 Task: Slide 4 - My Friends.
Action: Mouse moved to (46, 114)
Screenshot: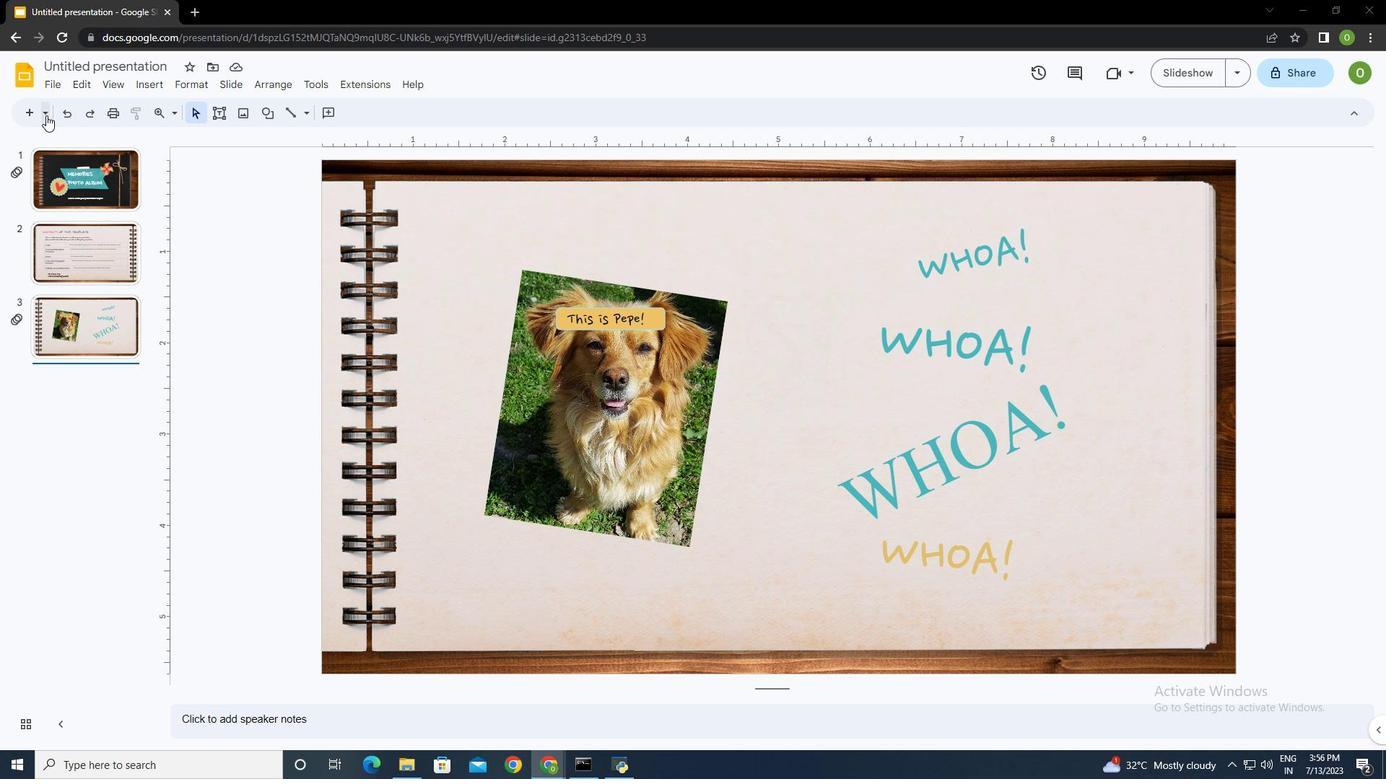 
Action: Mouse pressed left at (46, 114)
Screenshot: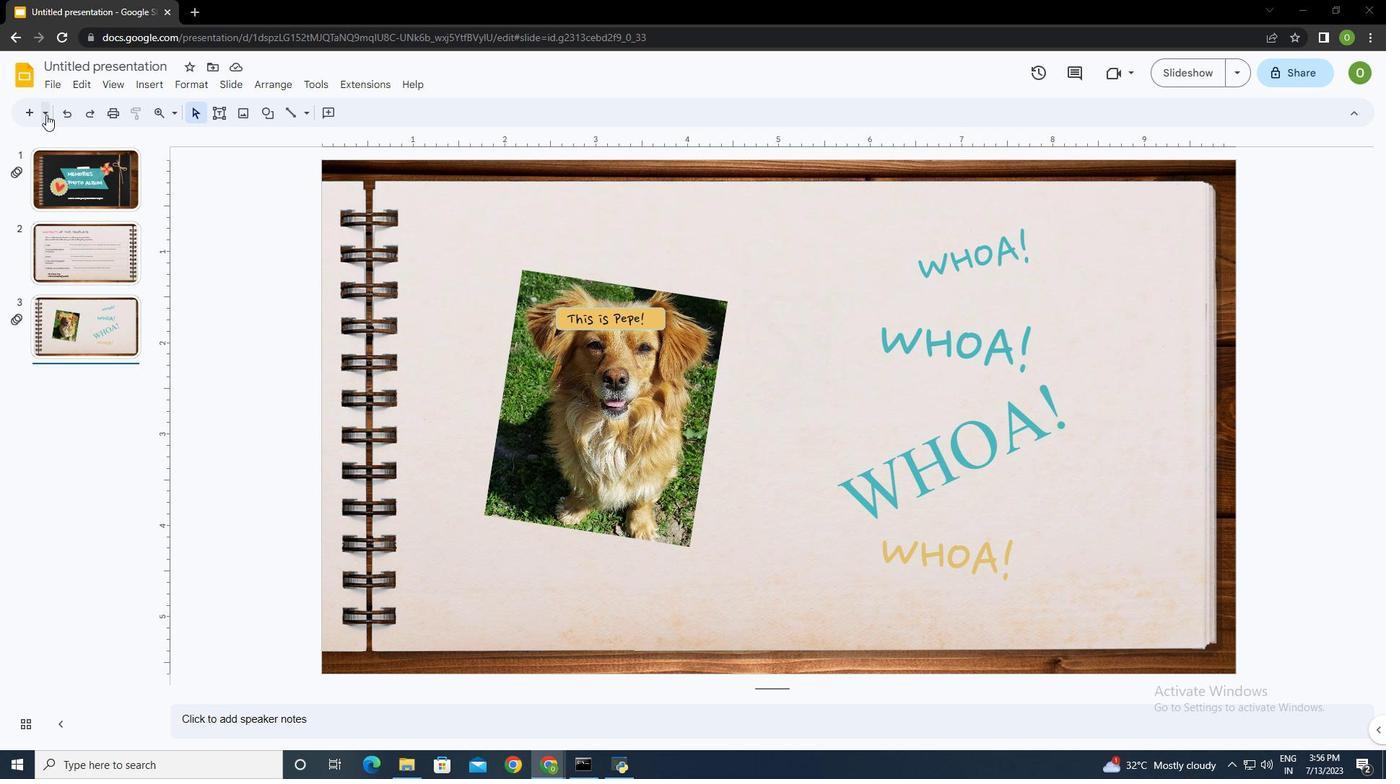 
Action: Mouse moved to (106, 262)
Screenshot: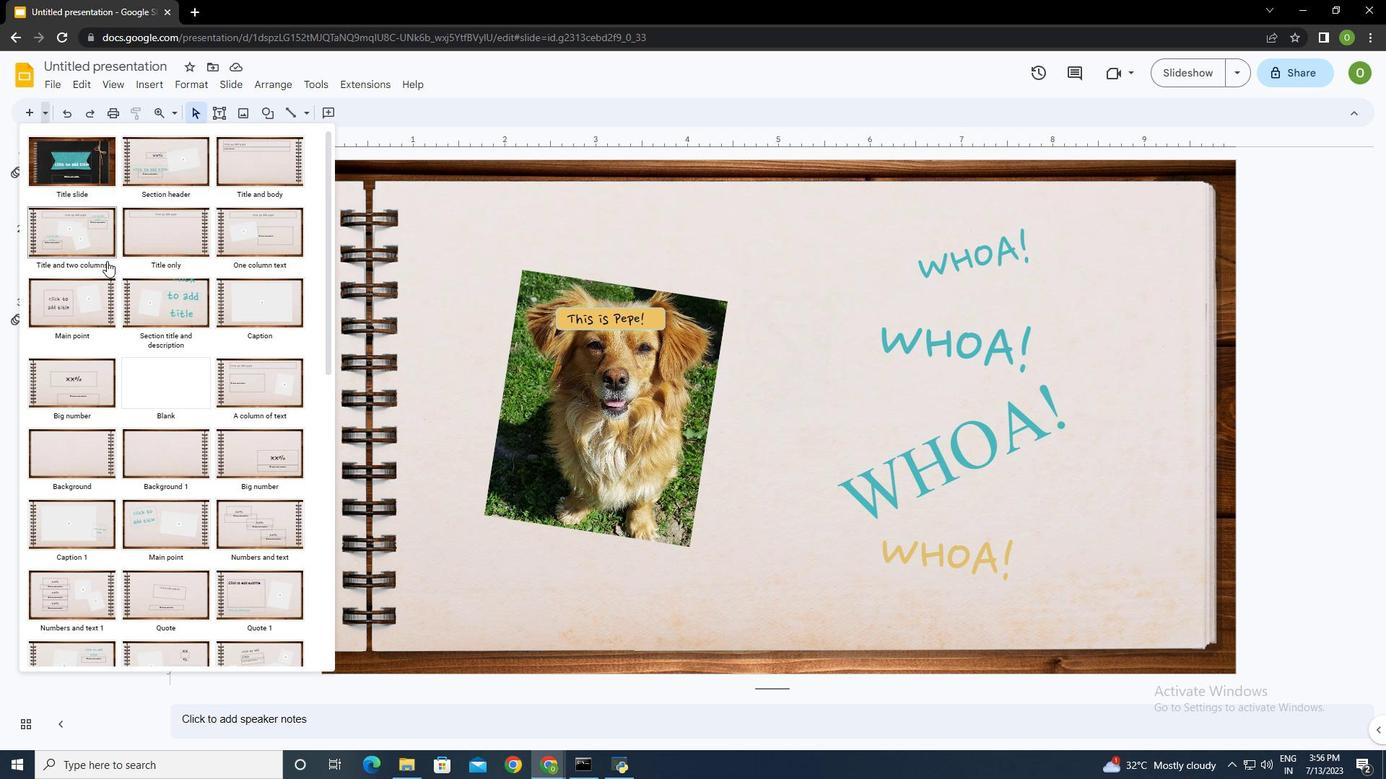 
Action: Mouse scrolled (106, 261) with delta (0, 0)
Screenshot: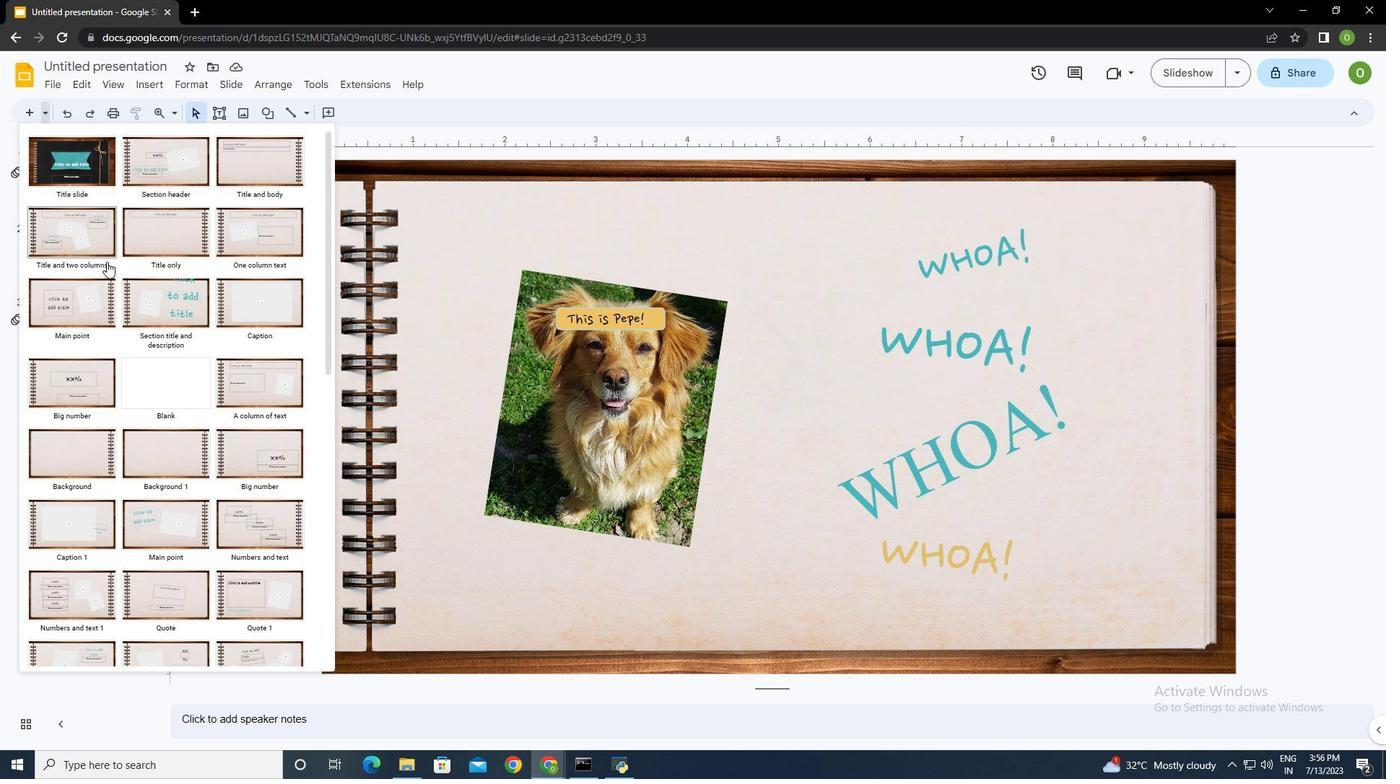 
Action: Mouse scrolled (106, 261) with delta (0, 0)
Screenshot: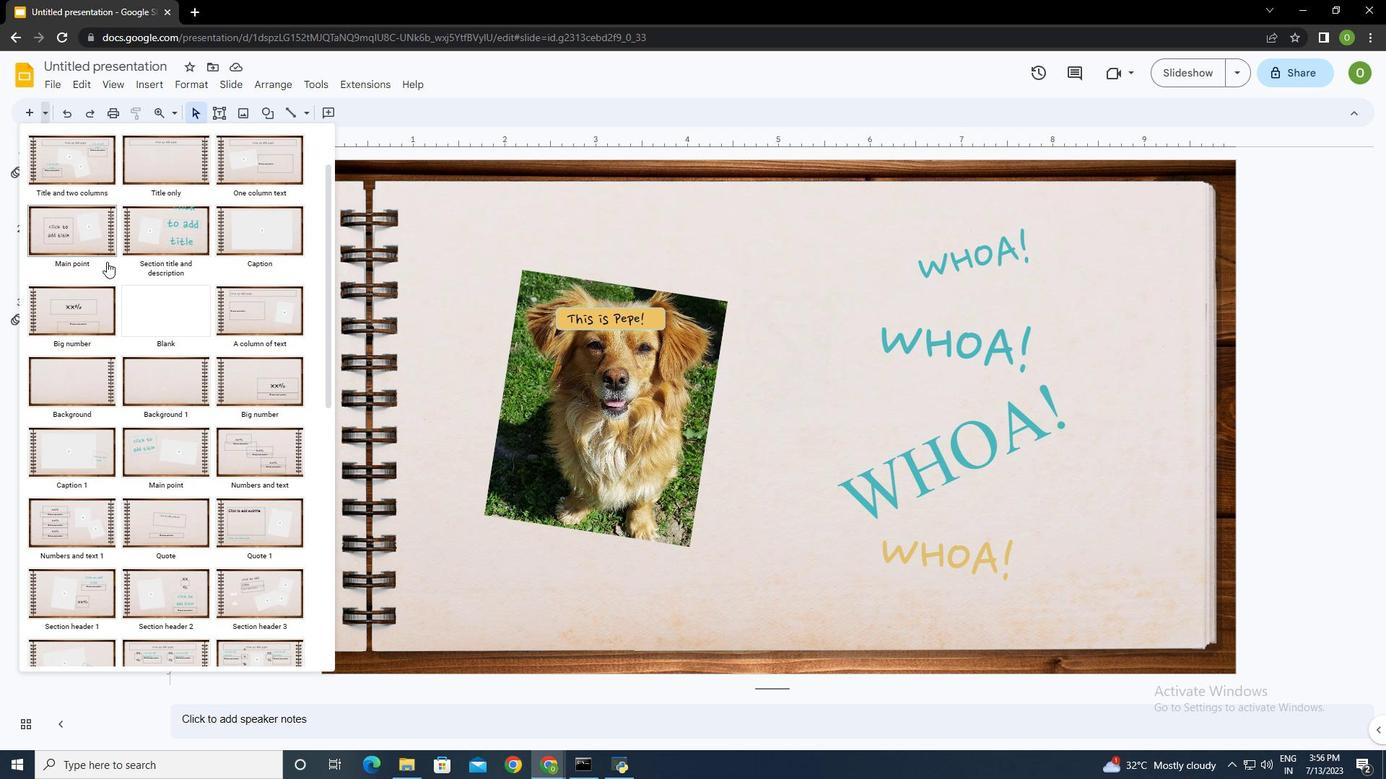 
Action: Mouse scrolled (106, 261) with delta (0, 0)
Screenshot: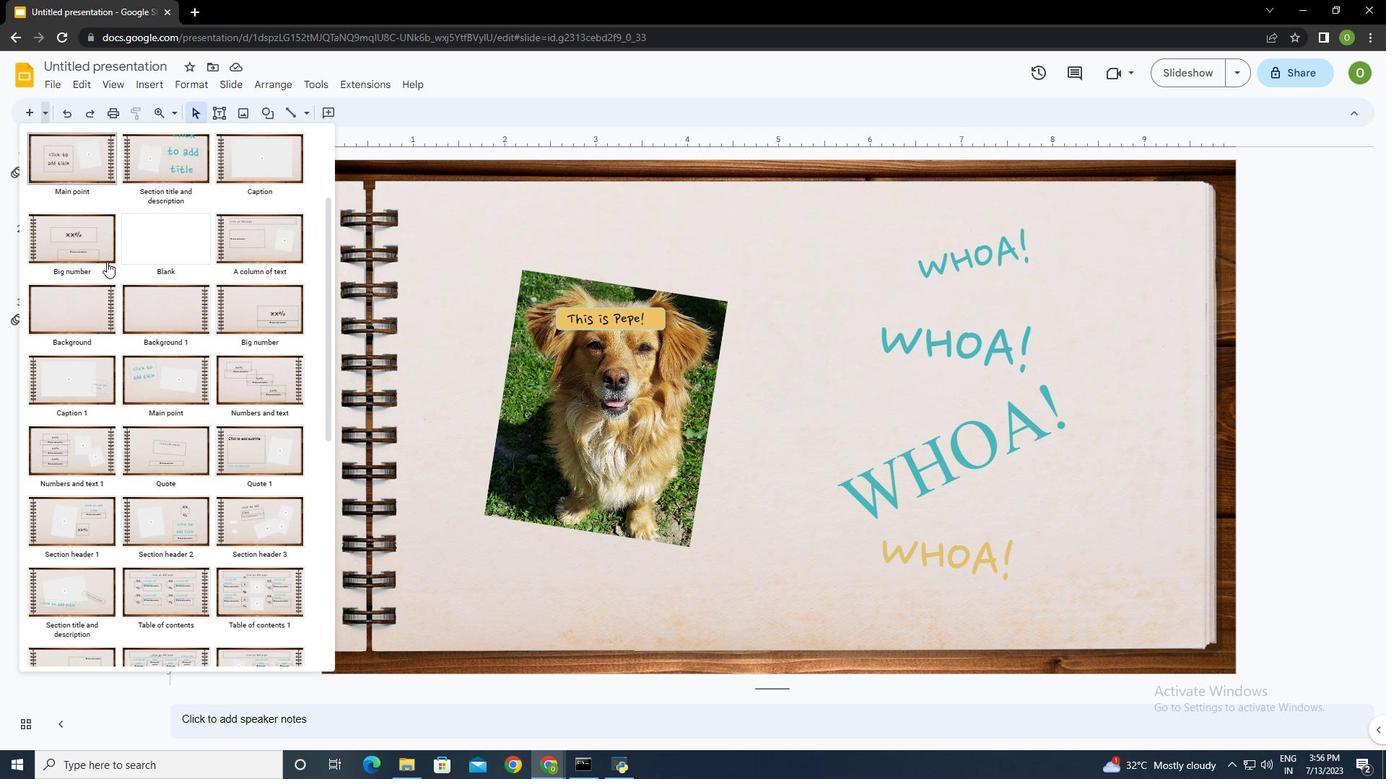 
Action: Mouse scrolled (106, 261) with delta (0, 0)
Screenshot: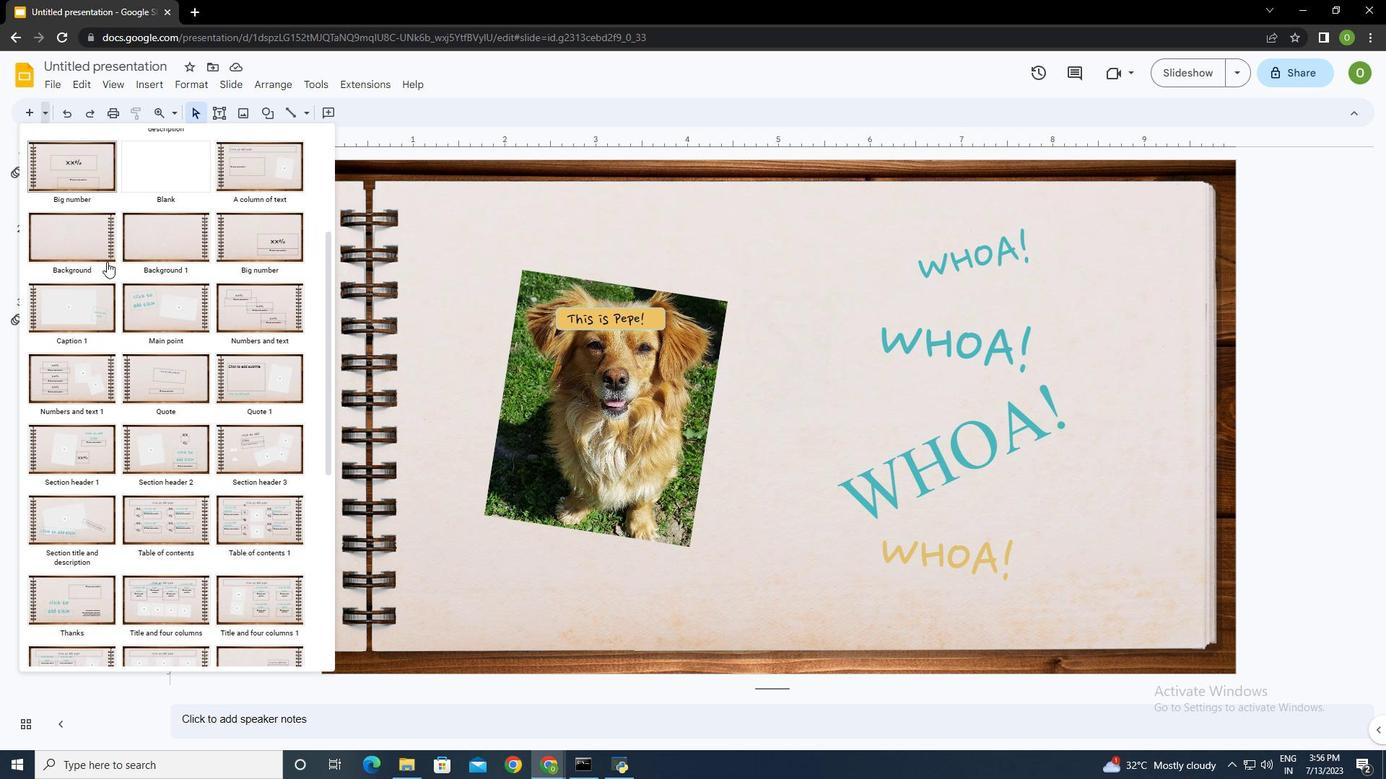 
Action: Mouse scrolled (106, 261) with delta (0, 0)
Screenshot: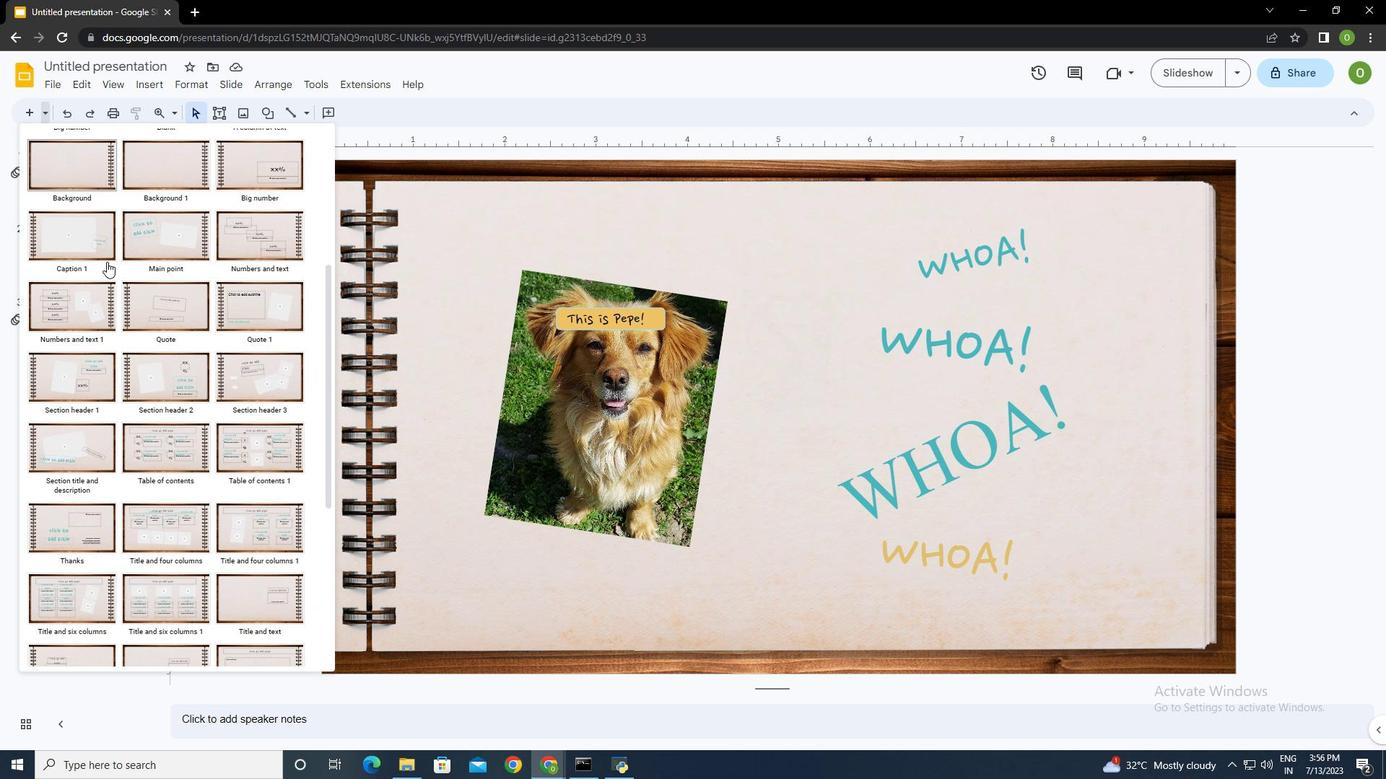 
Action: Mouse moved to (51, 303)
Screenshot: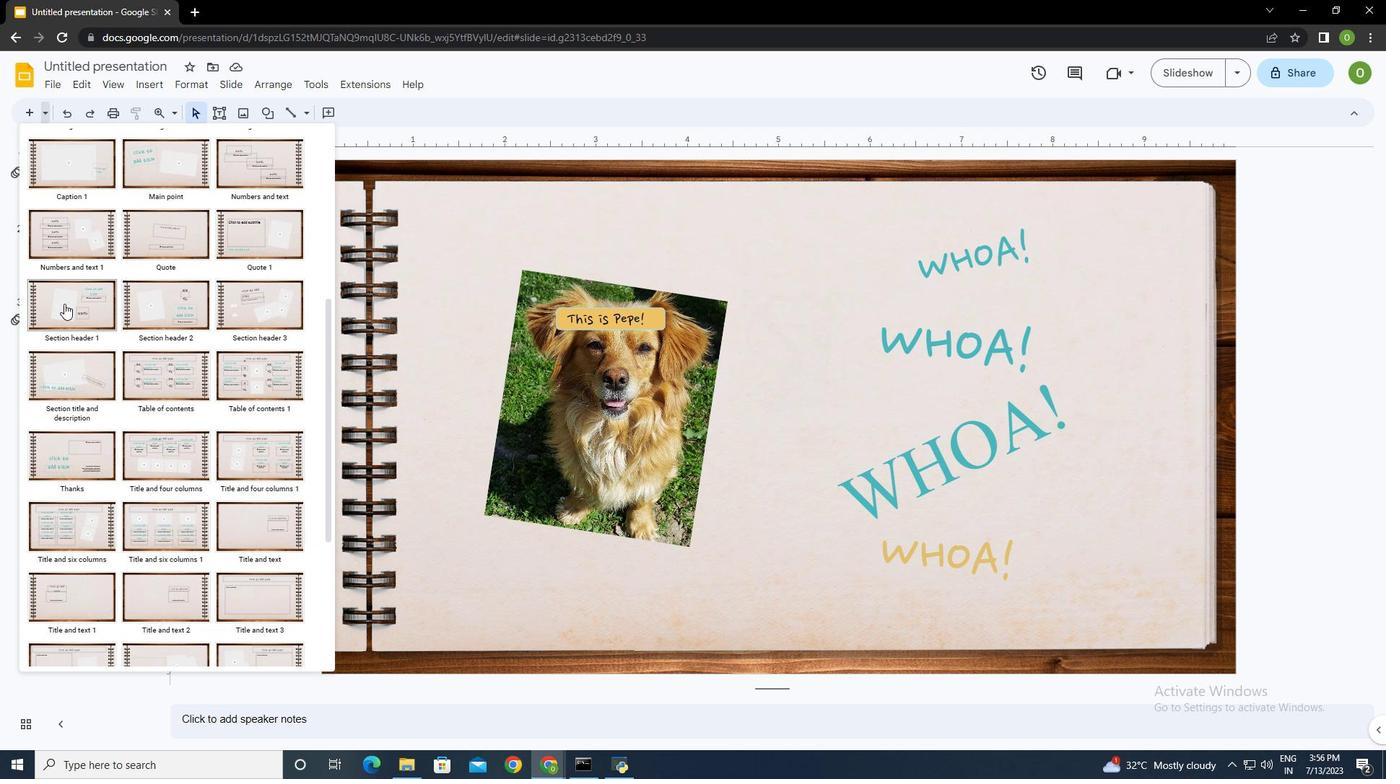 
Action: Mouse pressed left at (51, 303)
Screenshot: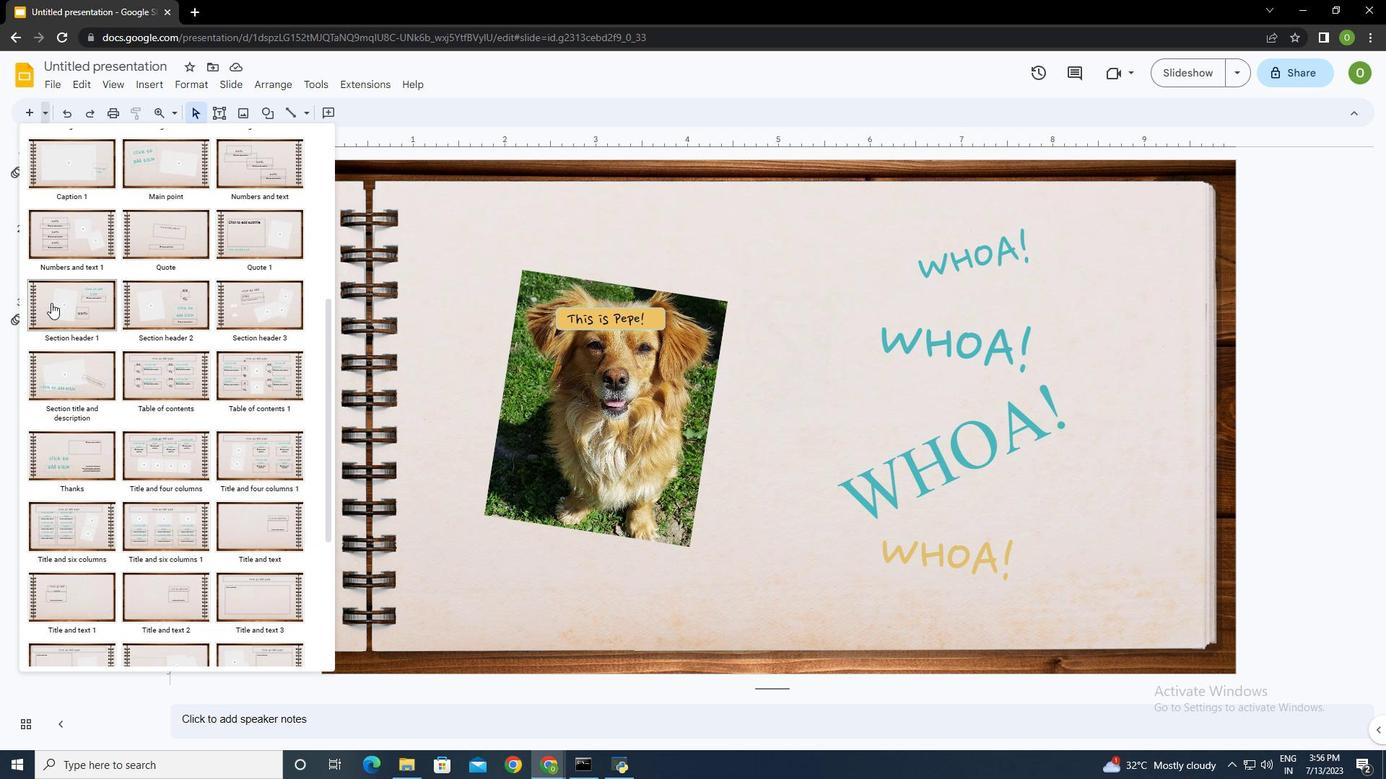 
Action: Mouse moved to (913, 532)
Screenshot: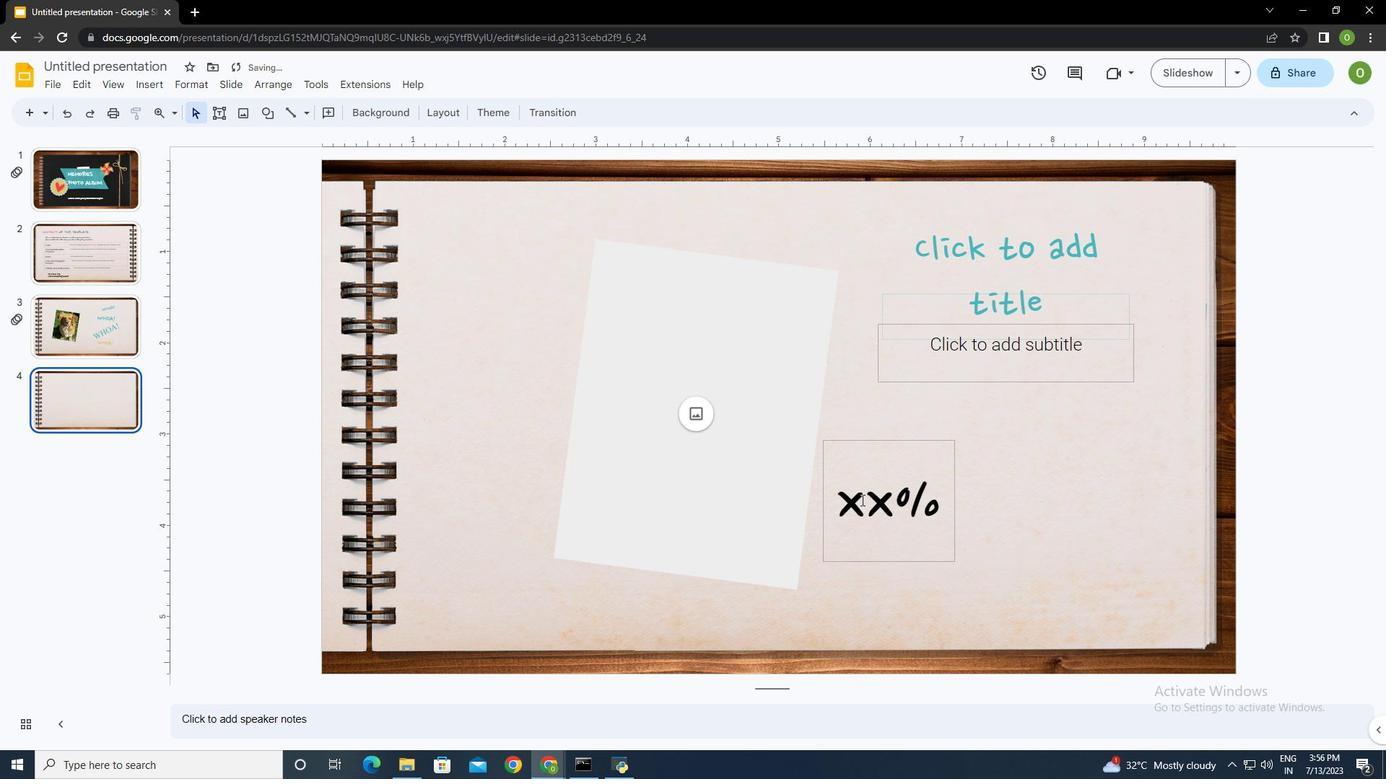 
Action: Mouse pressed left at (913, 532)
Screenshot: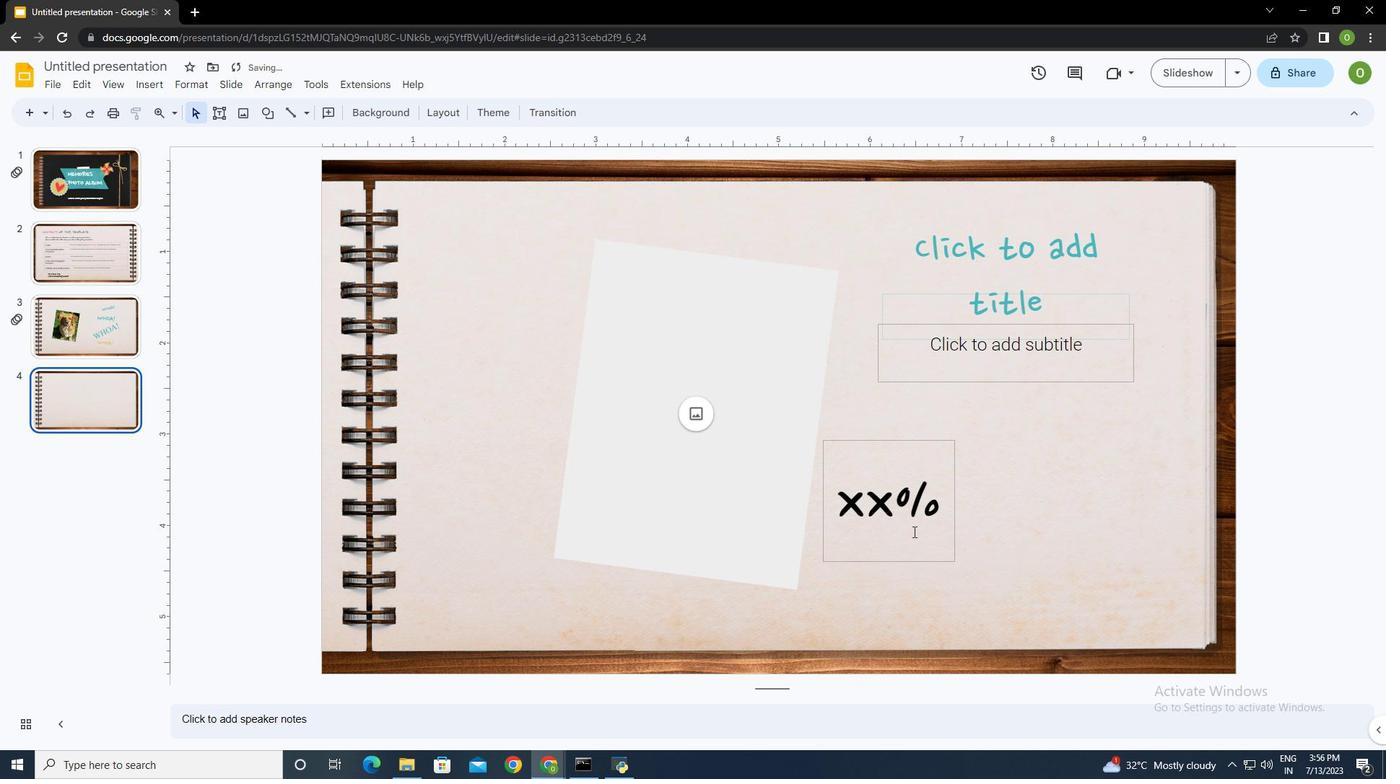 
Action: Mouse moved to (944, 436)
Screenshot: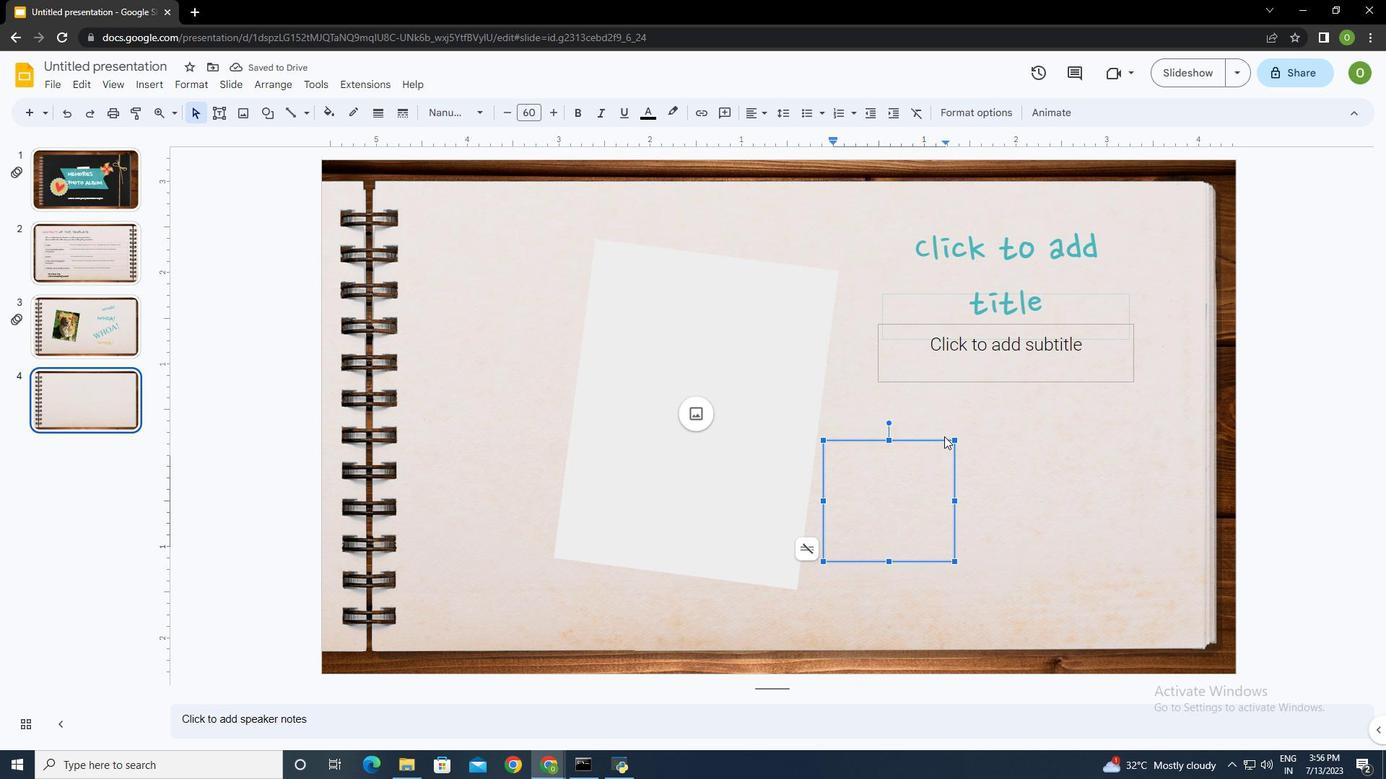 
Action: Key pressed <Key.delete>
Screenshot: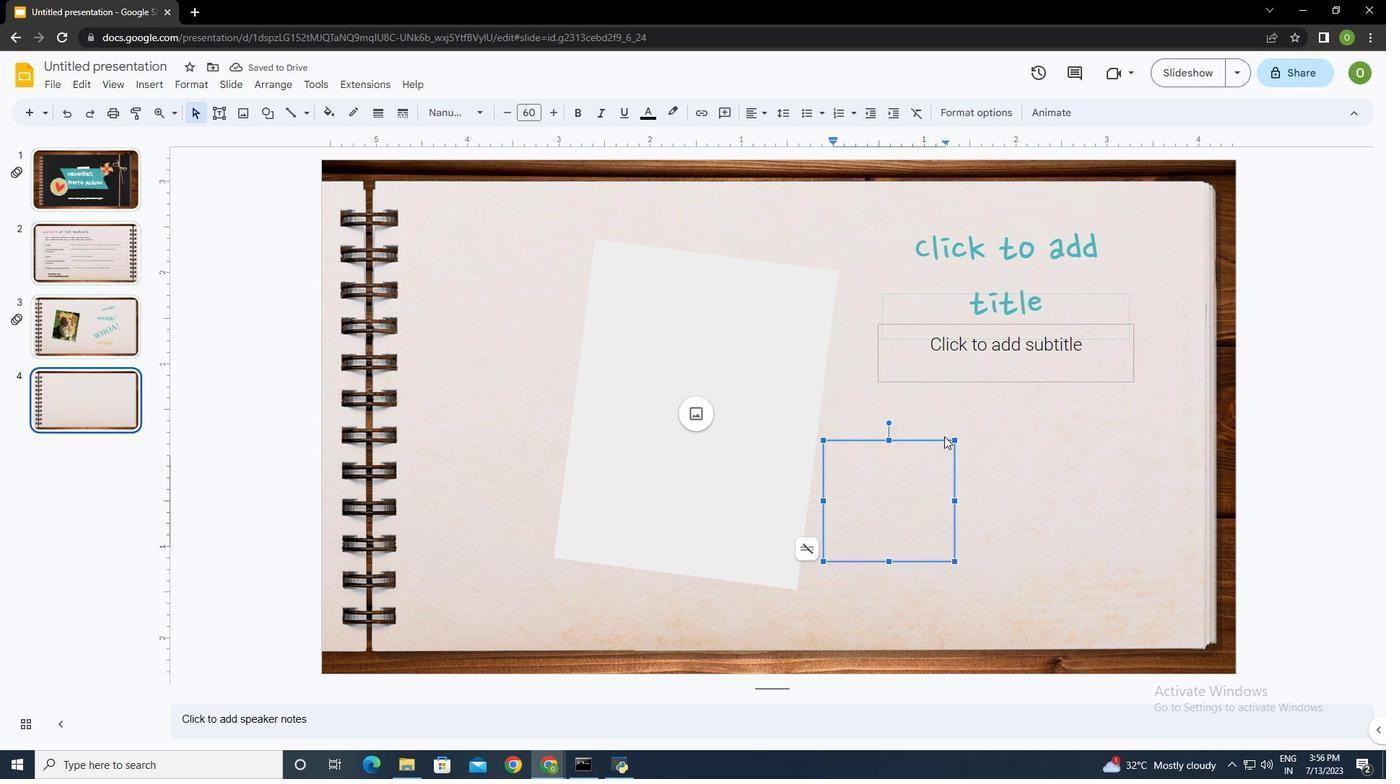 
Action: Mouse moved to (951, 441)
Screenshot: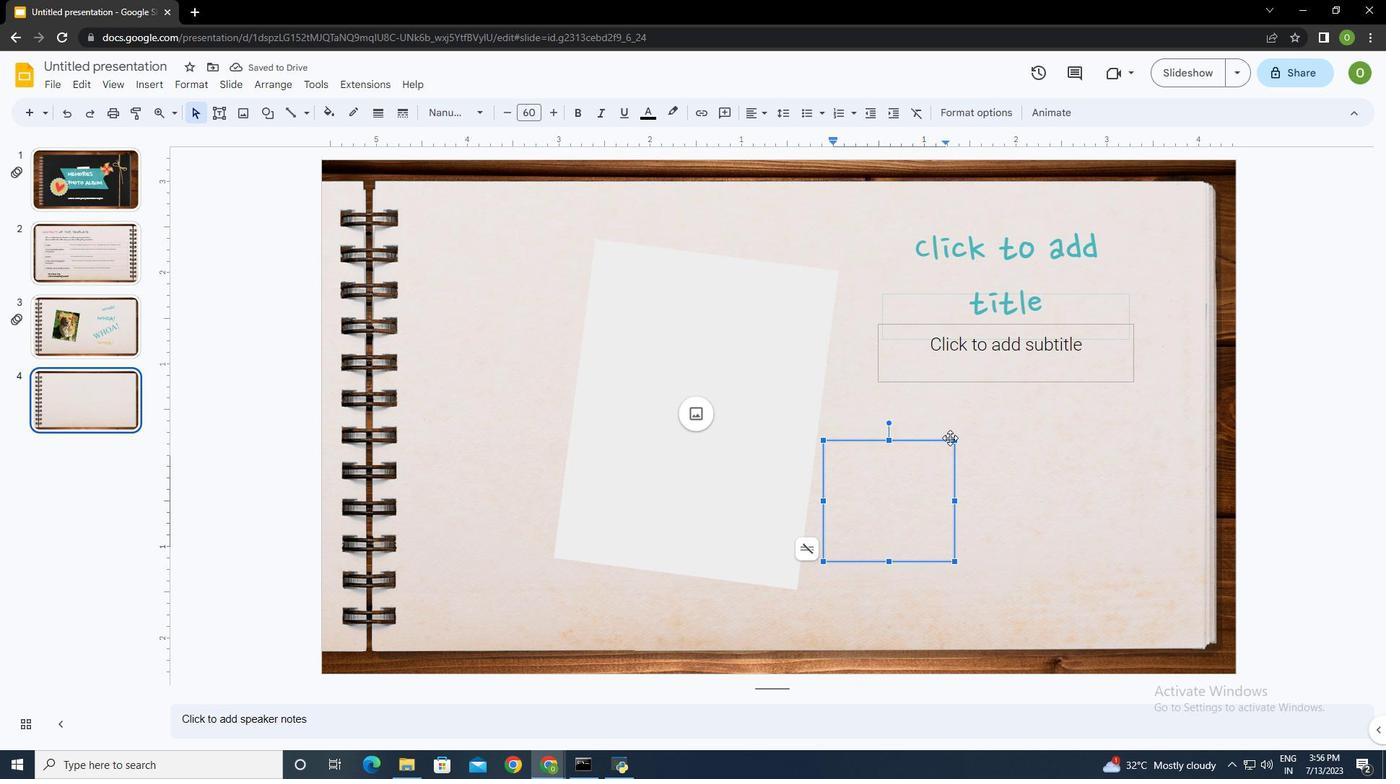 
Action: Mouse pressed left at (951, 441)
Screenshot: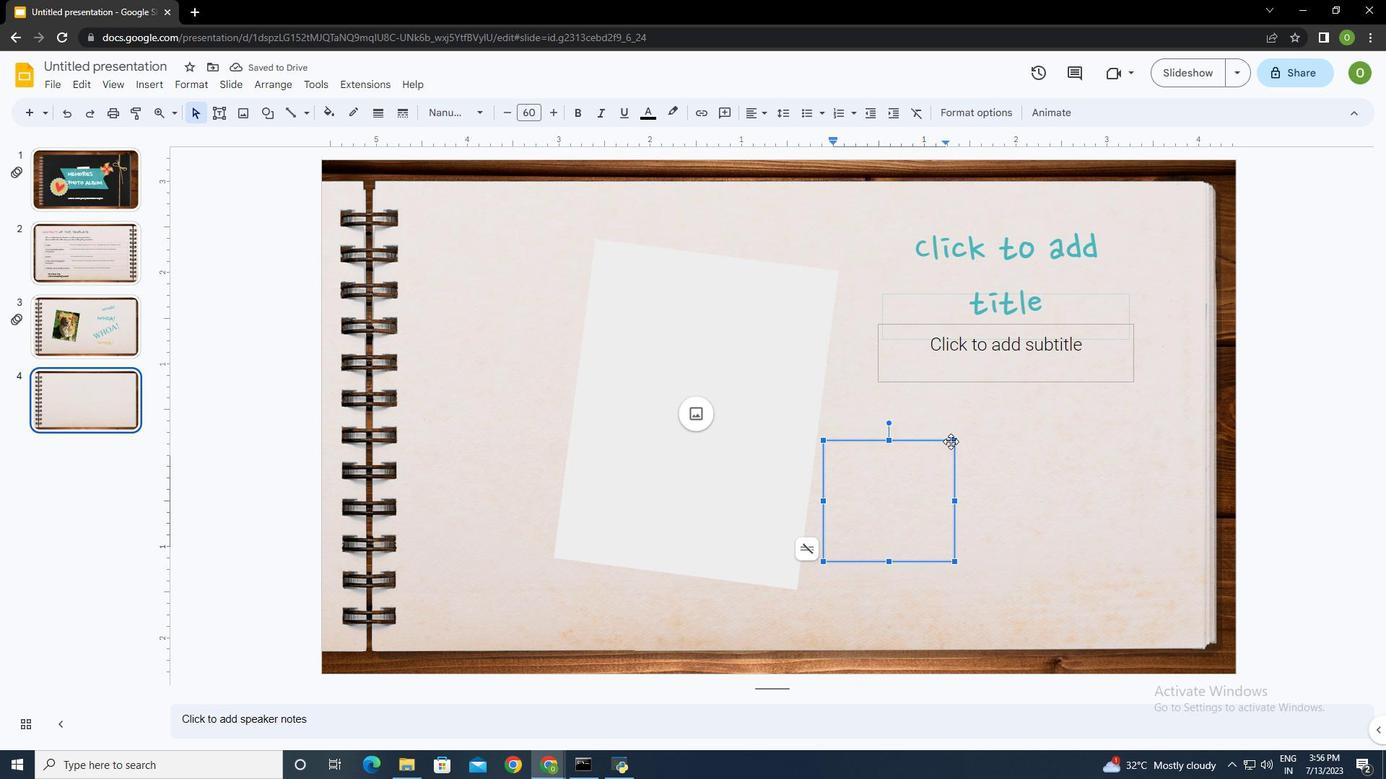 
Action: Key pressed <Key.delete>
Screenshot: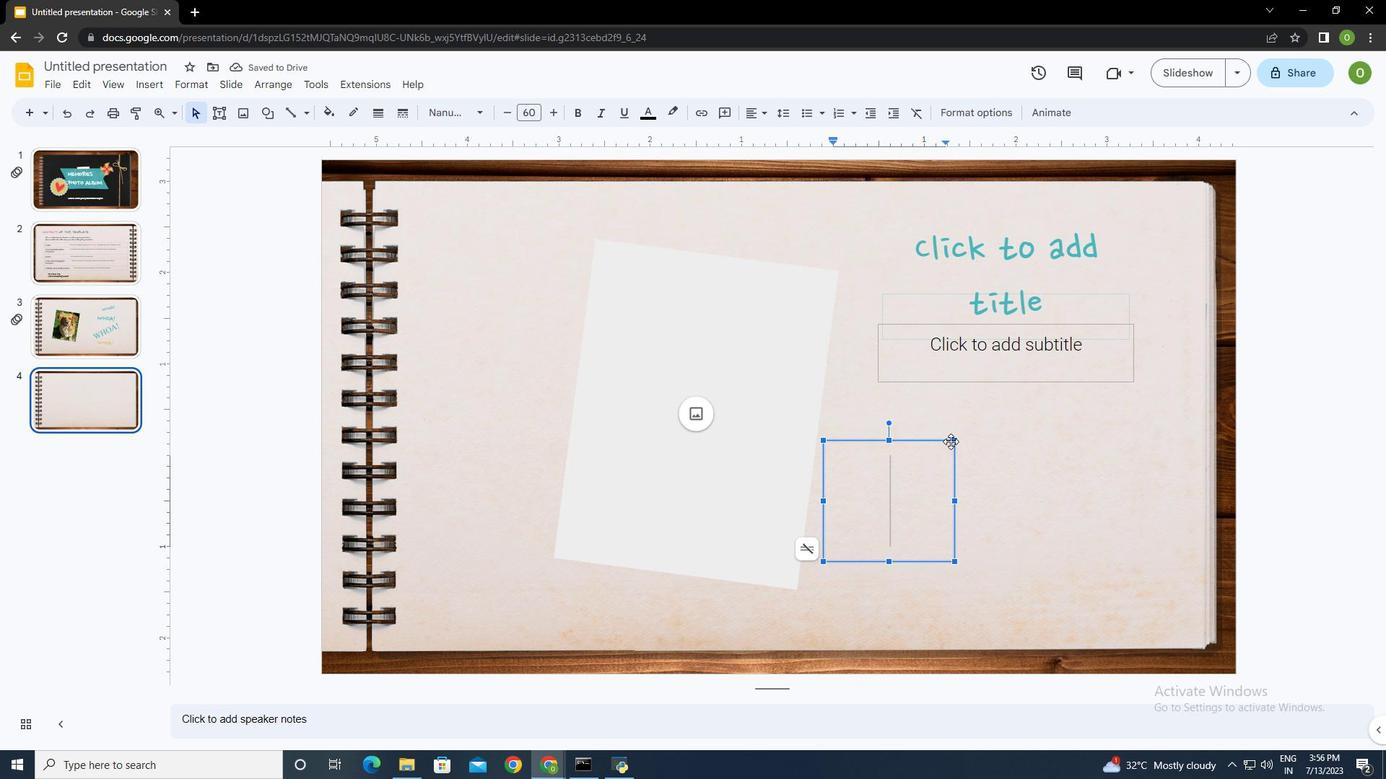 
Action: Mouse moved to (972, 348)
Screenshot: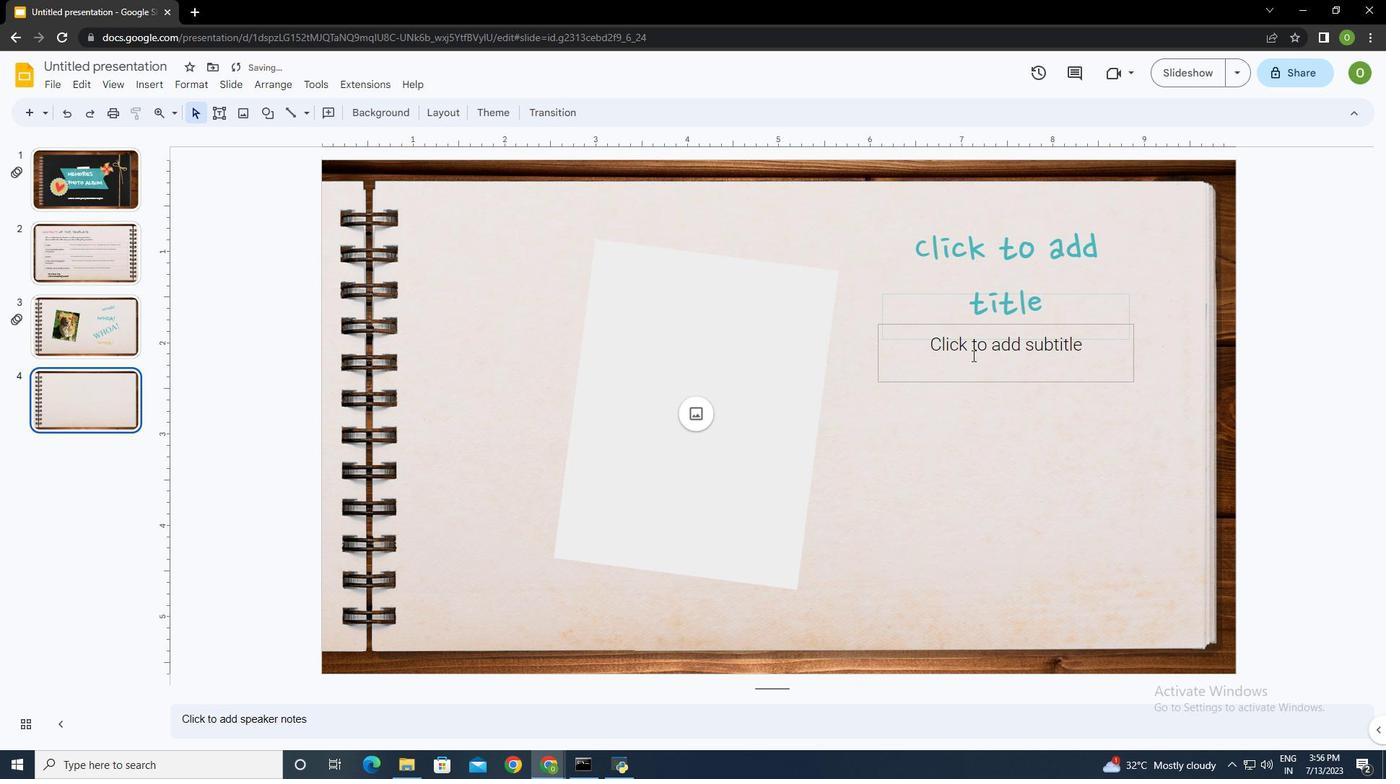 
Action: Mouse pressed left at (972, 348)
Screenshot: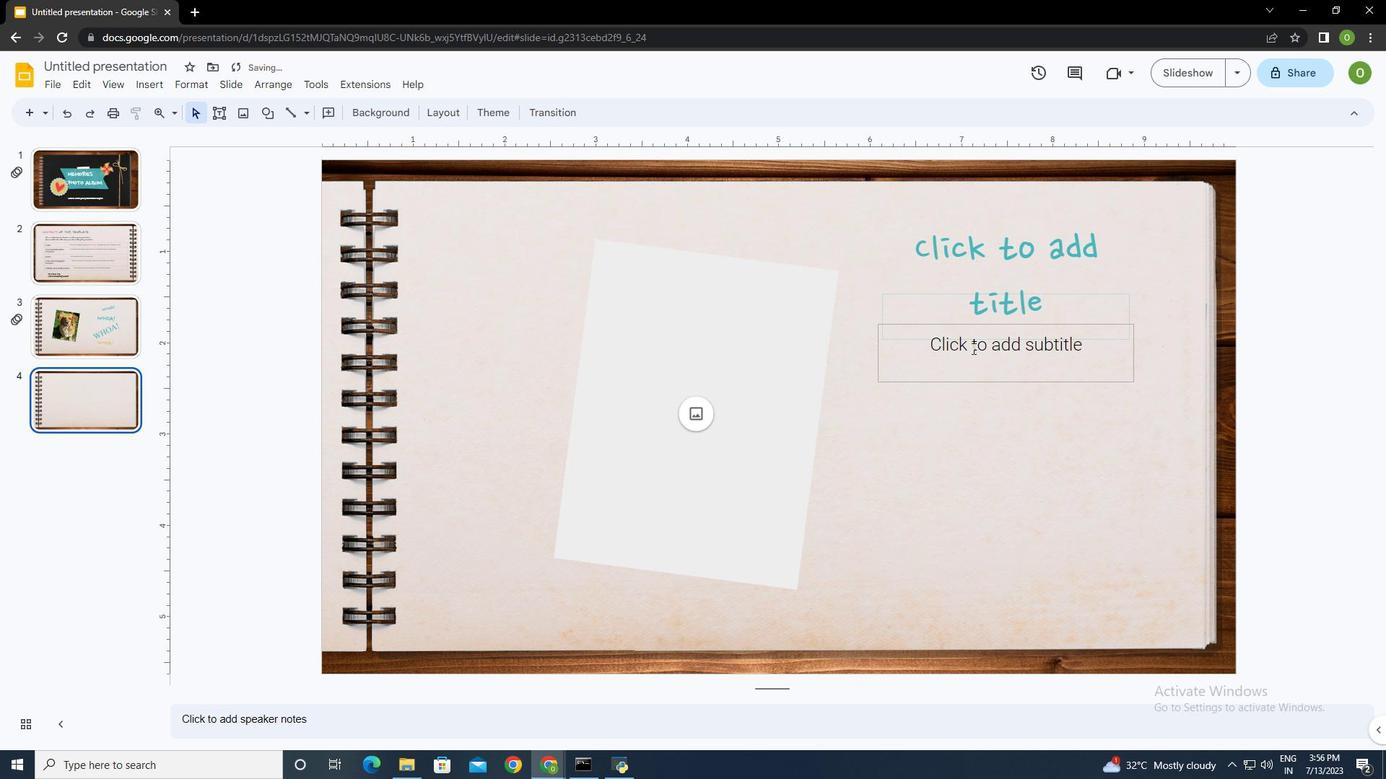 
Action: Mouse moved to (971, 326)
Screenshot: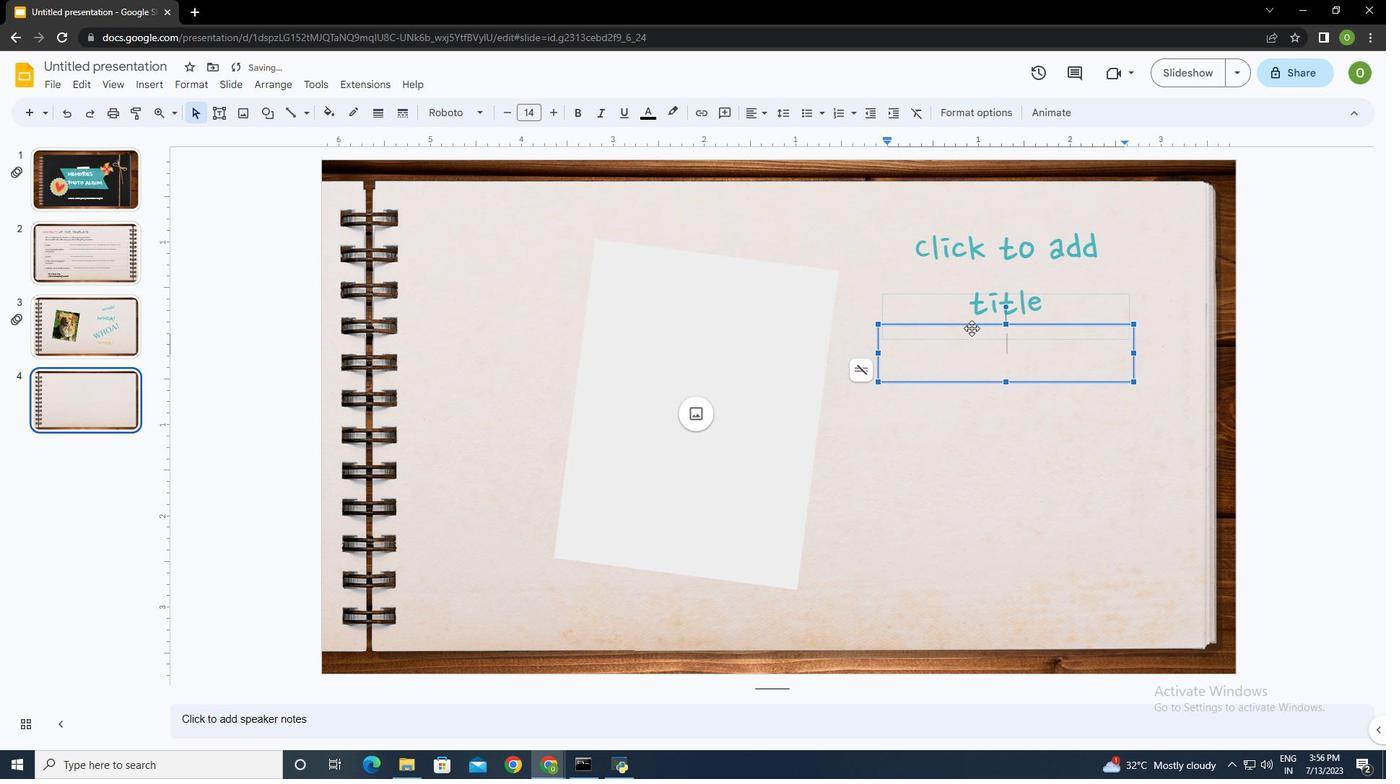 
Action: Mouse pressed left at (971, 326)
Screenshot: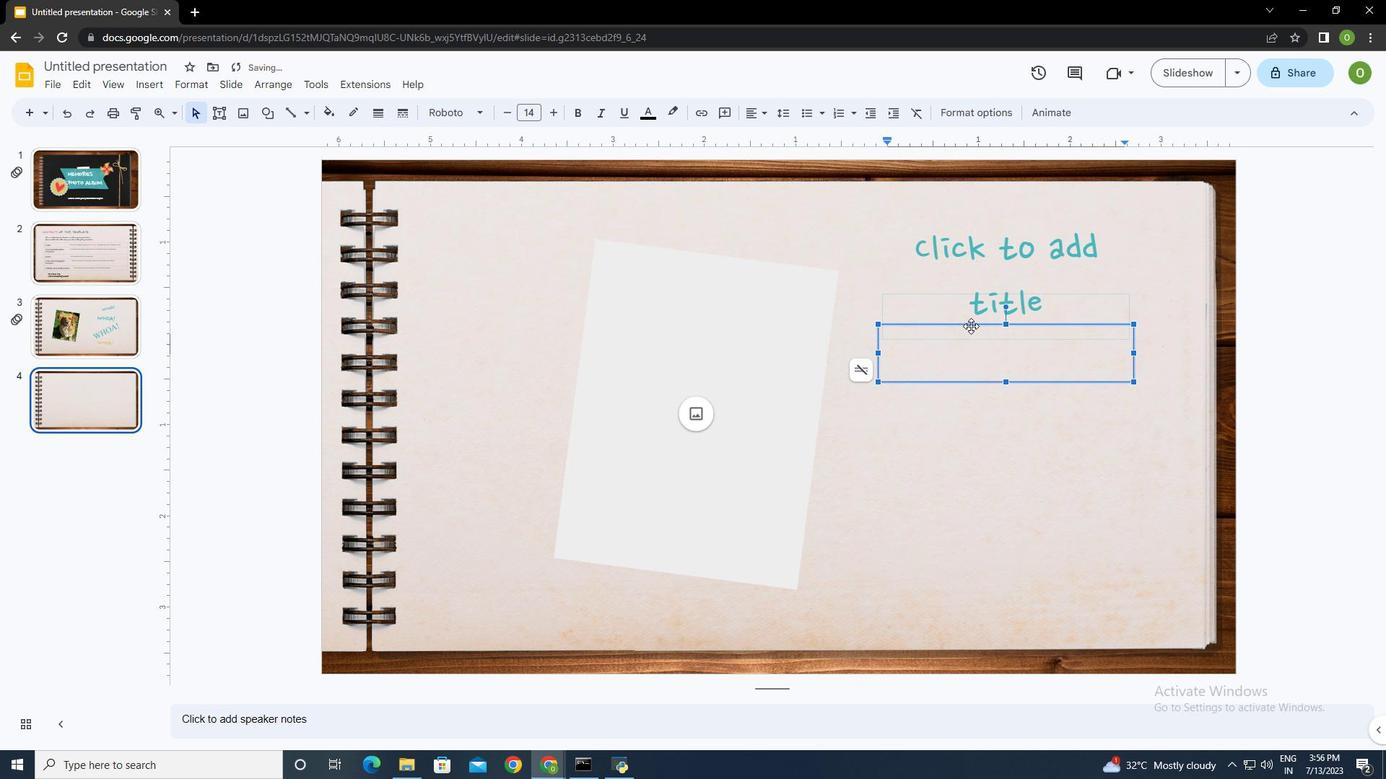 
Action: Key pressed <Key.delete>
Screenshot: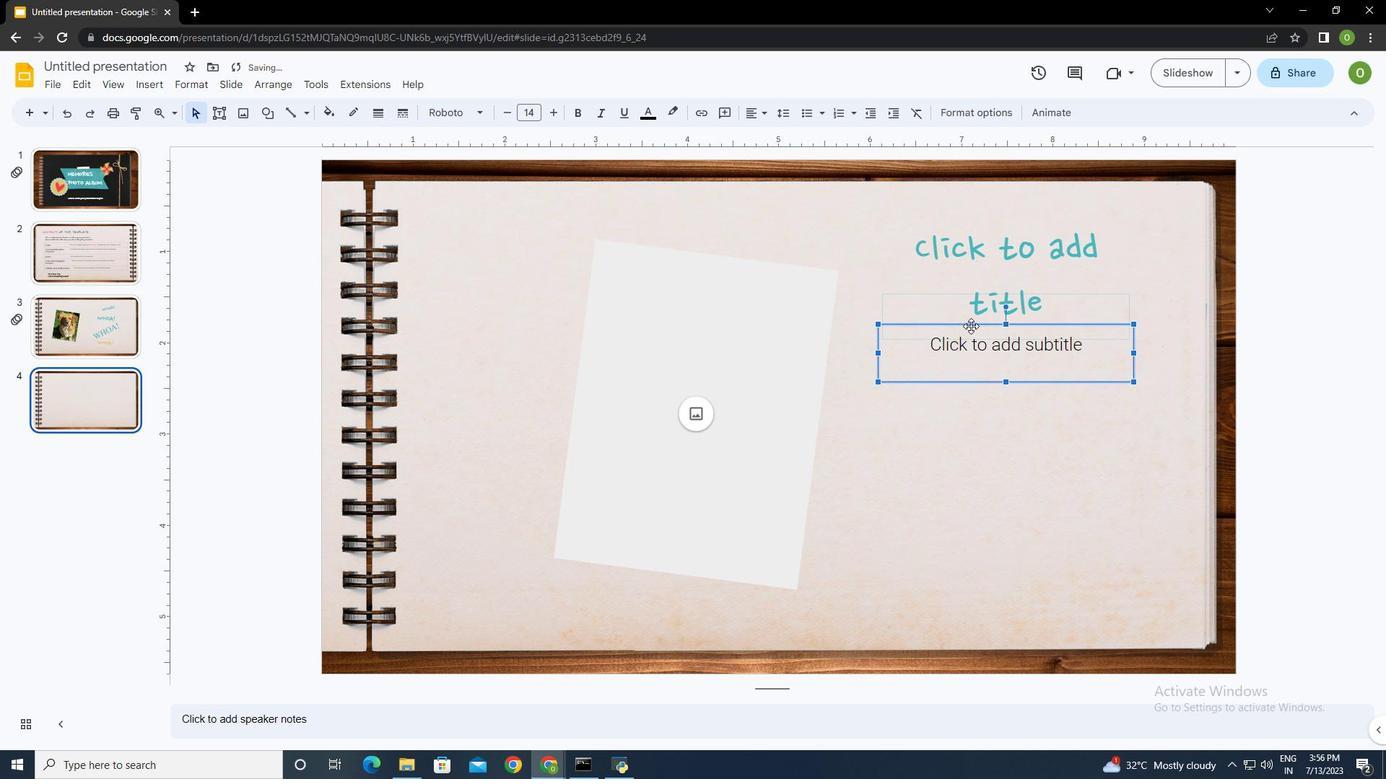 
Action: Mouse moved to (972, 311)
Screenshot: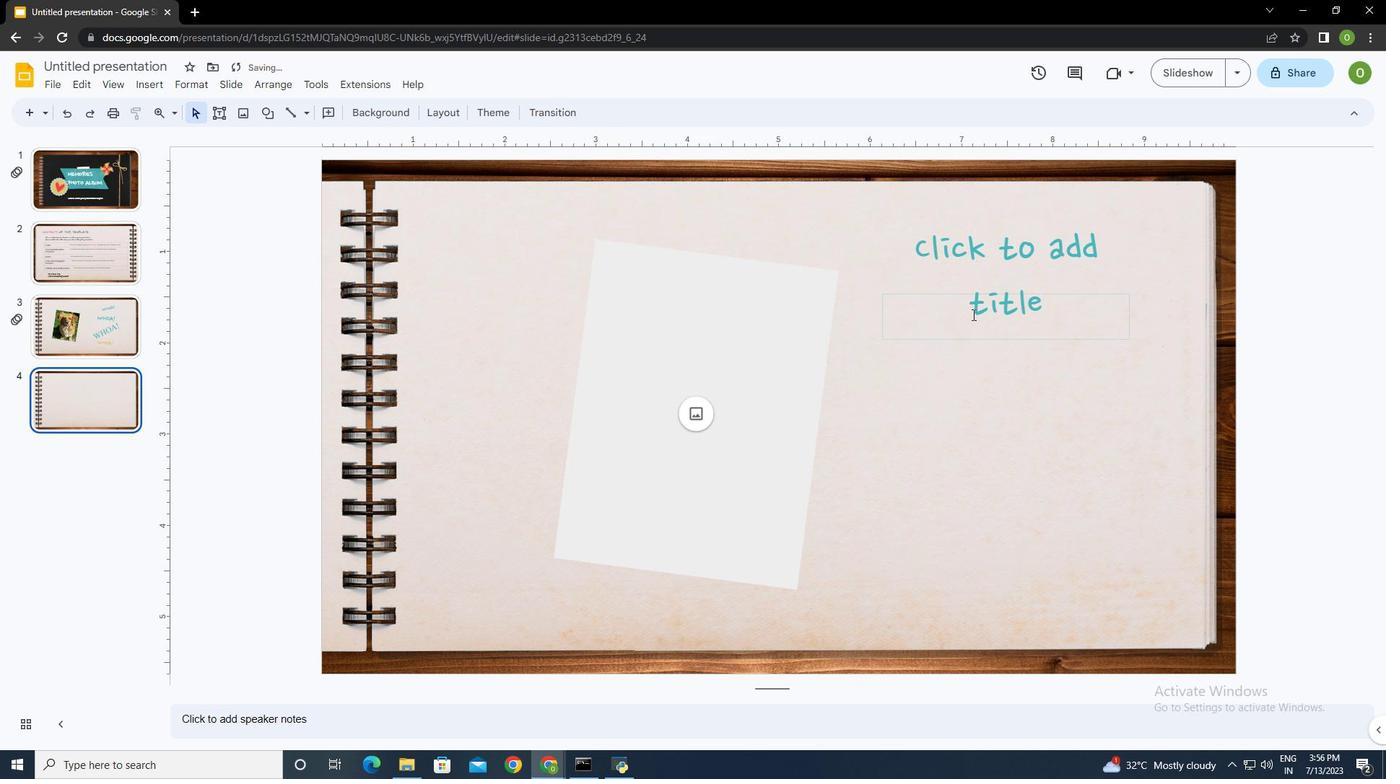 
Action: Mouse pressed left at (972, 311)
Screenshot: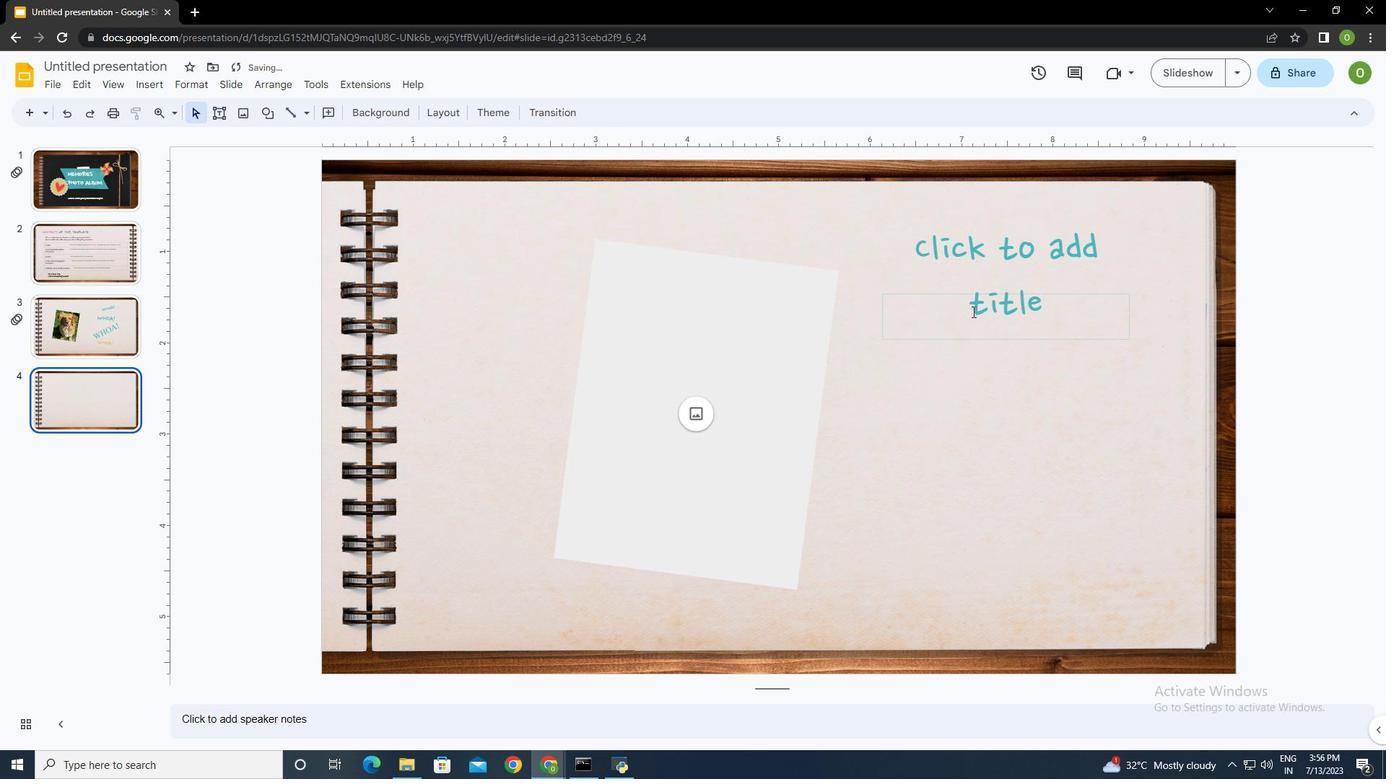 
Action: Mouse moved to (692, 400)
Screenshot: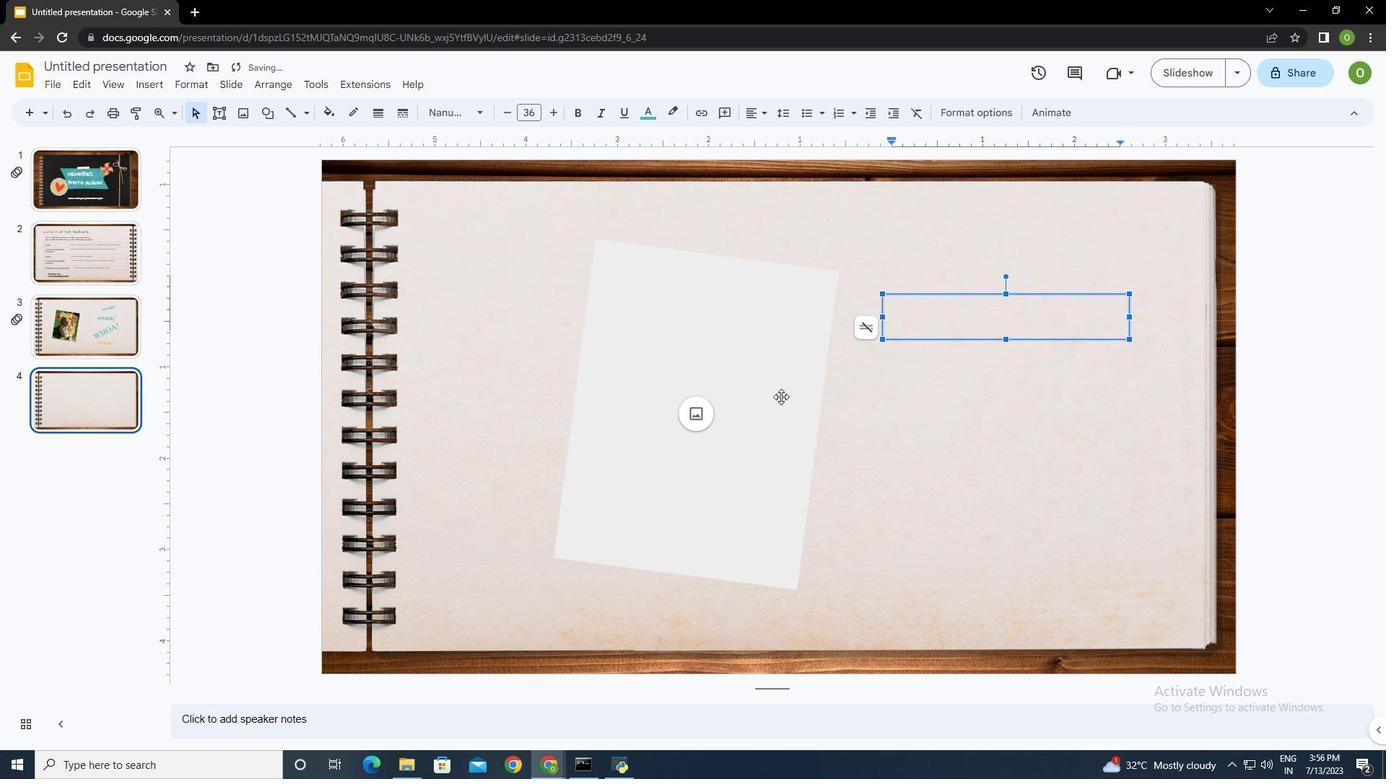 
Action: Mouse pressed left at (692, 400)
Screenshot: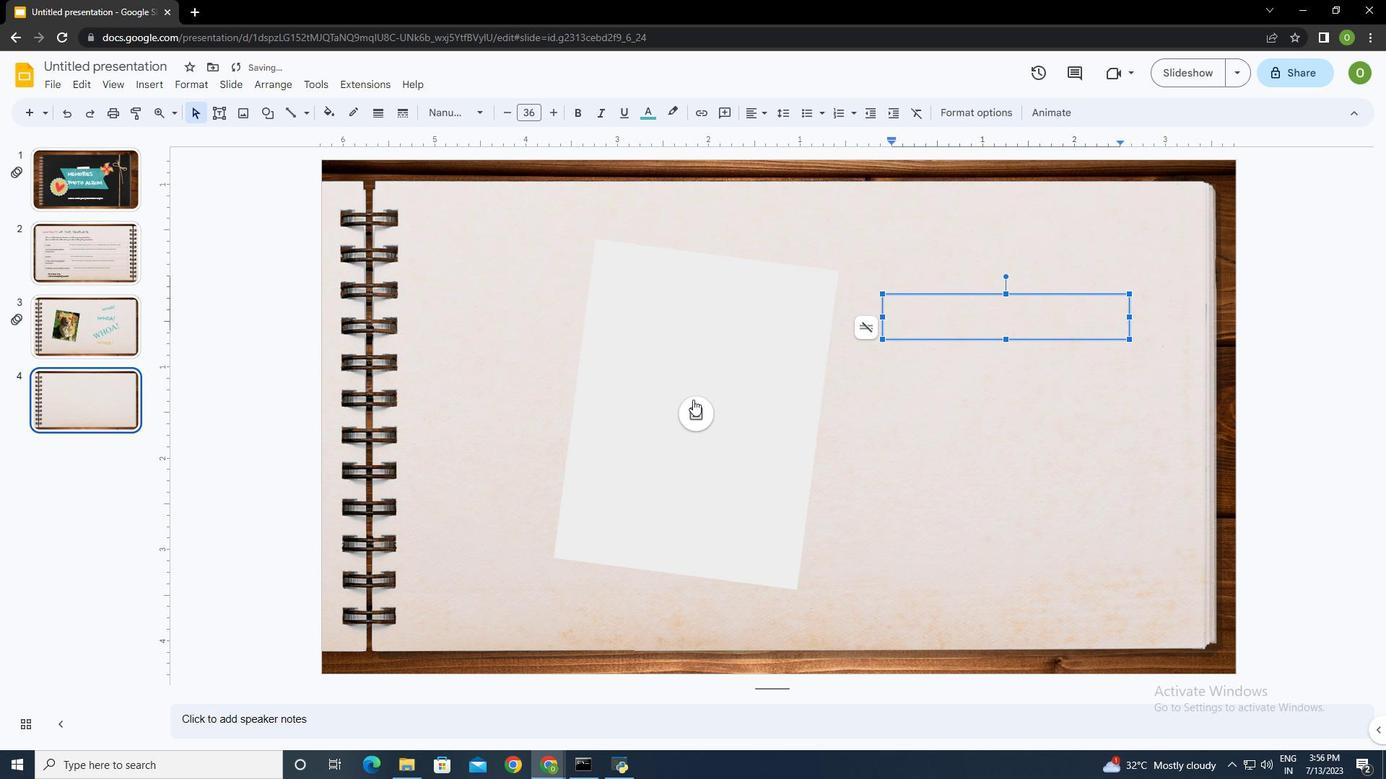 
Action: Mouse moved to (739, 438)
Screenshot: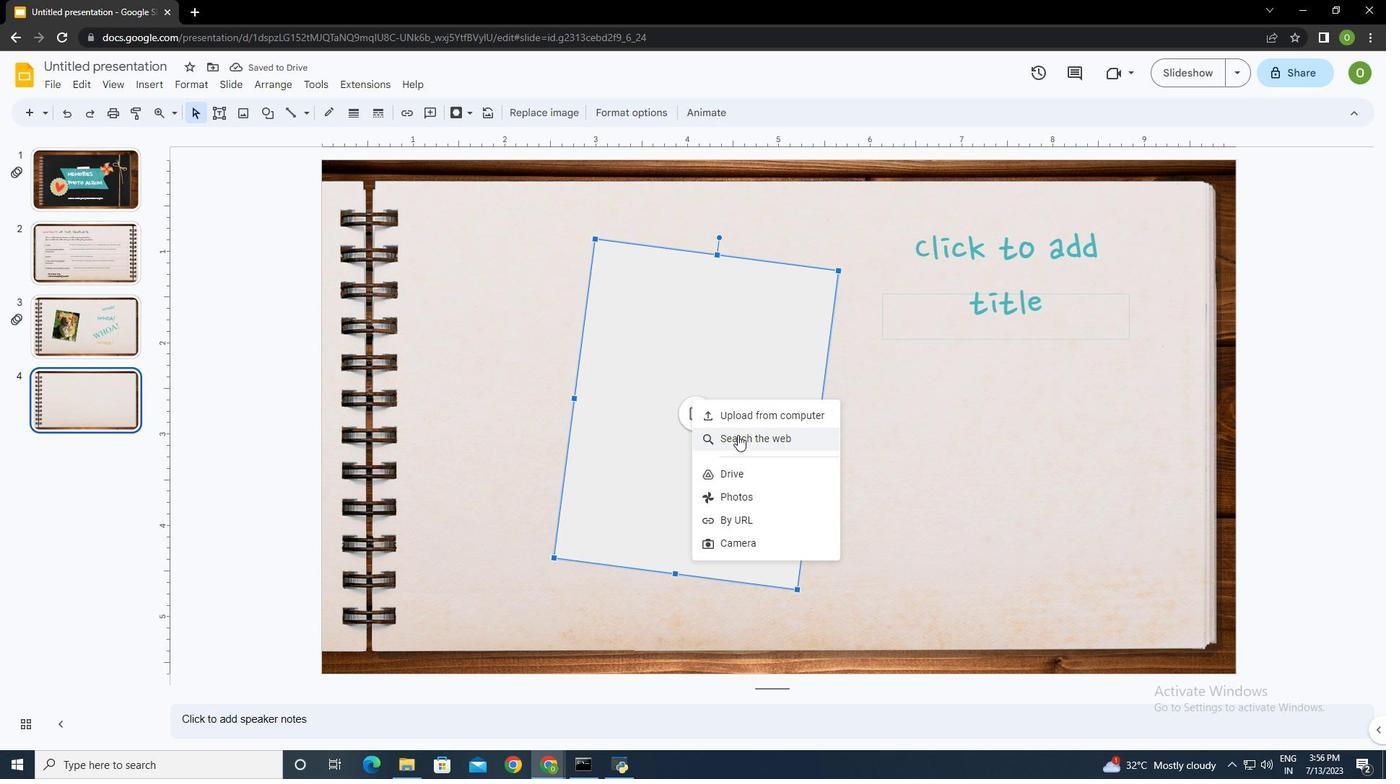 
Action: Mouse pressed left at (739, 438)
Screenshot: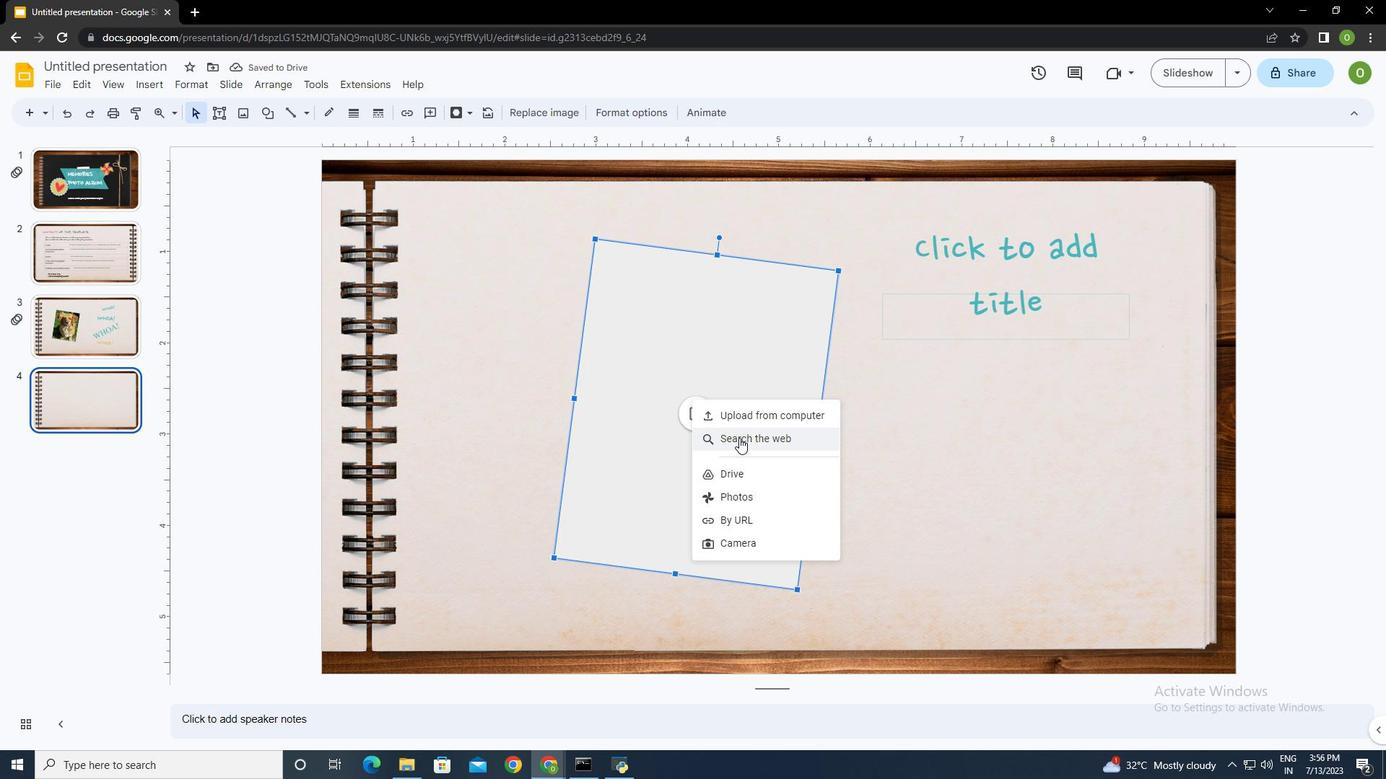 
Action: Mouse moved to (1349, 122)
Screenshot: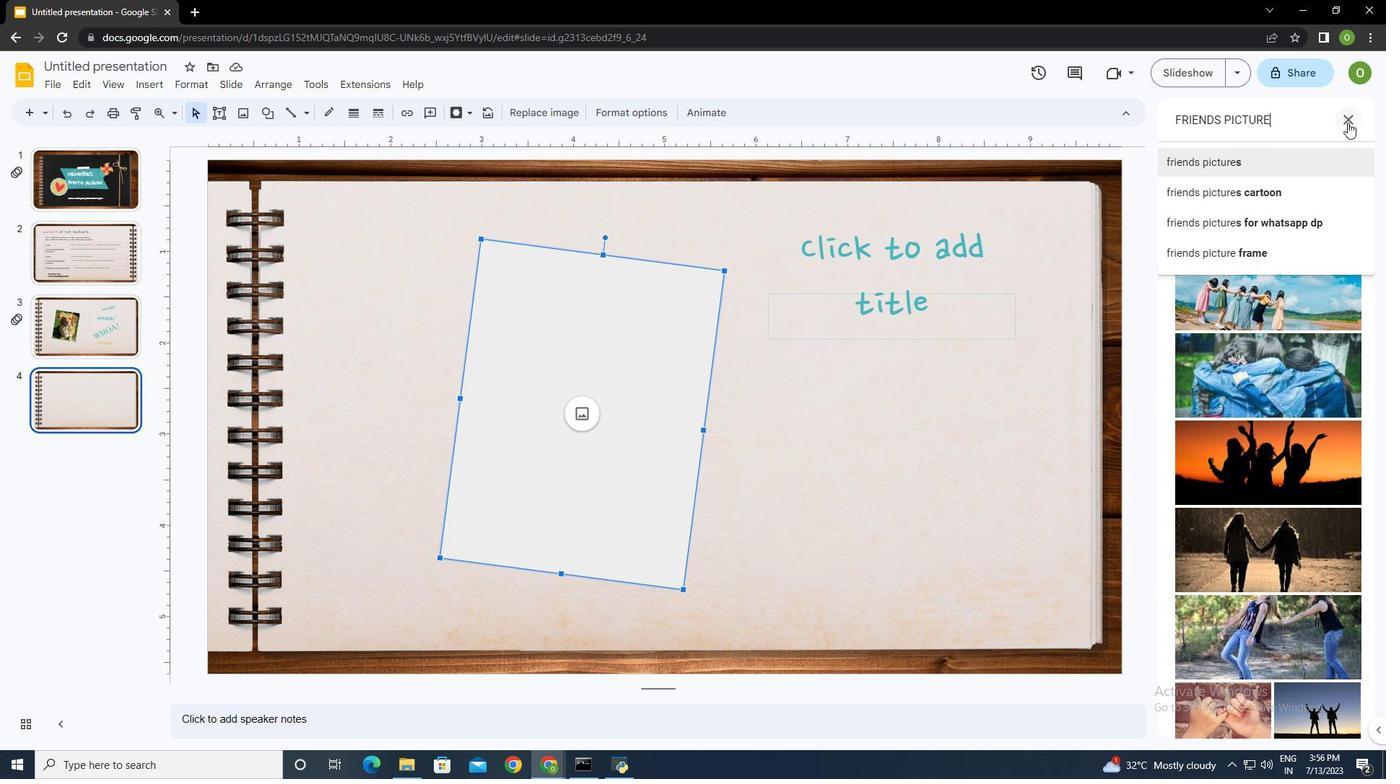 
Action: Mouse pressed left at (1349, 122)
Screenshot: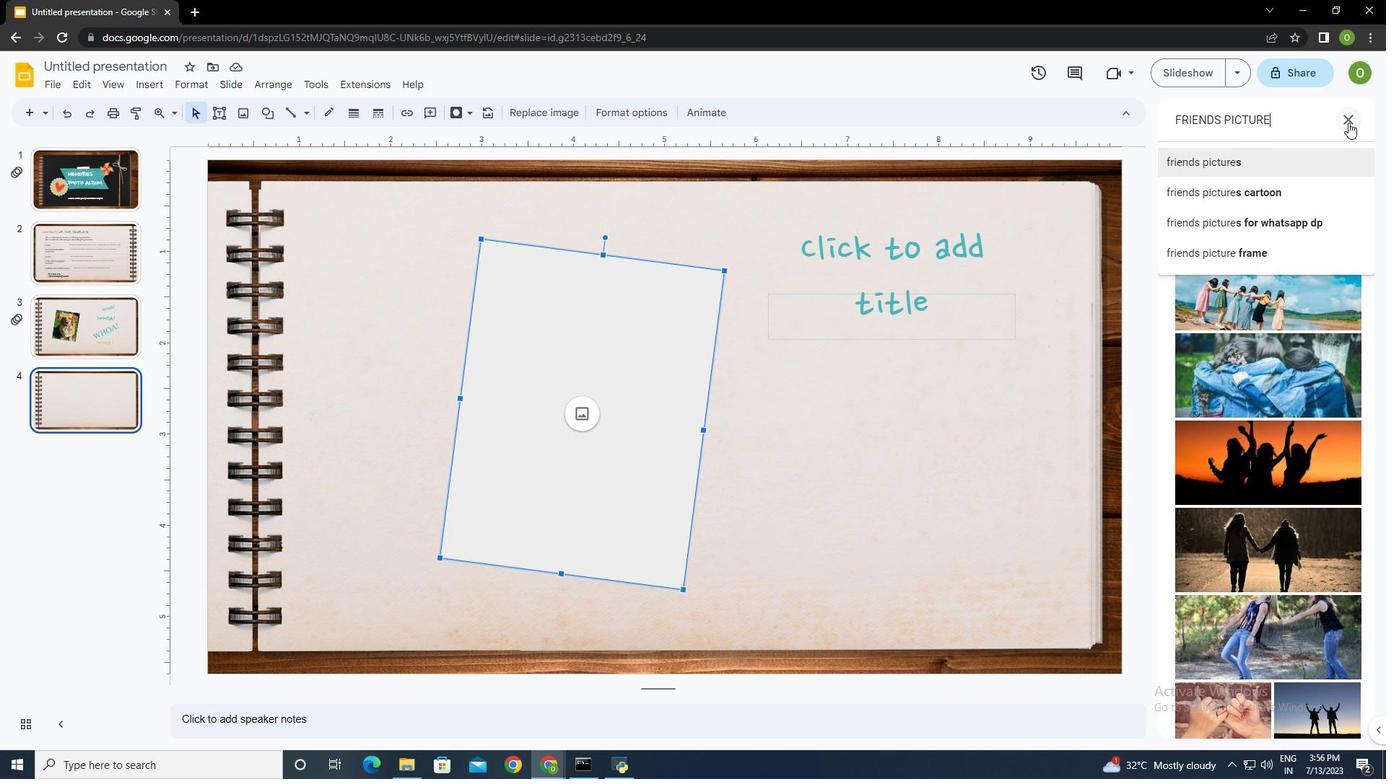 
Action: Mouse moved to (691, 419)
Screenshot: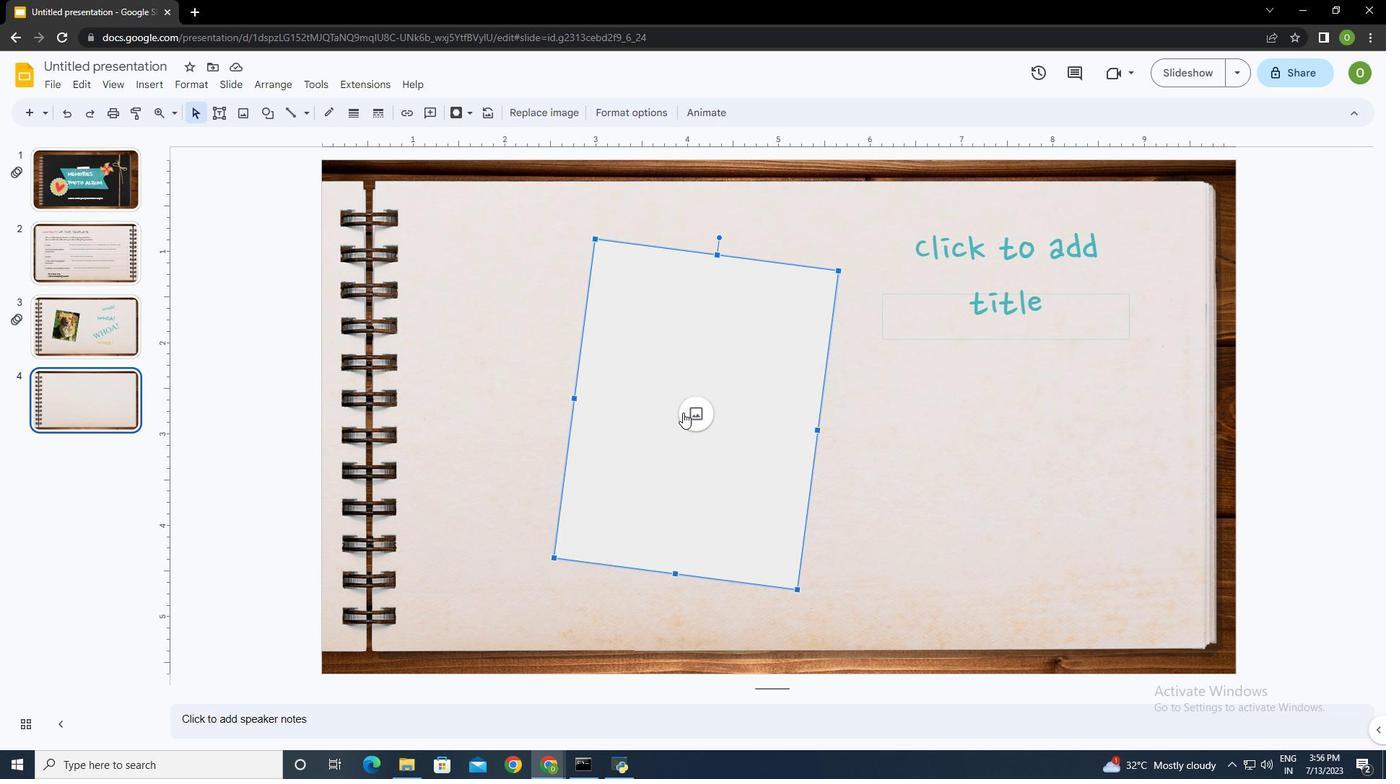 
Action: Mouse pressed left at (691, 419)
Screenshot: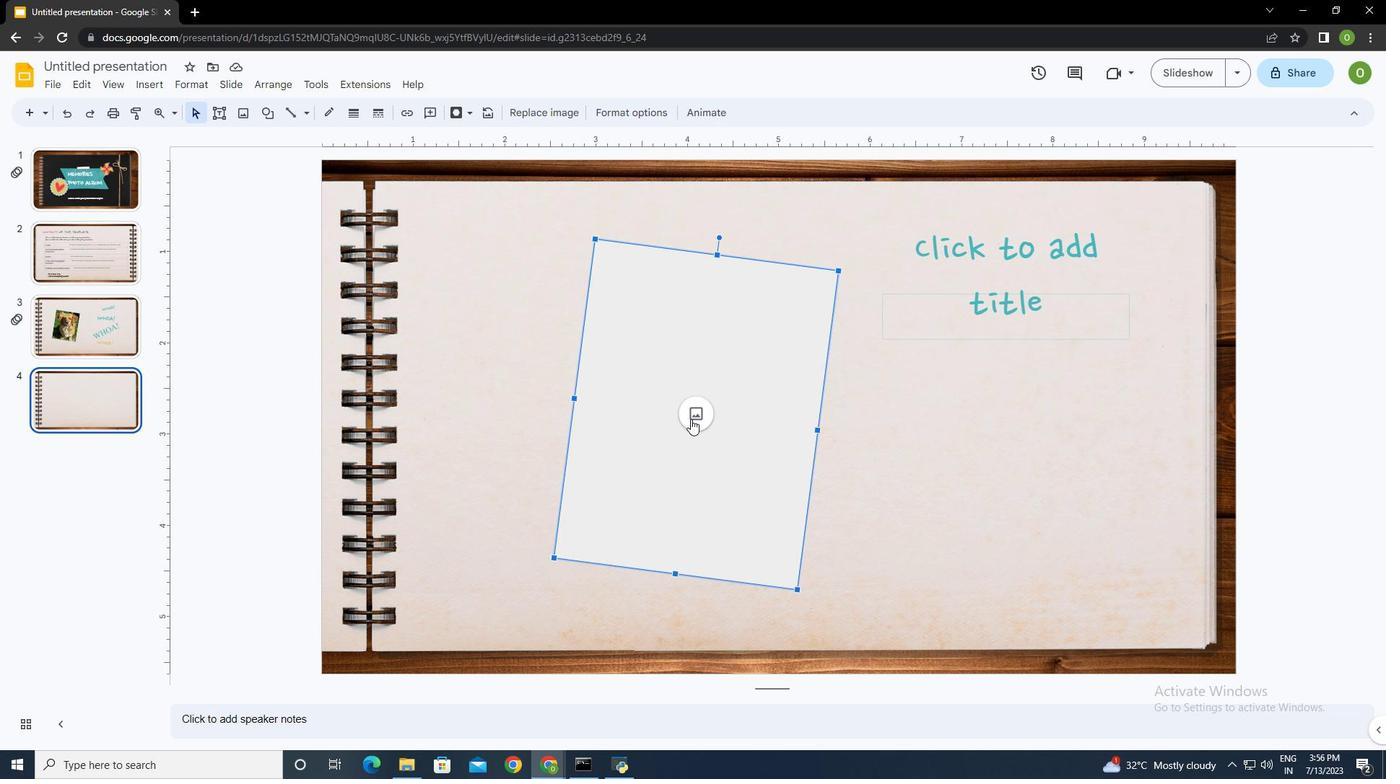 
Action: Mouse moved to (762, 459)
Screenshot: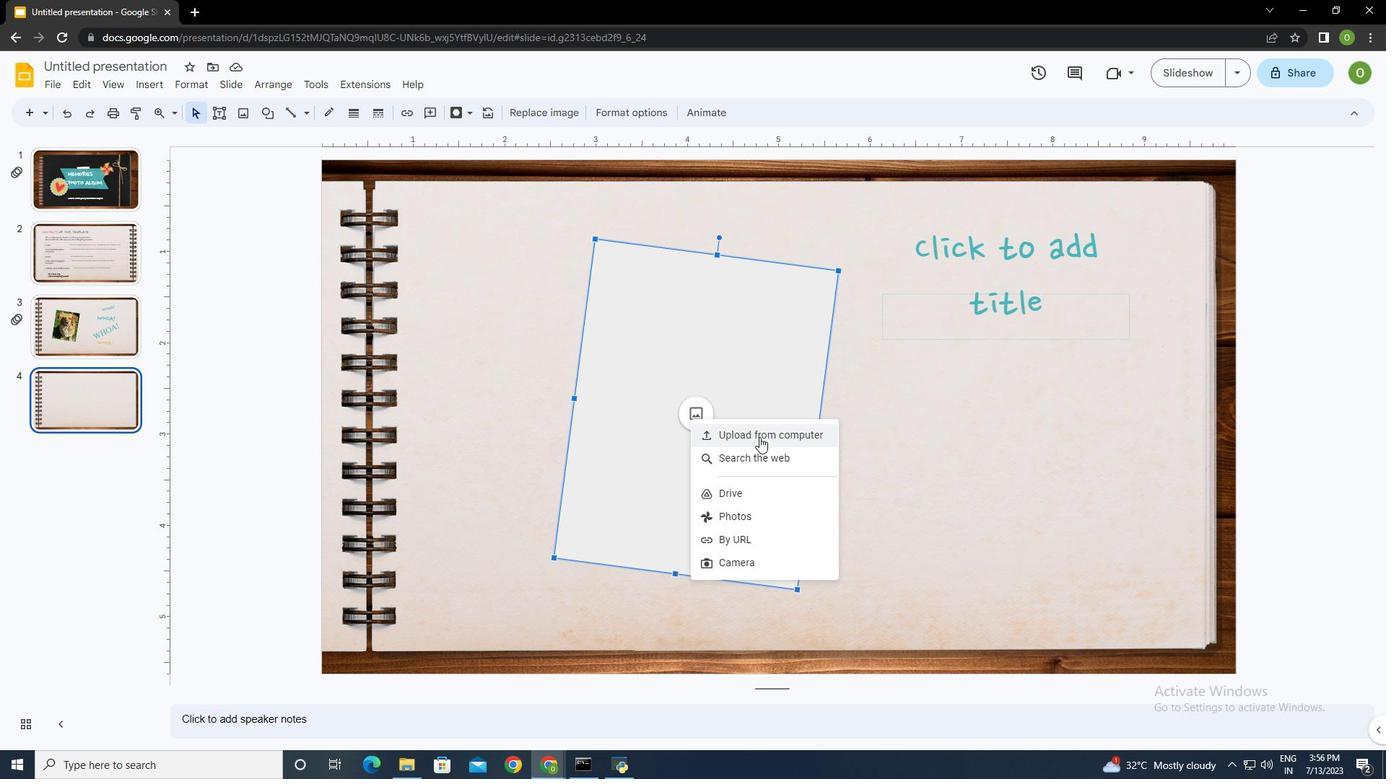 
Action: Mouse pressed left at (762, 459)
Screenshot: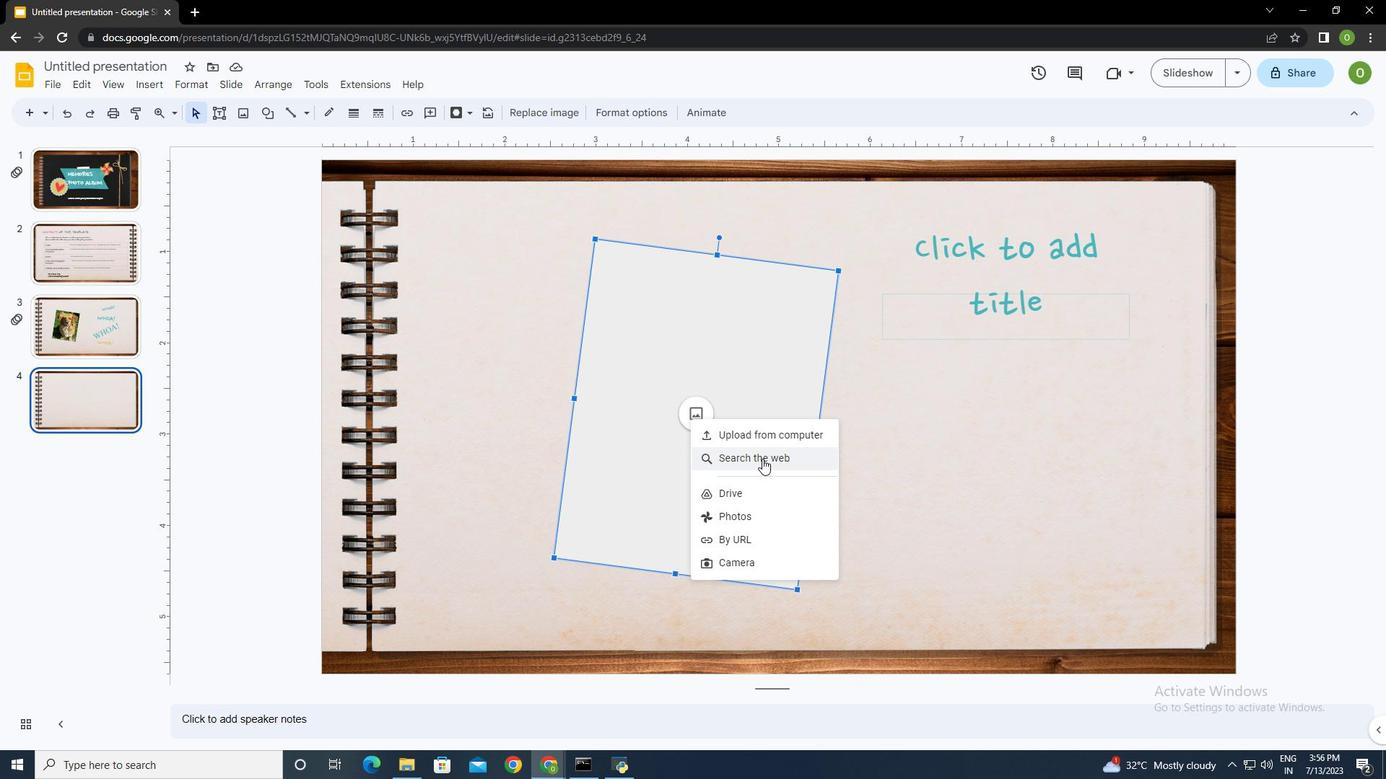 
Action: Mouse moved to (1271, 114)
Screenshot: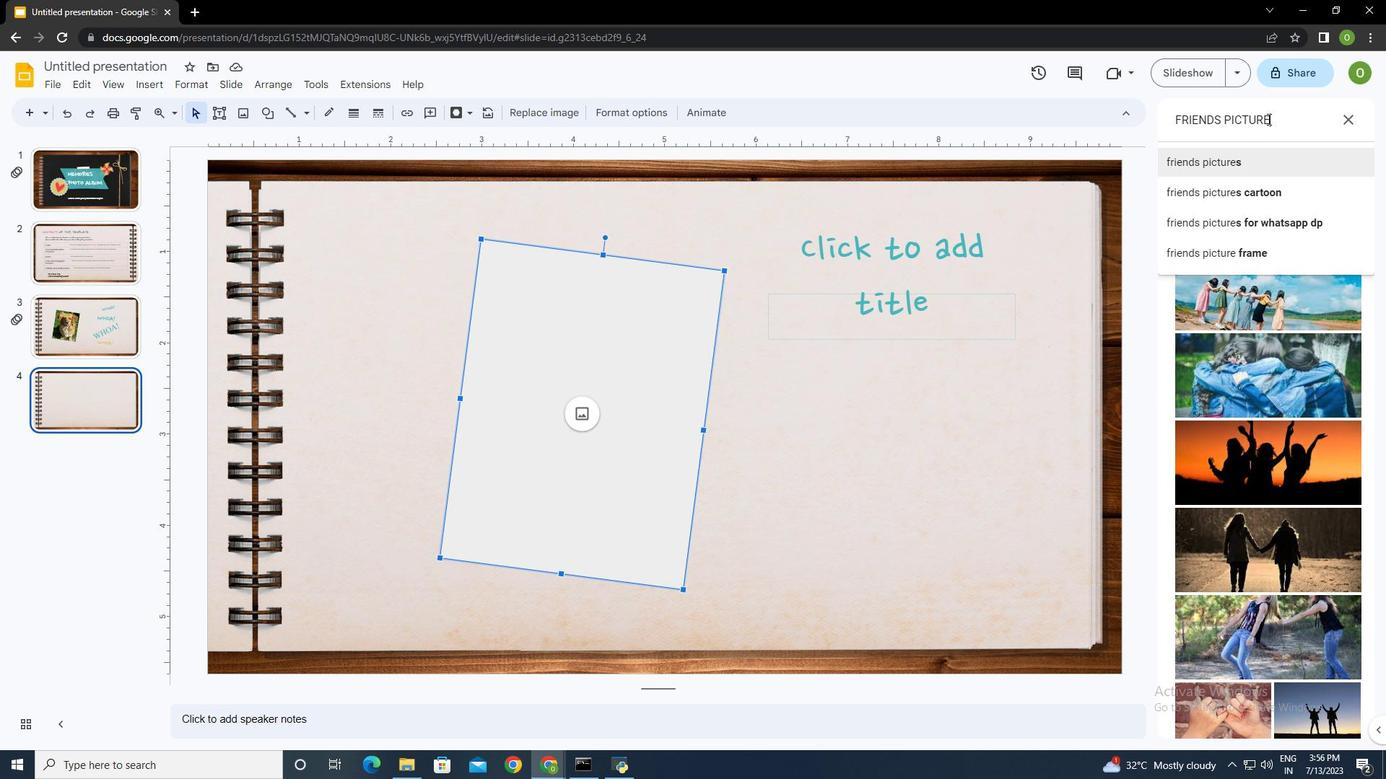 
Action: Mouse pressed left at (1271, 114)
Screenshot: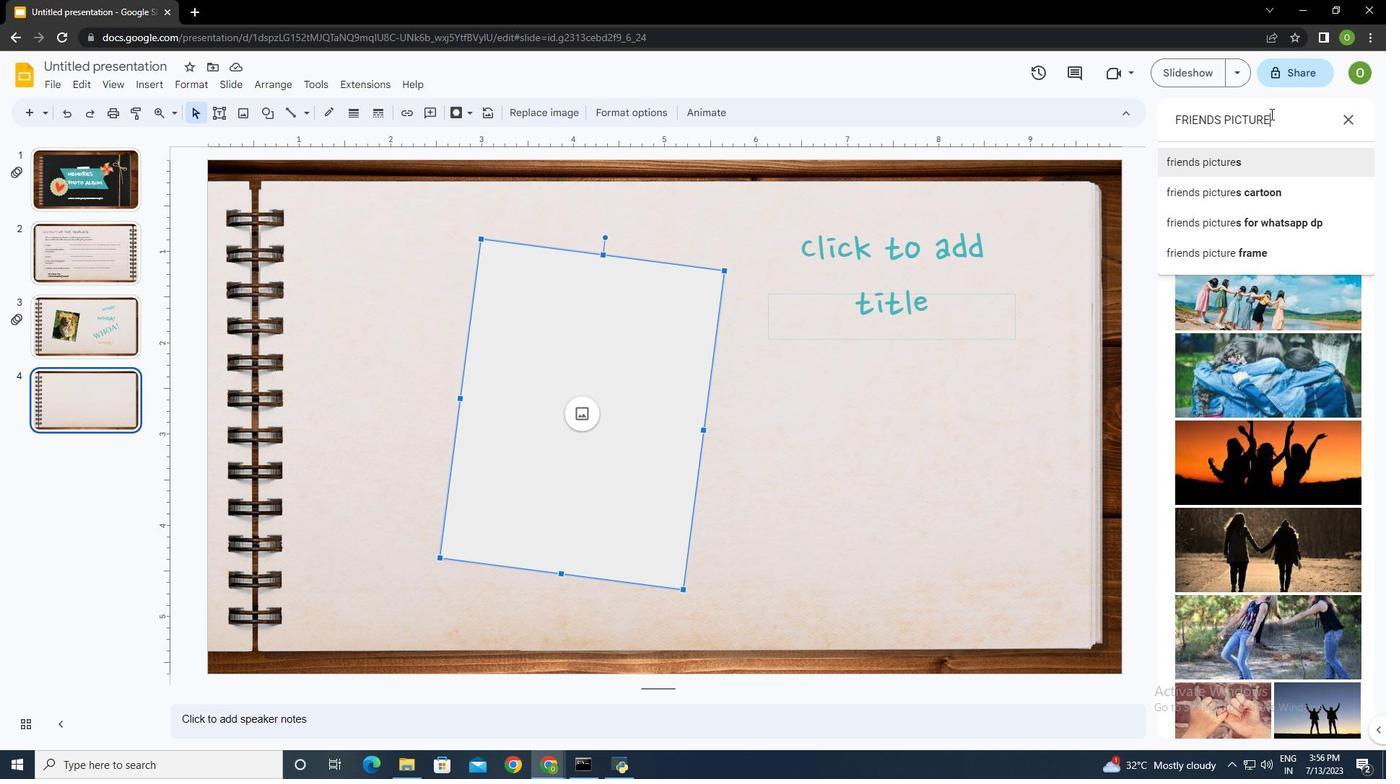 
Action: Mouse moved to (1278, 120)
Screenshot: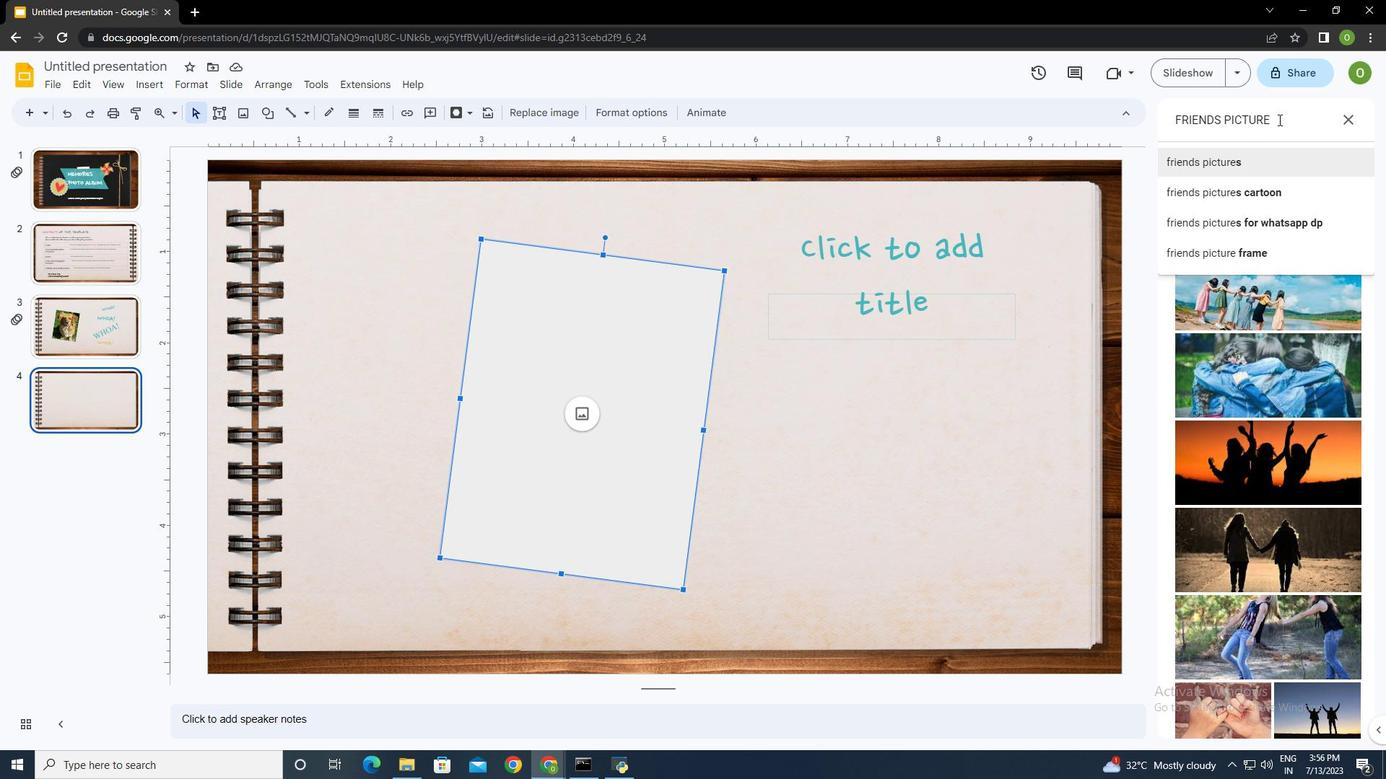 
Action: Key pressed <Key.backspace><Key.backspace><Key.backspace><Key.backspace><Key.backspace><Key.backspace><Key.backspace><Key.backspace><Key.backspace><Key.backspace><Key.backspace><Key.backspace><Key.backspace><Key.backspace><Key.backspace><Key.backspace><Key.backspace><Key.backspace><Key.backspace><Key.backspace><Key.backspace><Key.backspace><Key.backspace><Key.backspace><Key.backspace><Key.backspace>friends<Key.space>picture<Key.enter>
Screenshot: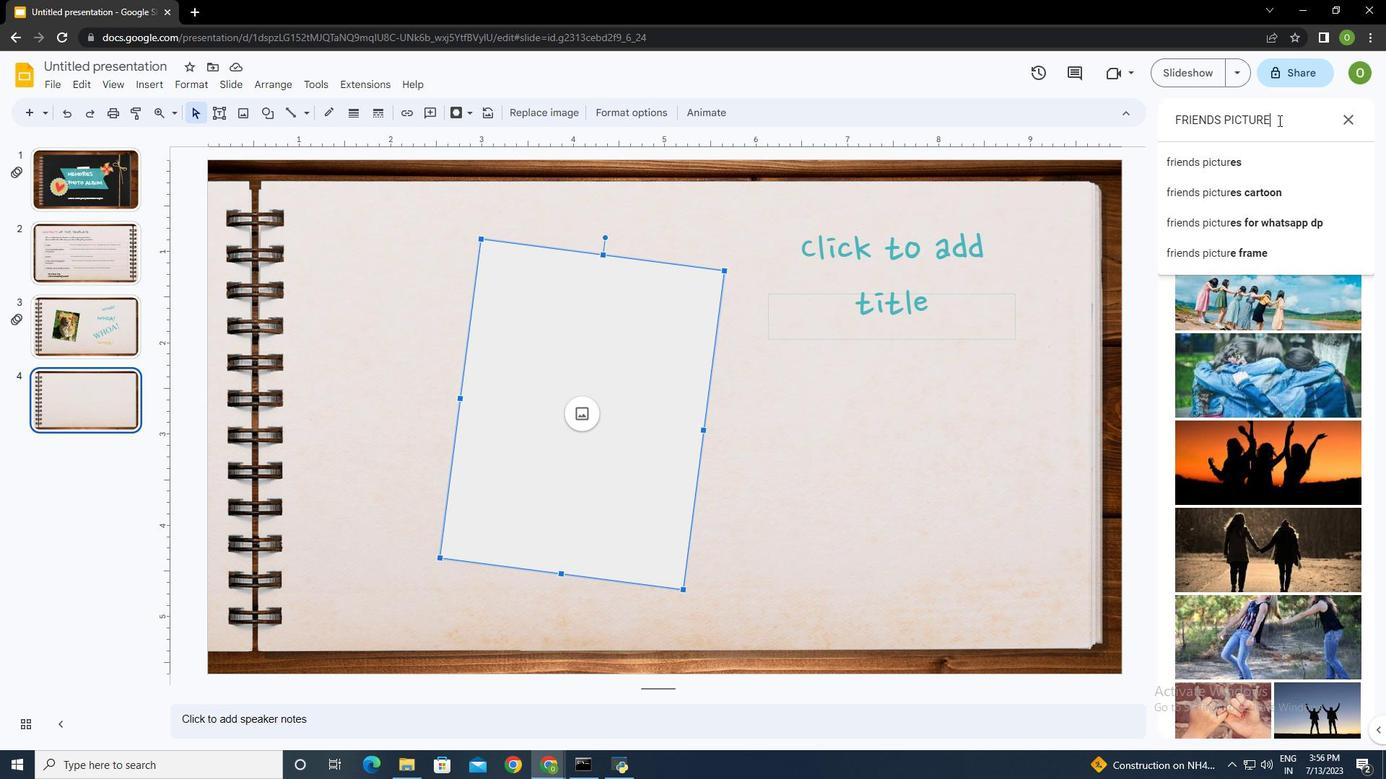 
Action: Mouse moved to (1227, 166)
Screenshot: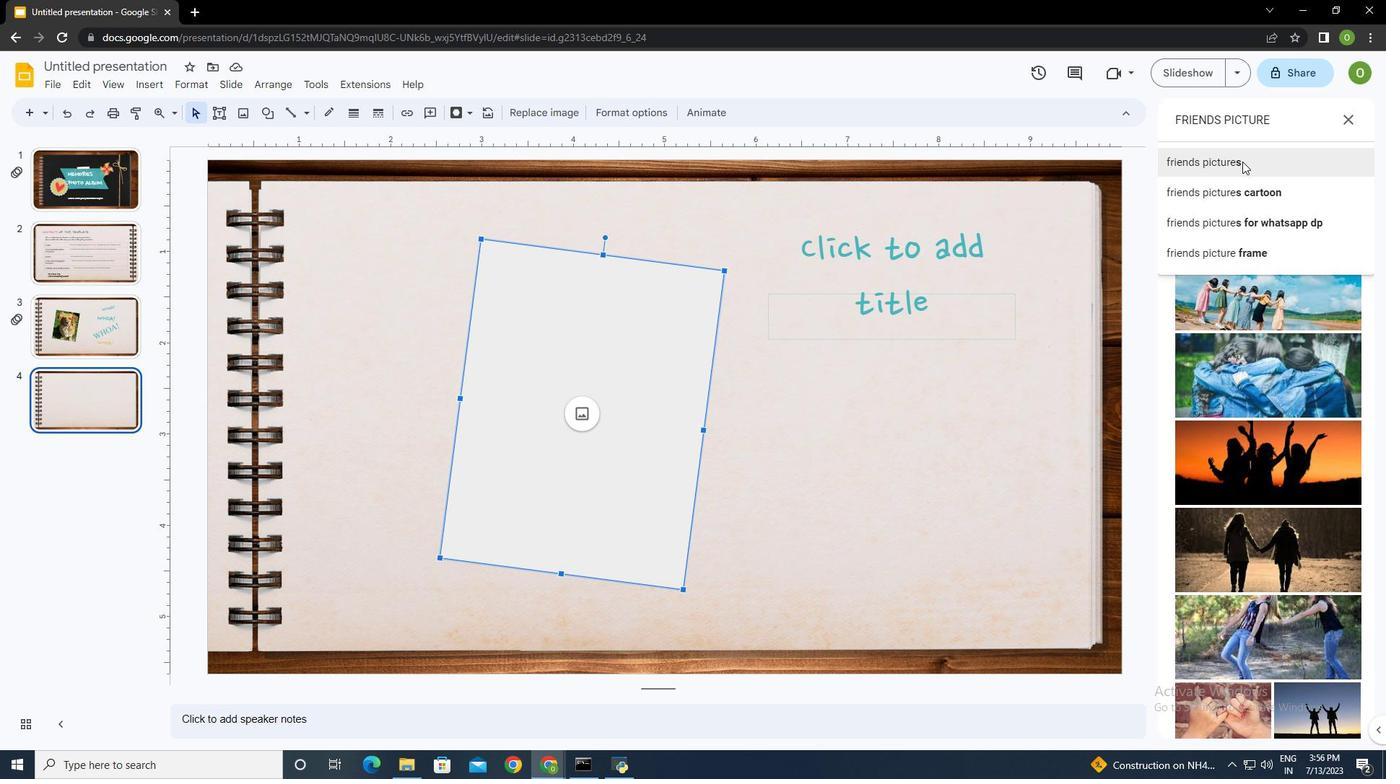 
Action: Mouse pressed left at (1227, 166)
Screenshot: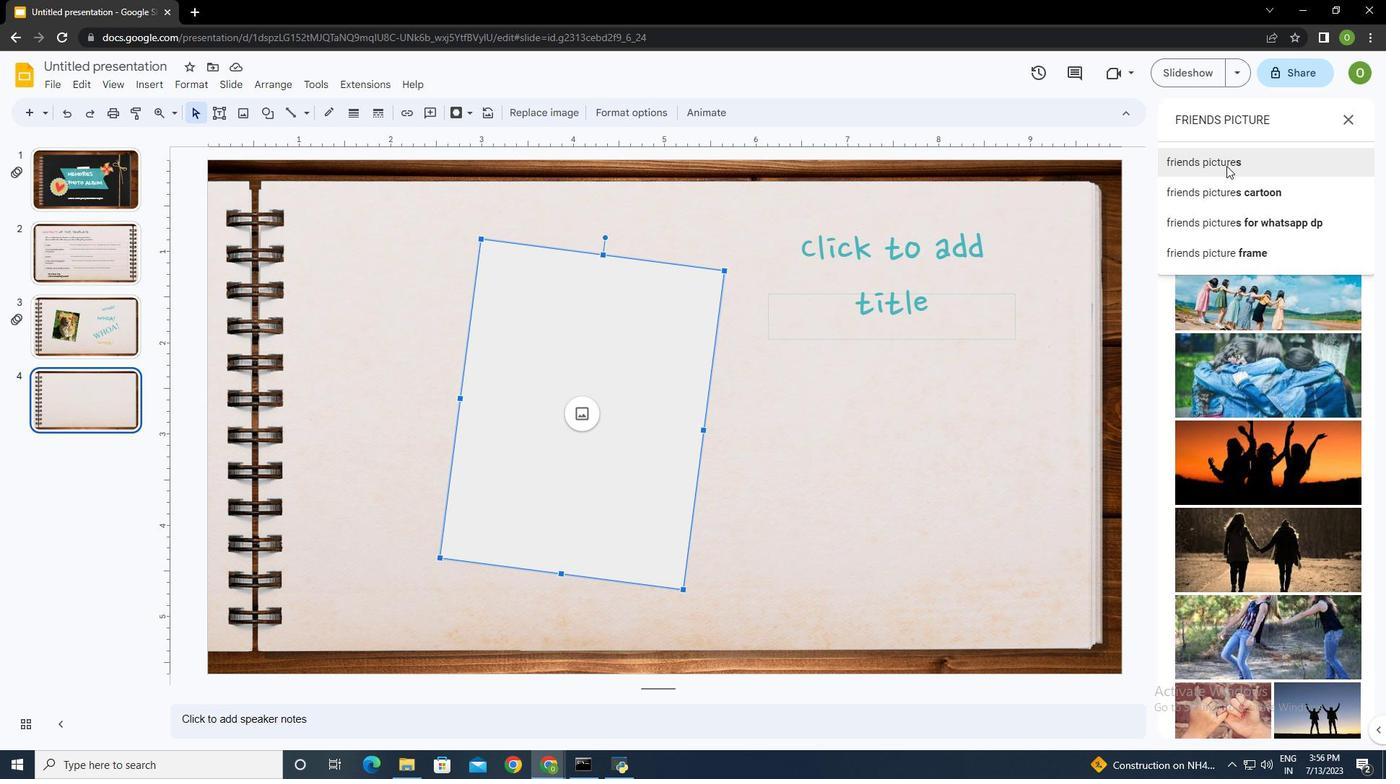 
Action: Mouse moved to (1257, 299)
Screenshot: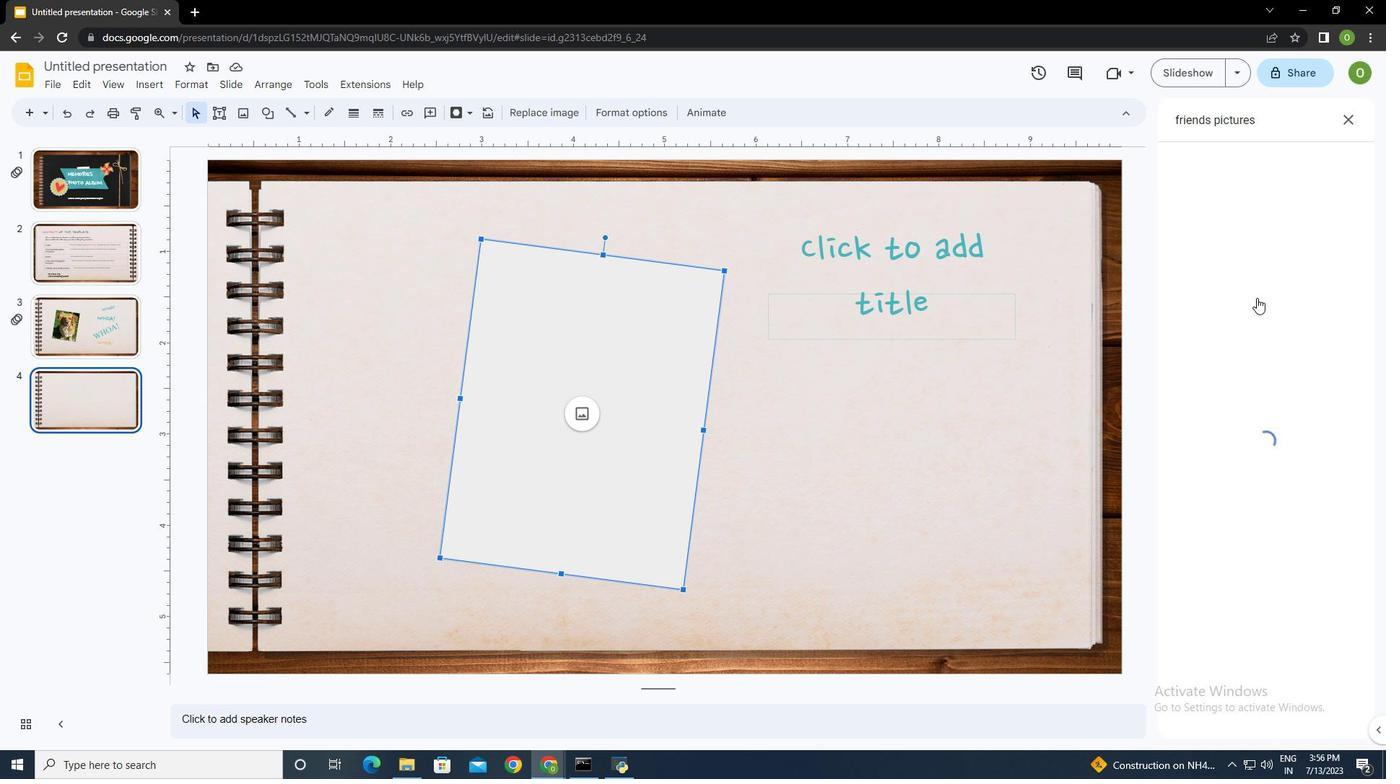 
Action: Mouse scrolled (1257, 298) with delta (0, 0)
Screenshot: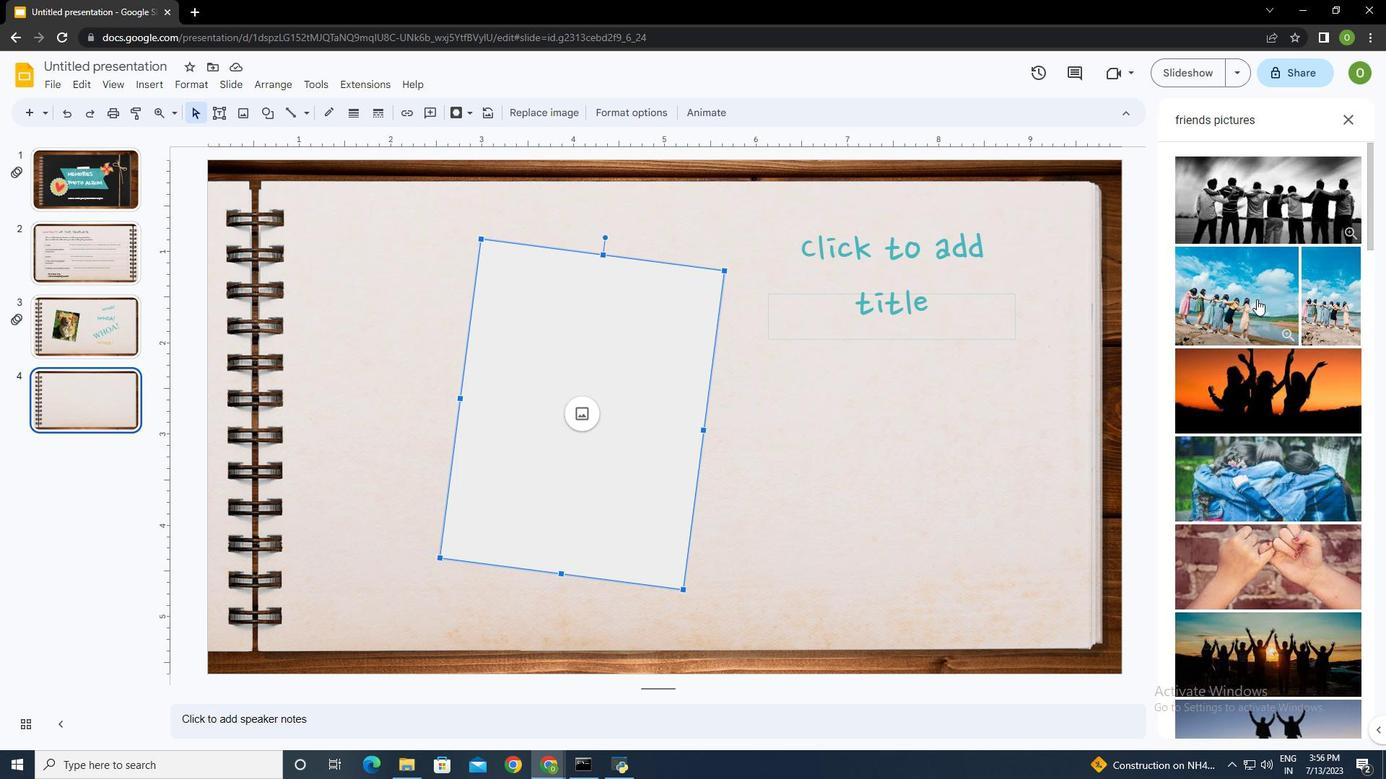 
Action: Mouse moved to (1314, 229)
Screenshot: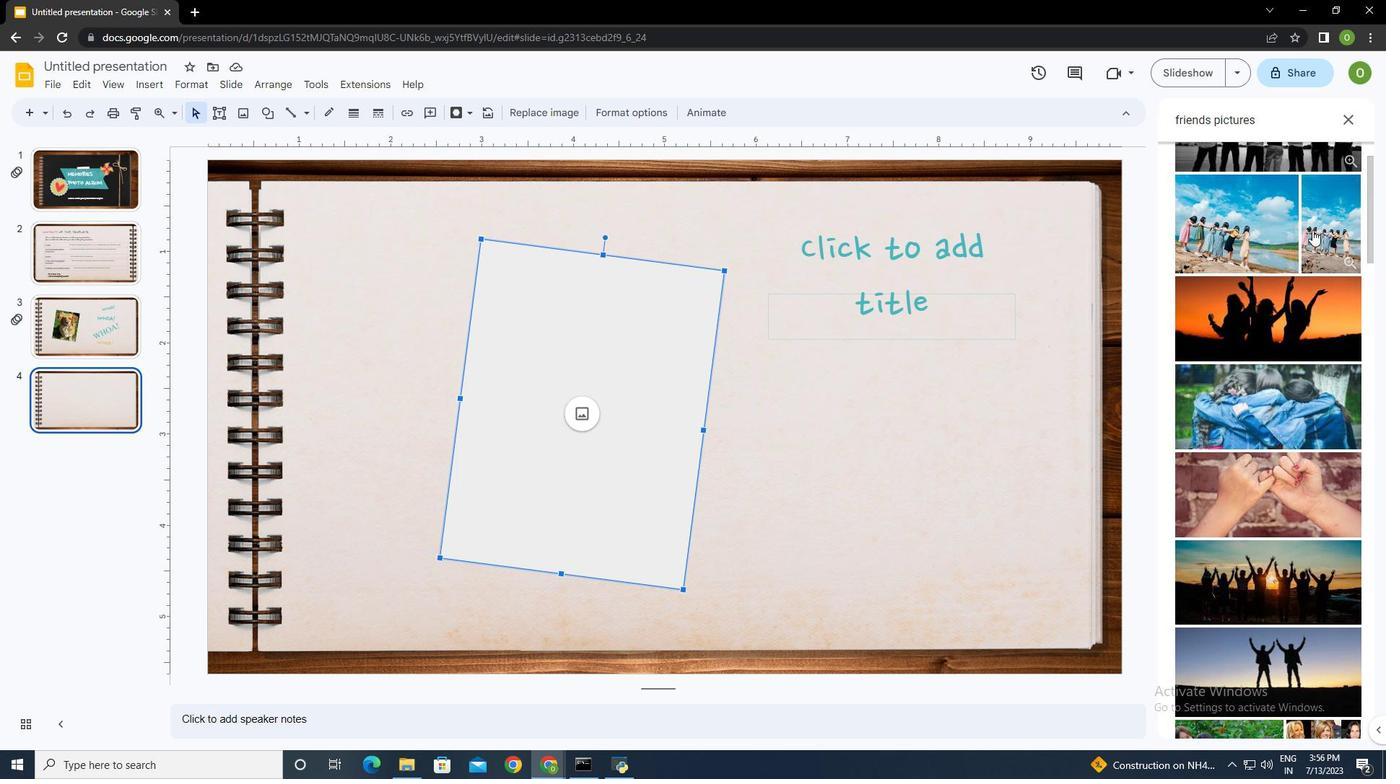 
Action: Mouse pressed left at (1314, 229)
Screenshot: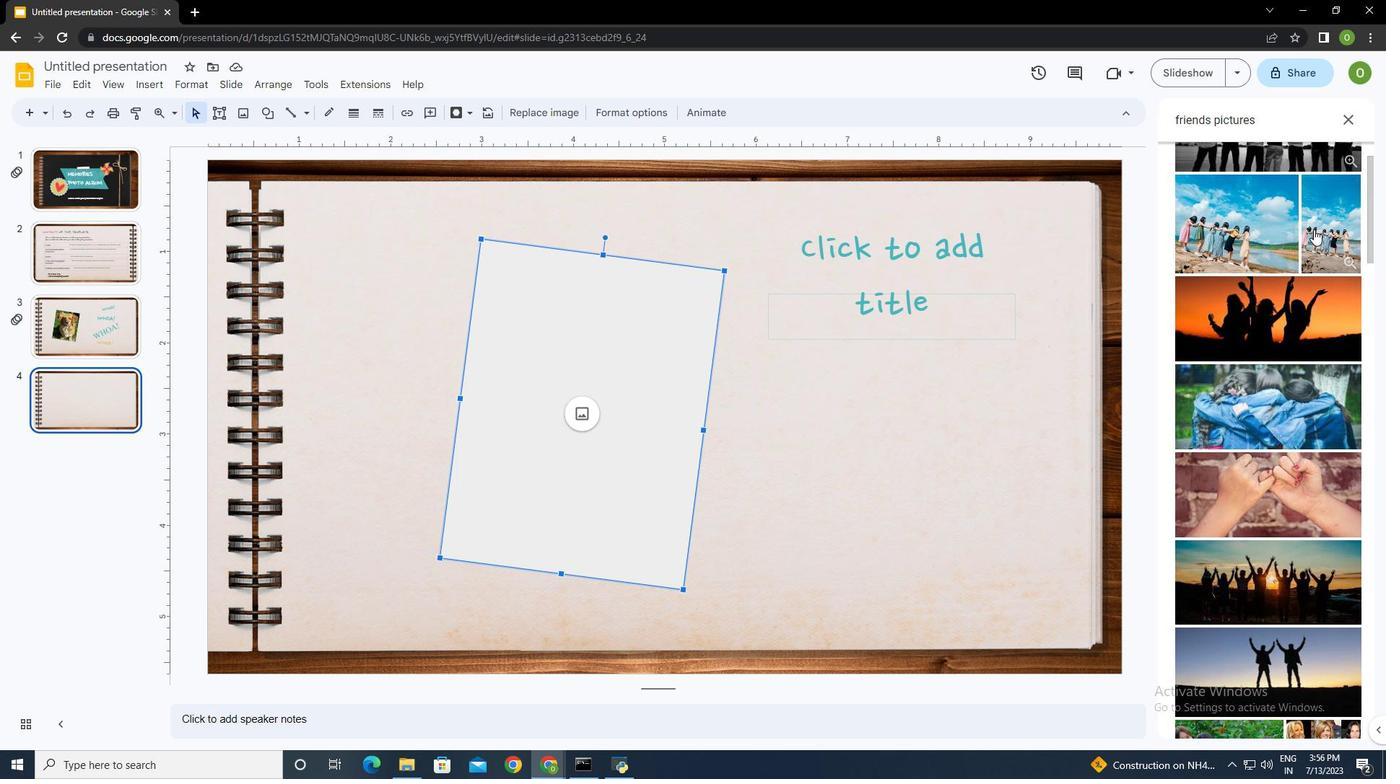 
Action: Mouse moved to (1328, 713)
Screenshot: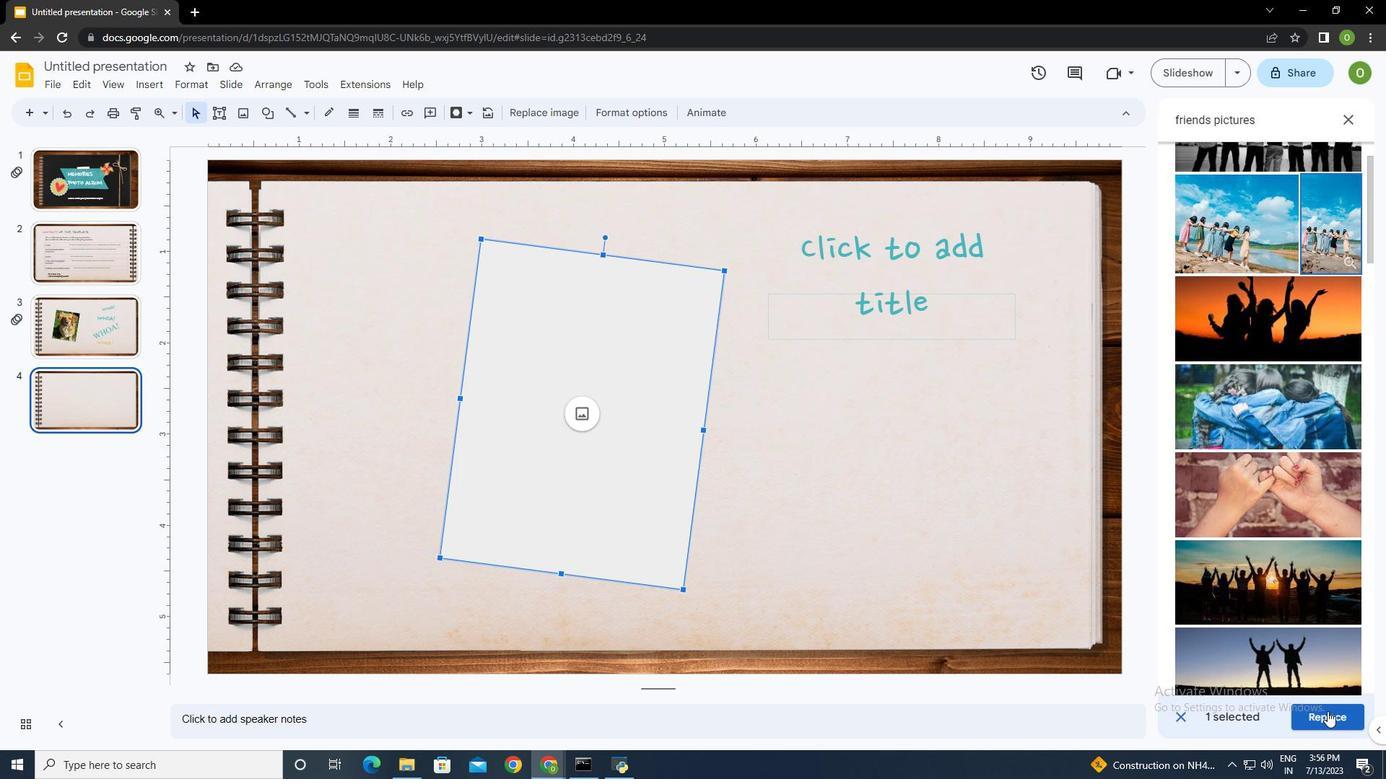 
Action: Mouse pressed left at (1328, 713)
Screenshot: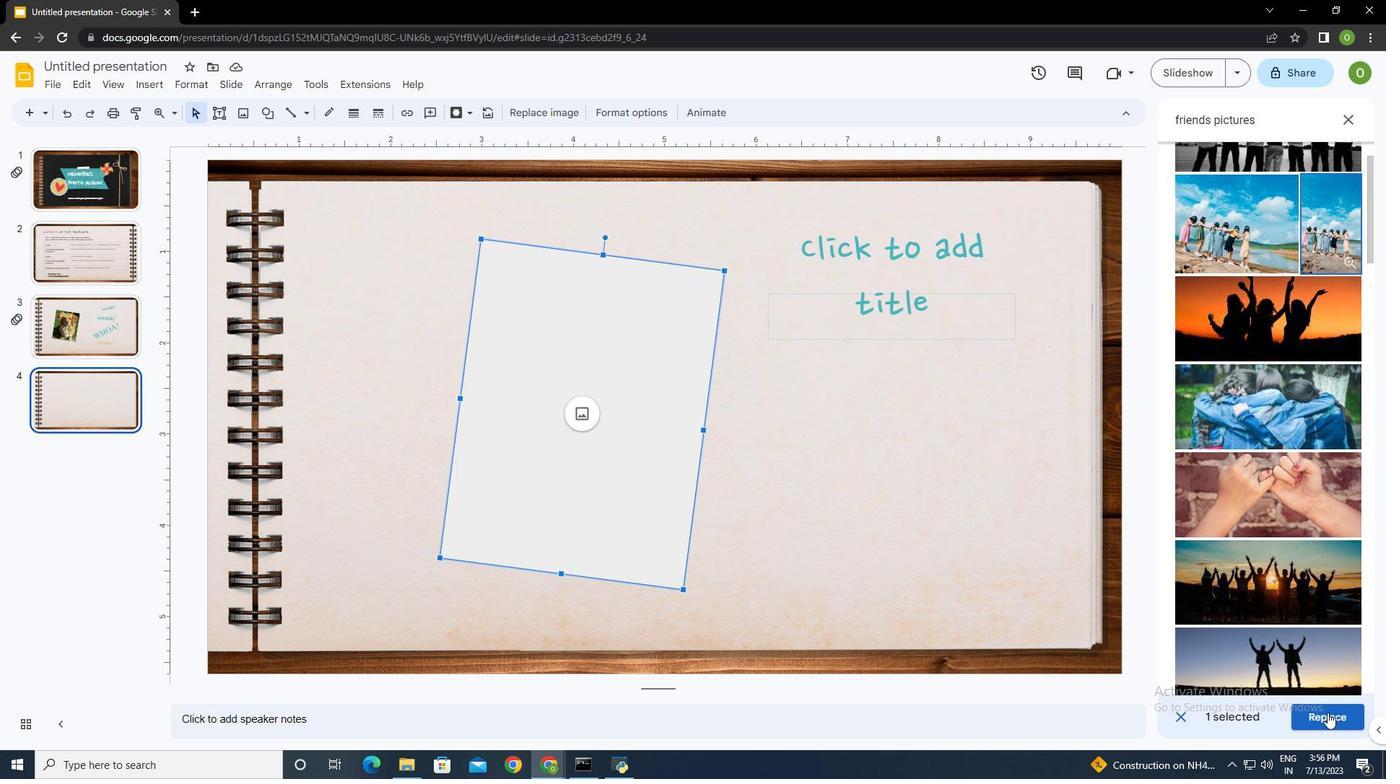 
Action: Mouse moved to (815, 431)
Screenshot: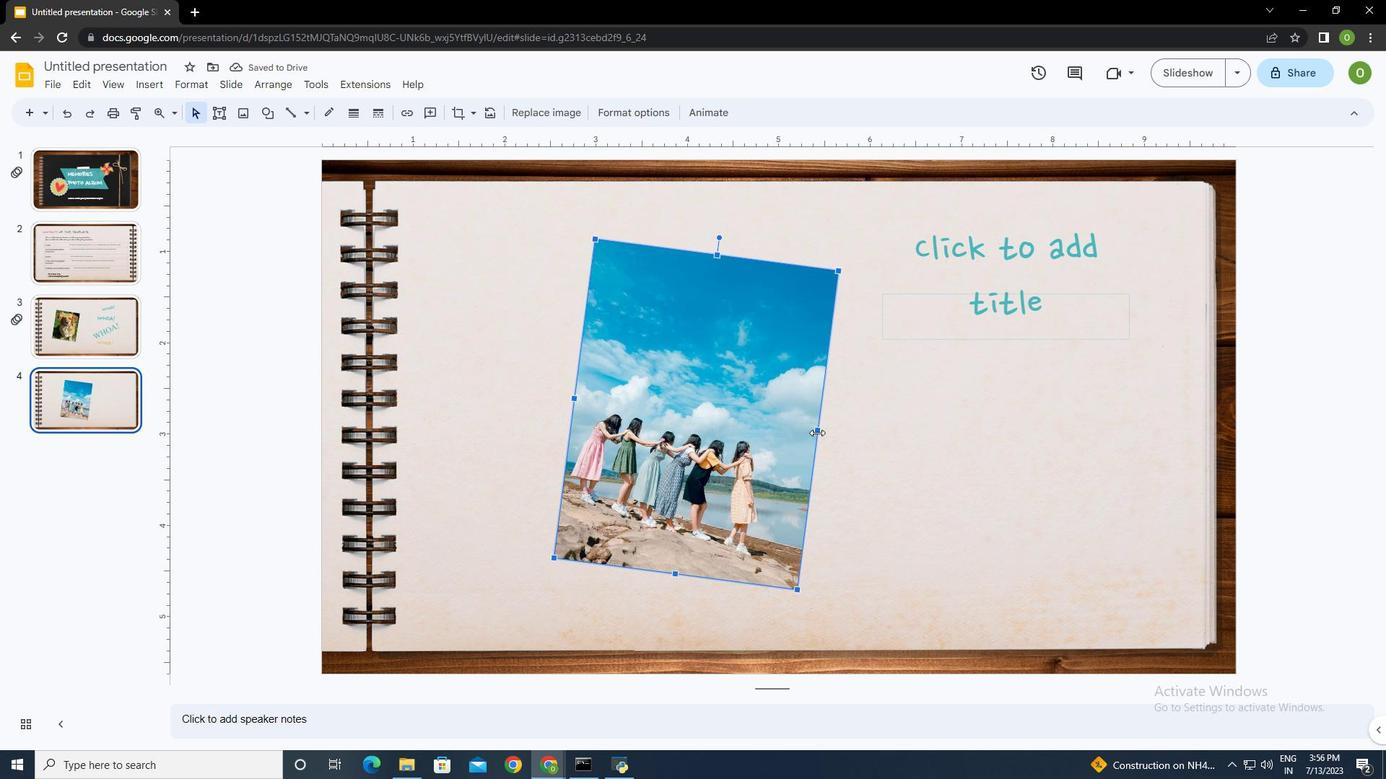 
Action: Mouse pressed left at (815, 431)
Screenshot: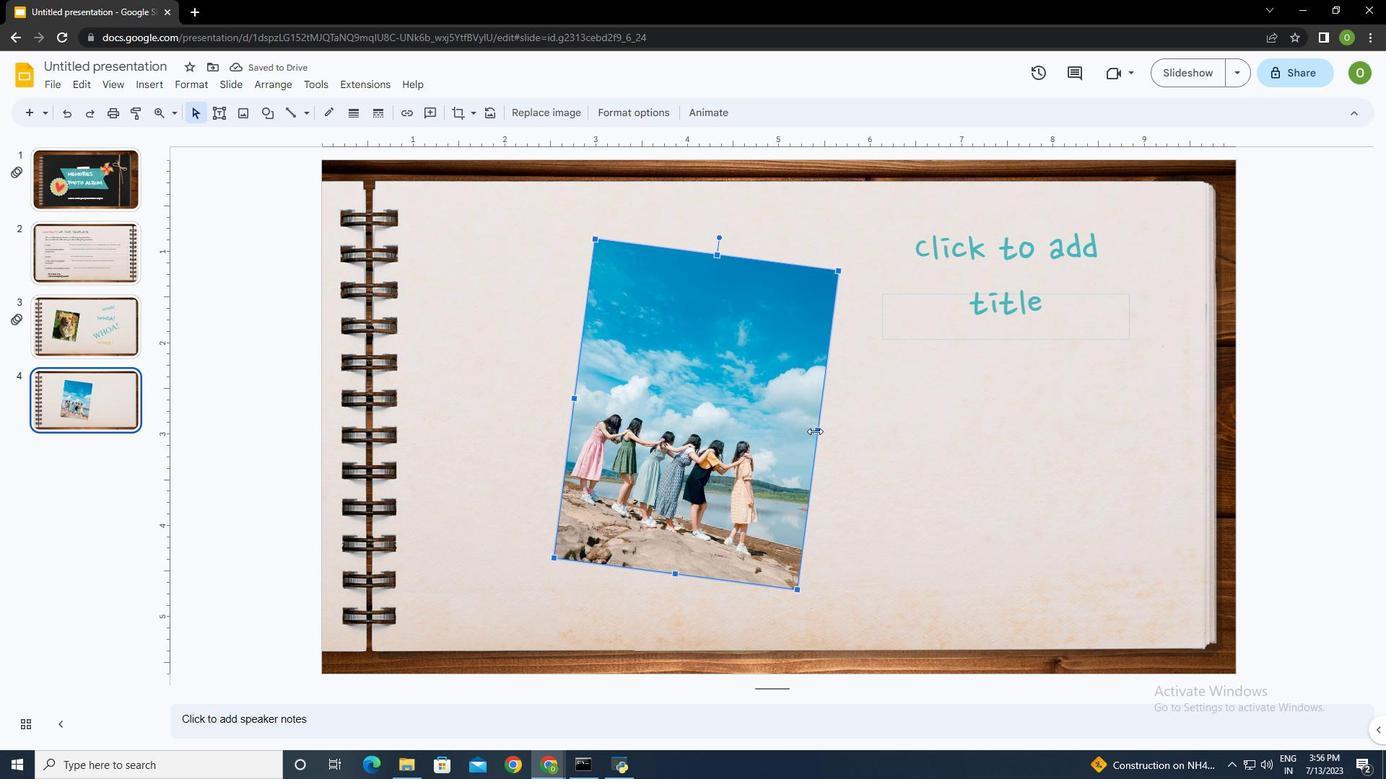 
Action: Mouse moved to (669, 572)
Screenshot: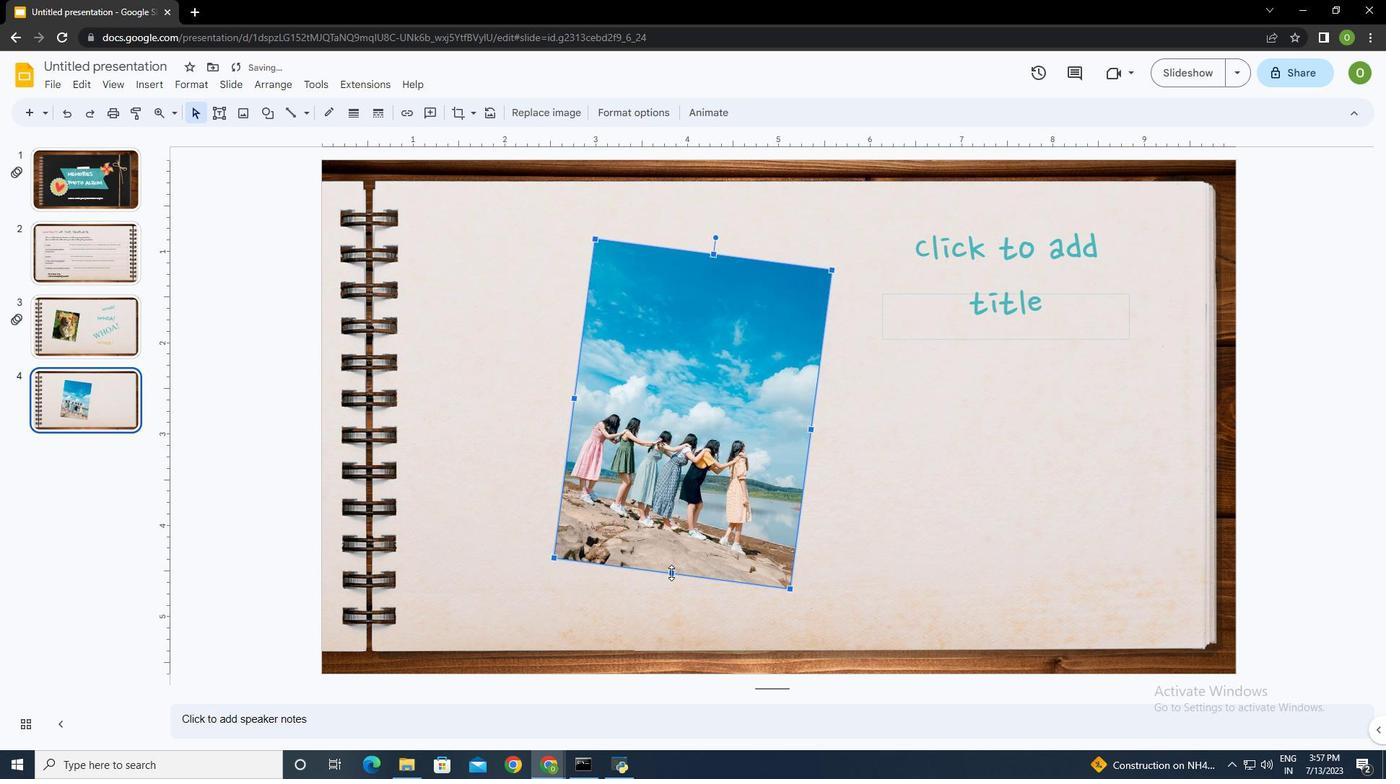 
Action: Mouse pressed left at (669, 572)
Screenshot: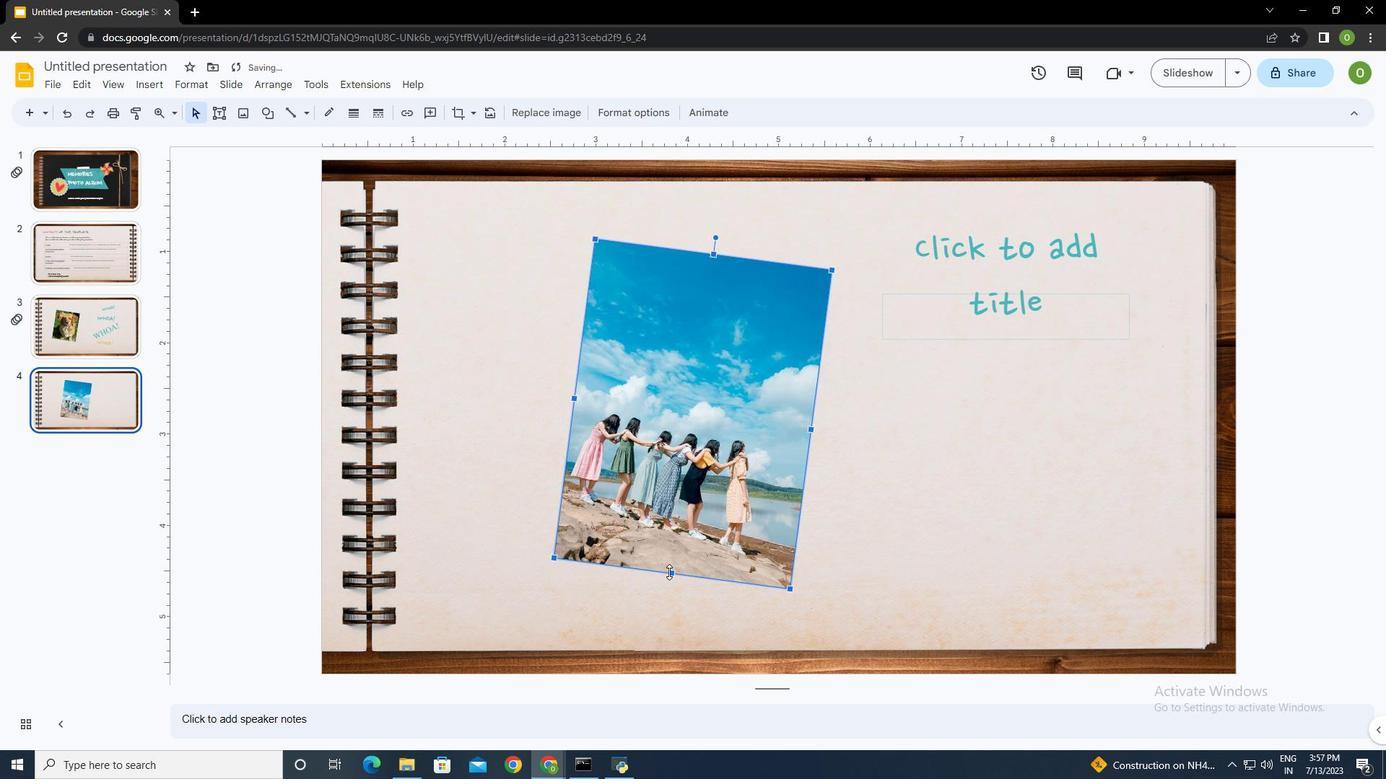 
Action: Mouse moved to (625, 564)
Screenshot: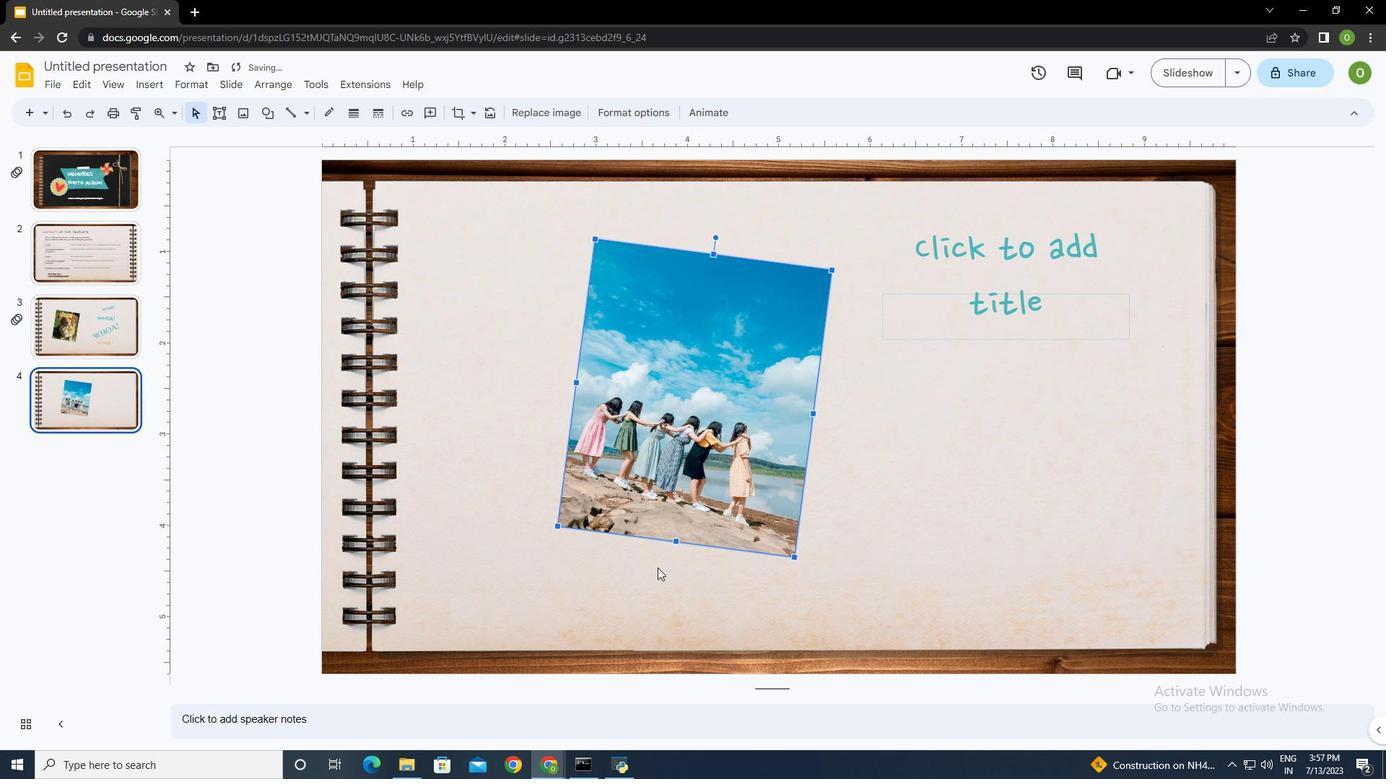 
Action: Mouse pressed left at (625, 564)
Screenshot: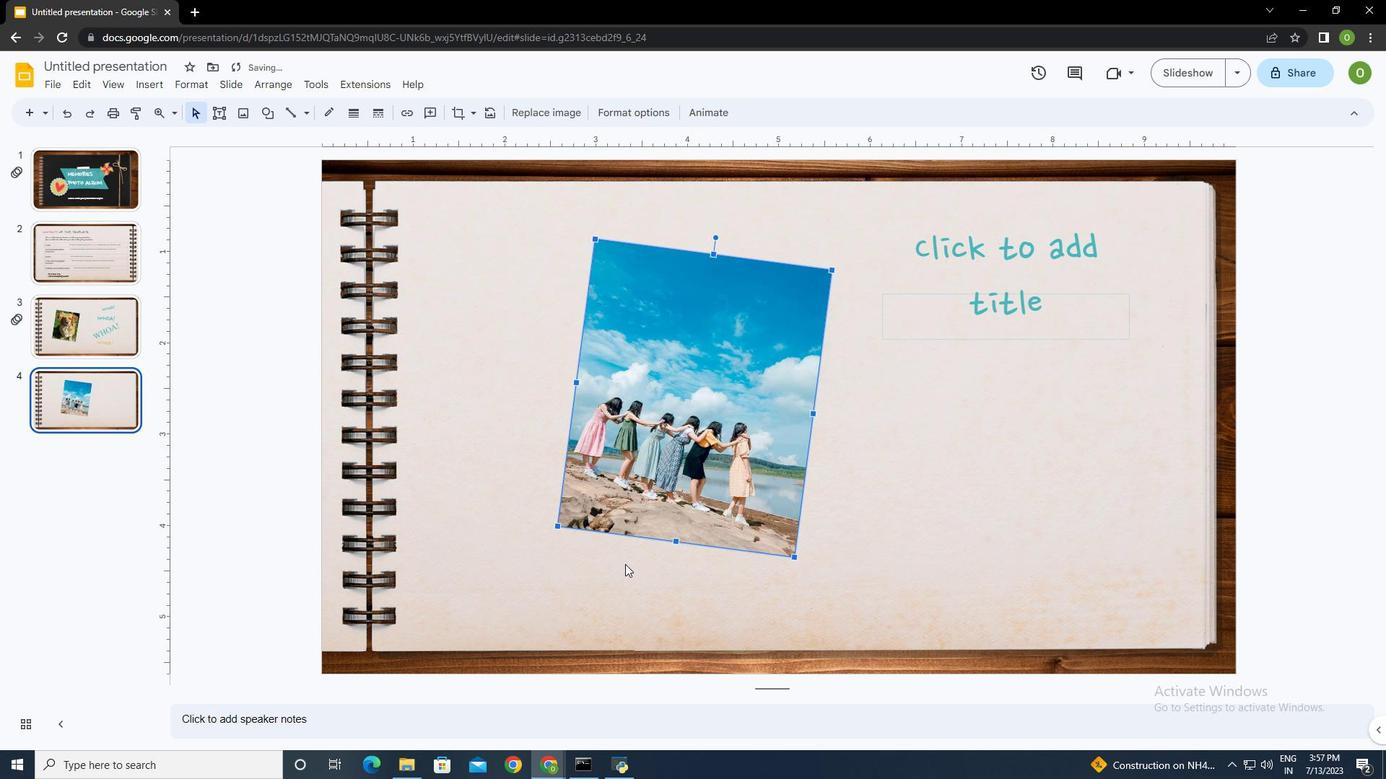 
Action: Mouse moved to (1018, 252)
Screenshot: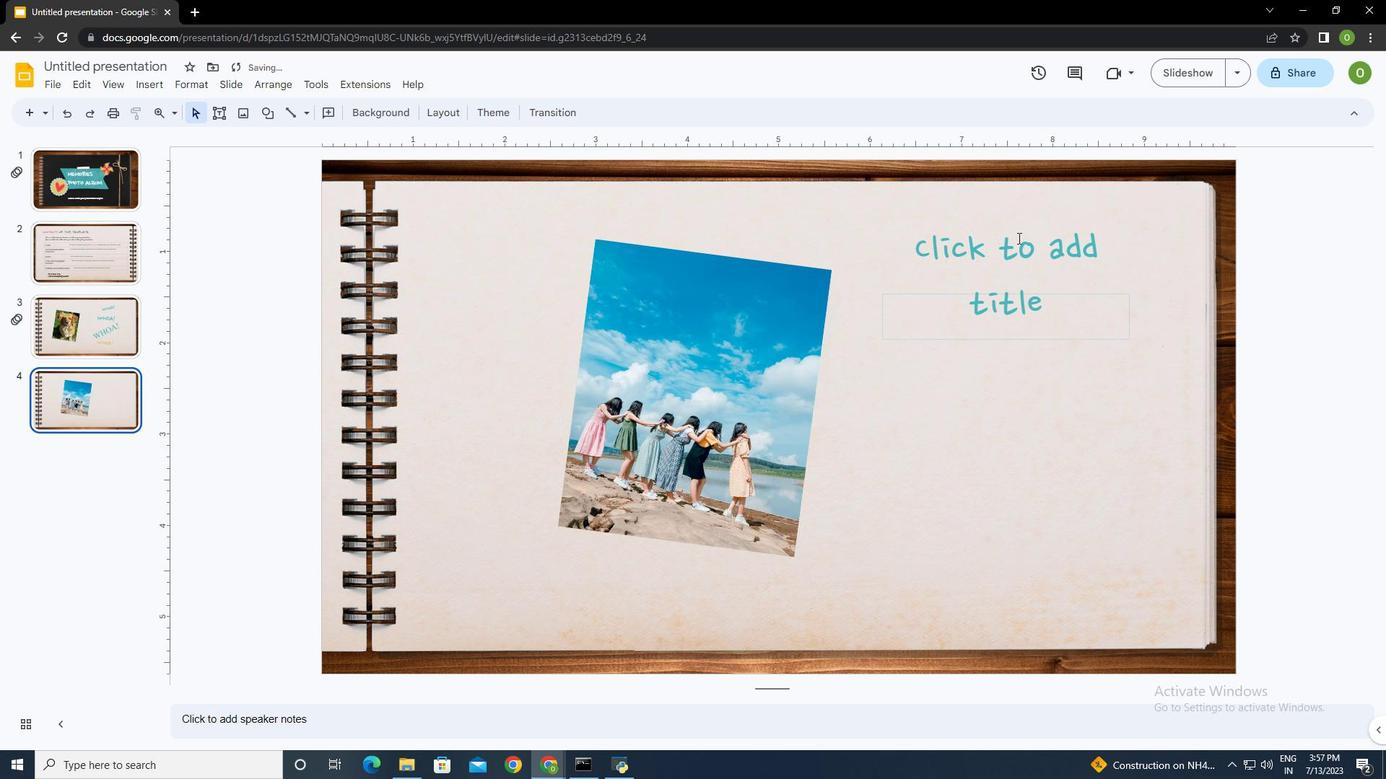 
Action: Mouse pressed left at (1018, 252)
Screenshot: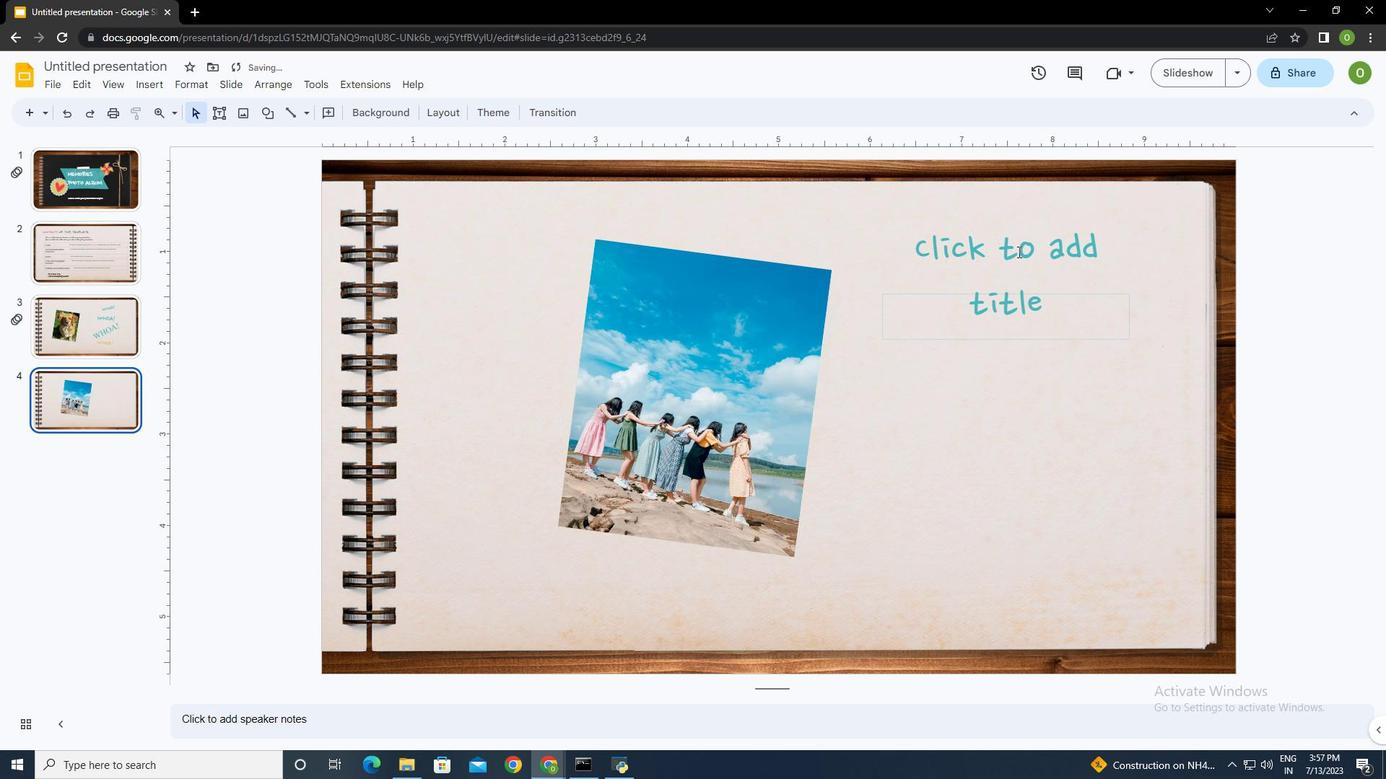
Action: Mouse moved to (1011, 295)
Screenshot: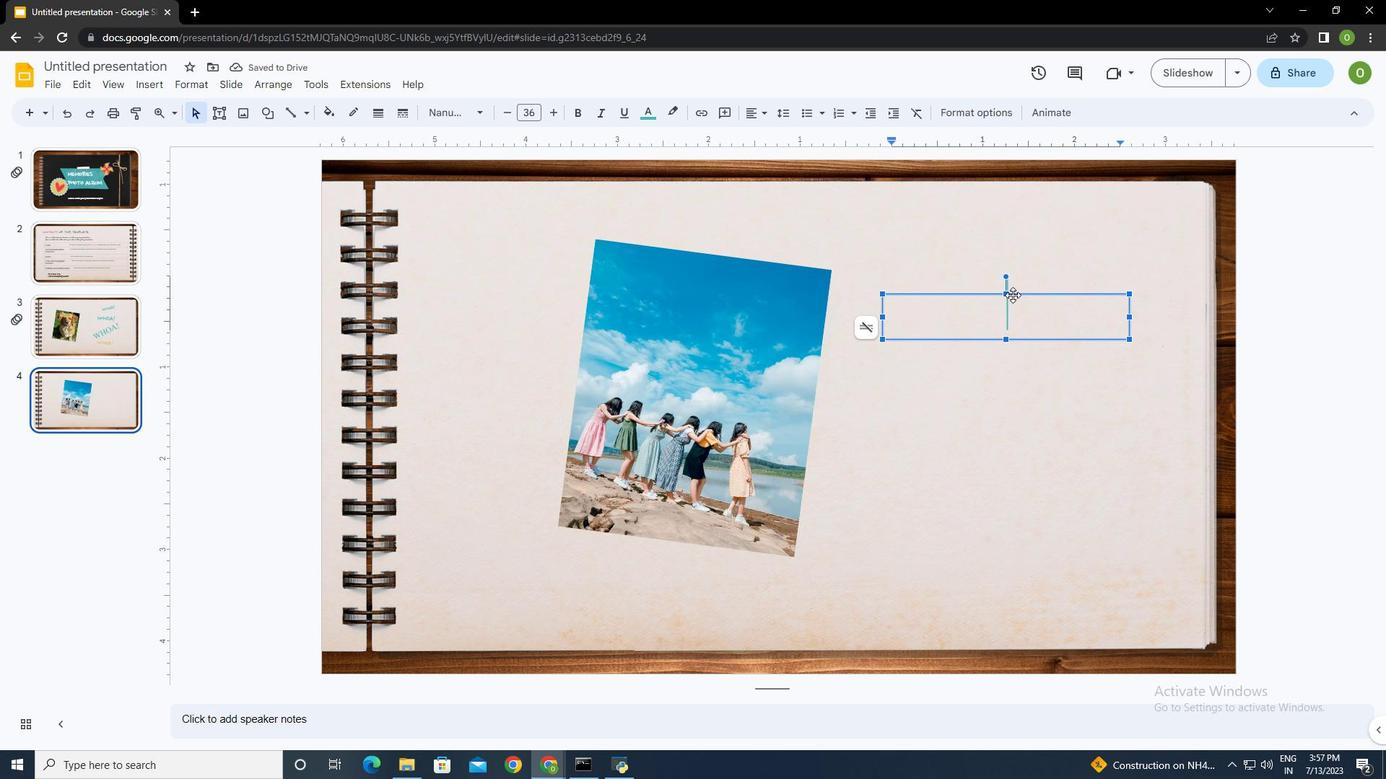
Action: Mouse pressed left at (1011, 295)
Screenshot: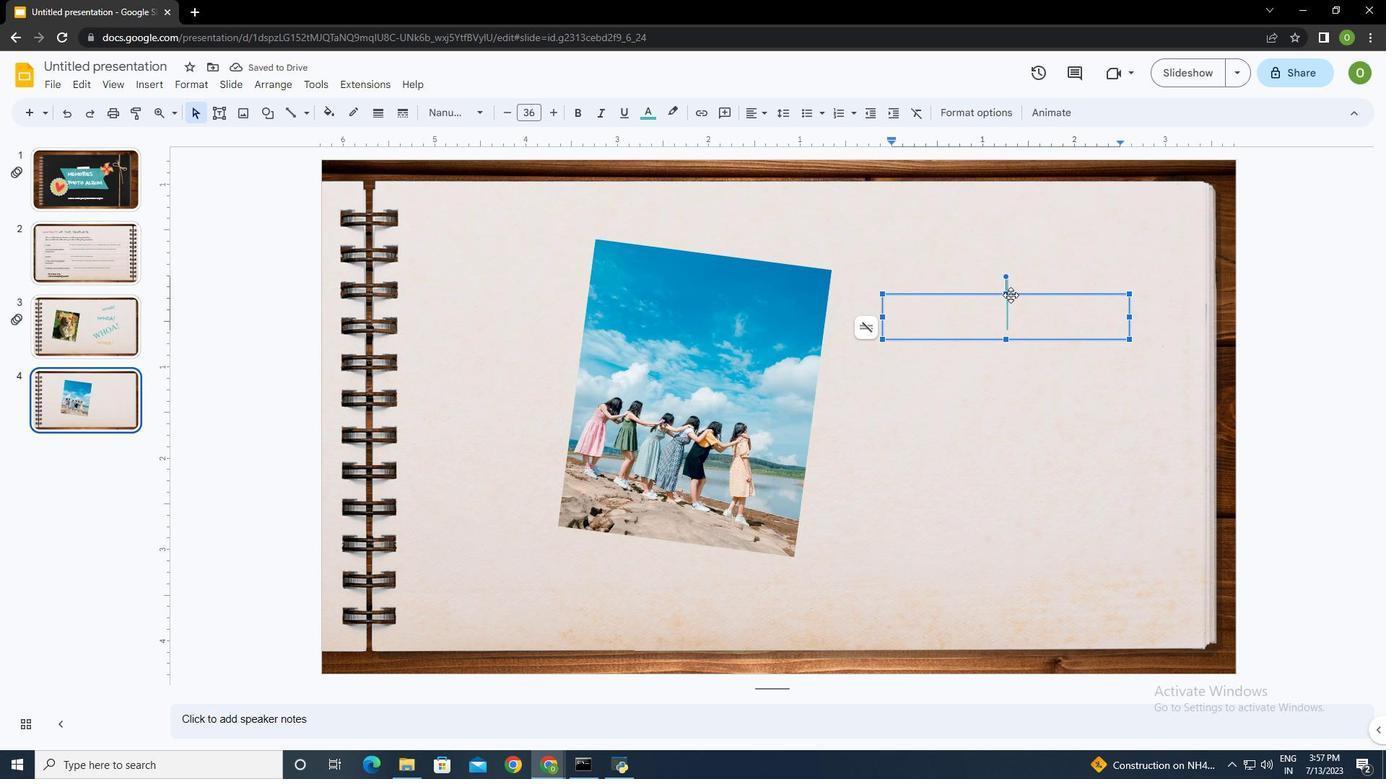 
Action: Mouse moved to (672, 566)
Screenshot: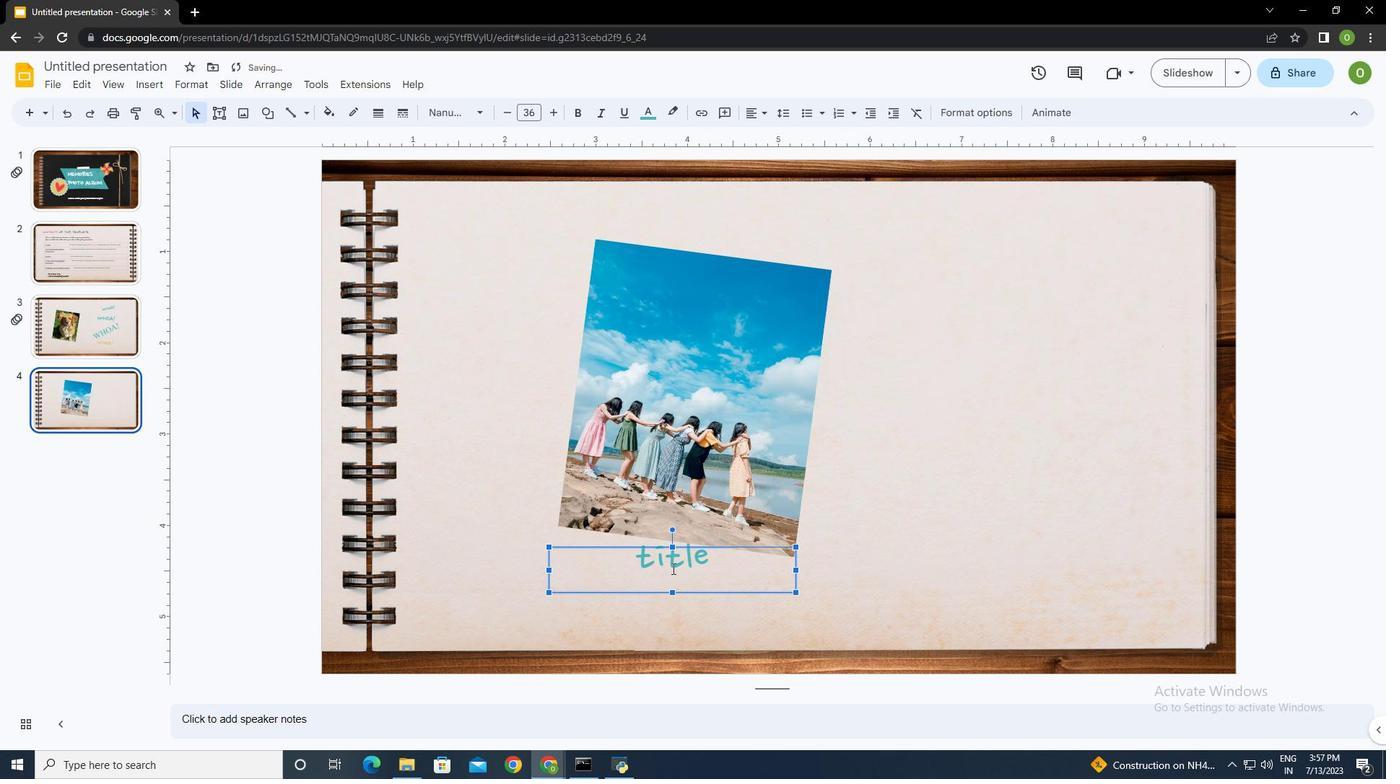 
Action: Mouse pressed left at (672, 566)
Screenshot: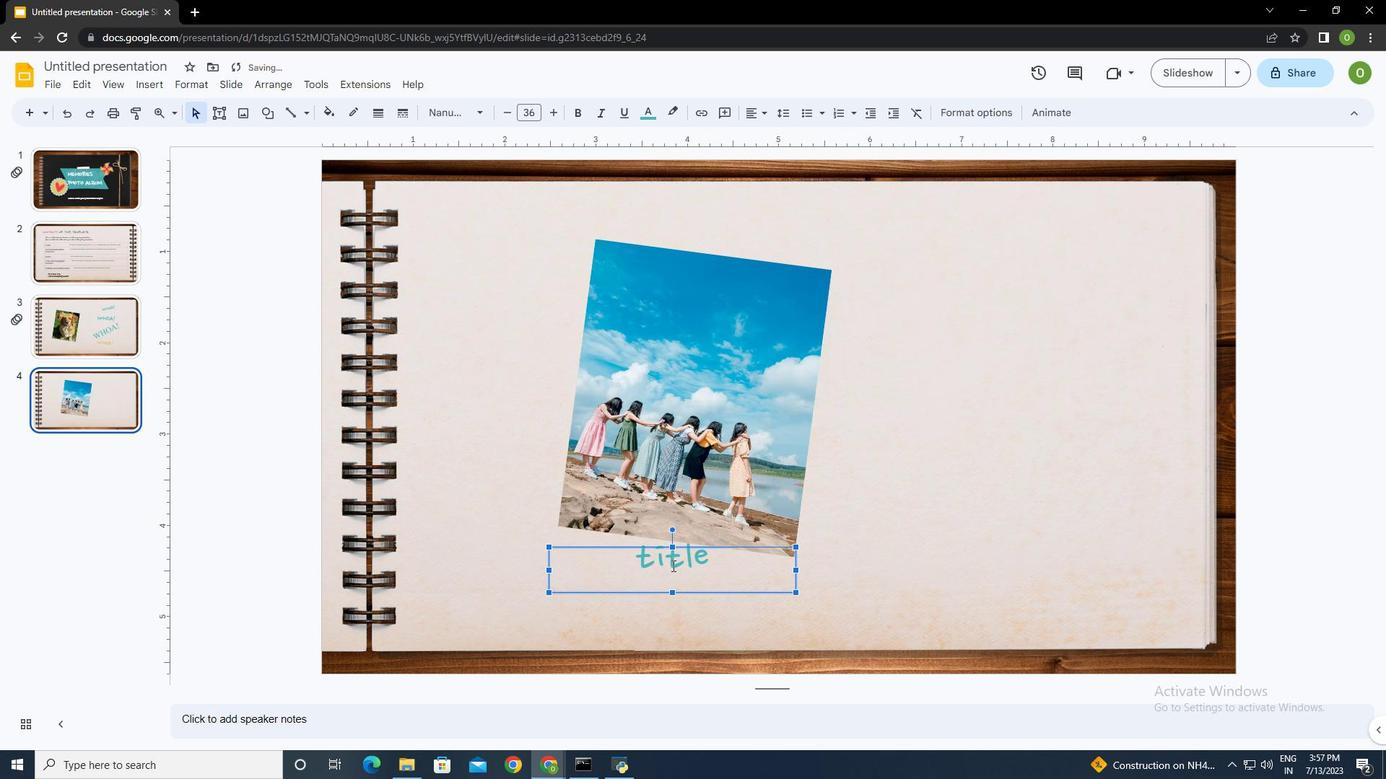 
Action: Key pressed wo<Key.backspace>hoa<Key.shift>!
Screenshot: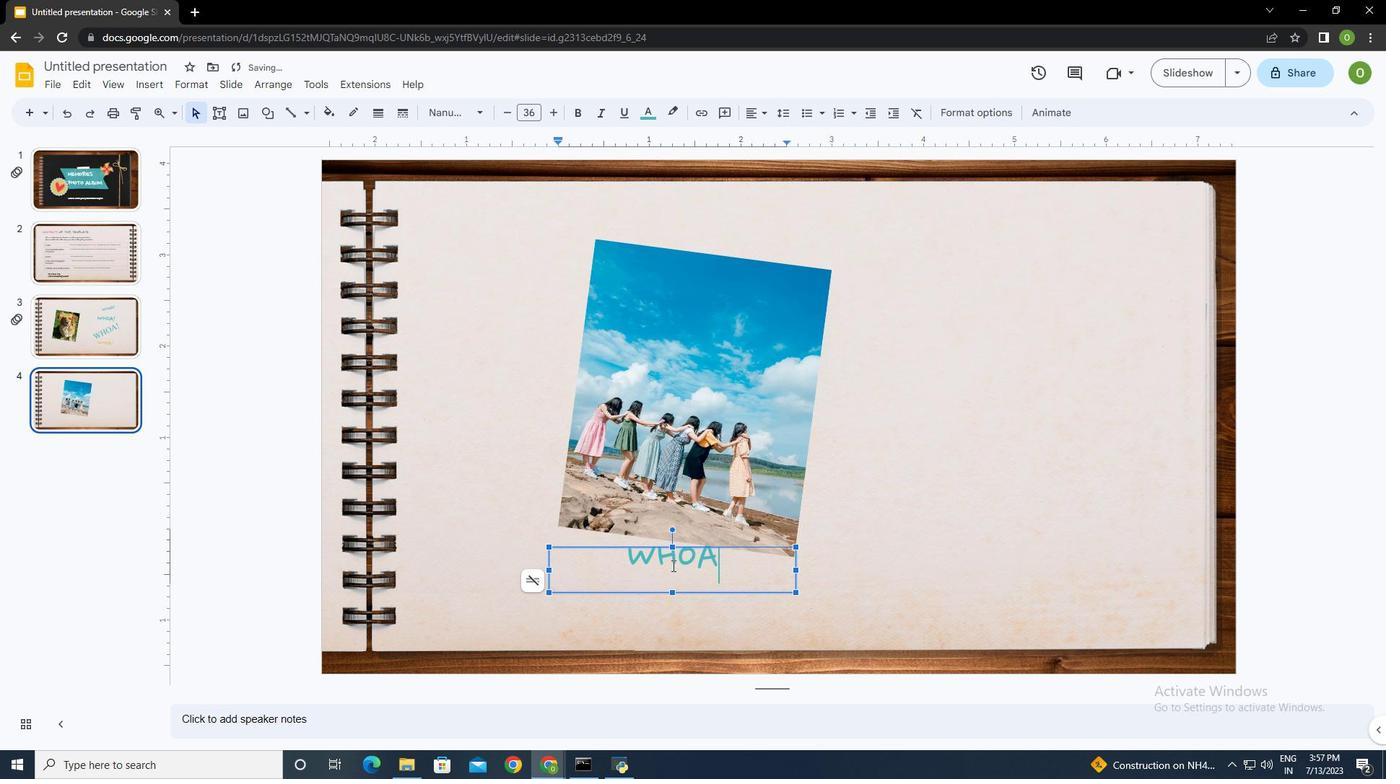 
Action: Mouse moved to (853, 536)
Screenshot: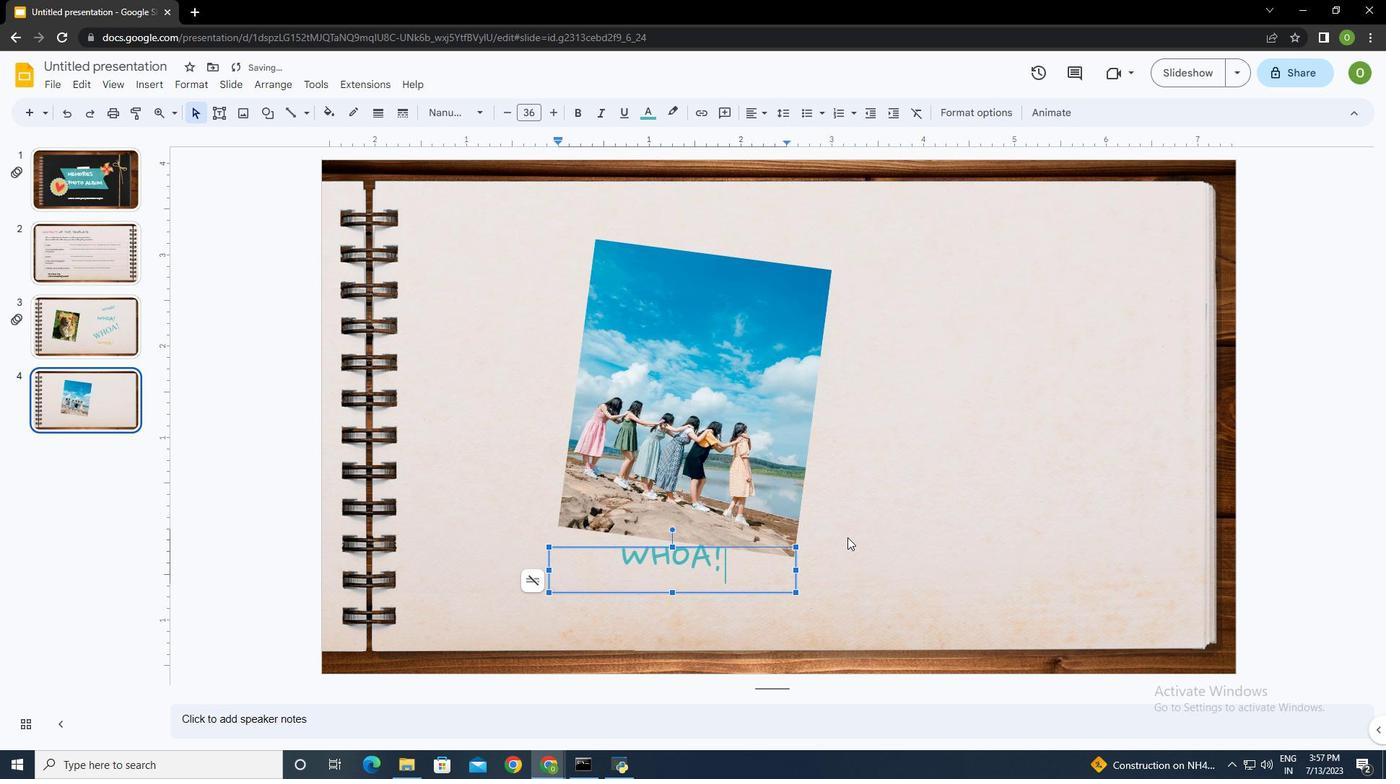 
Action: Mouse pressed left at (853, 536)
Screenshot: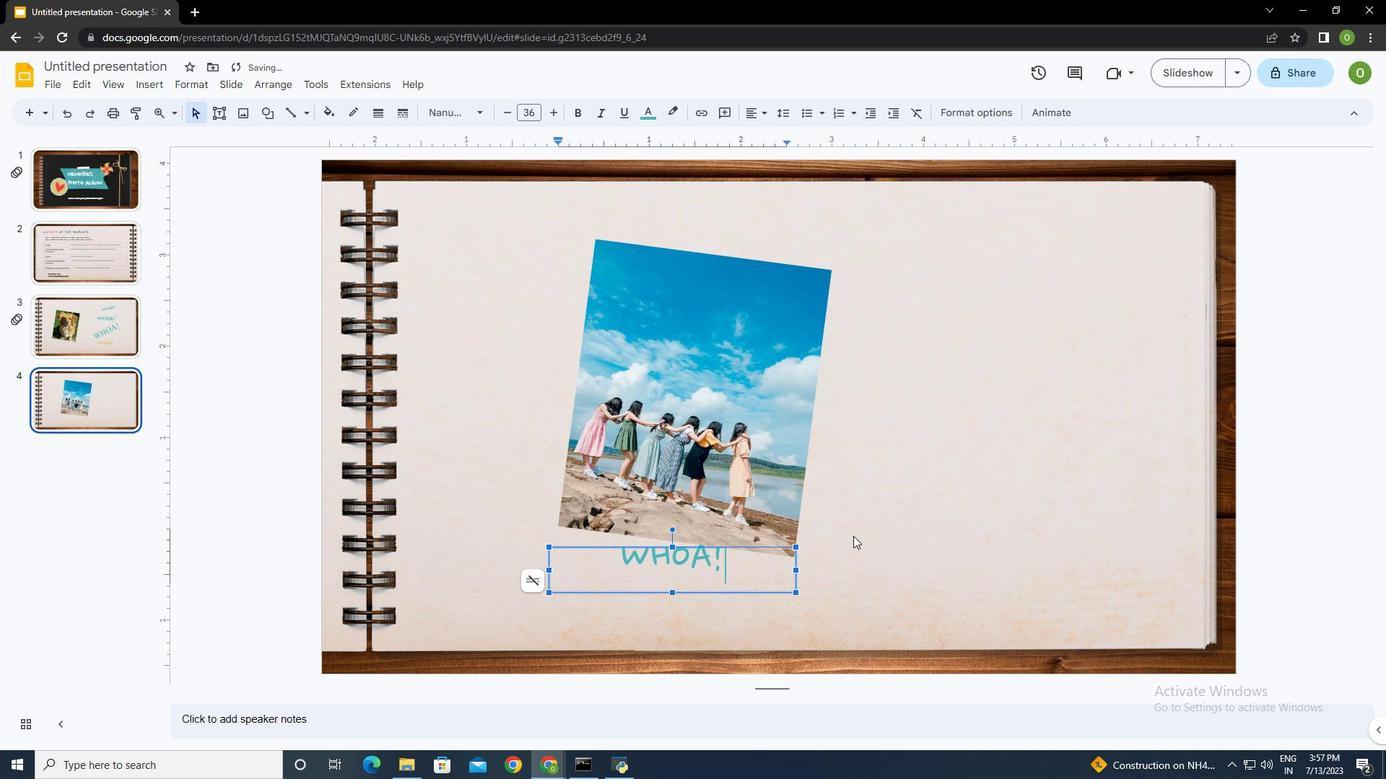 
Action: Mouse moved to (142, 83)
Screenshot: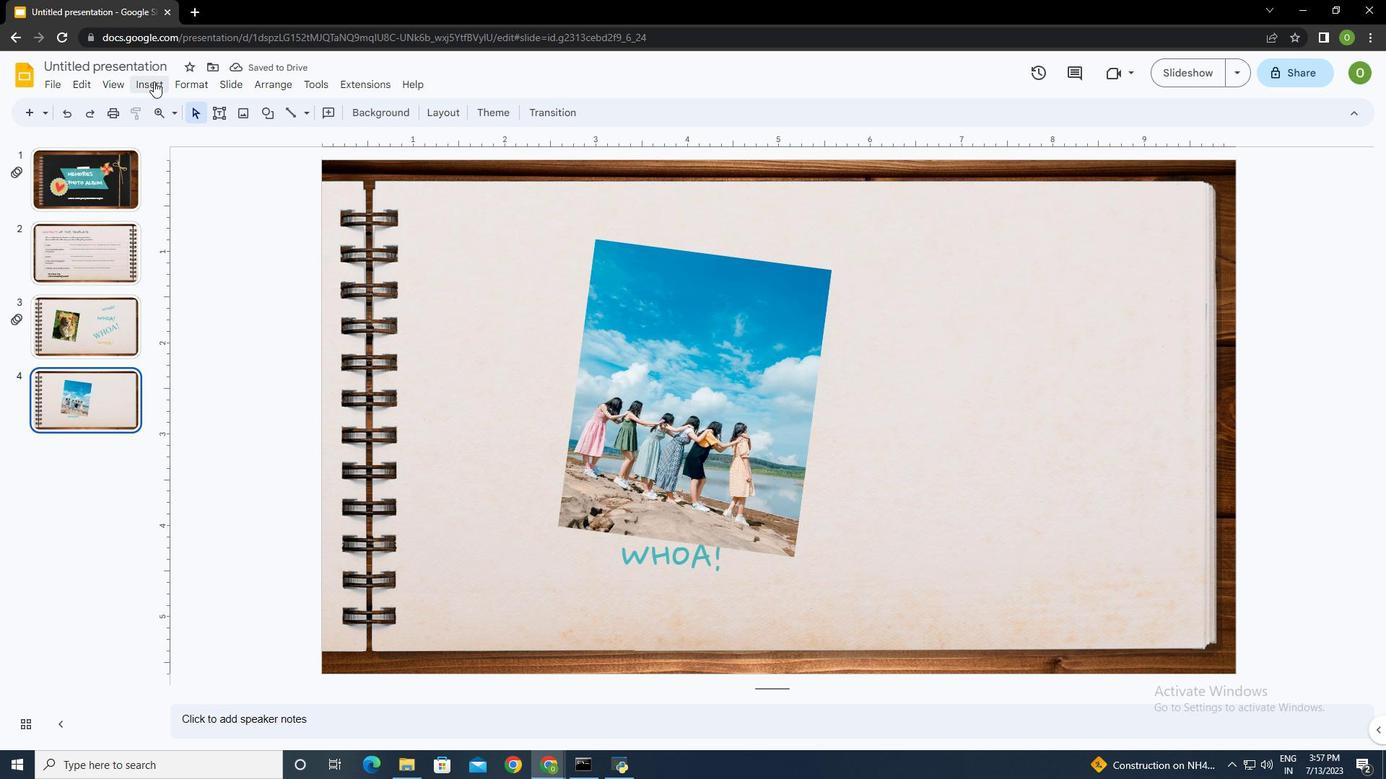 
Action: Mouse pressed left at (142, 83)
Screenshot: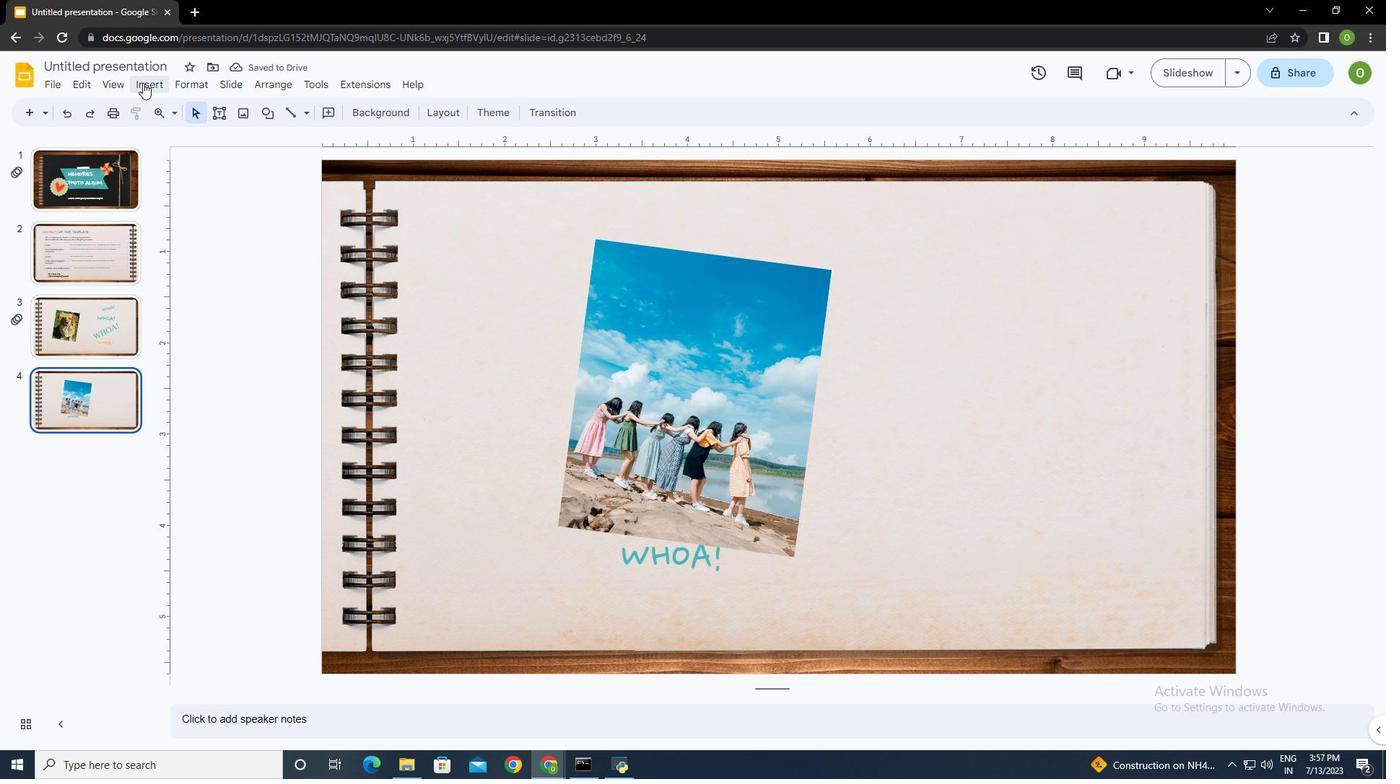 
Action: Mouse moved to (430, 131)
Screenshot: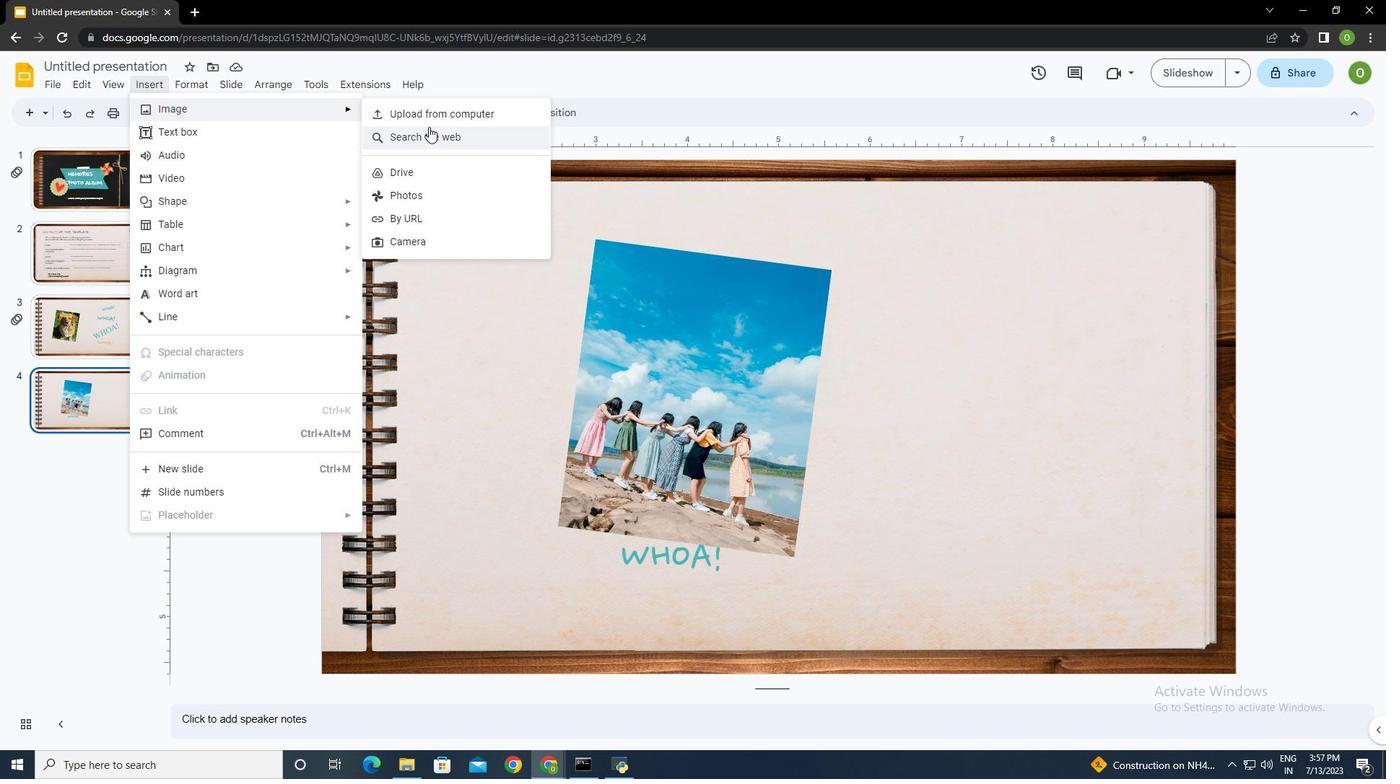 
Action: Mouse pressed left at (430, 131)
Screenshot: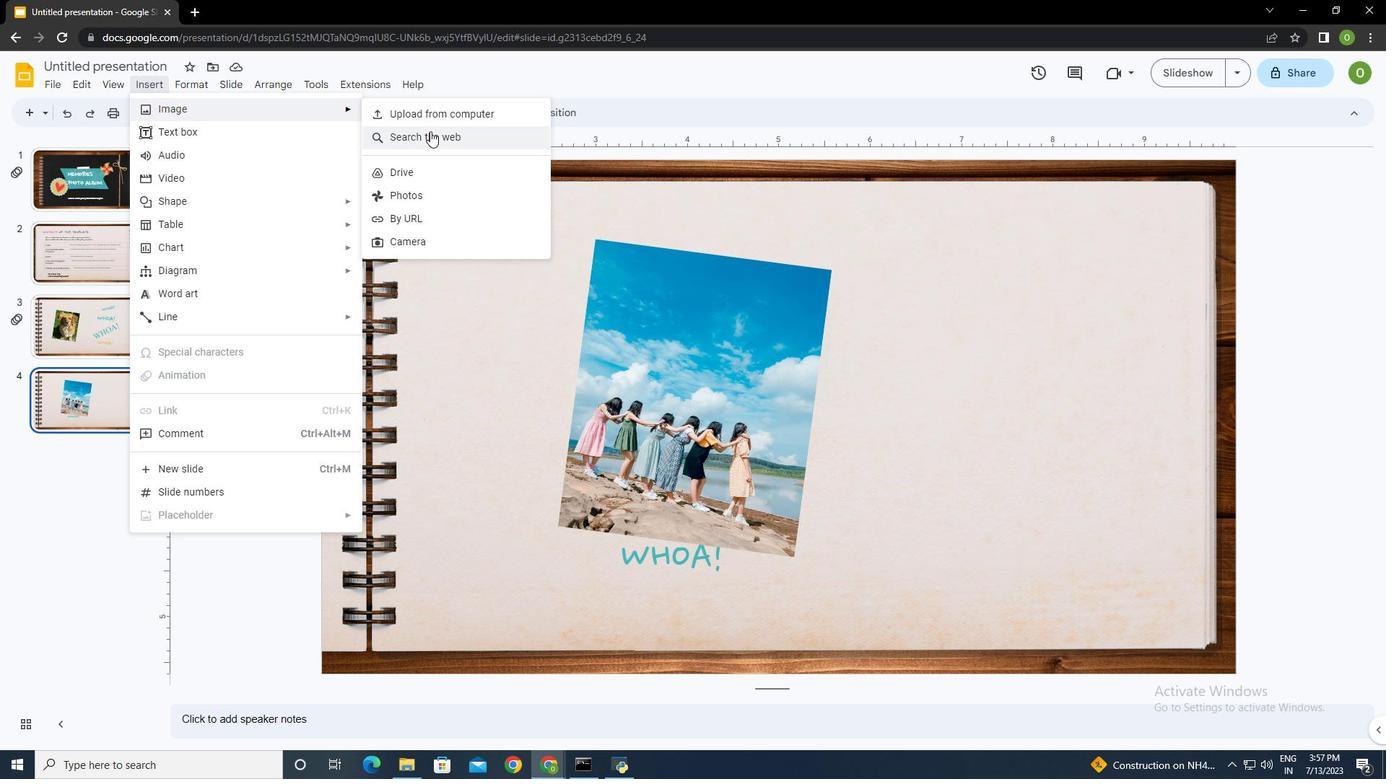 
Action: Mouse moved to (1250, 124)
Screenshot: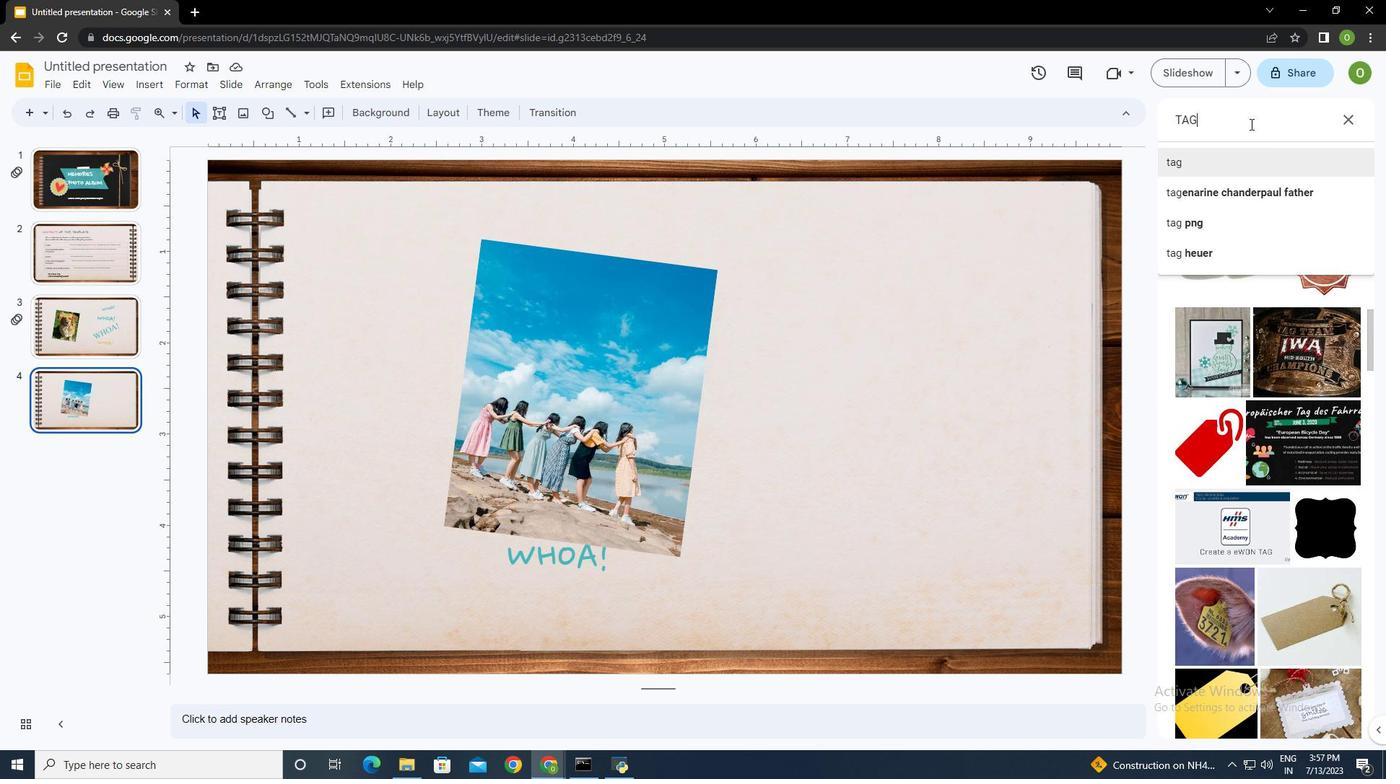 
Action: Mouse pressed left at (1250, 124)
Screenshot: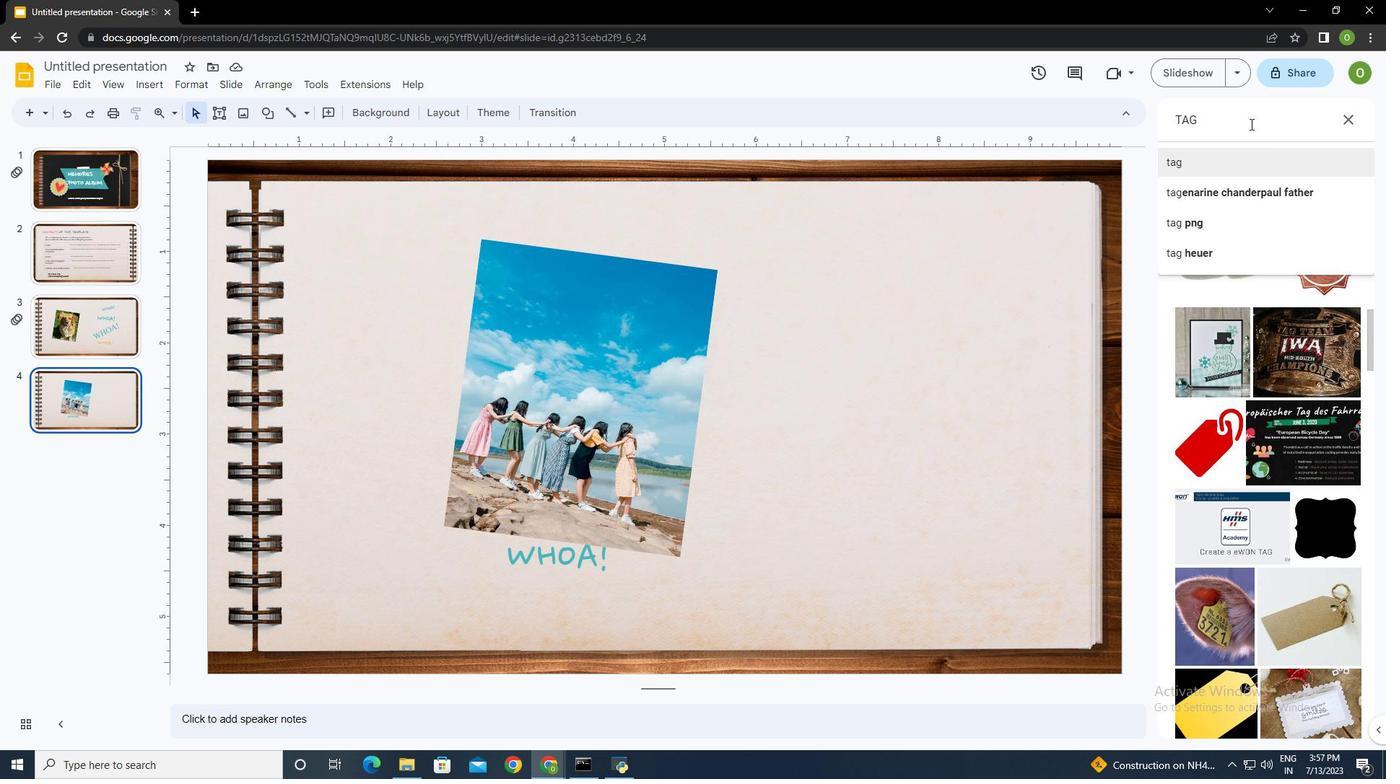 
Action: Key pressed <Key.backspace><Key.backspace><Key.backspace><Key.backspace><Key.backspace><Key.backspace><Key.backspace><Key.backspace><Key.backspace><Key.backspace><Key.backspace><Key.backspace>picture<Key.space>tag<Key.enter>
Screenshot: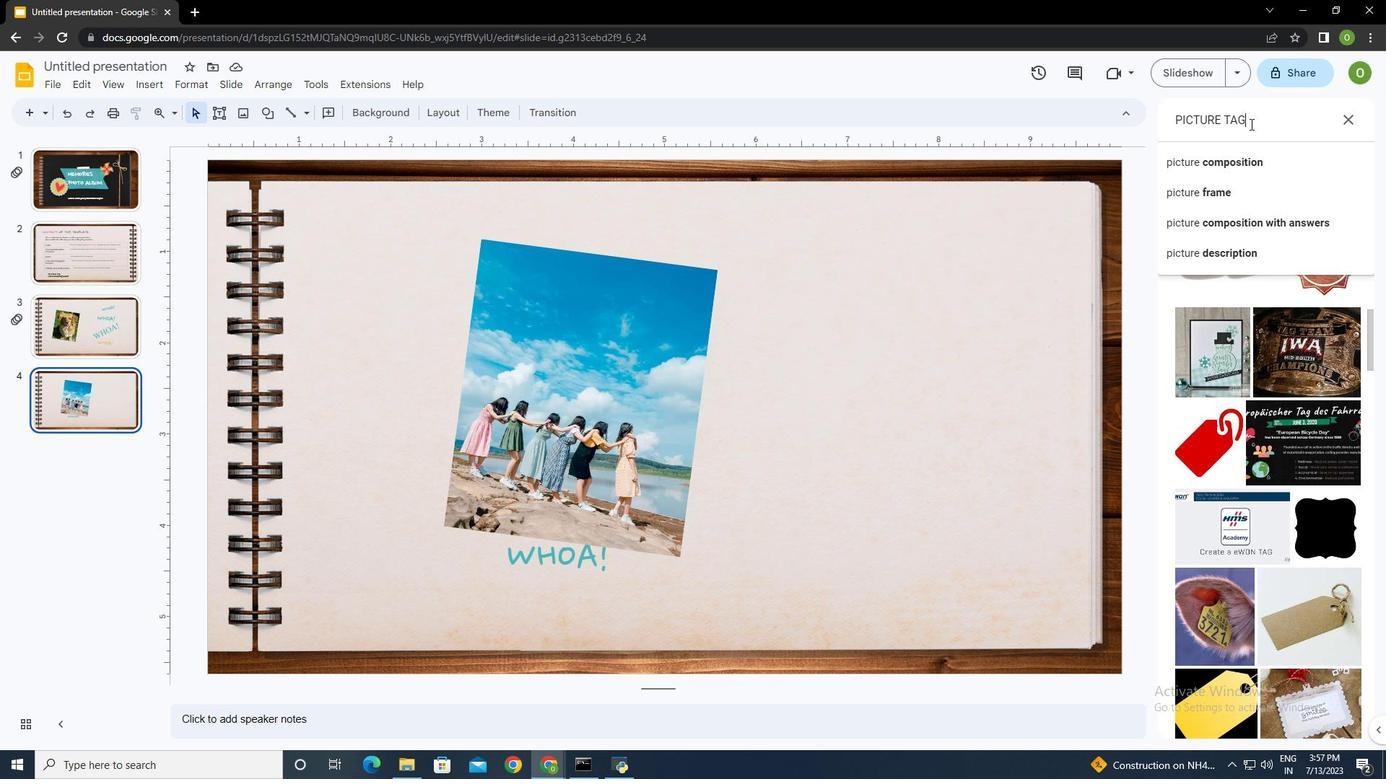 
Action: Mouse moved to (1283, 278)
Screenshot: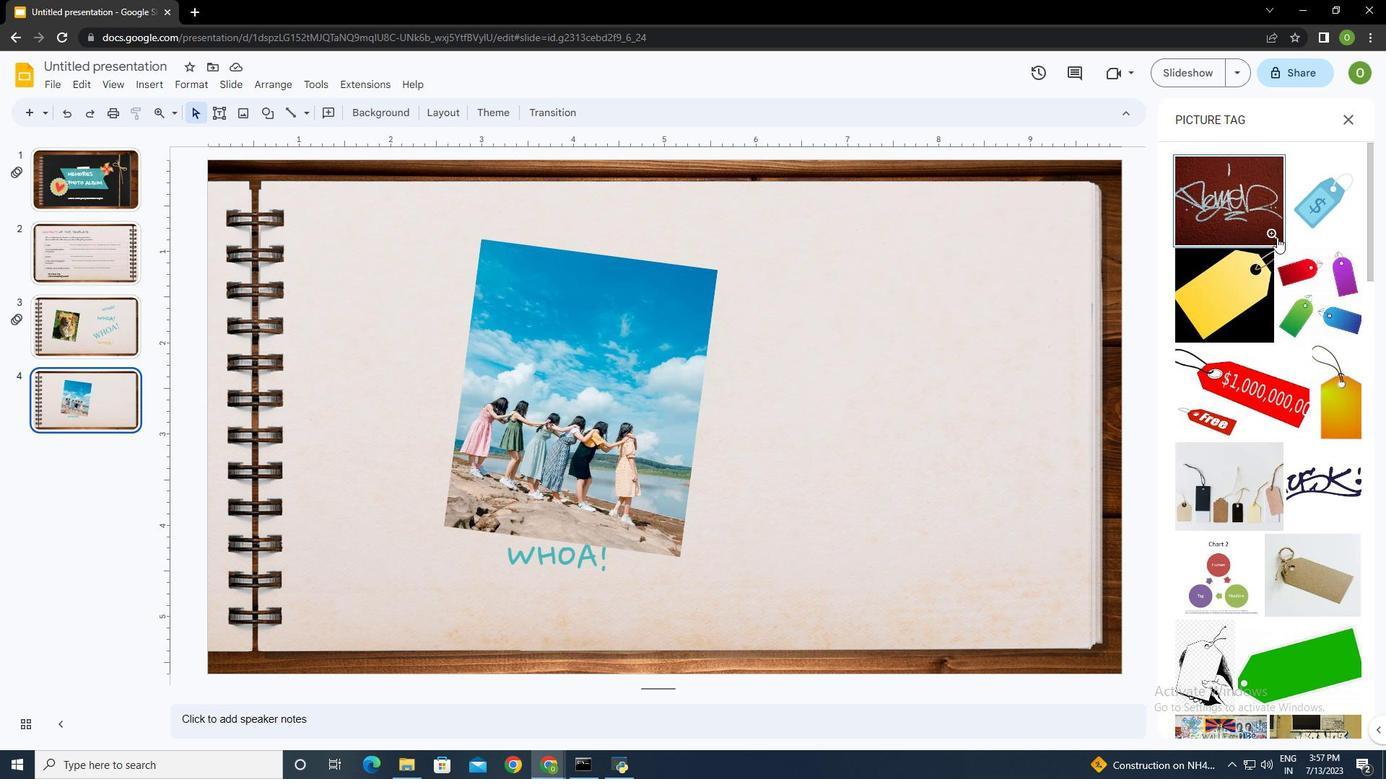 
Action: Mouse scrolled (1283, 277) with delta (0, 0)
Screenshot: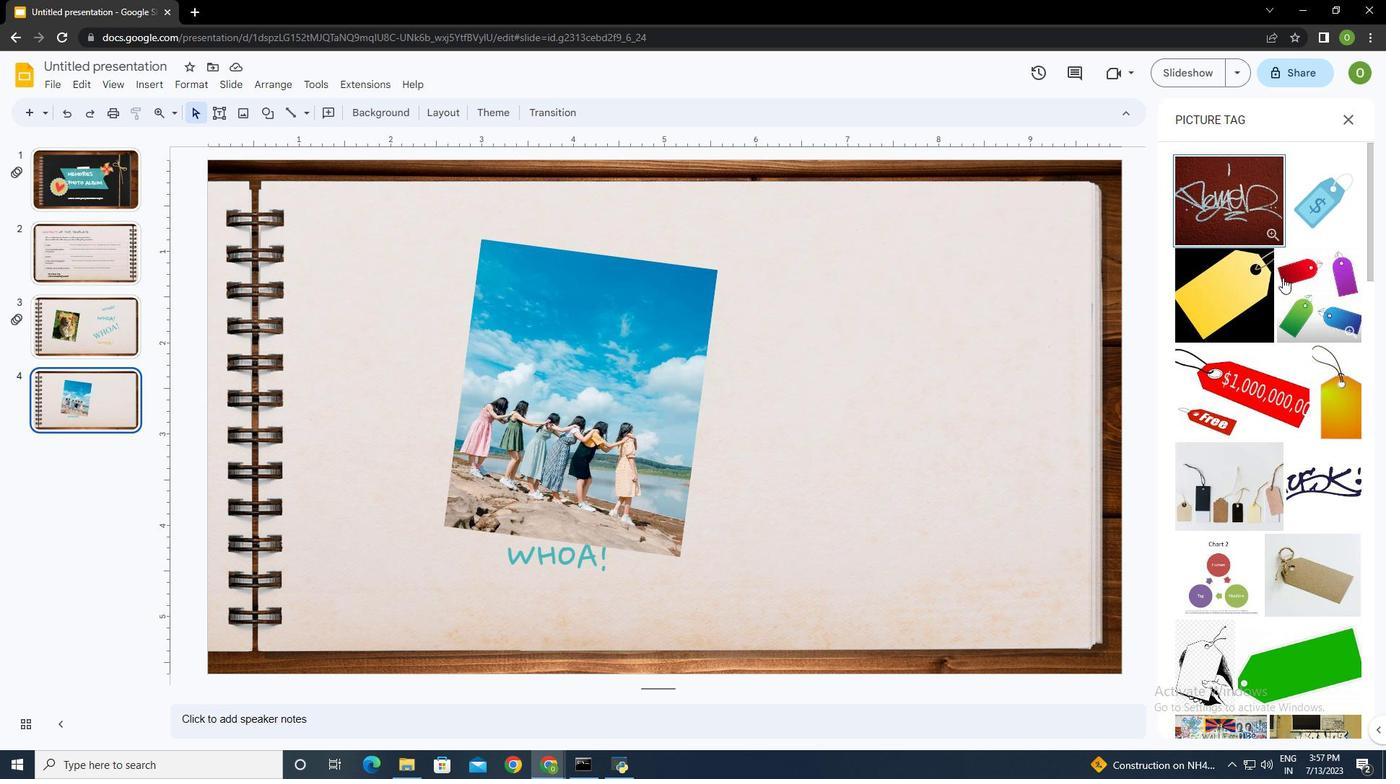 
Action: Mouse scrolled (1283, 277) with delta (0, 0)
Screenshot: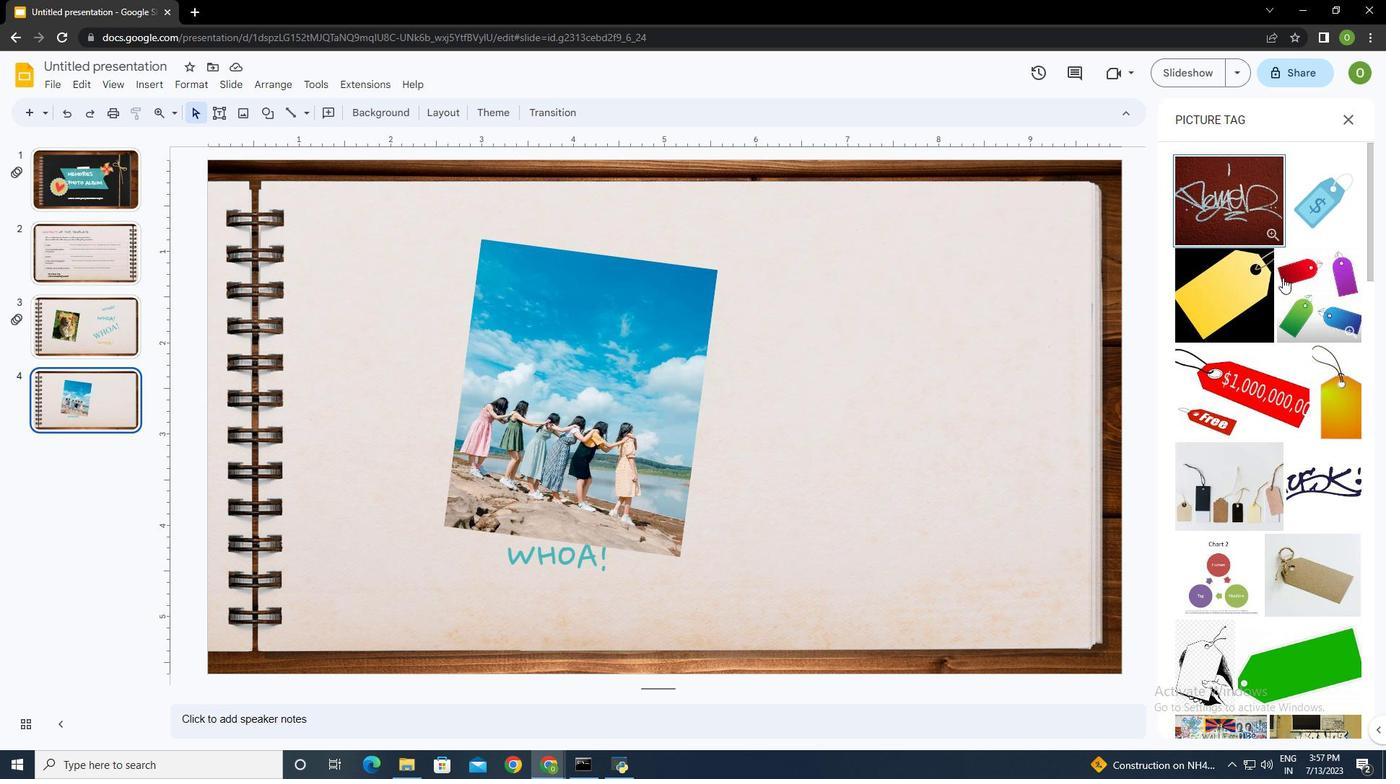 
Action: Mouse moved to (1283, 278)
Screenshot: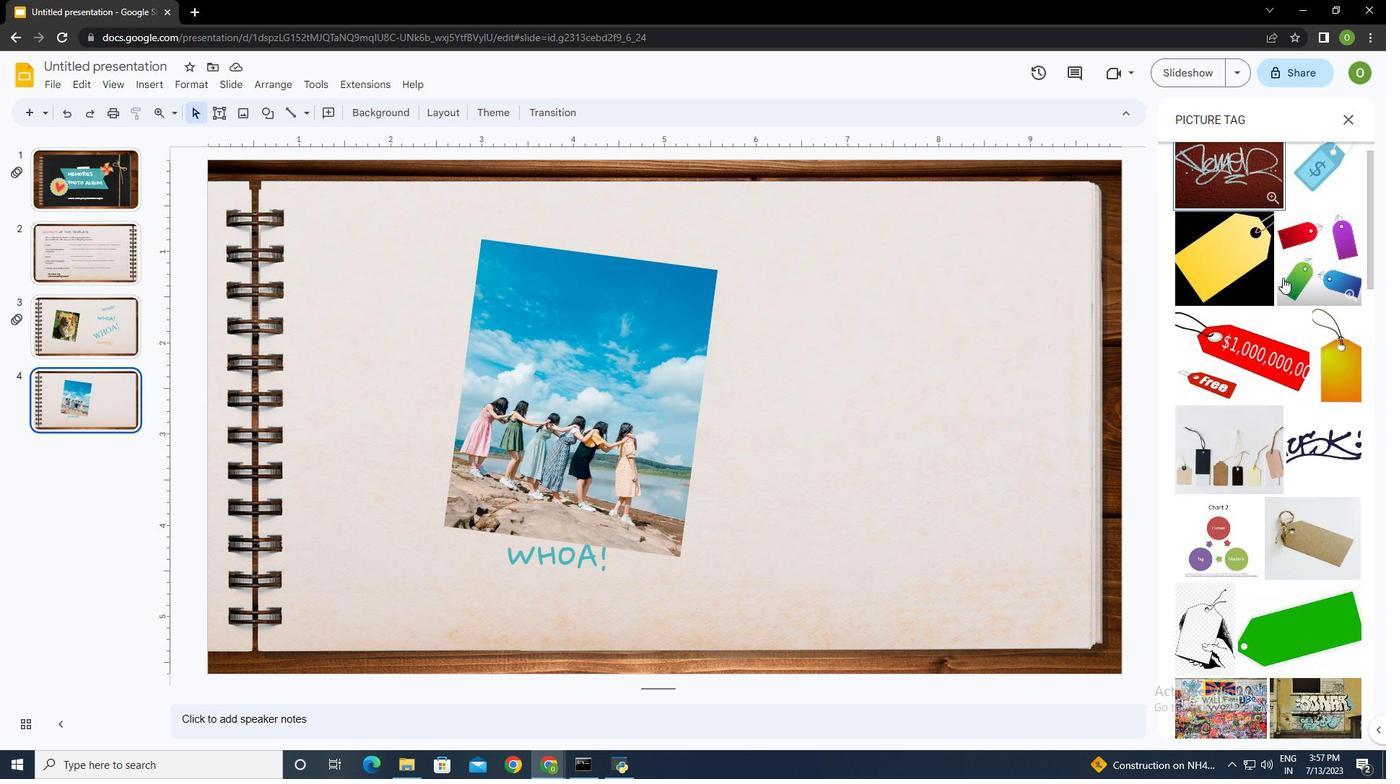 
Action: Mouse scrolled (1283, 277) with delta (0, 0)
Screenshot: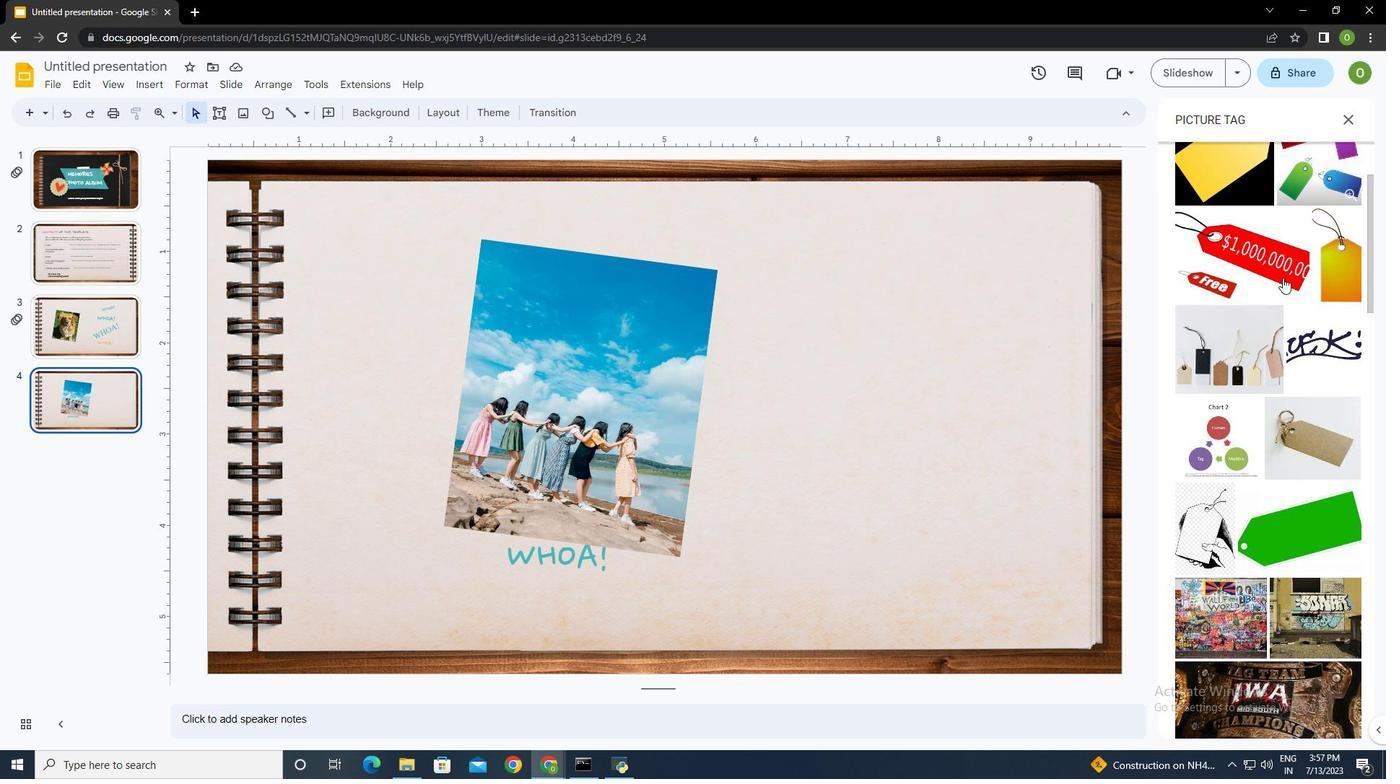 
Action: Mouse moved to (1283, 278)
Screenshot: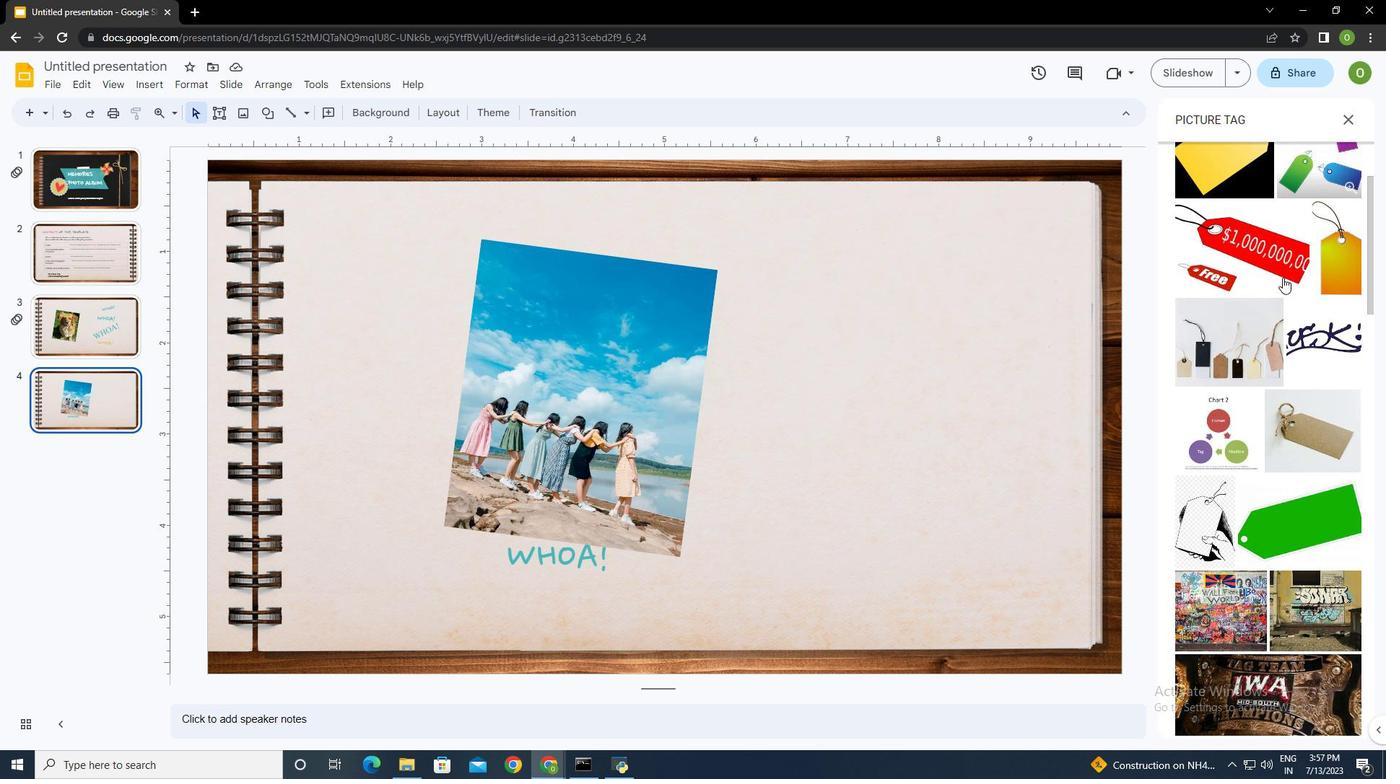 
Action: Mouse scrolled (1283, 277) with delta (0, 0)
Screenshot: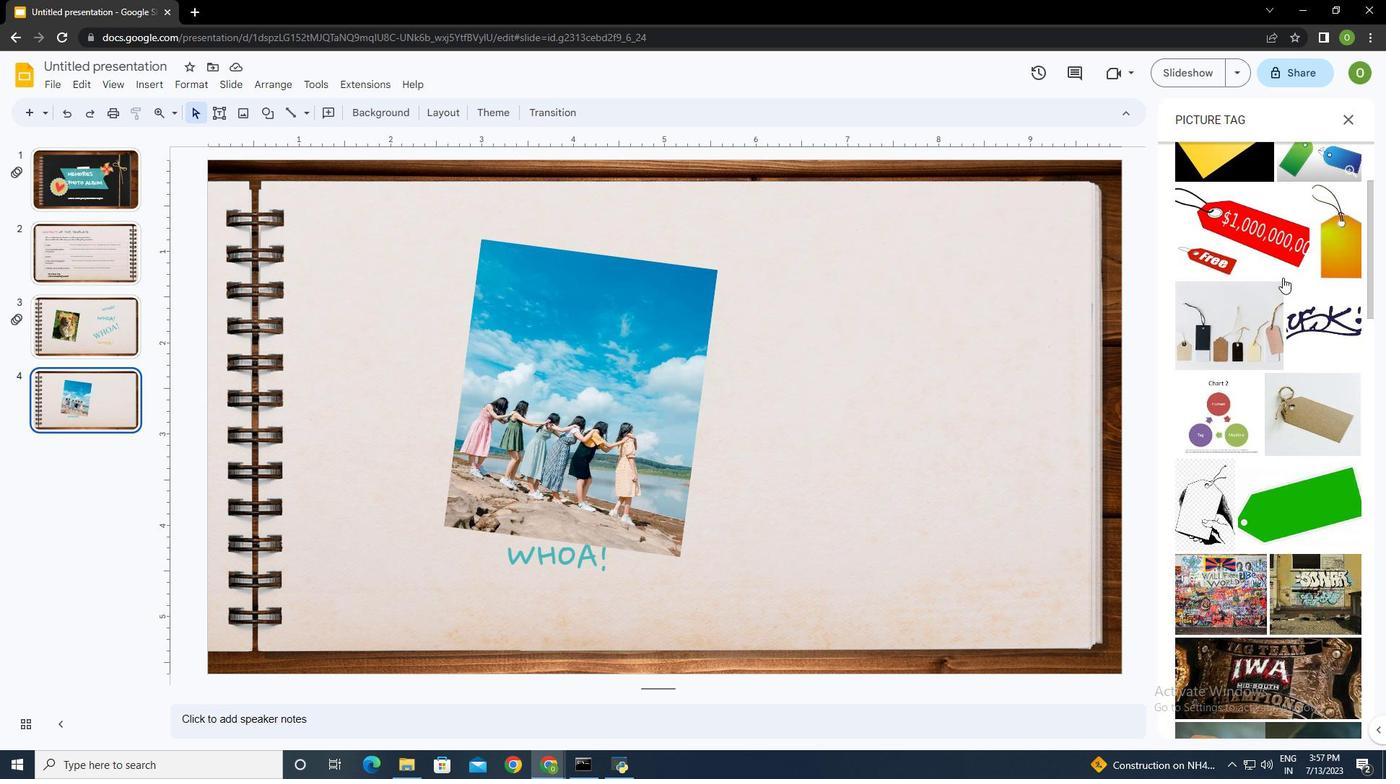 
Action: Mouse scrolled (1283, 277) with delta (0, 0)
Screenshot: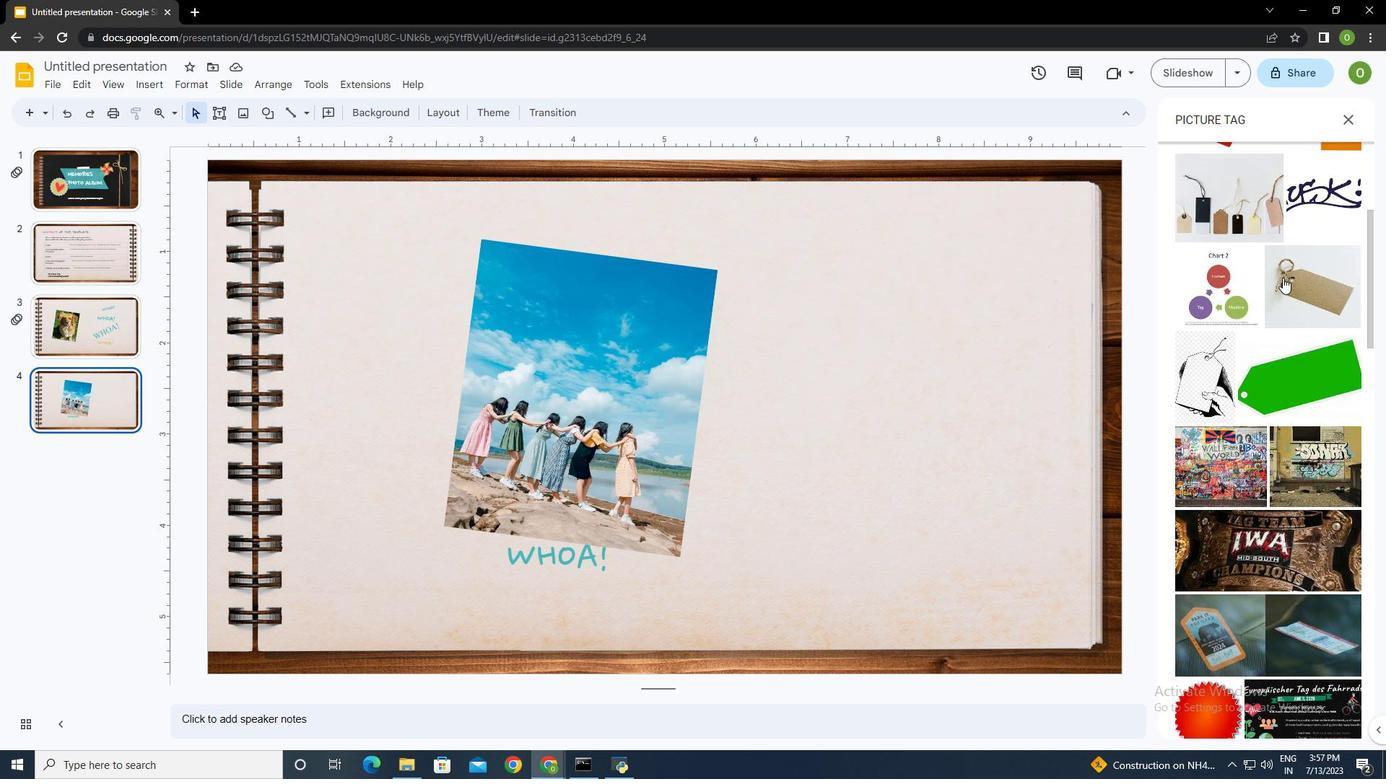 
Action: Mouse scrolled (1283, 277) with delta (0, 0)
Screenshot: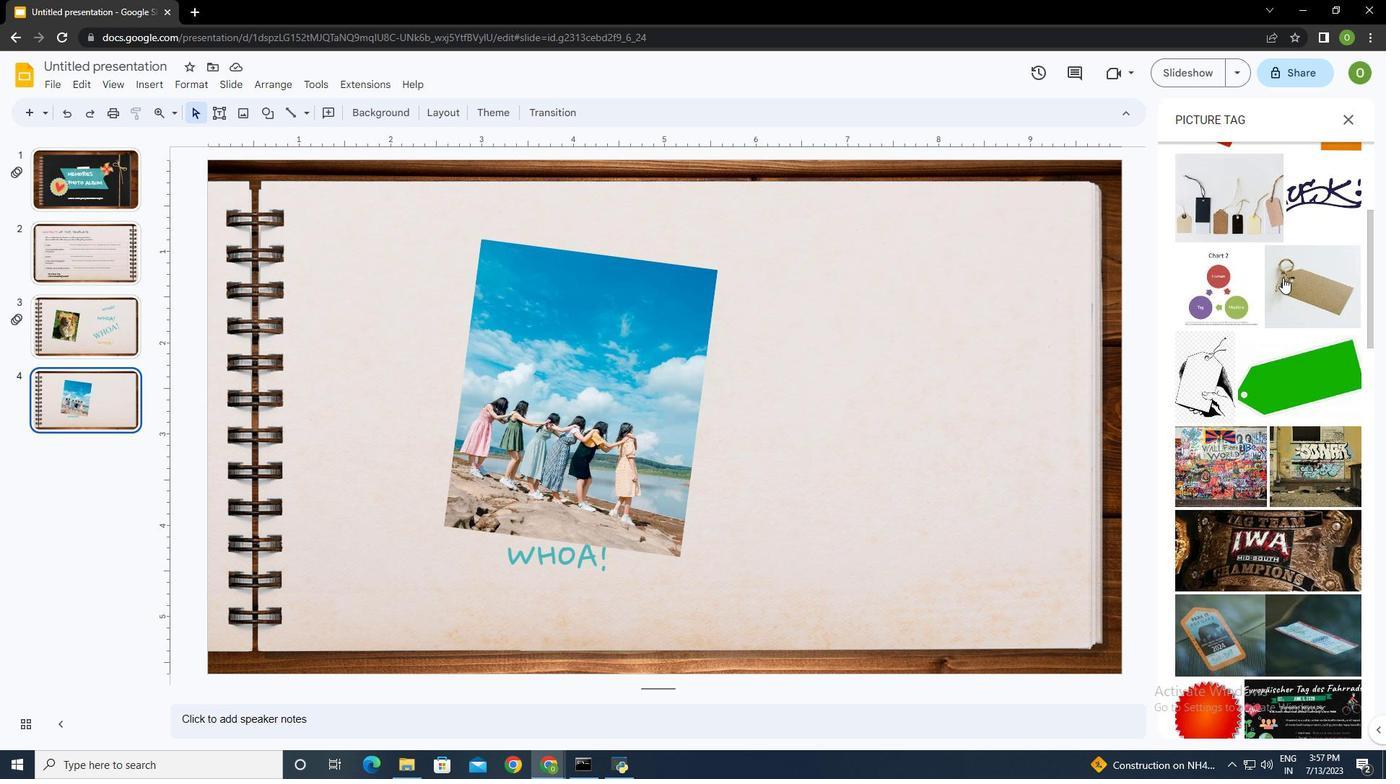 
Action: Mouse scrolled (1283, 277) with delta (0, 0)
Screenshot: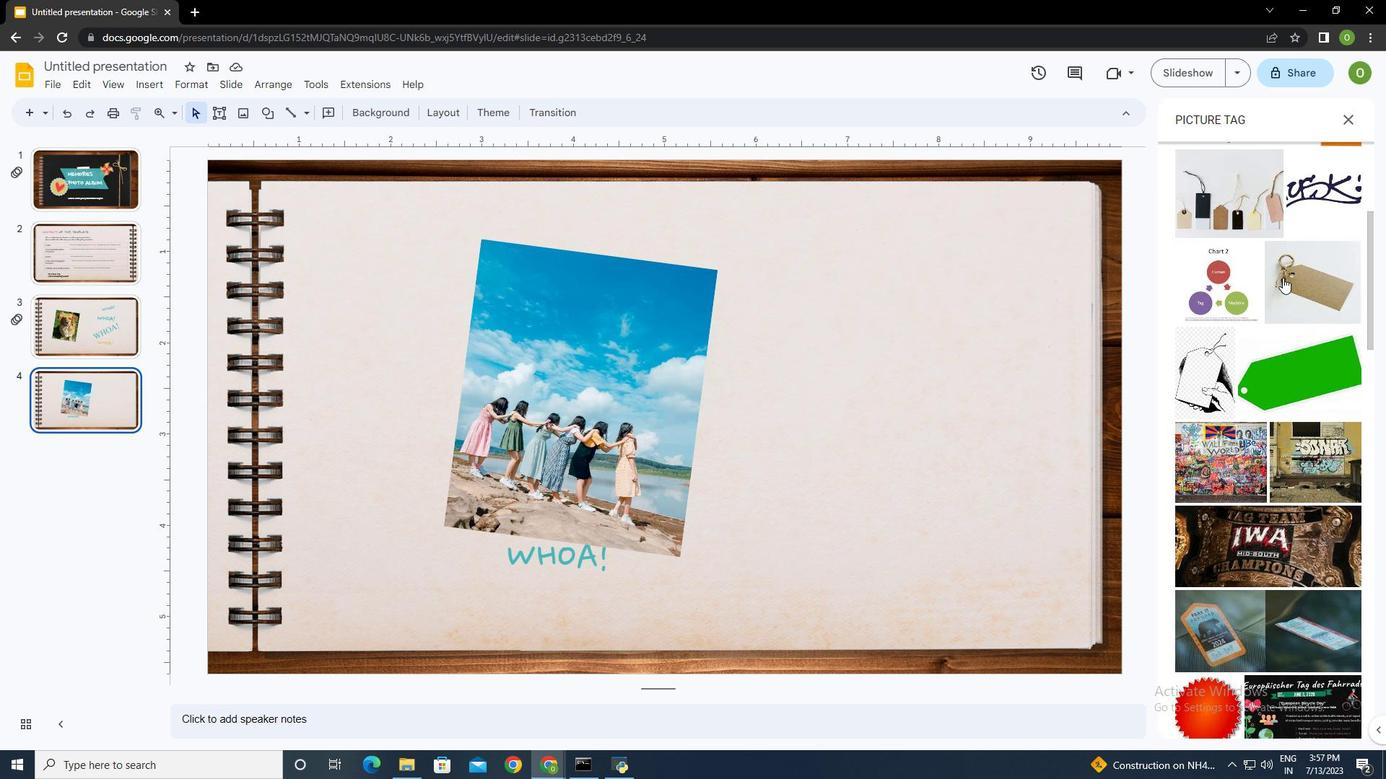 
Action: Mouse scrolled (1283, 277) with delta (0, 0)
Screenshot: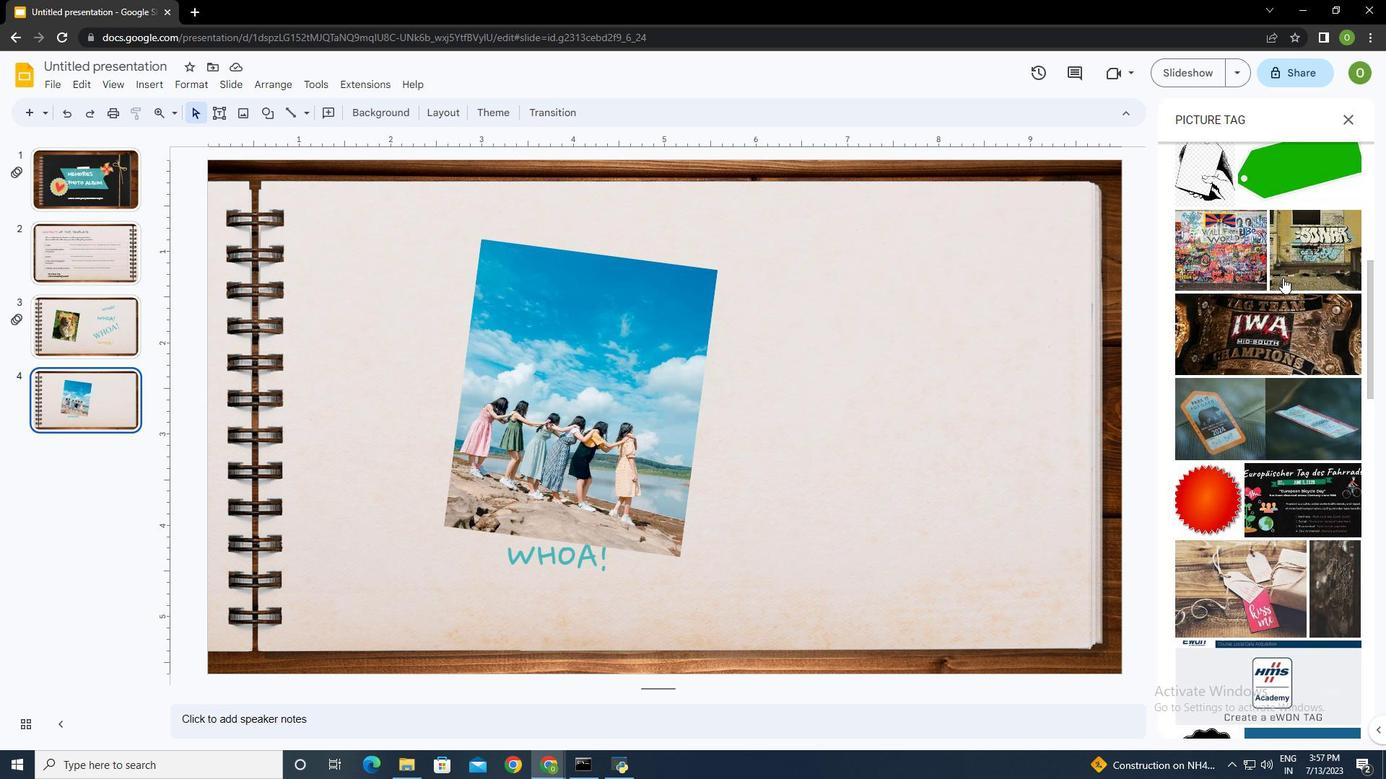 
Action: Mouse scrolled (1283, 277) with delta (0, 0)
Screenshot: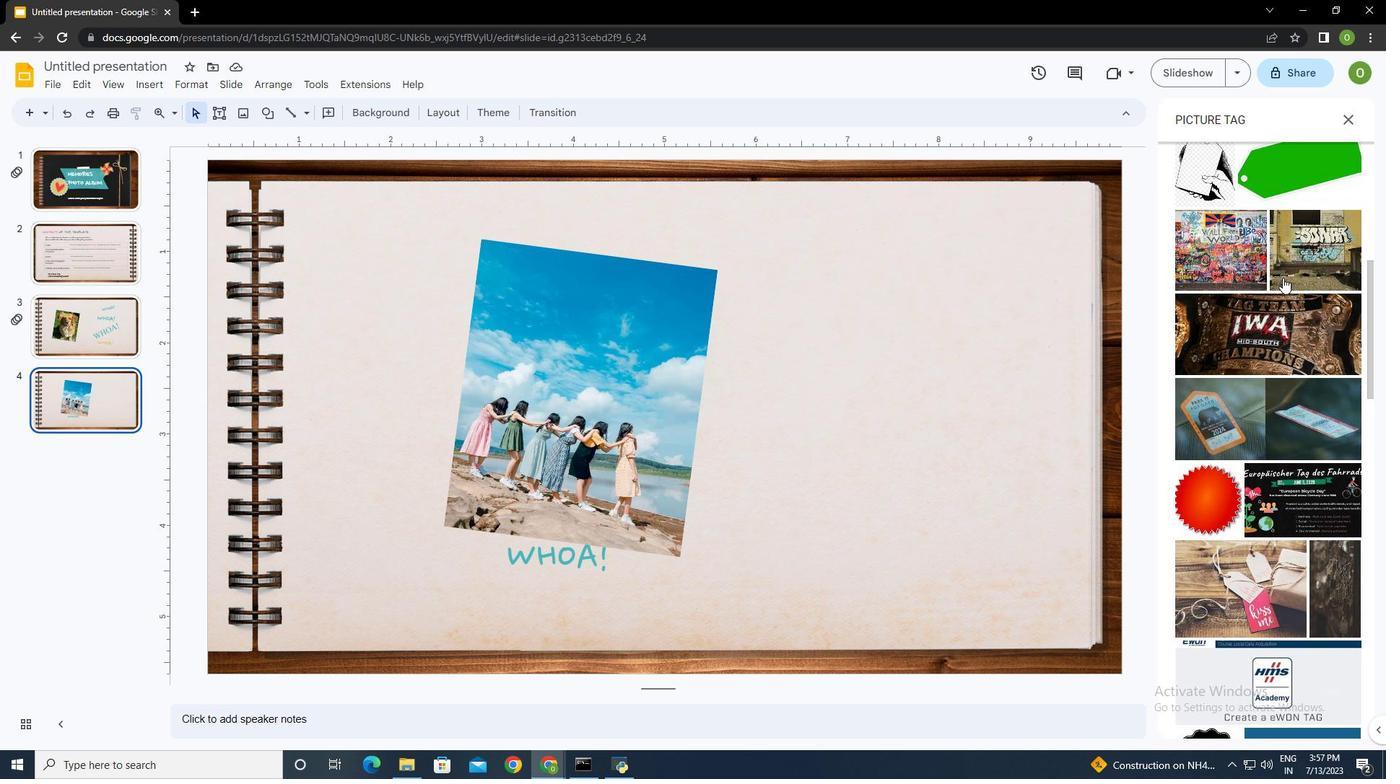 
Action: Mouse scrolled (1283, 277) with delta (0, 0)
Screenshot: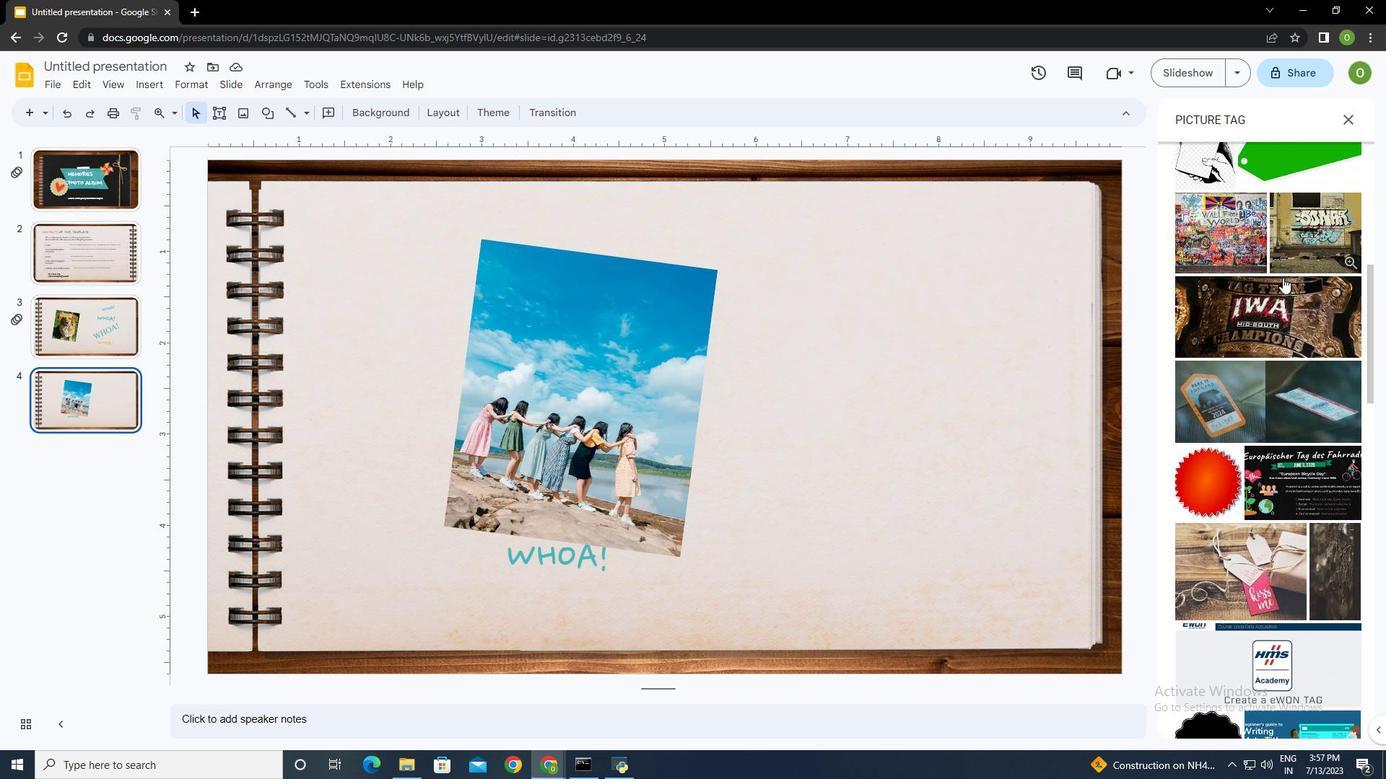 
Action: Mouse scrolled (1283, 277) with delta (0, 0)
Screenshot: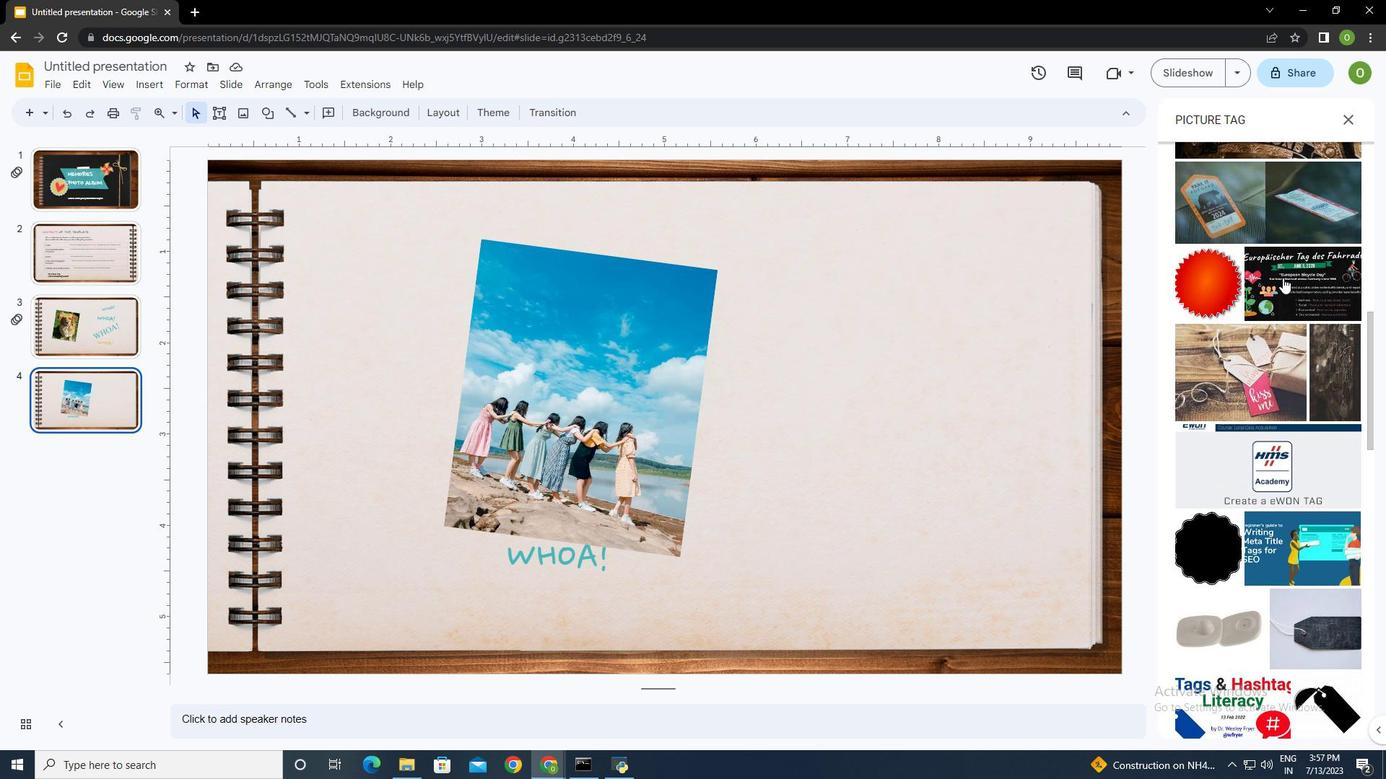 
Action: Mouse scrolled (1283, 277) with delta (0, 0)
Screenshot: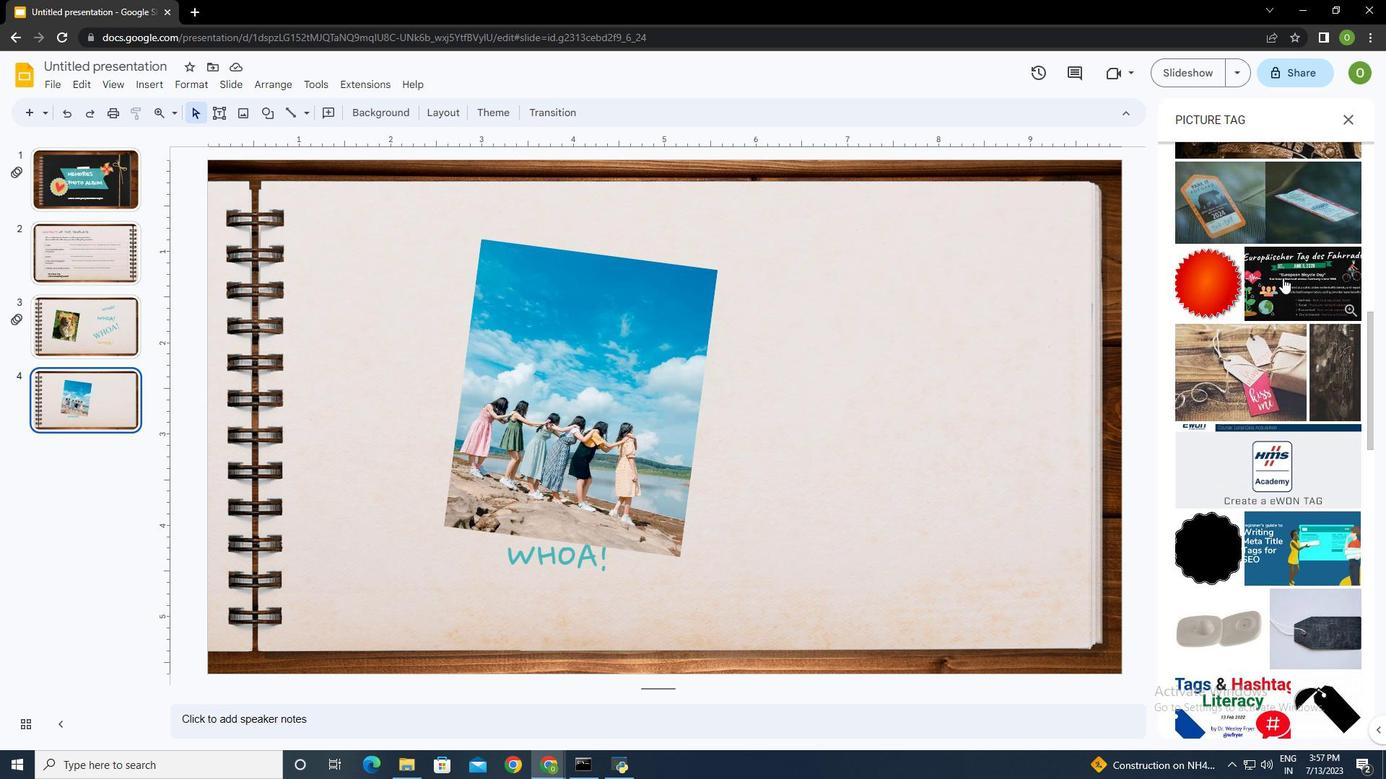 
Action: Mouse scrolled (1283, 277) with delta (0, 0)
Screenshot: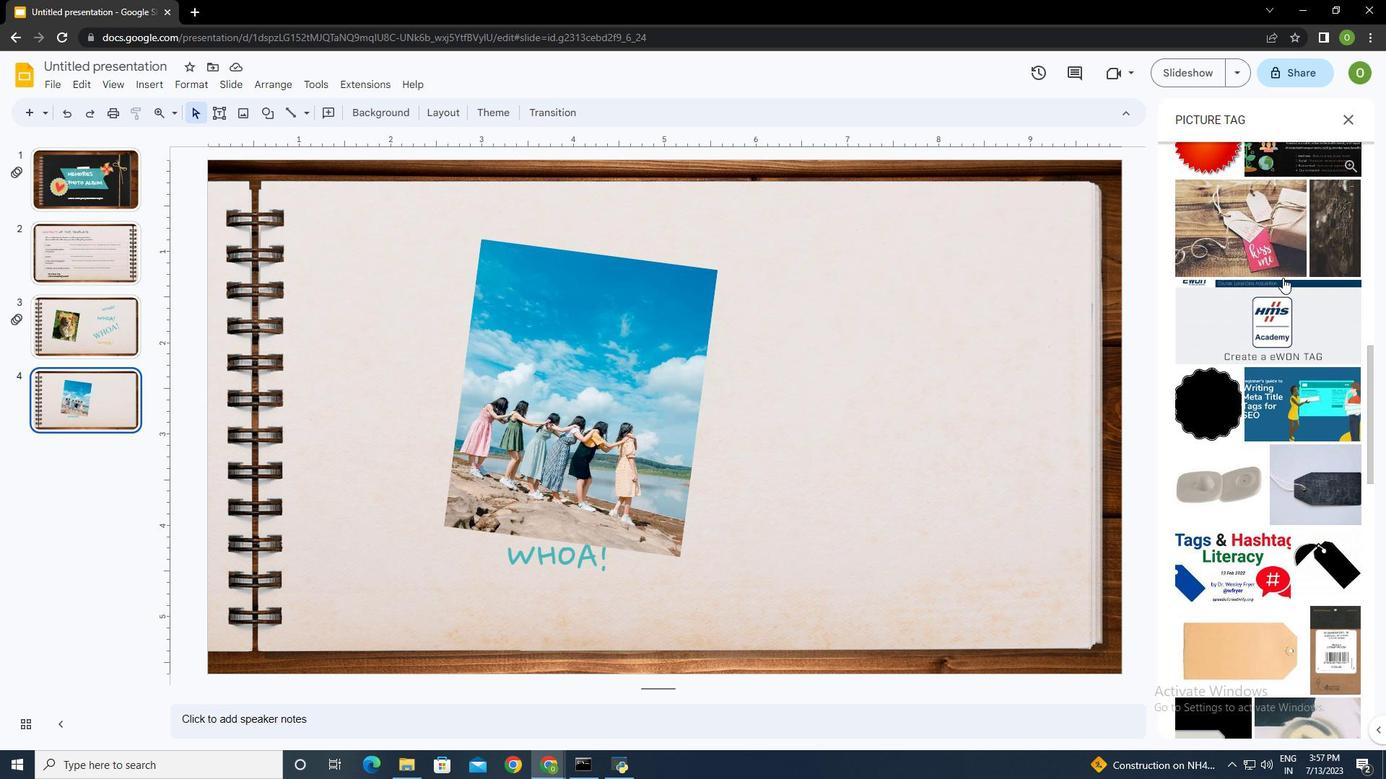 
Action: Mouse scrolled (1283, 277) with delta (0, 0)
Screenshot: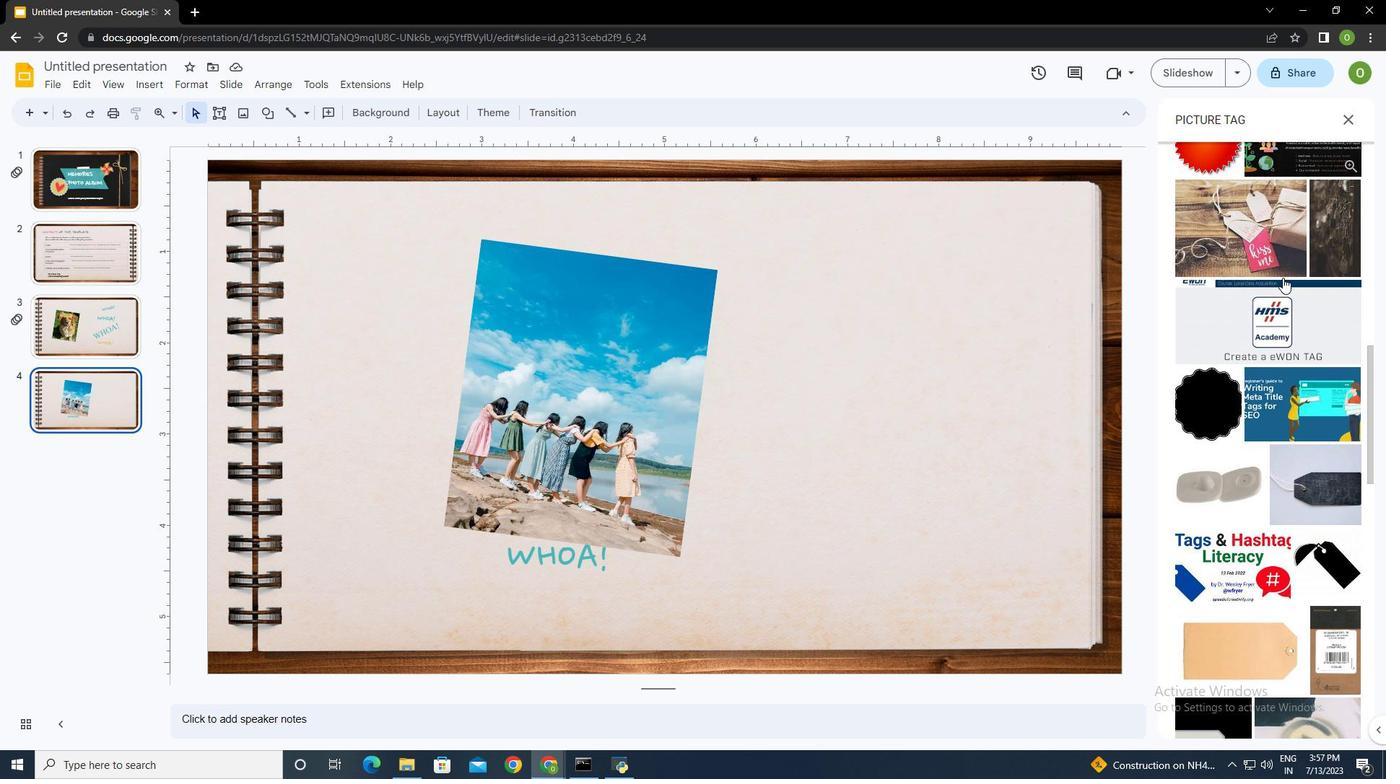 
Action: Mouse scrolled (1283, 277) with delta (0, 0)
Screenshot: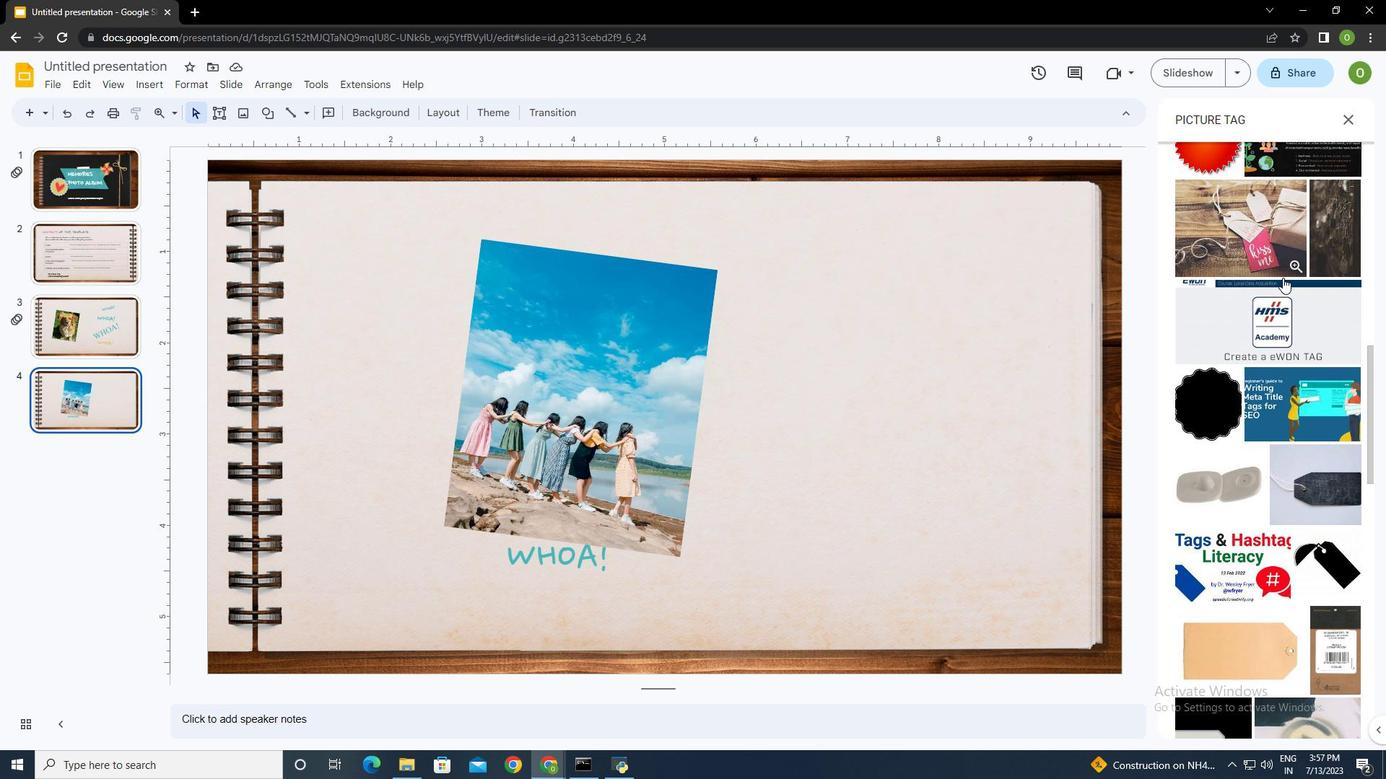 
Action: Mouse scrolled (1283, 277) with delta (0, 0)
Screenshot: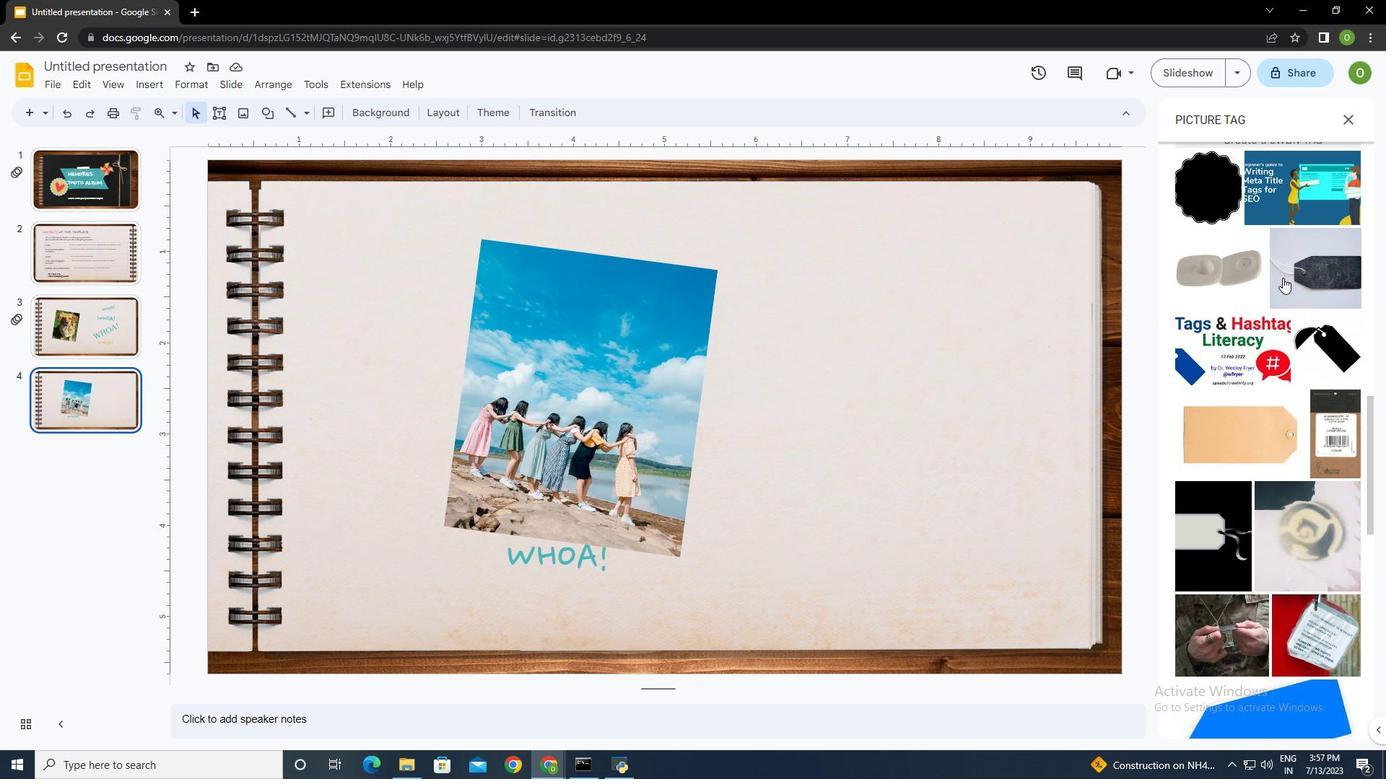 
Action: Mouse scrolled (1283, 277) with delta (0, 0)
Screenshot: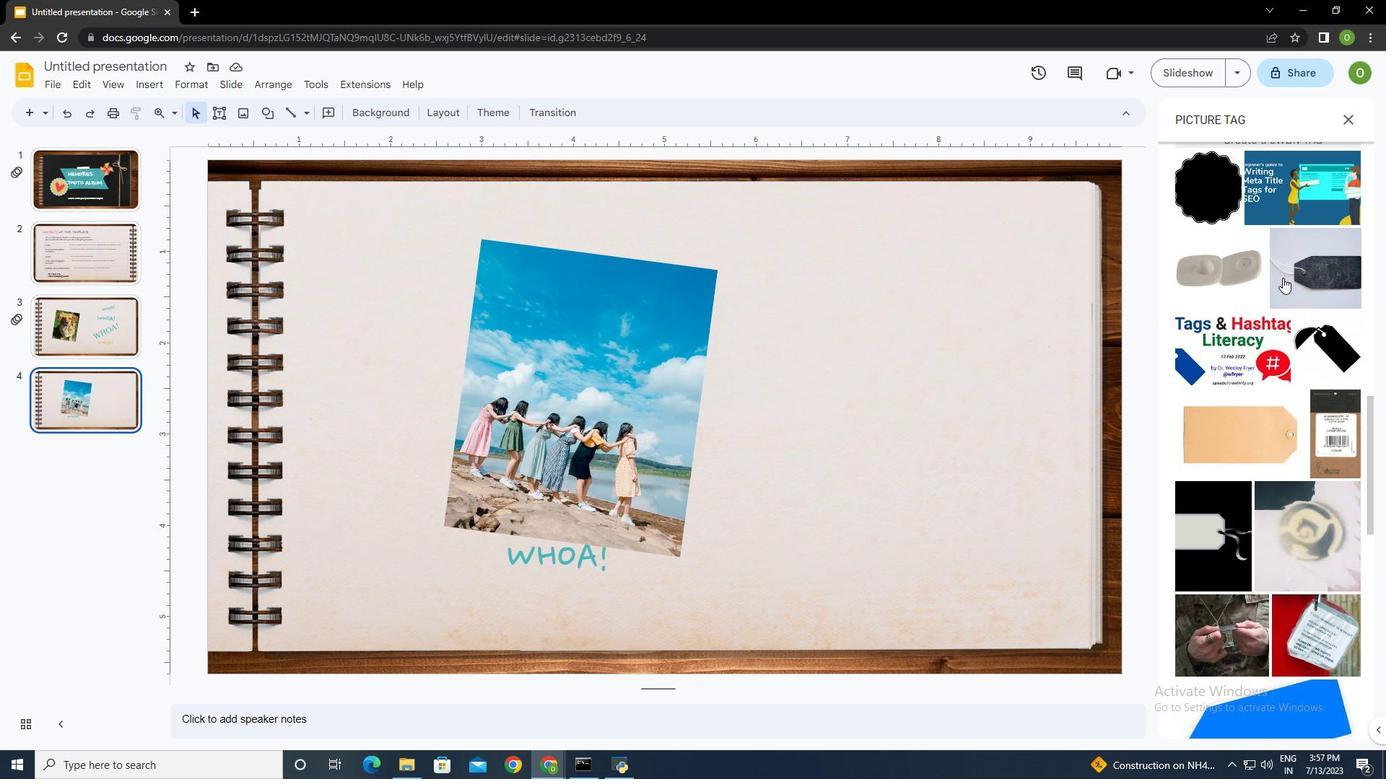 
Action: Mouse scrolled (1283, 277) with delta (0, 0)
Screenshot: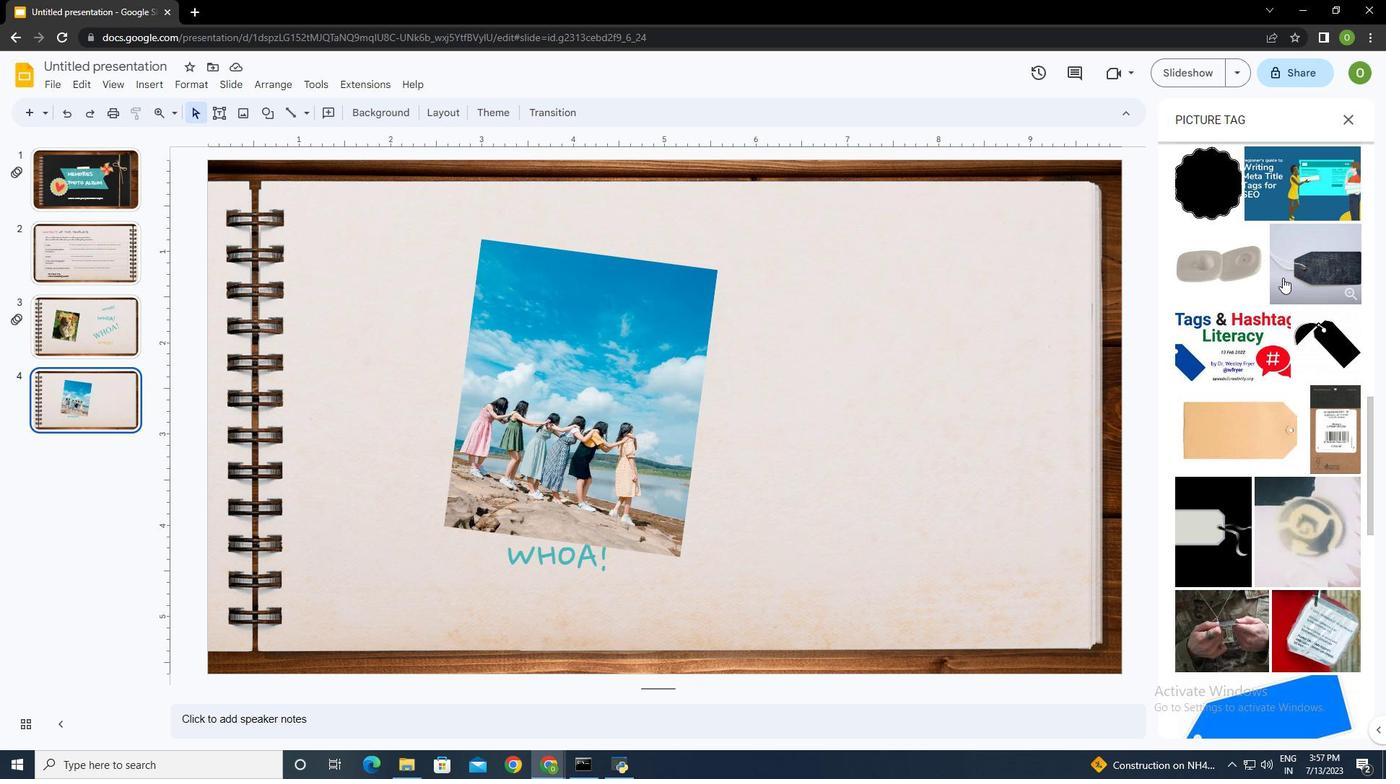 
Action: Mouse scrolled (1283, 277) with delta (0, 0)
Screenshot: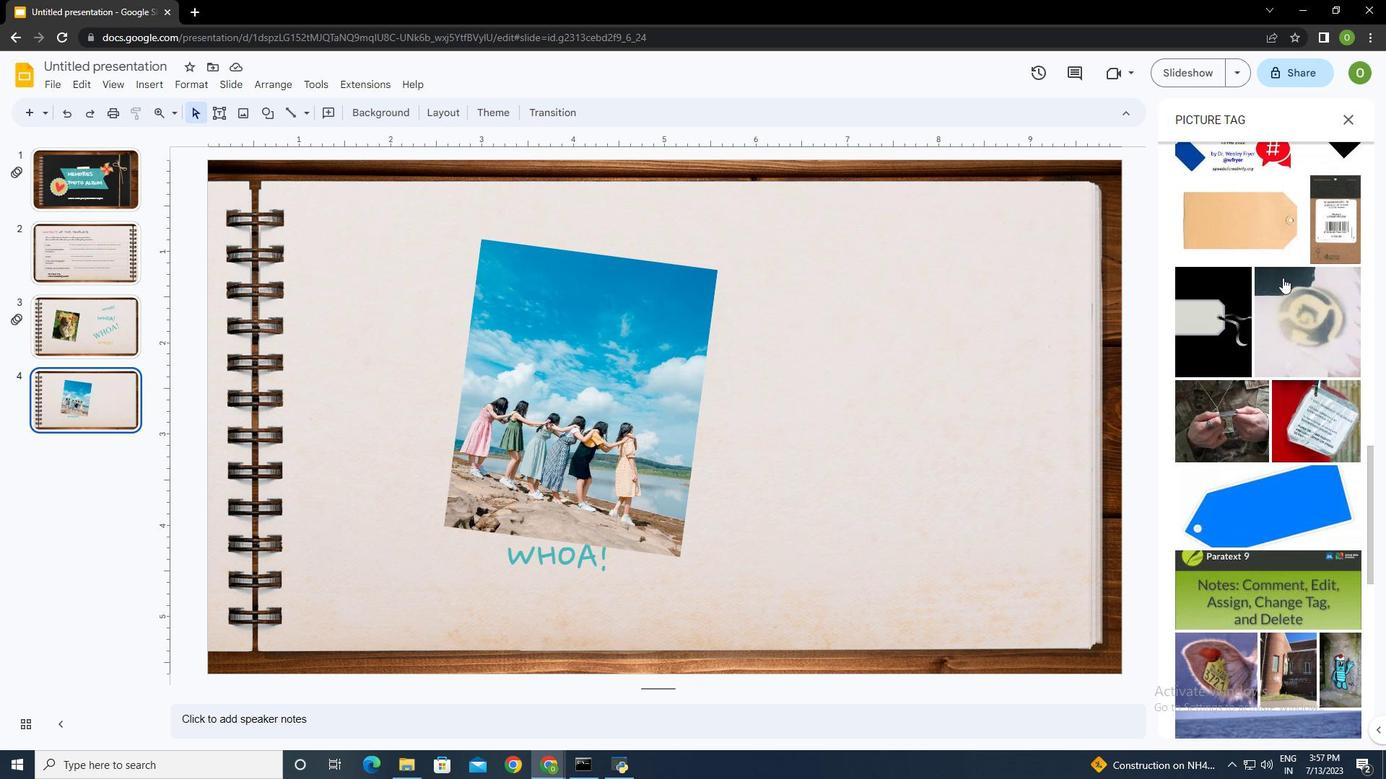 
Action: Mouse scrolled (1283, 277) with delta (0, 0)
Screenshot: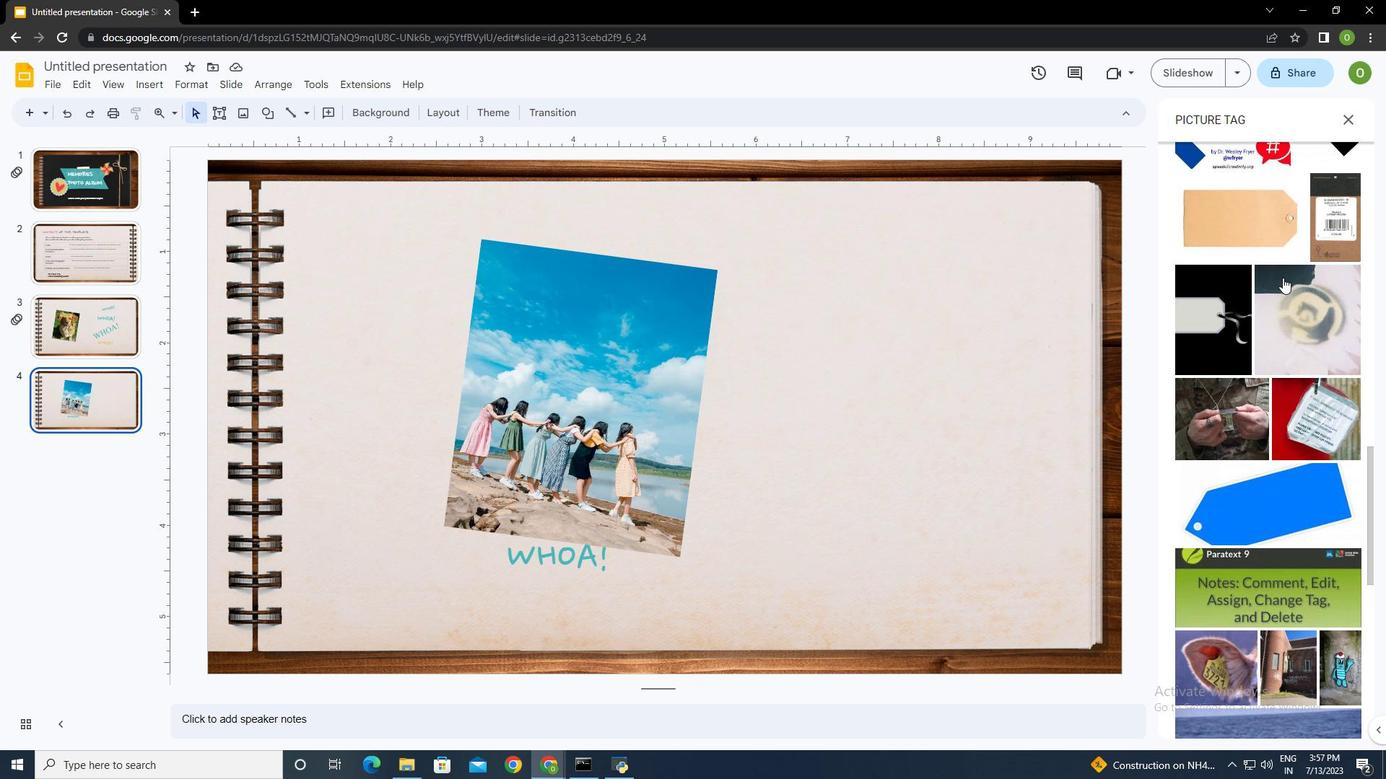 
Action: Mouse scrolled (1283, 277) with delta (0, 0)
Screenshot: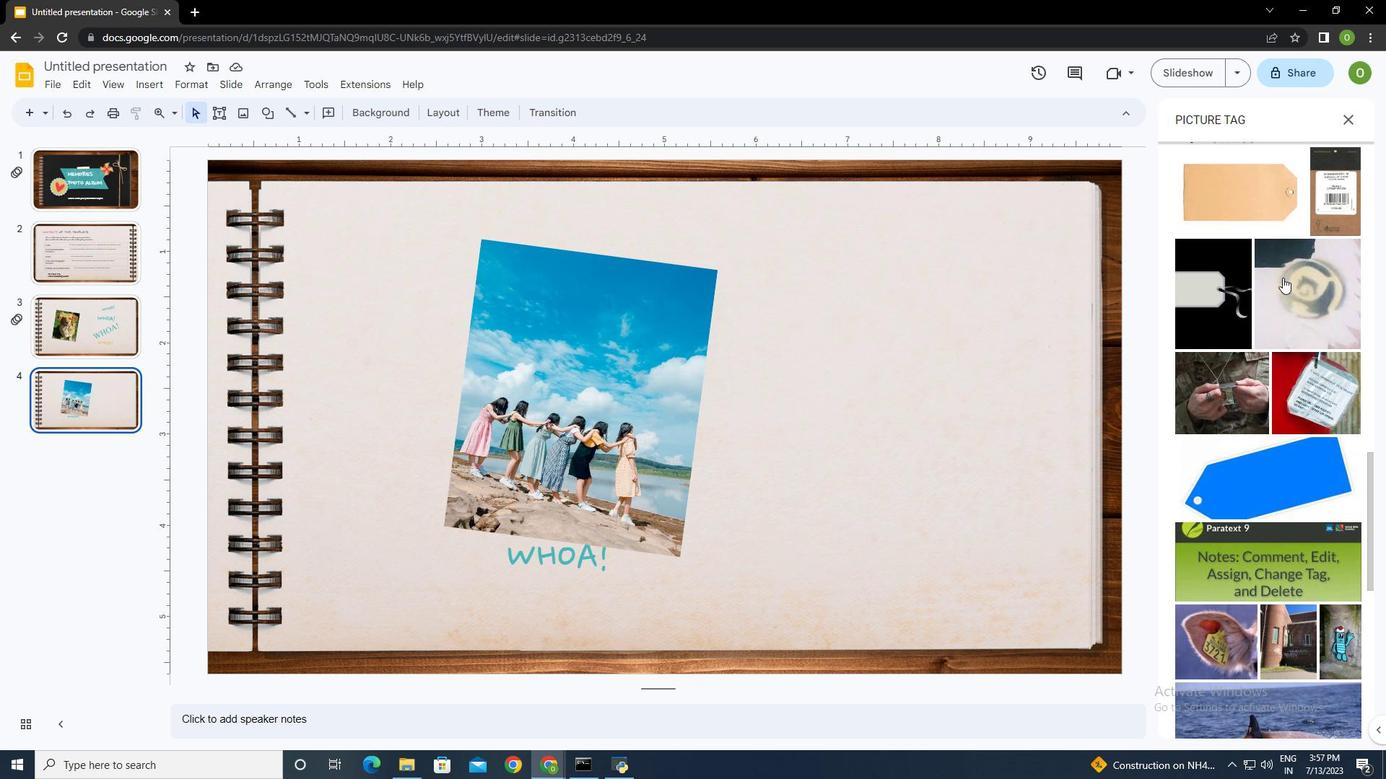 
Action: Mouse scrolled (1283, 277) with delta (0, 0)
Screenshot: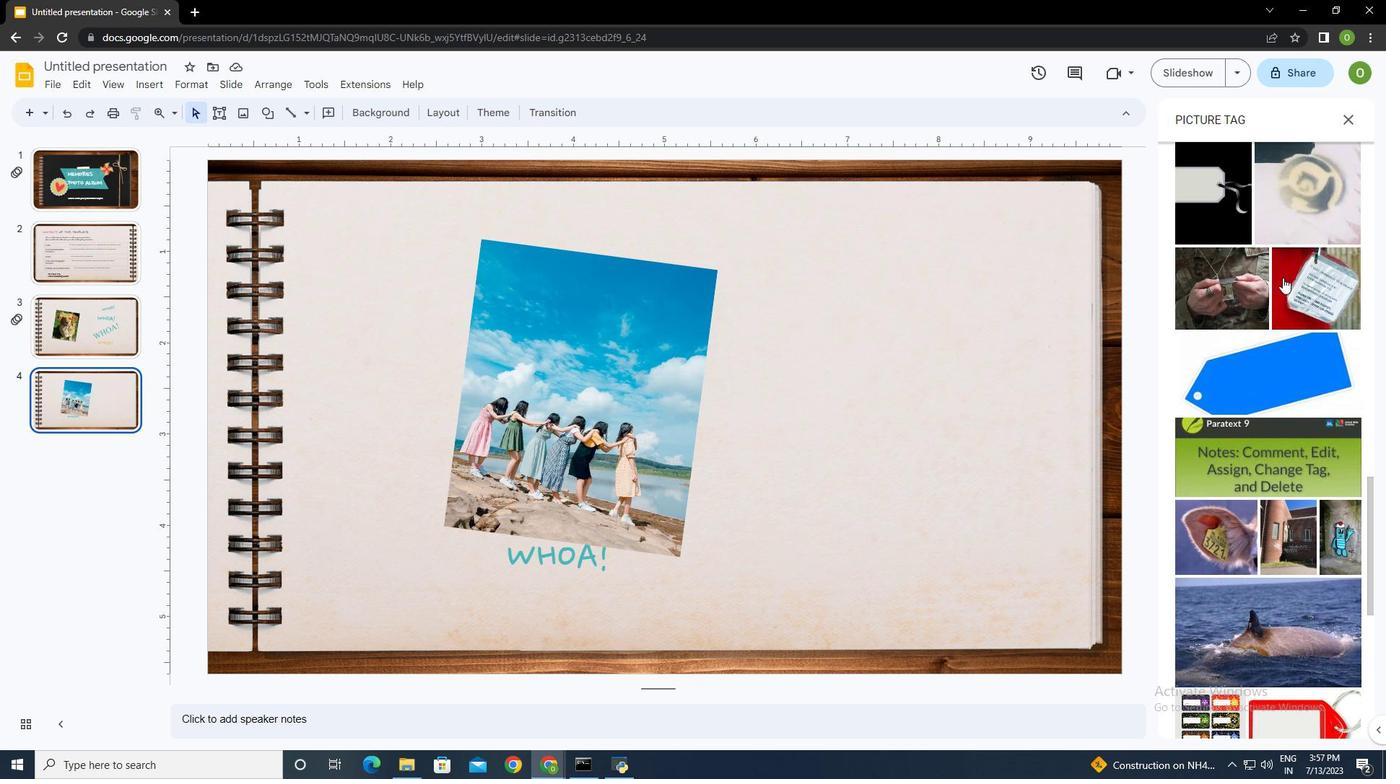 
Action: Mouse scrolled (1283, 277) with delta (0, 0)
Screenshot: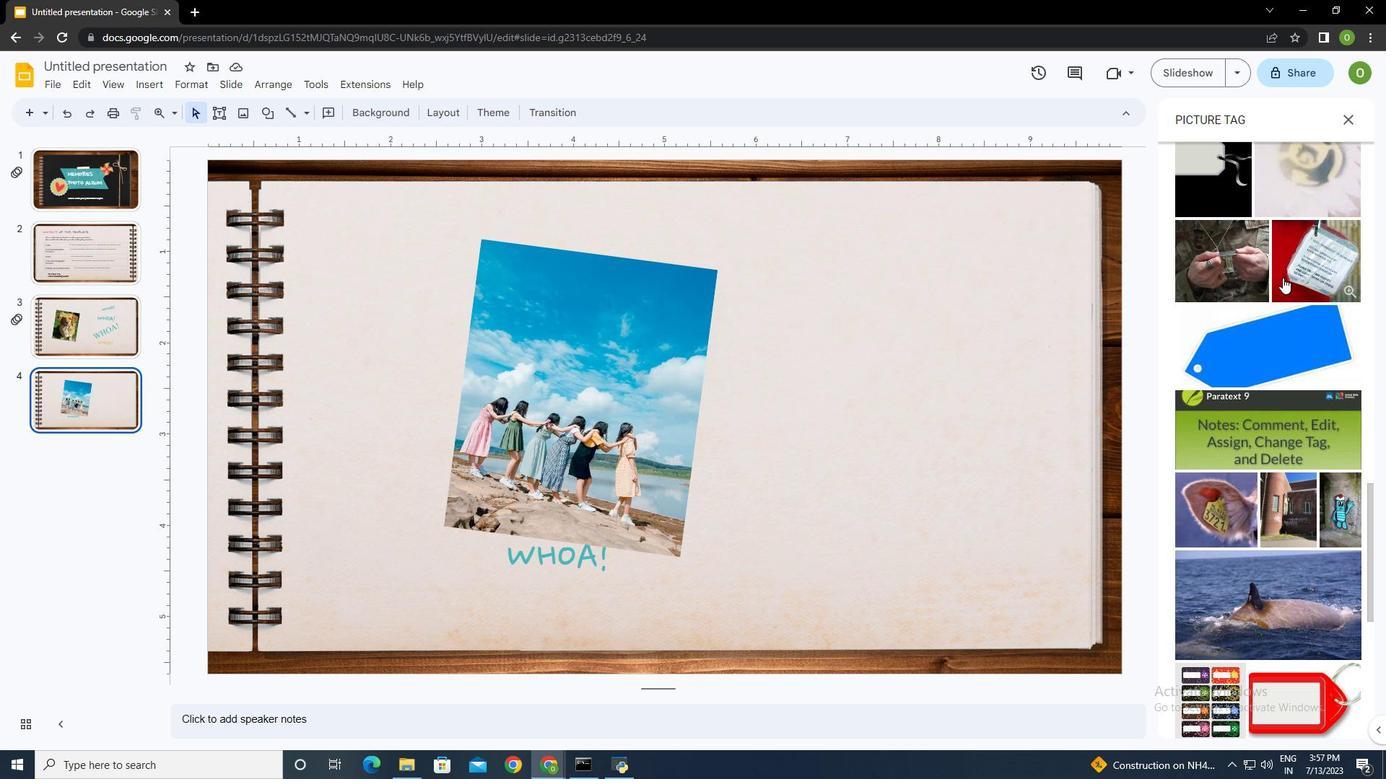 
Action: Mouse scrolled (1283, 277) with delta (0, 0)
Screenshot: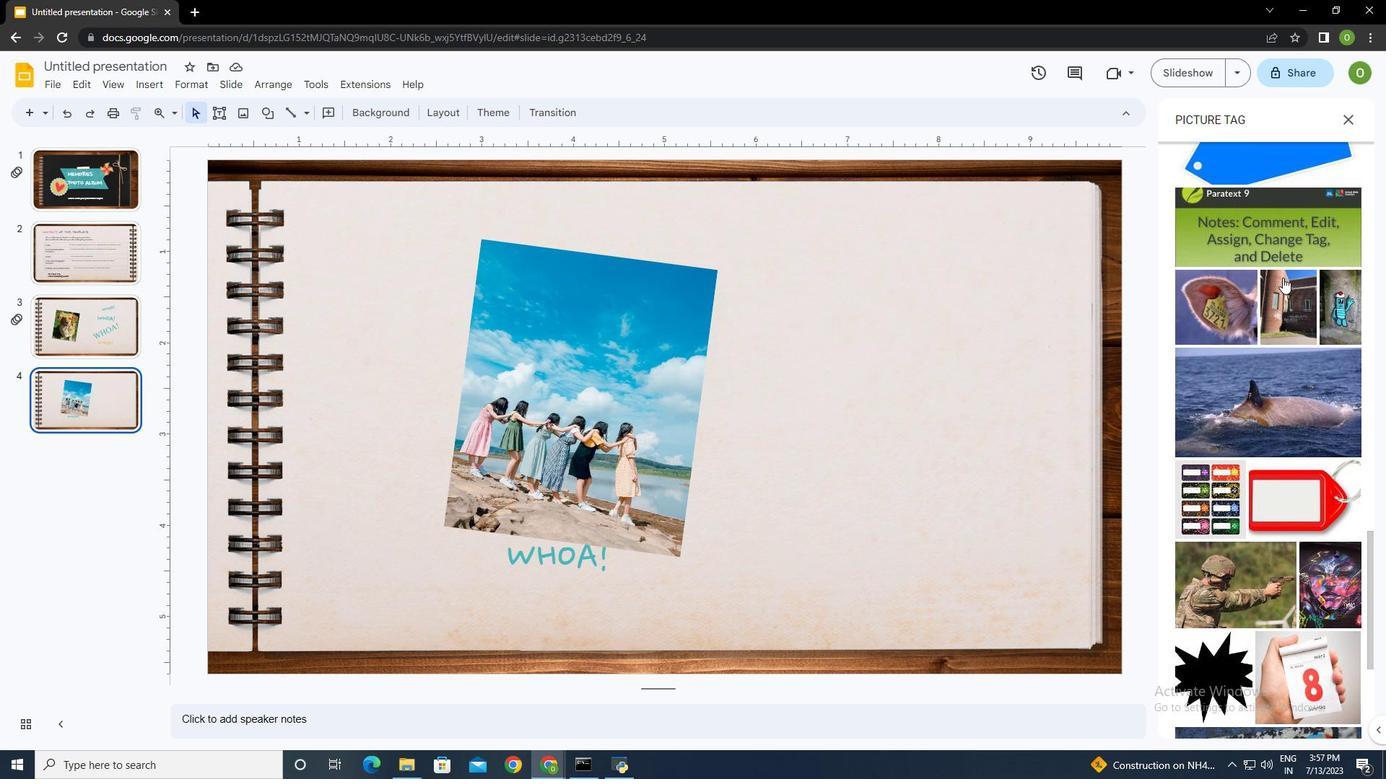 
Action: Mouse scrolled (1283, 277) with delta (0, 0)
Screenshot: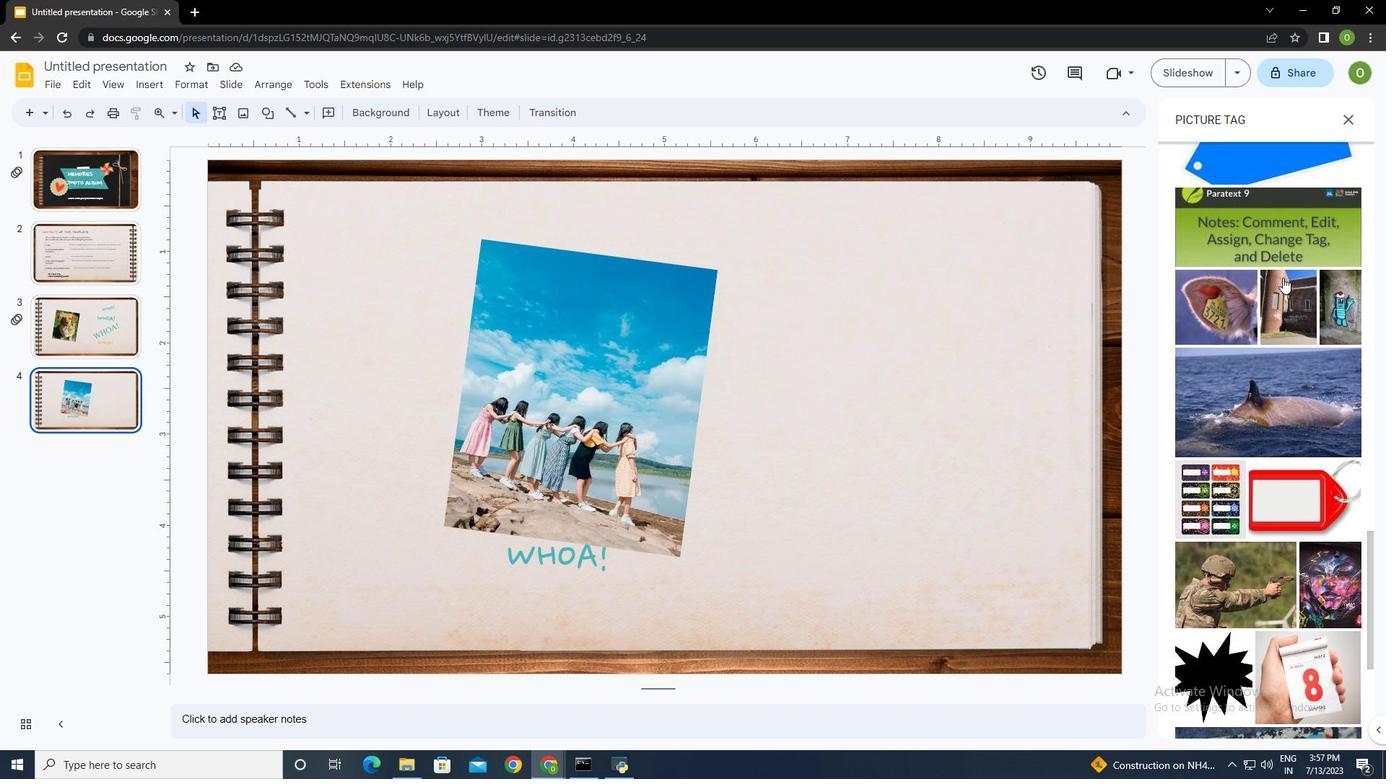 
Action: Mouse scrolled (1283, 277) with delta (0, 0)
Screenshot: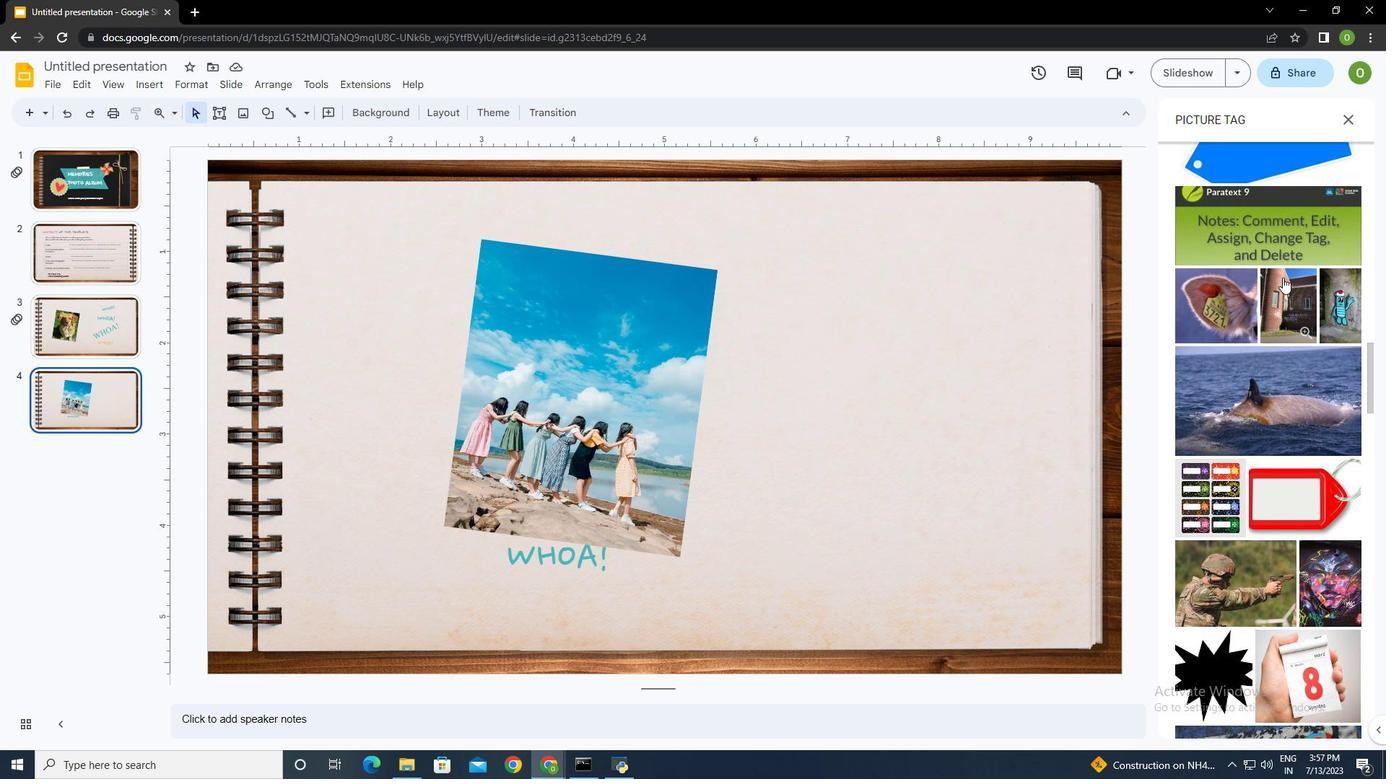 
Action: Mouse scrolled (1283, 277) with delta (0, 0)
Screenshot: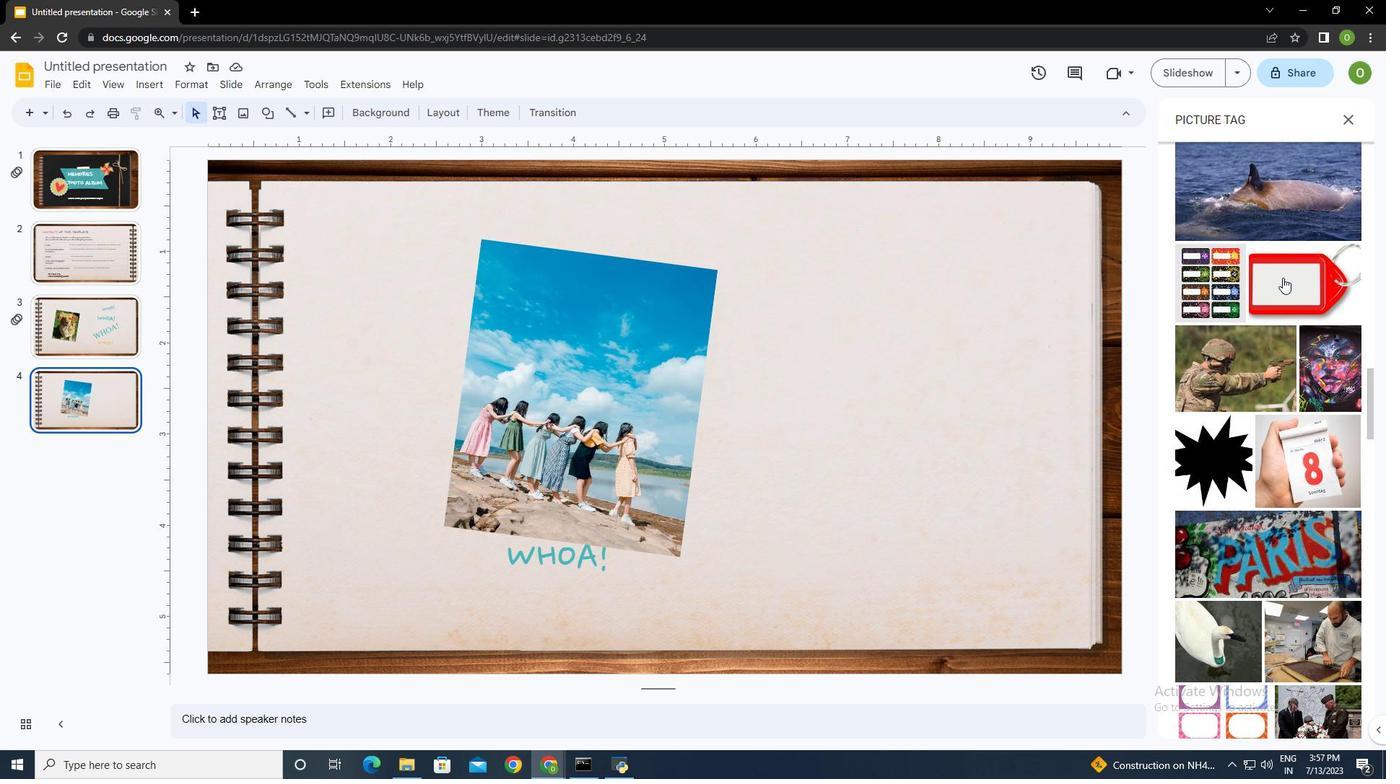 
Action: Mouse scrolled (1283, 277) with delta (0, 0)
Screenshot: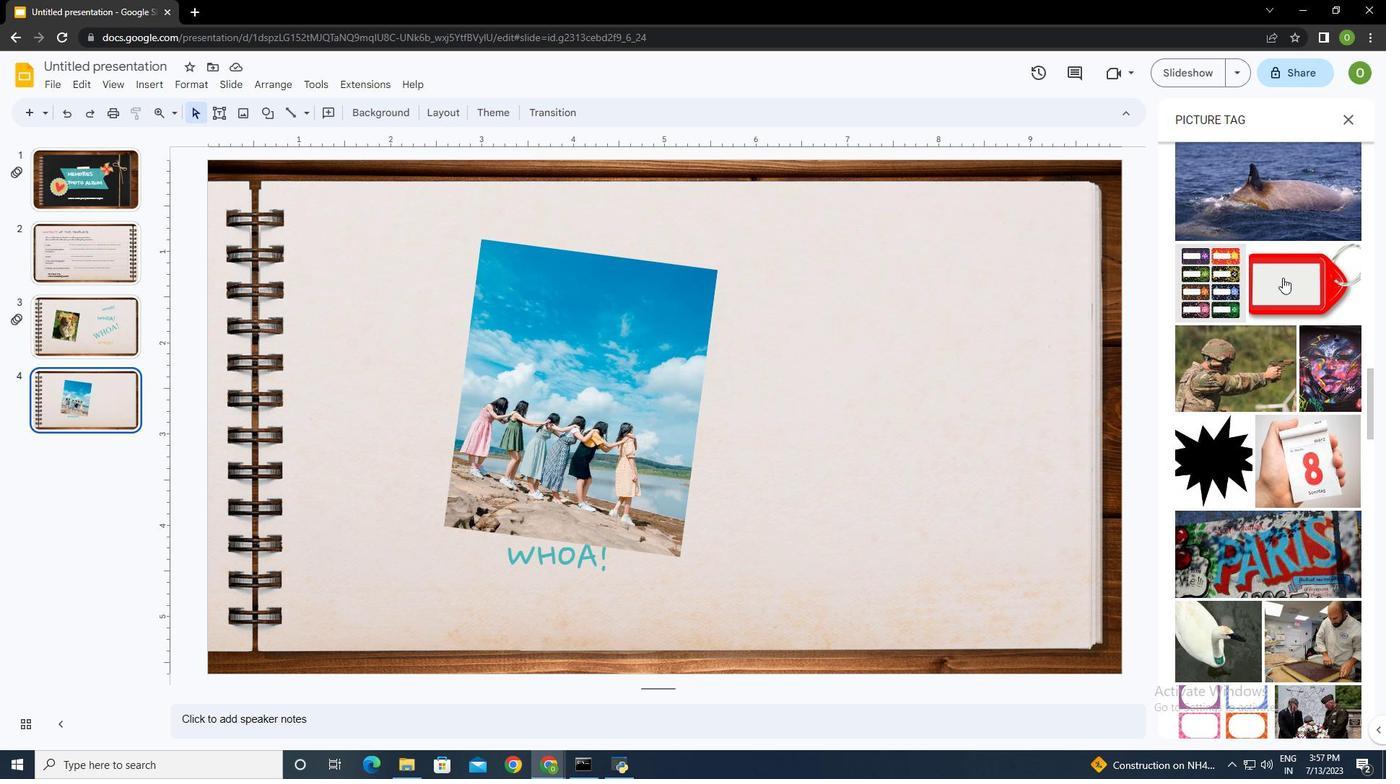 
Action: Mouse scrolled (1283, 277) with delta (0, 0)
Screenshot: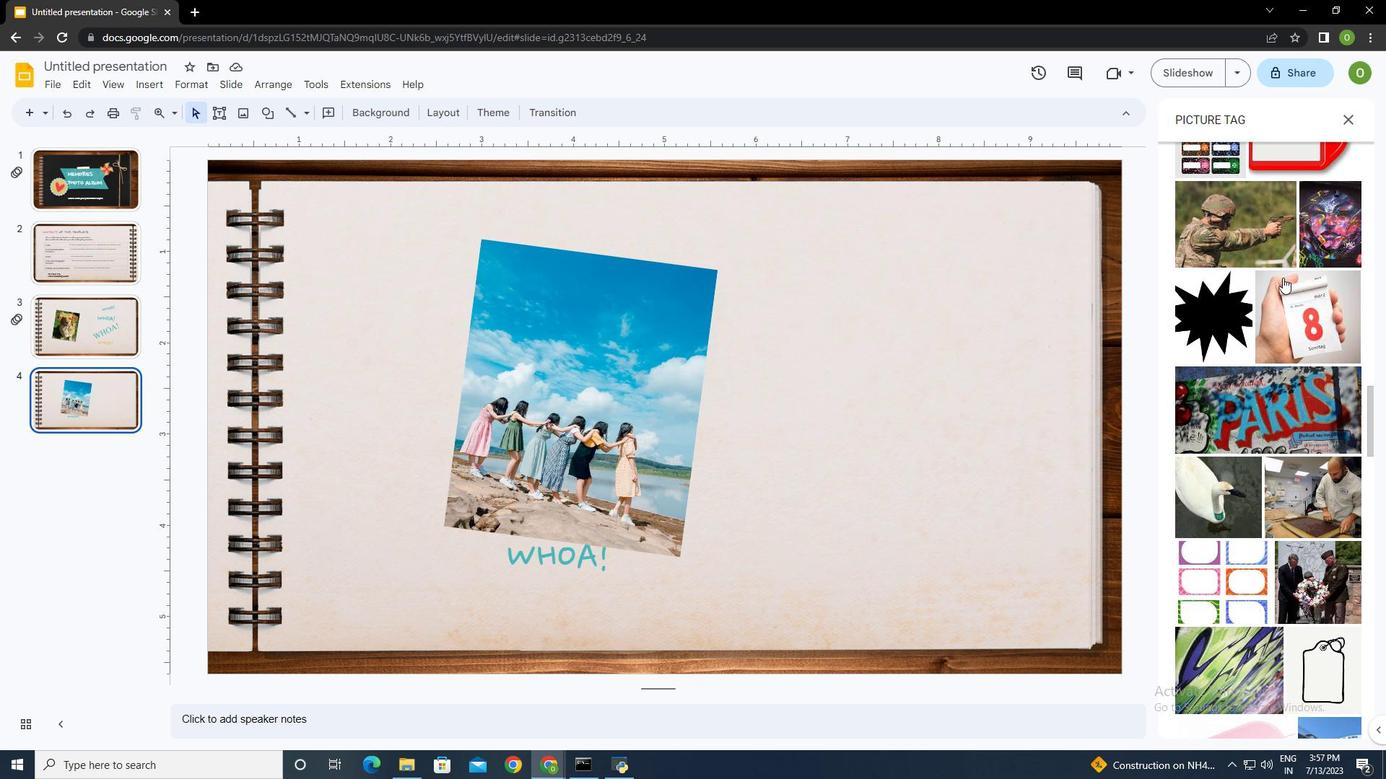 
Action: Mouse scrolled (1283, 277) with delta (0, 0)
Screenshot: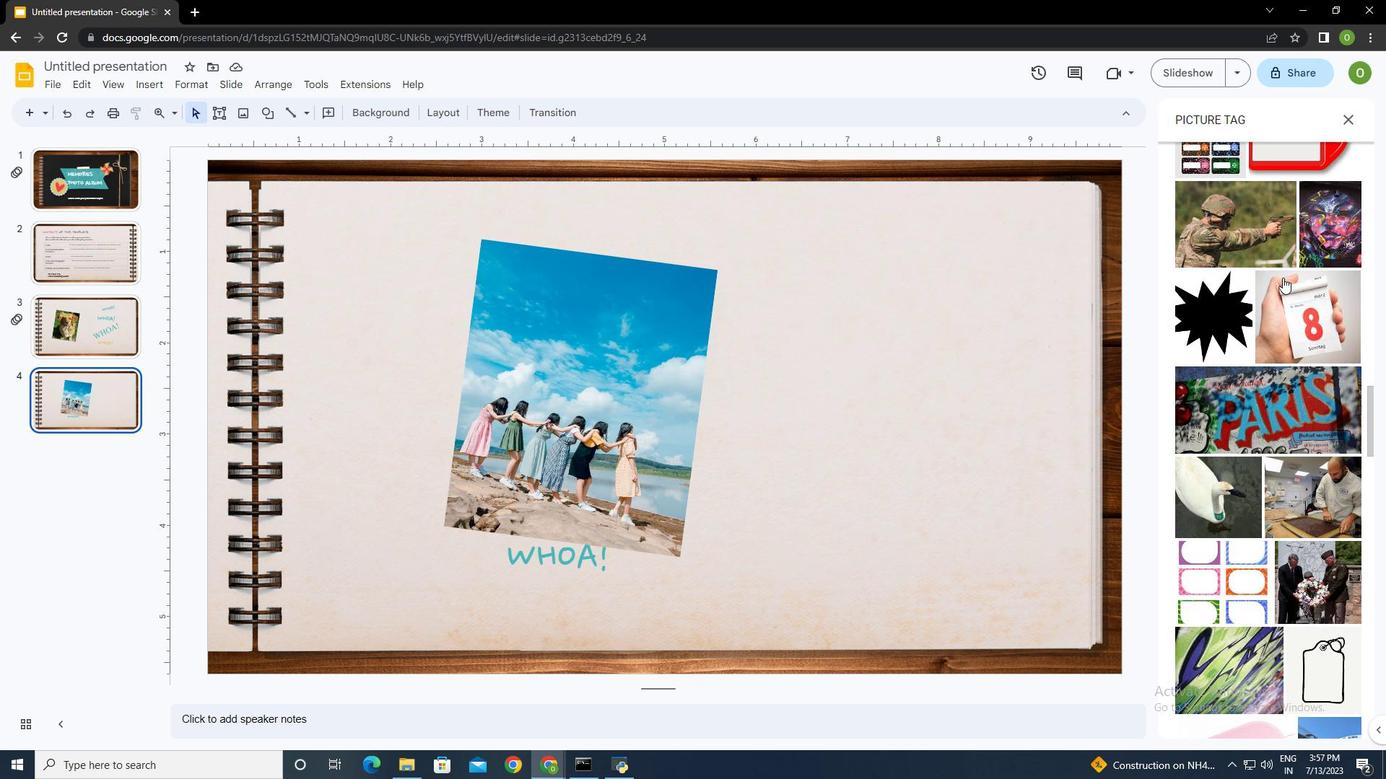 
Action: Mouse scrolled (1283, 277) with delta (0, 0)
Screenshot: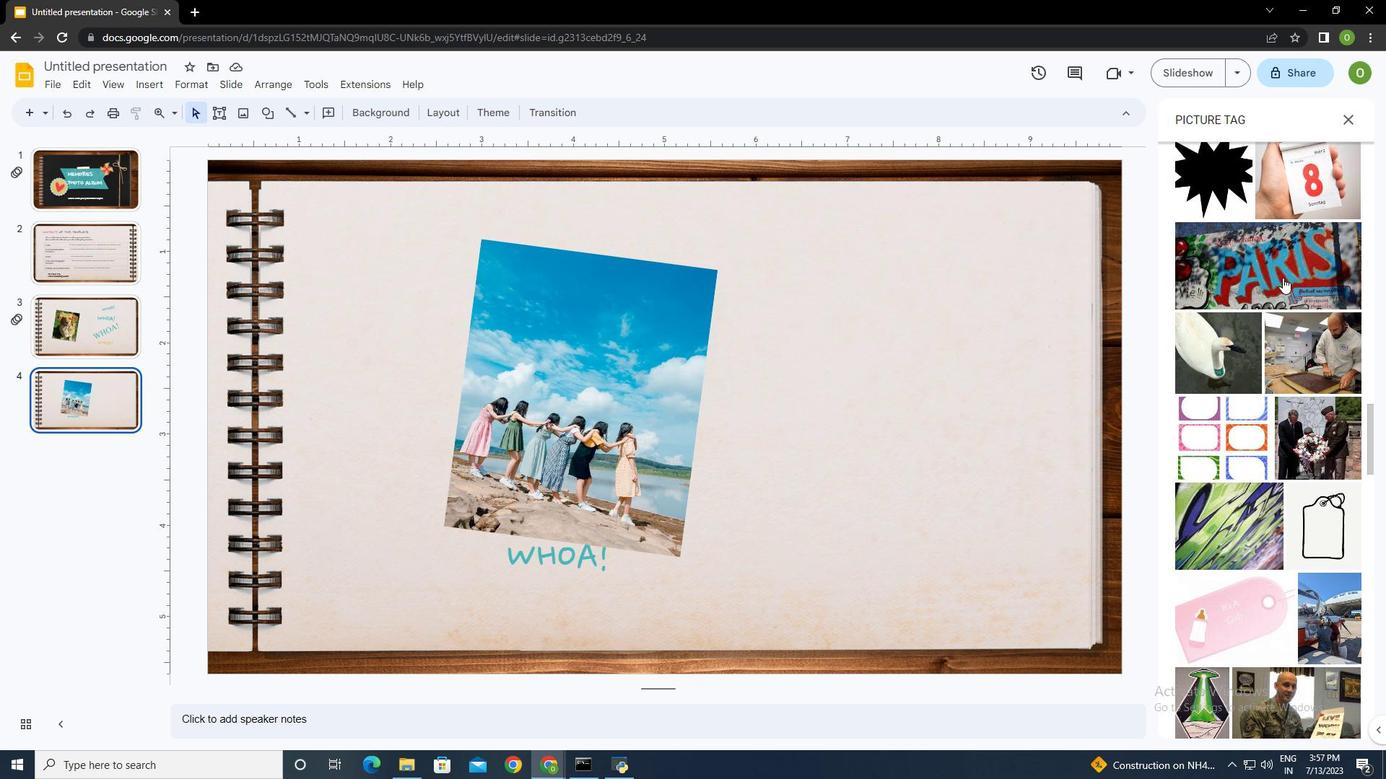 
Action: Mouse scrolled (1283, 277) with delta (0, 0)
Screenshot: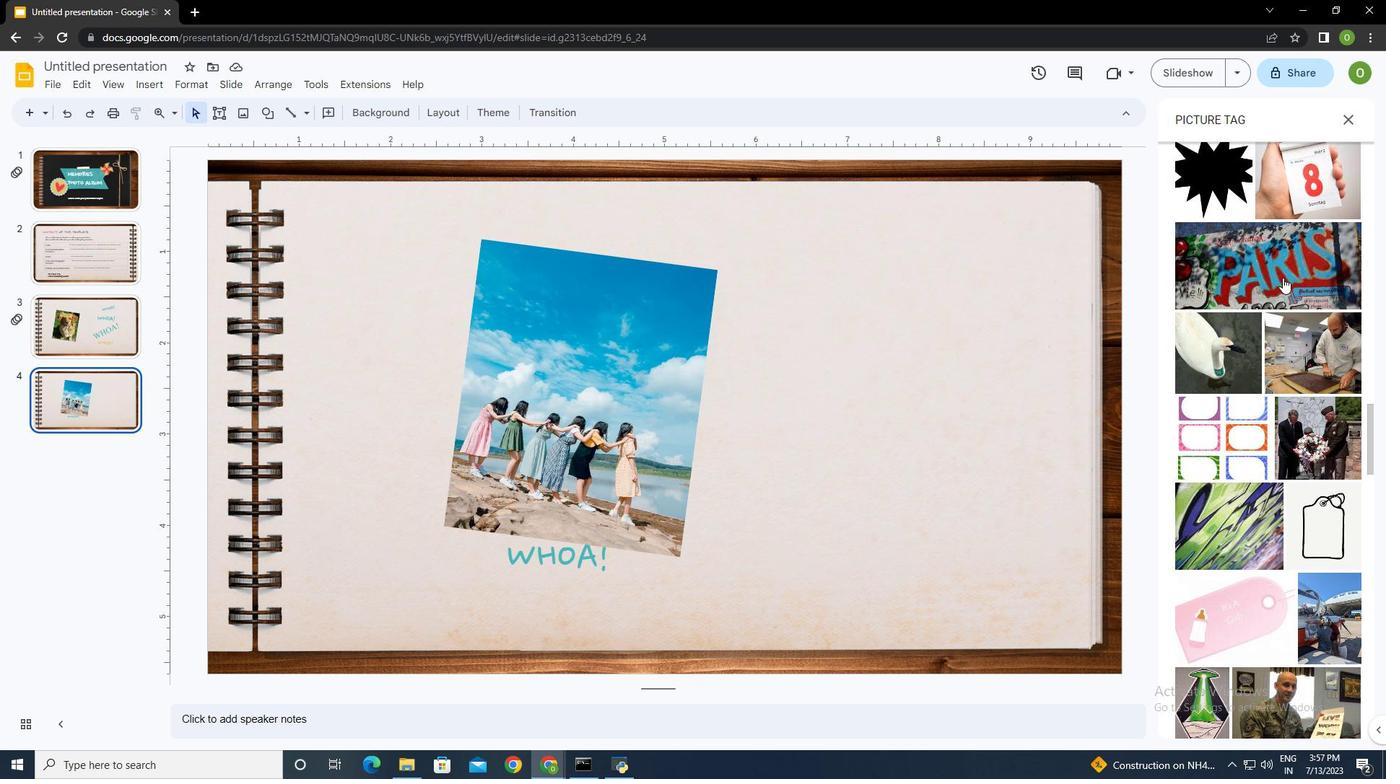 
Action: Mouse scrolled (1283, 277) with delta (0, 0)
Screenshot: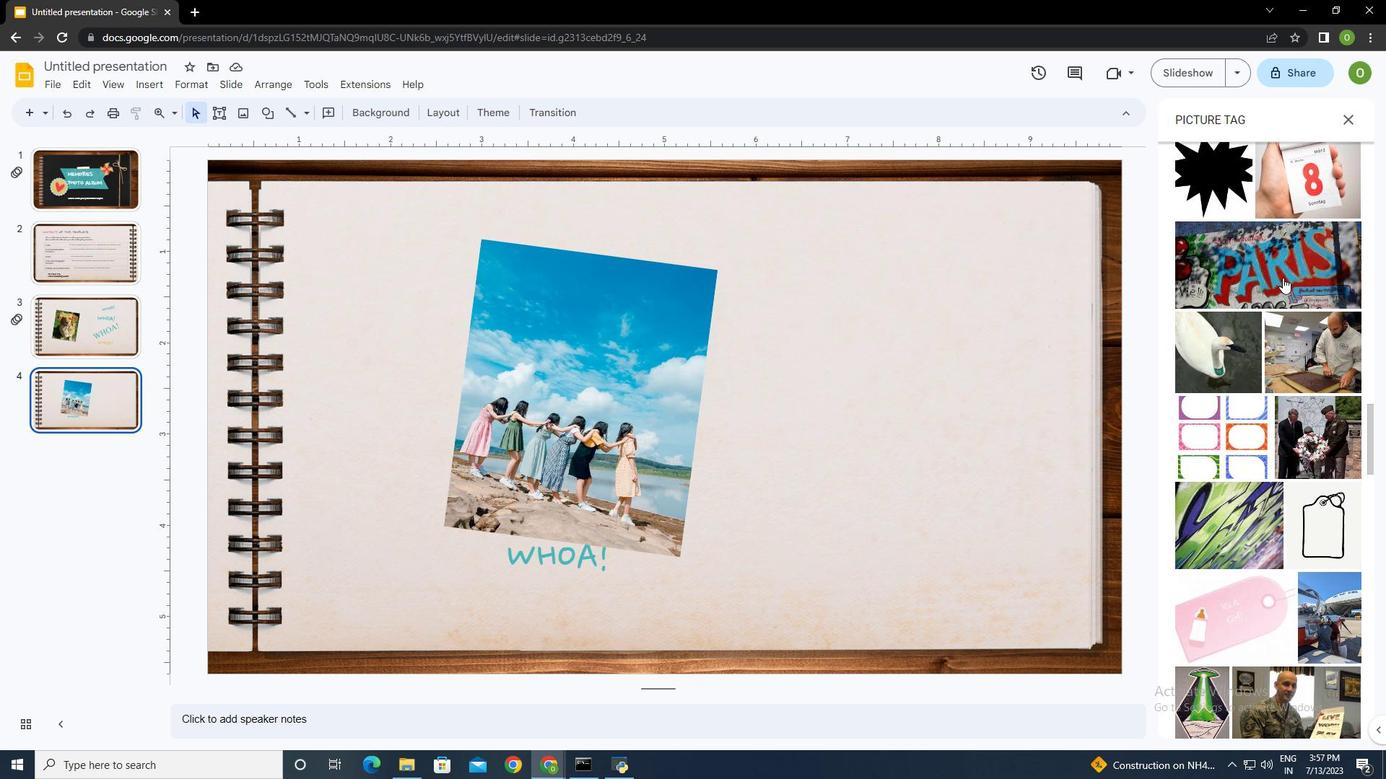 
Action: Mouse scrolled (1283, 277) with delta (0, 0)
Screenshot: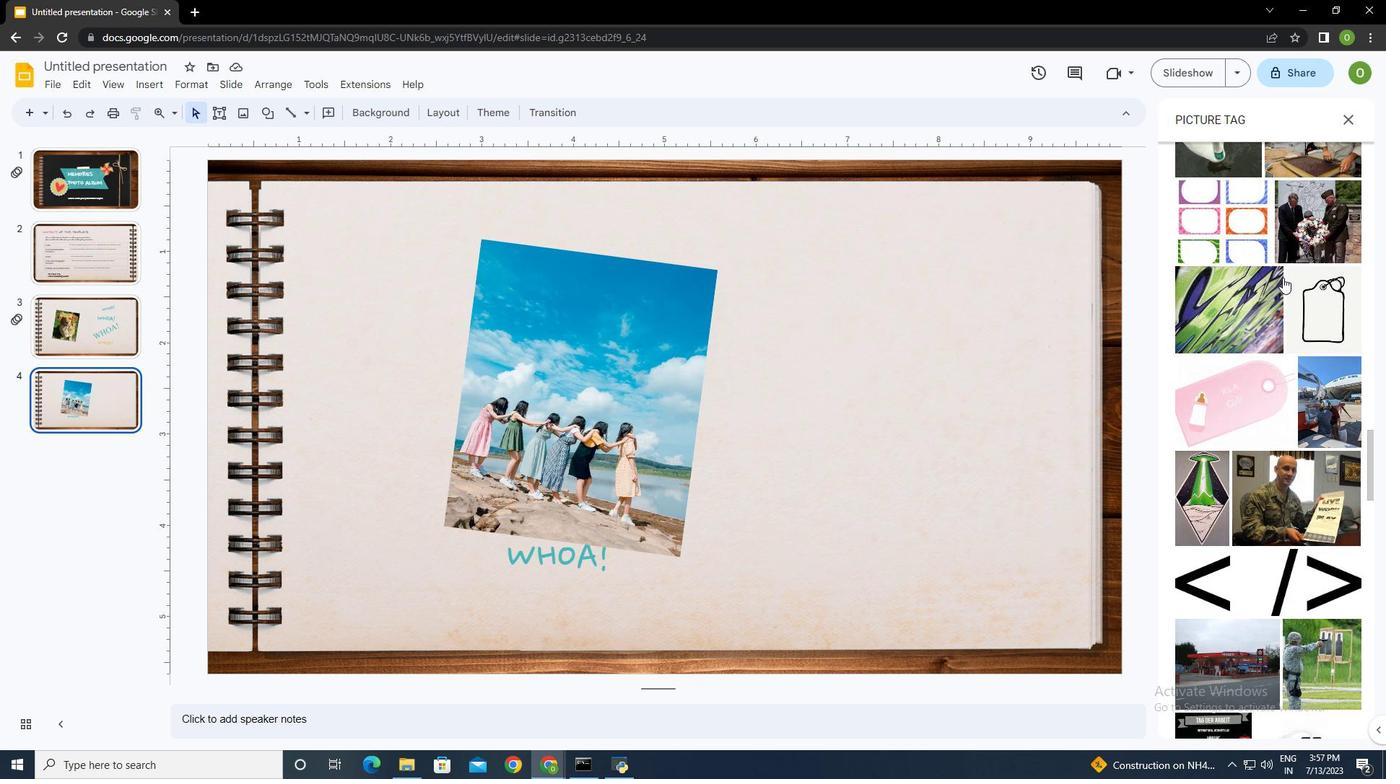 
Action: Mouse scrolled (1283, 277) with delta (0, 0)
Screenshot: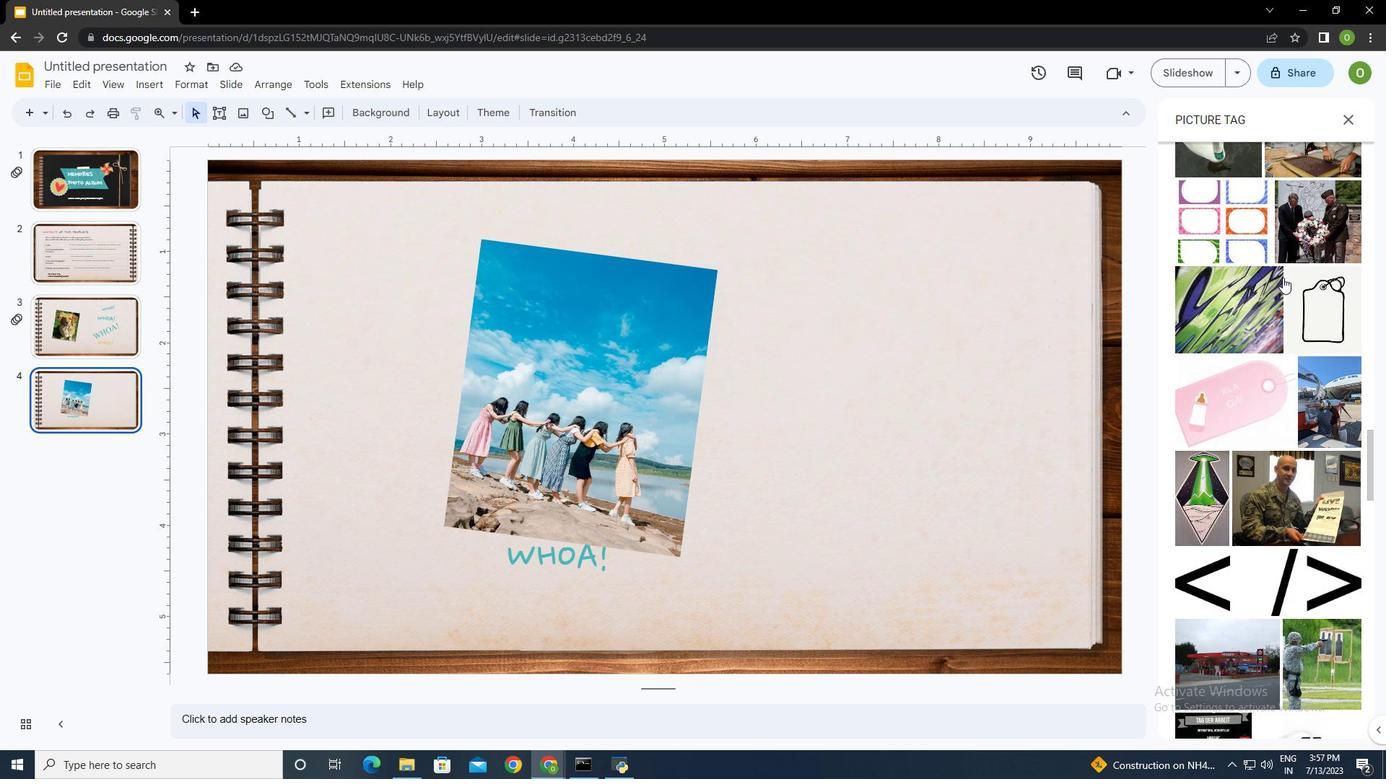 
Action: Mouse scrolled (1283, 277) with delta (0, 0)
Screenshot: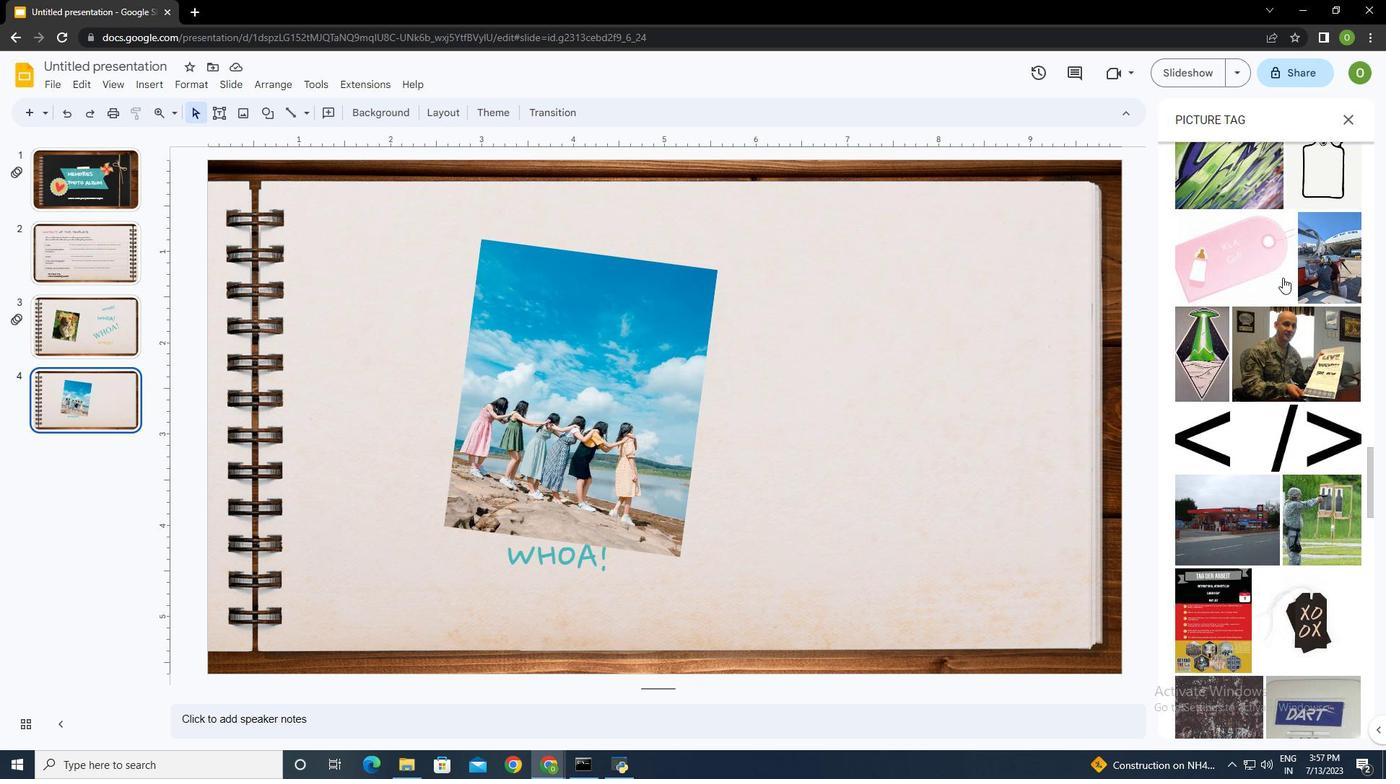 
Action: Mouse scrolled (1283, 277) with delta (0, 0)
Screenshot: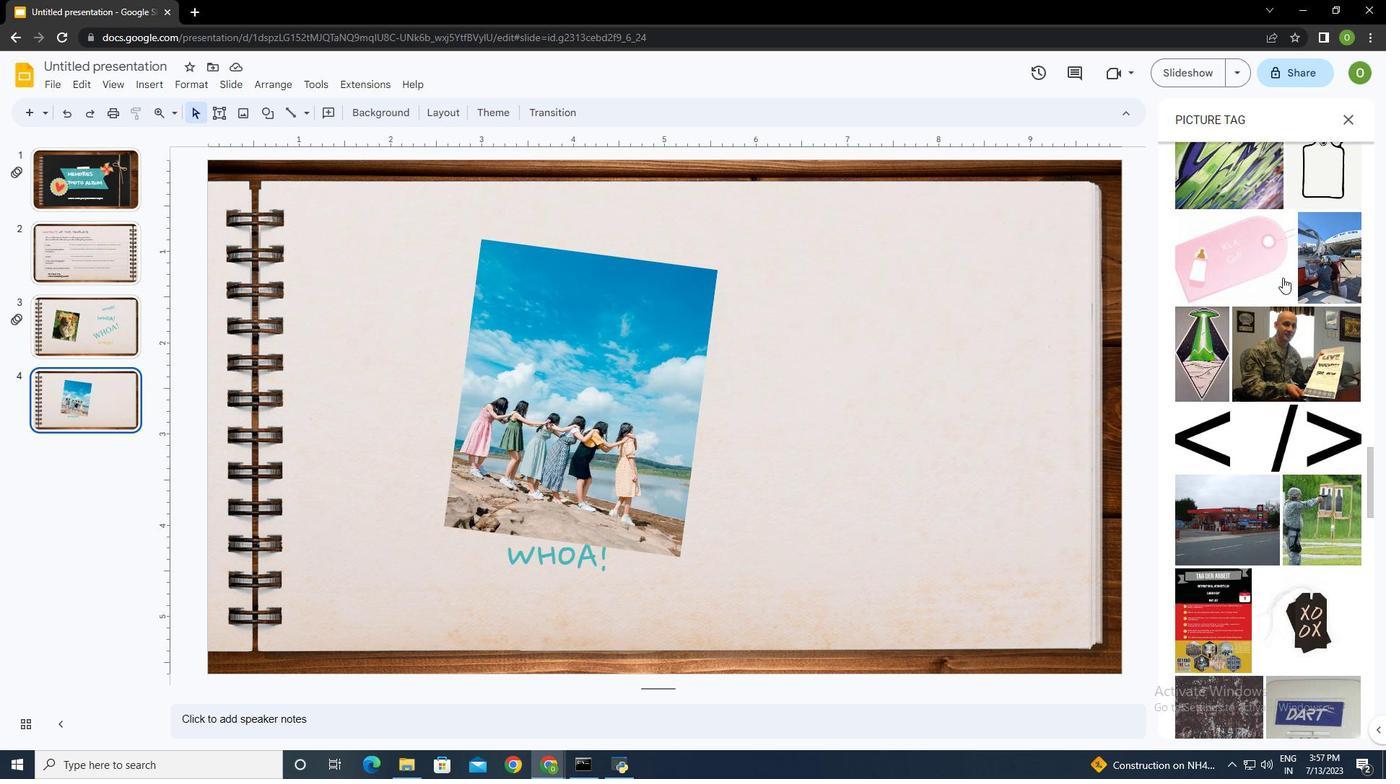
Action: Mouse scrolled (1283, 277) with delta (0, 0)
Screenshot: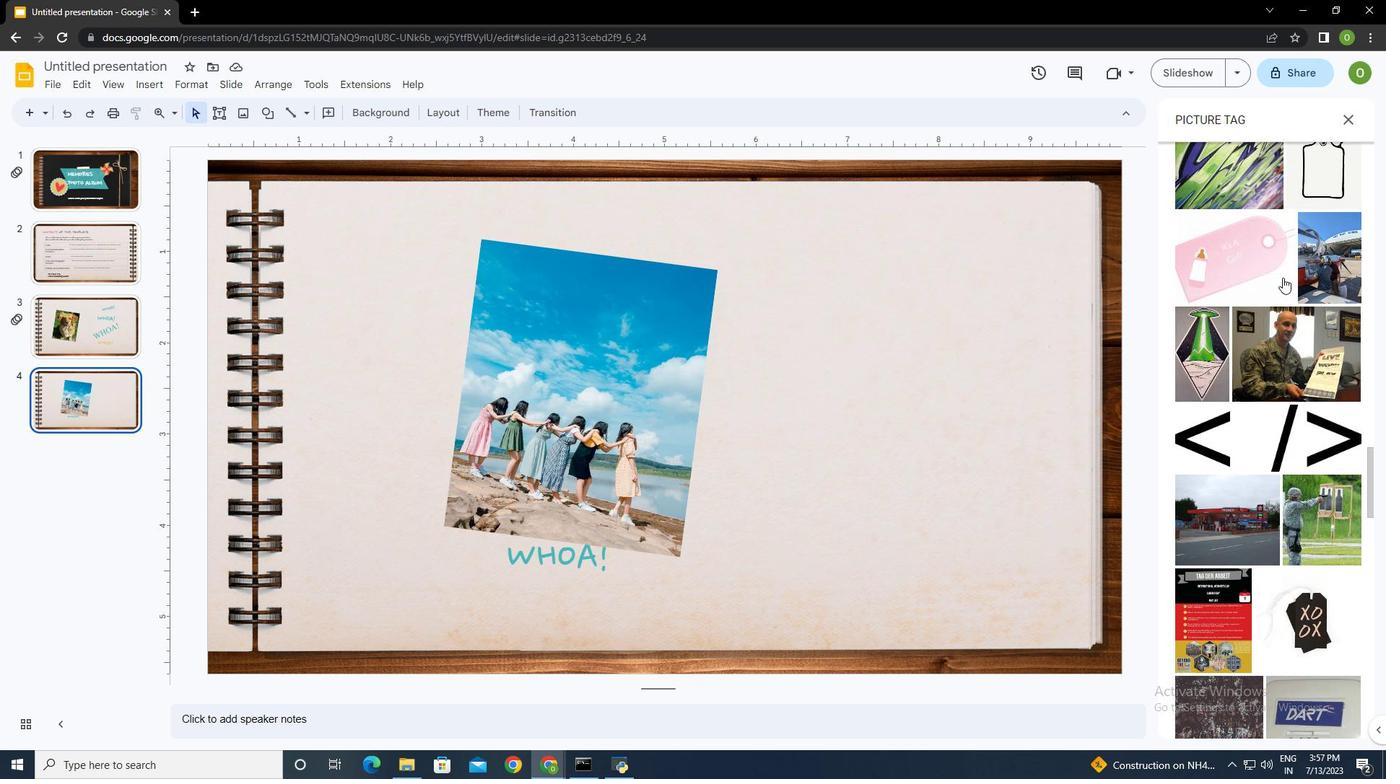 
Action: Mouse scrolled (1283, 277) with delta (0, 0)
Screenshot: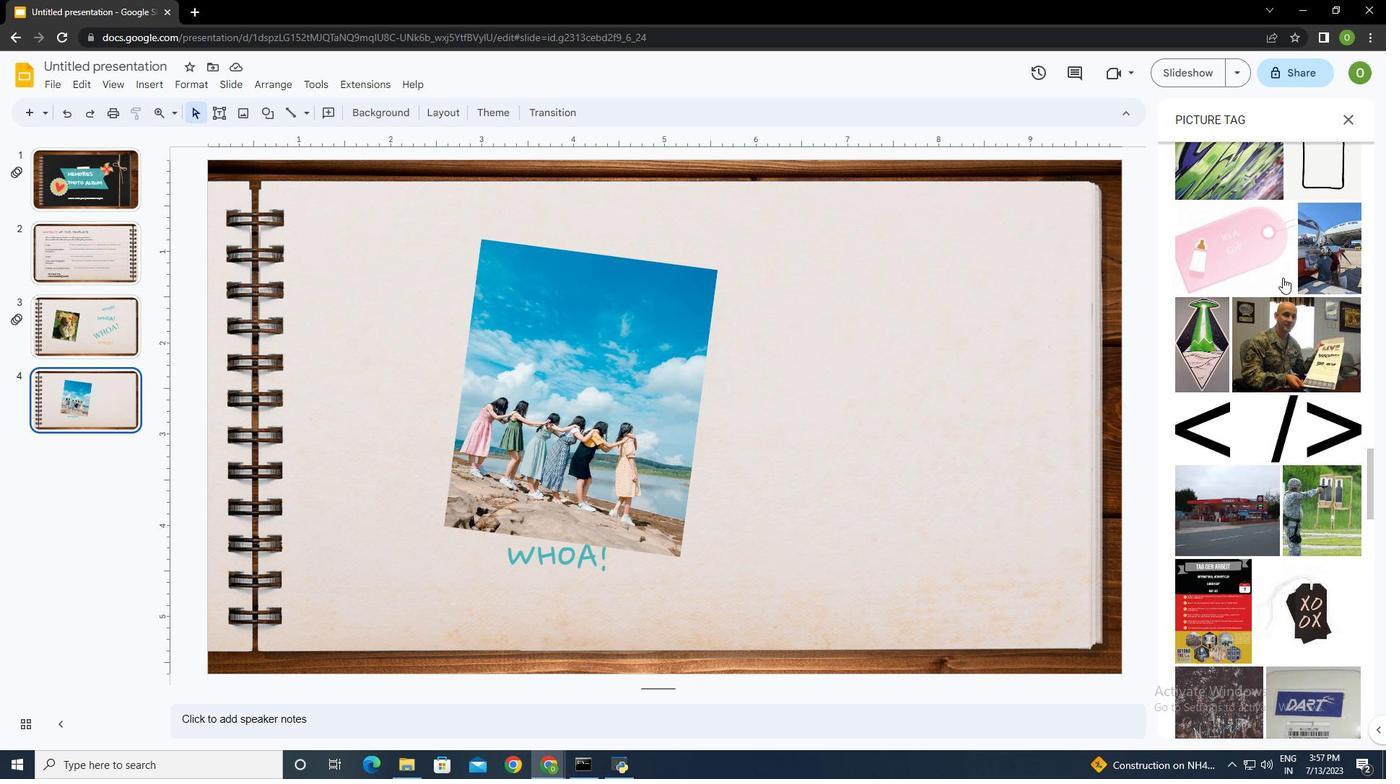 
Action: Mouse scrolled (1283, 277) with delta (0, 0)
Screenshot: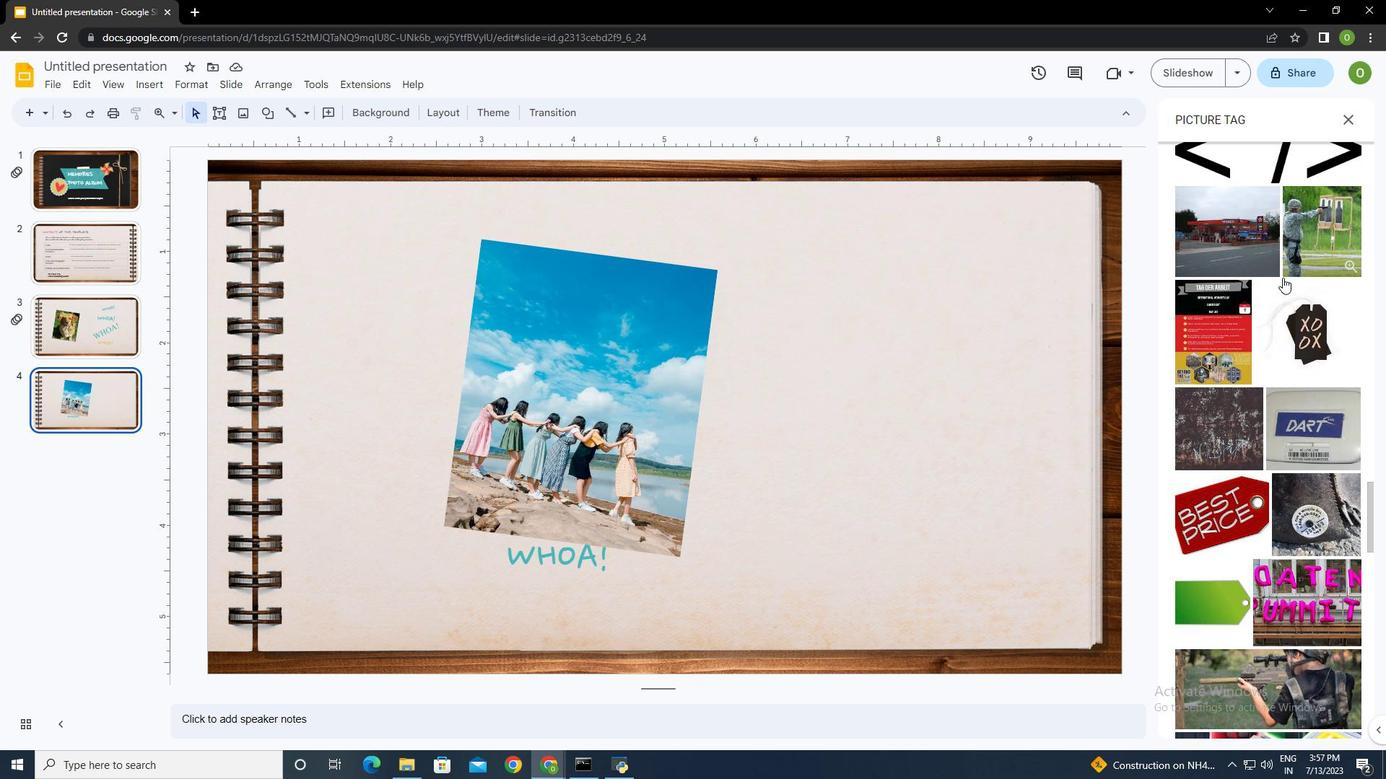 
Action: Mouse scrolled (1283, 277) with delta (0, 0)
Screenshot: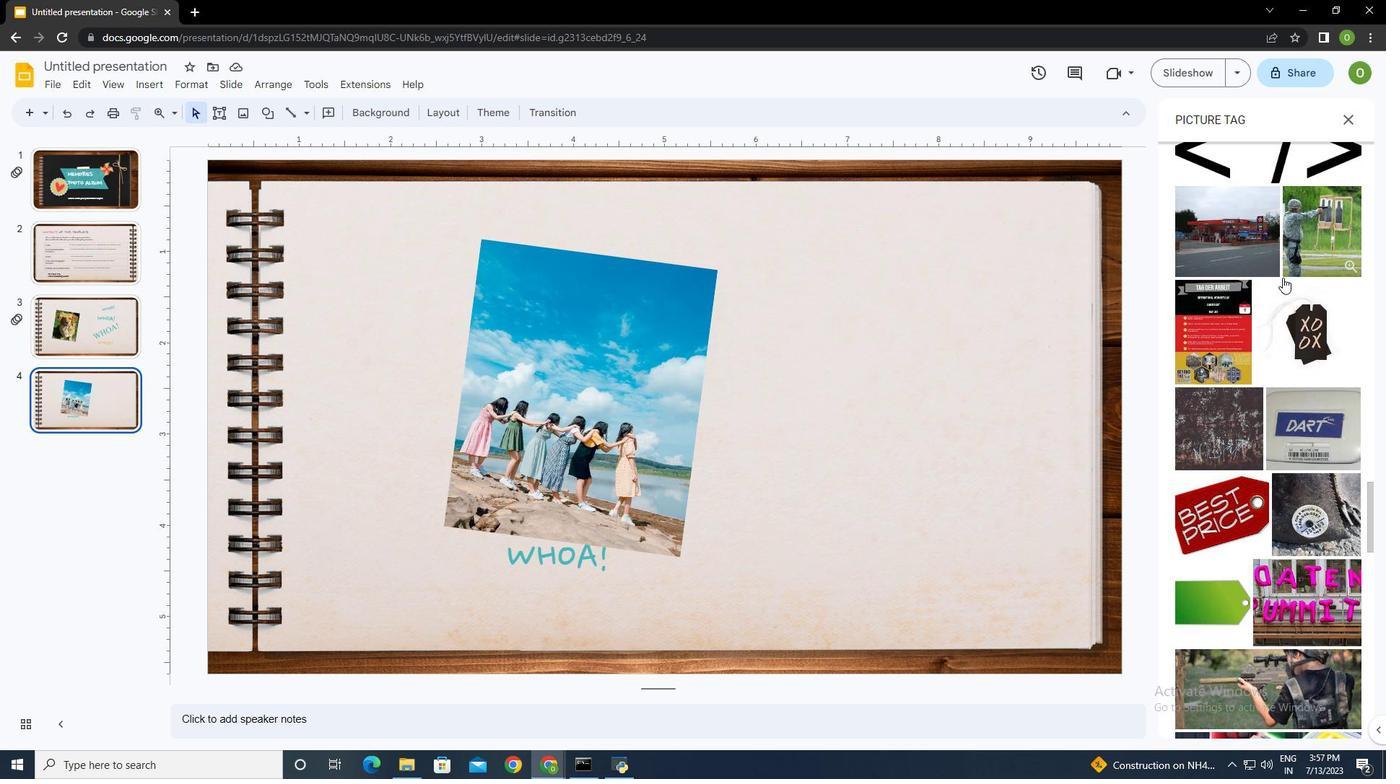
Action: Mouse scrolled (1283, 277) with delta (0, 0)
Screenshot: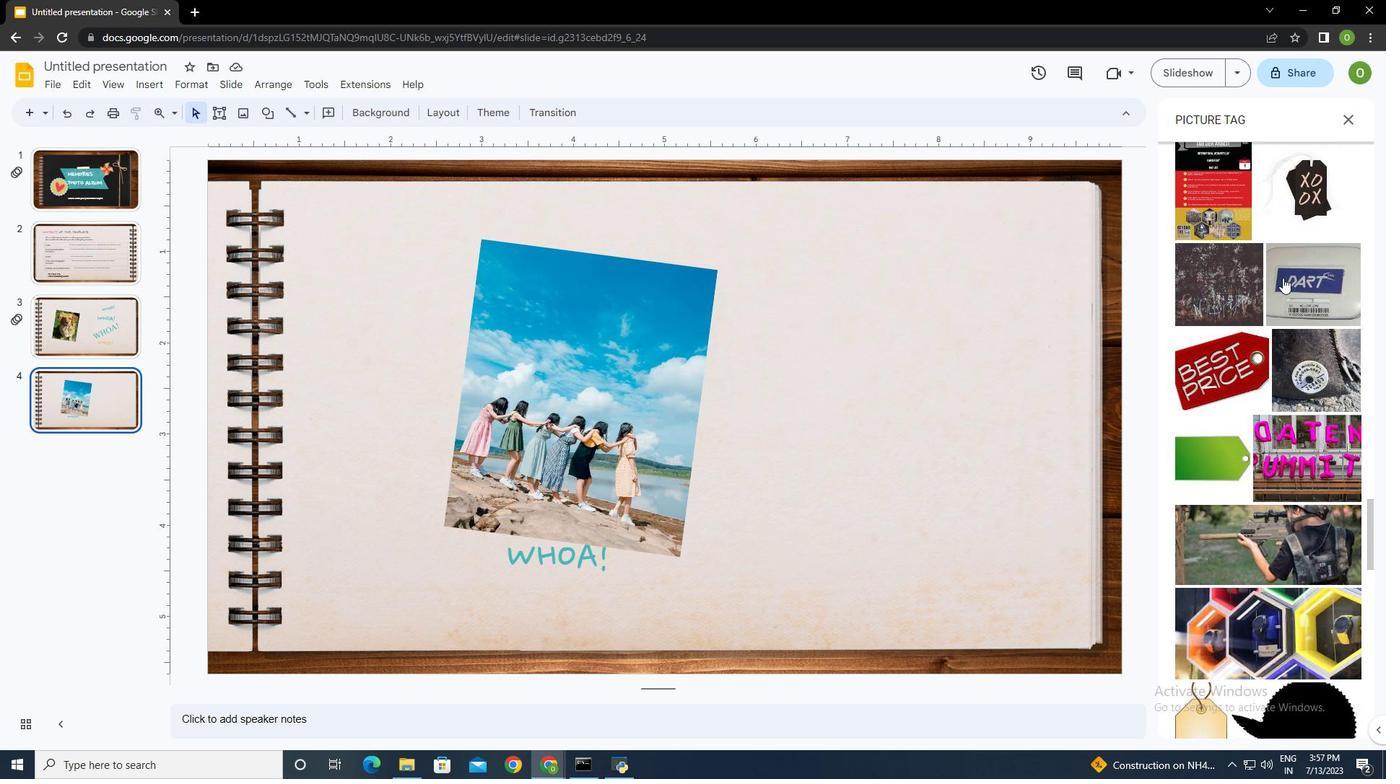 
Action: Mouse scrolled (1283, 277) with delta (0, 0)
Screenshot: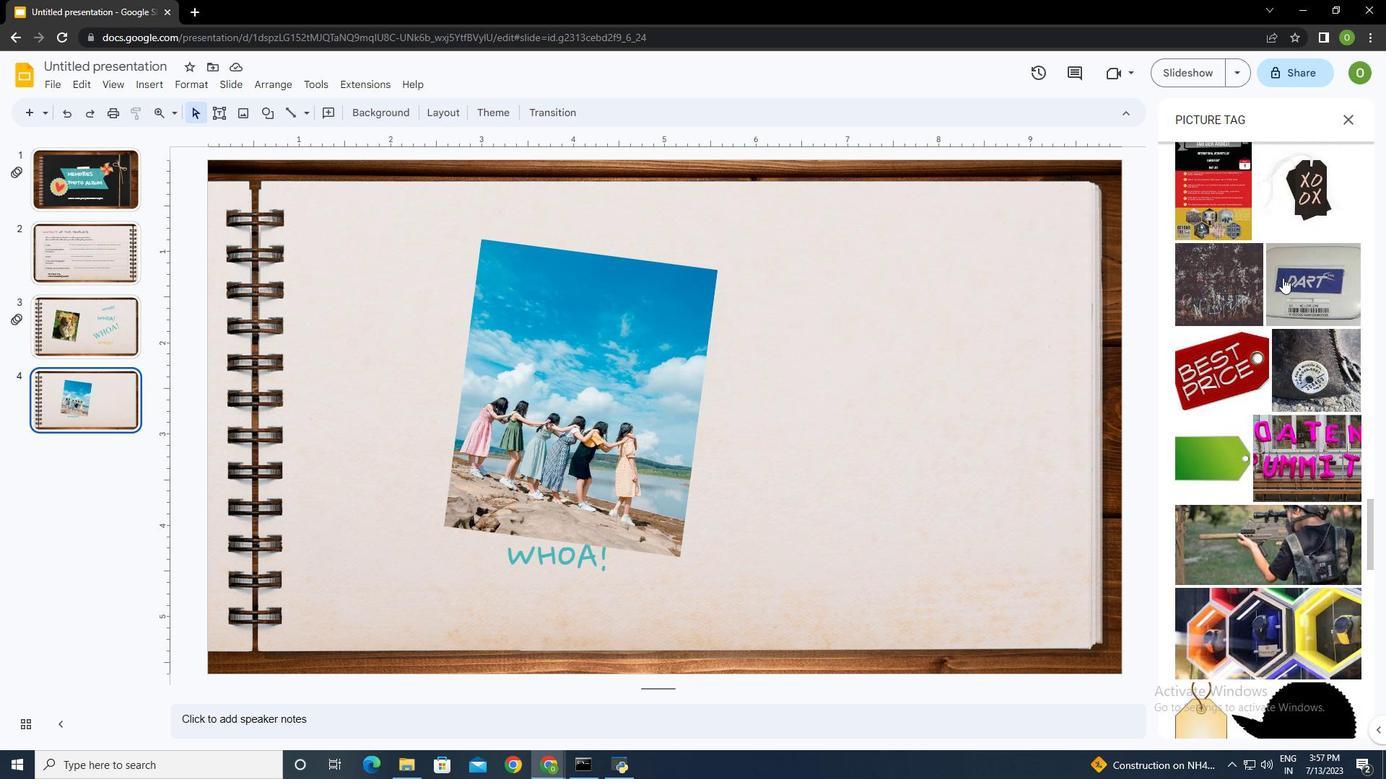 
Action: Mouse scrolled (1283, 277) with delta (0, 0)
Screenshot: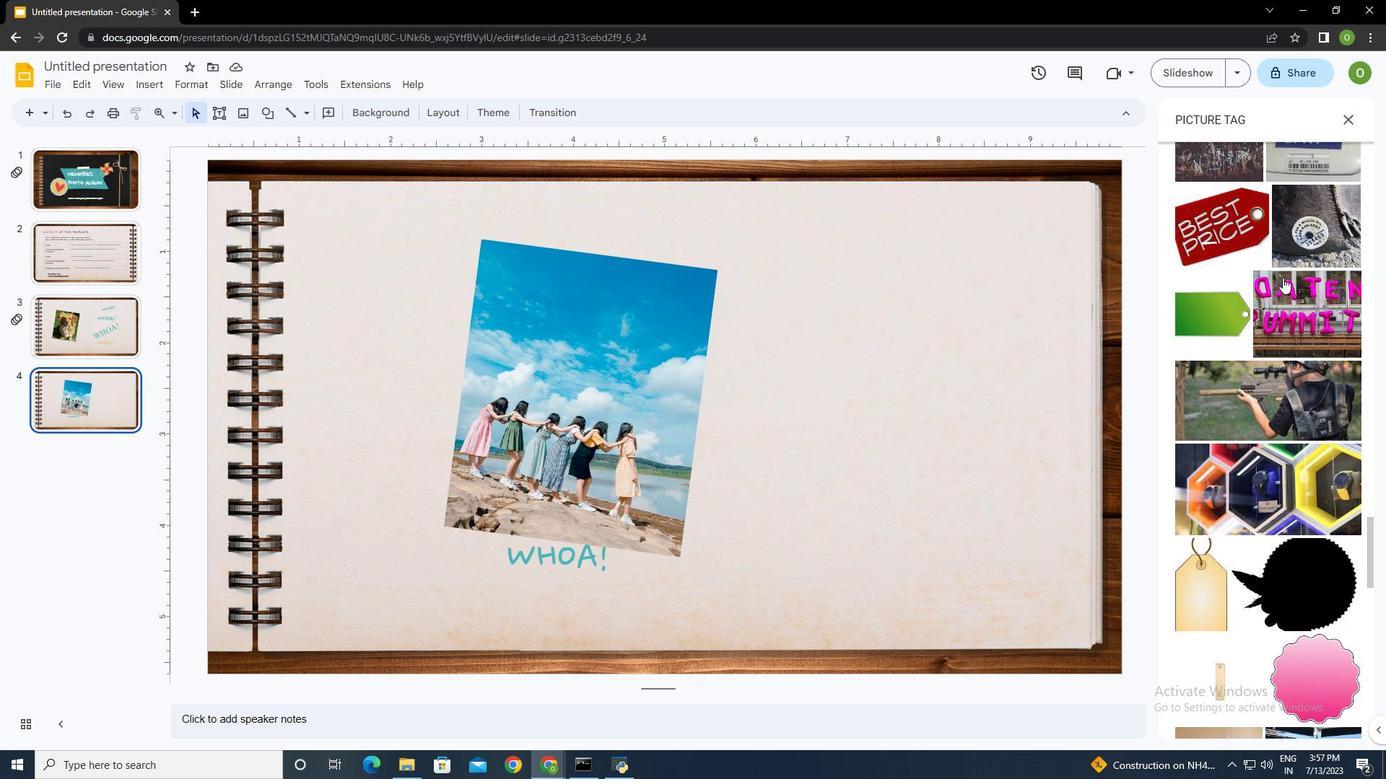 
Action: Mouse scrolled (1283, 277) with delta (0, 0)
Screenshot: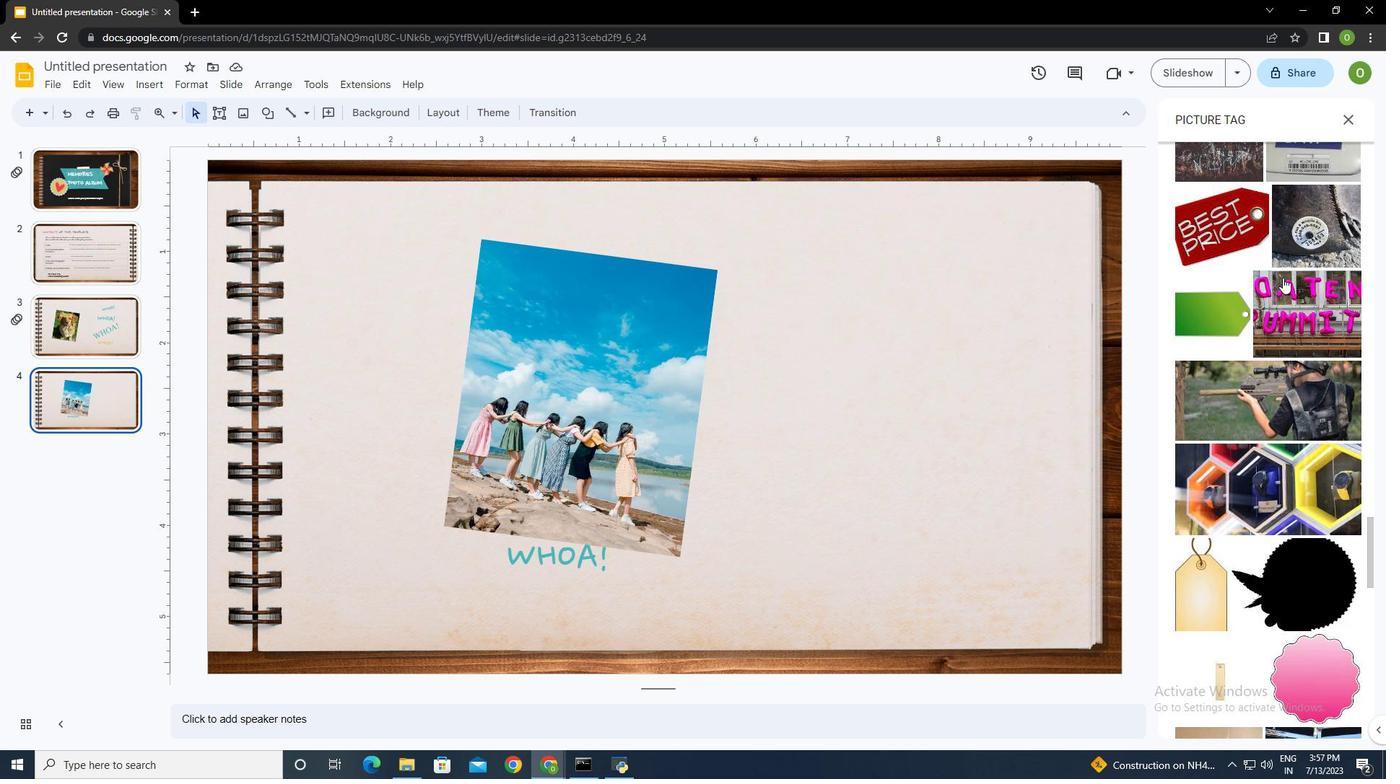 
Action: Mouse scrolled (1283, 277) with delta (0, 0)
Screenshot: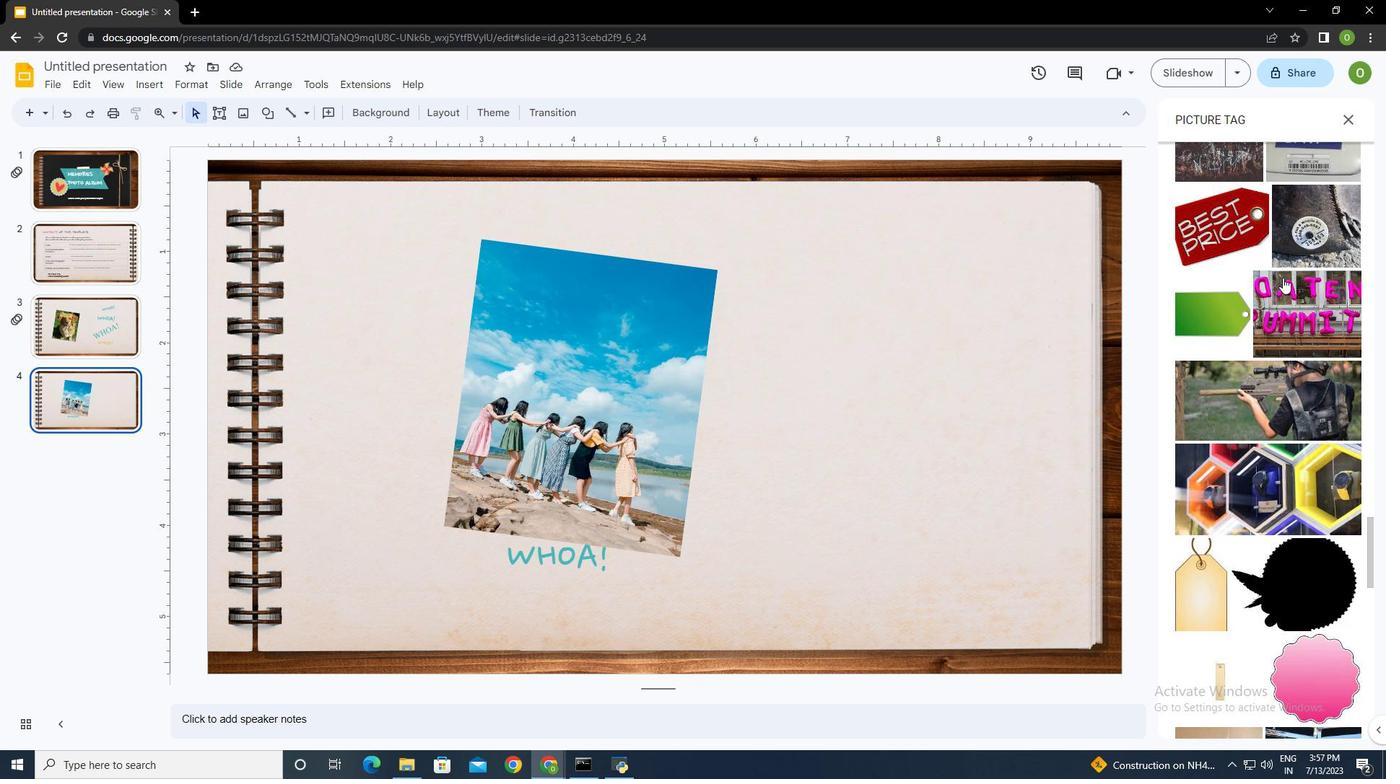 
Action: Mouse scrolled (1283, 277) with delta (0, 0)
Screenshot: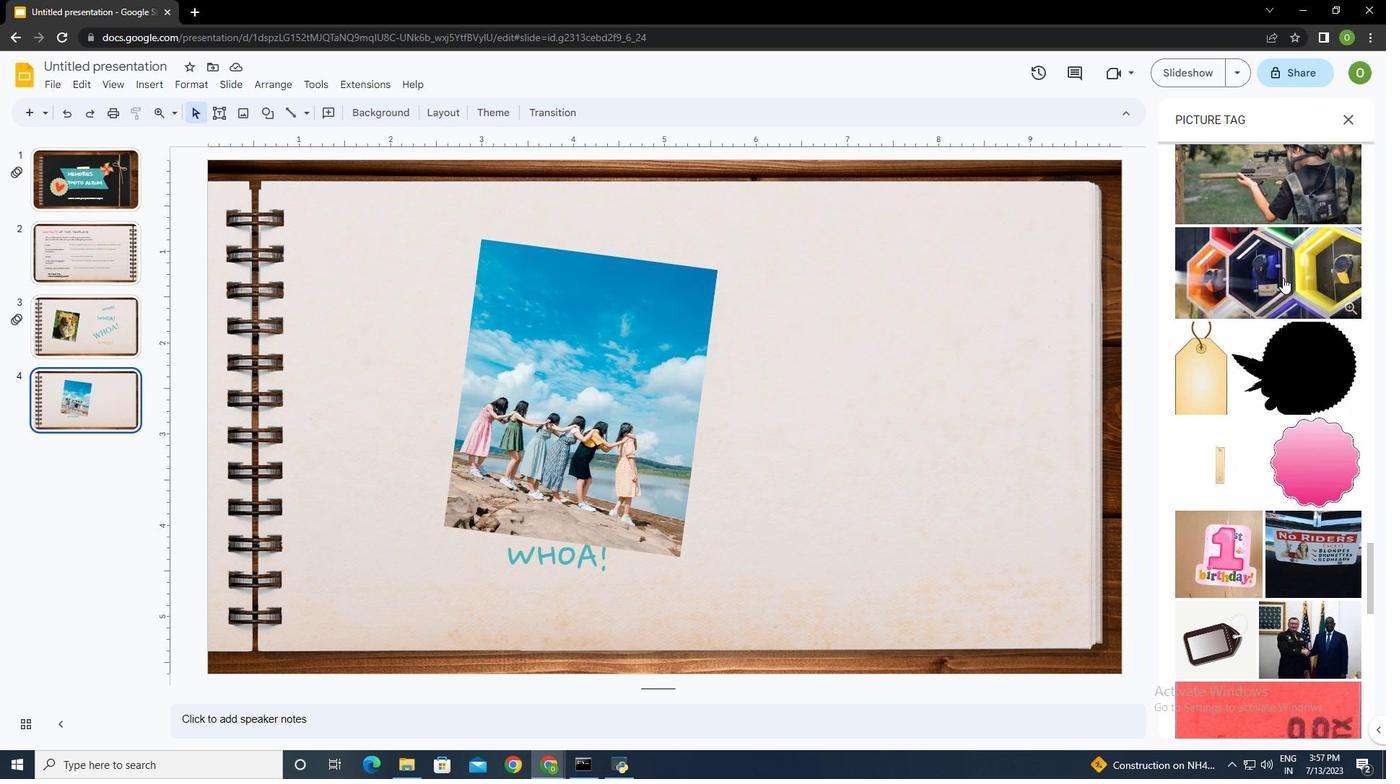 
Action: Mouse scrolled (1283, 277) with delta (0, 0)
Screenshot: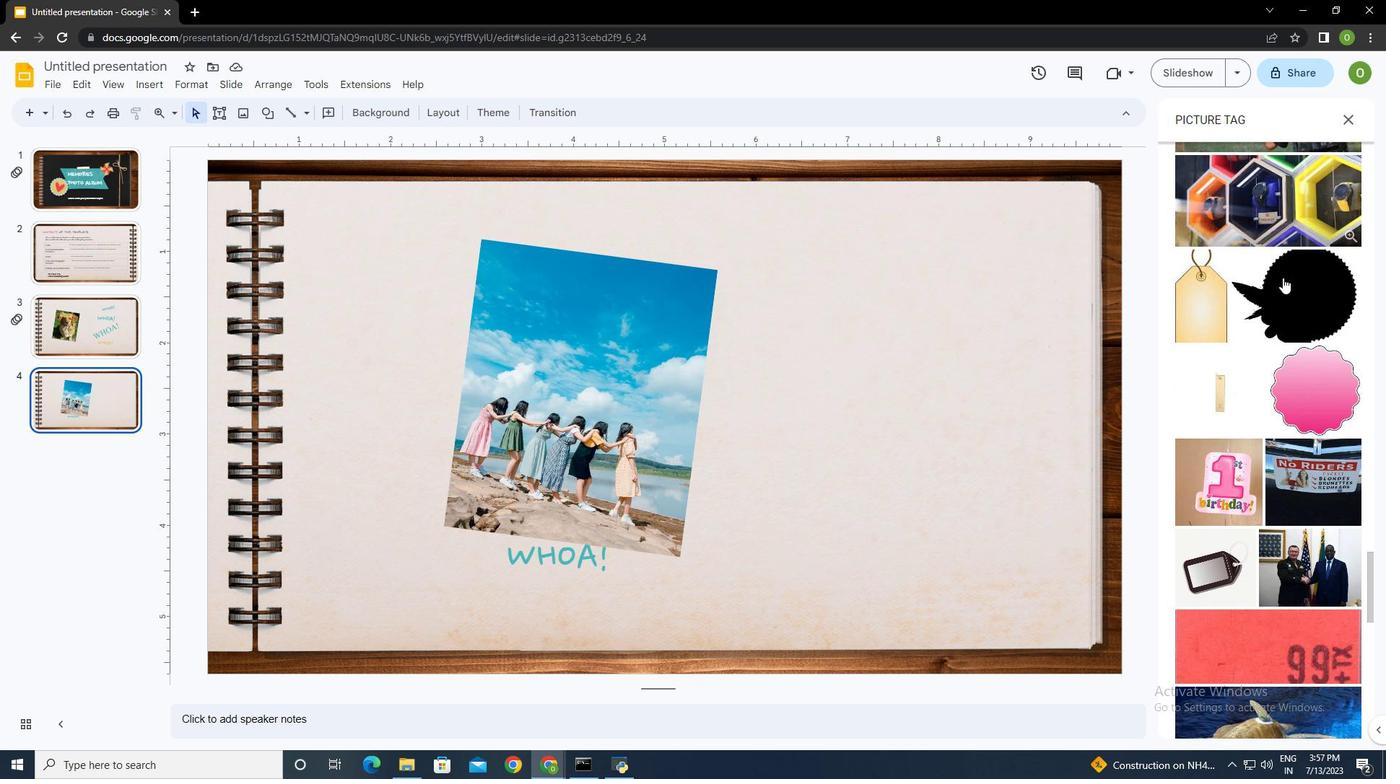 
Action: Mouse moved to (1323, 311)
Screenshot: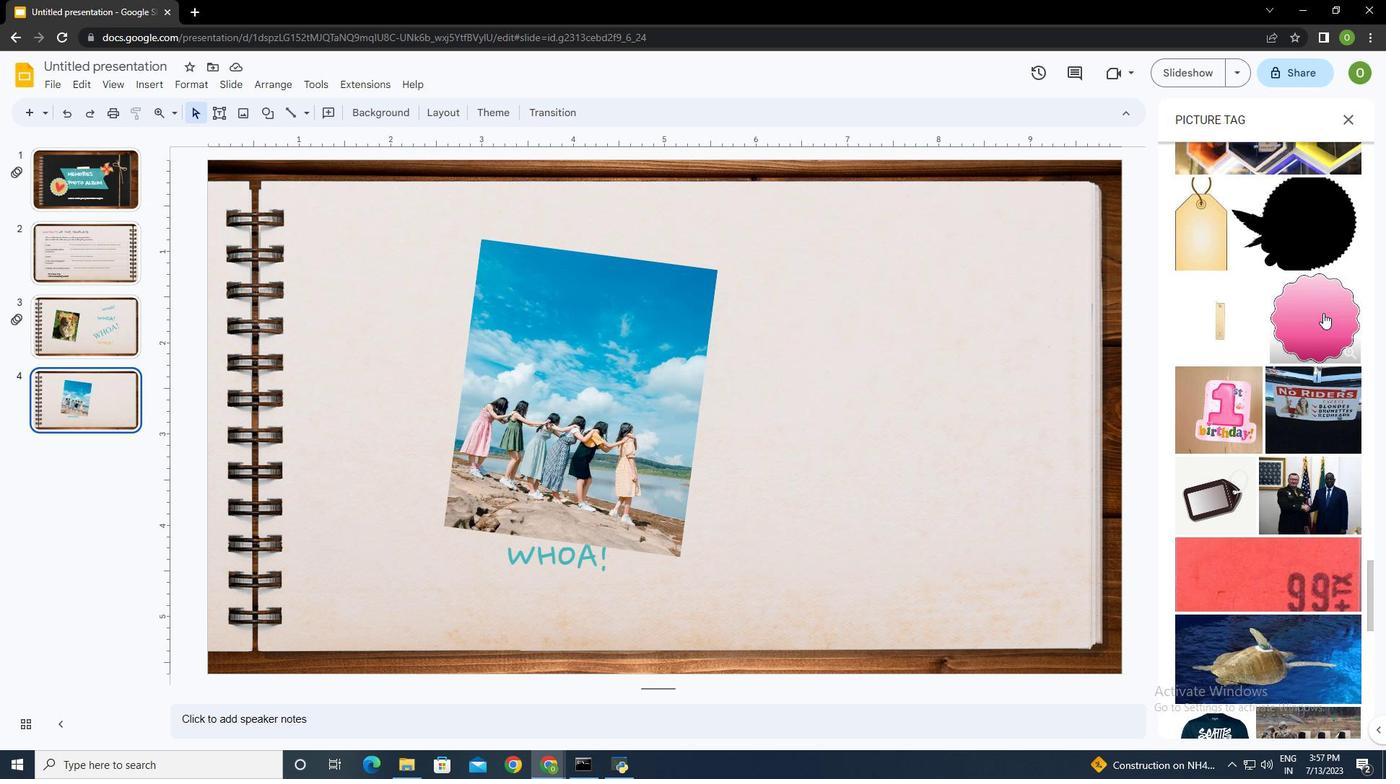 
Action: Mouse pressed left at (1323, 311)
Screenshot: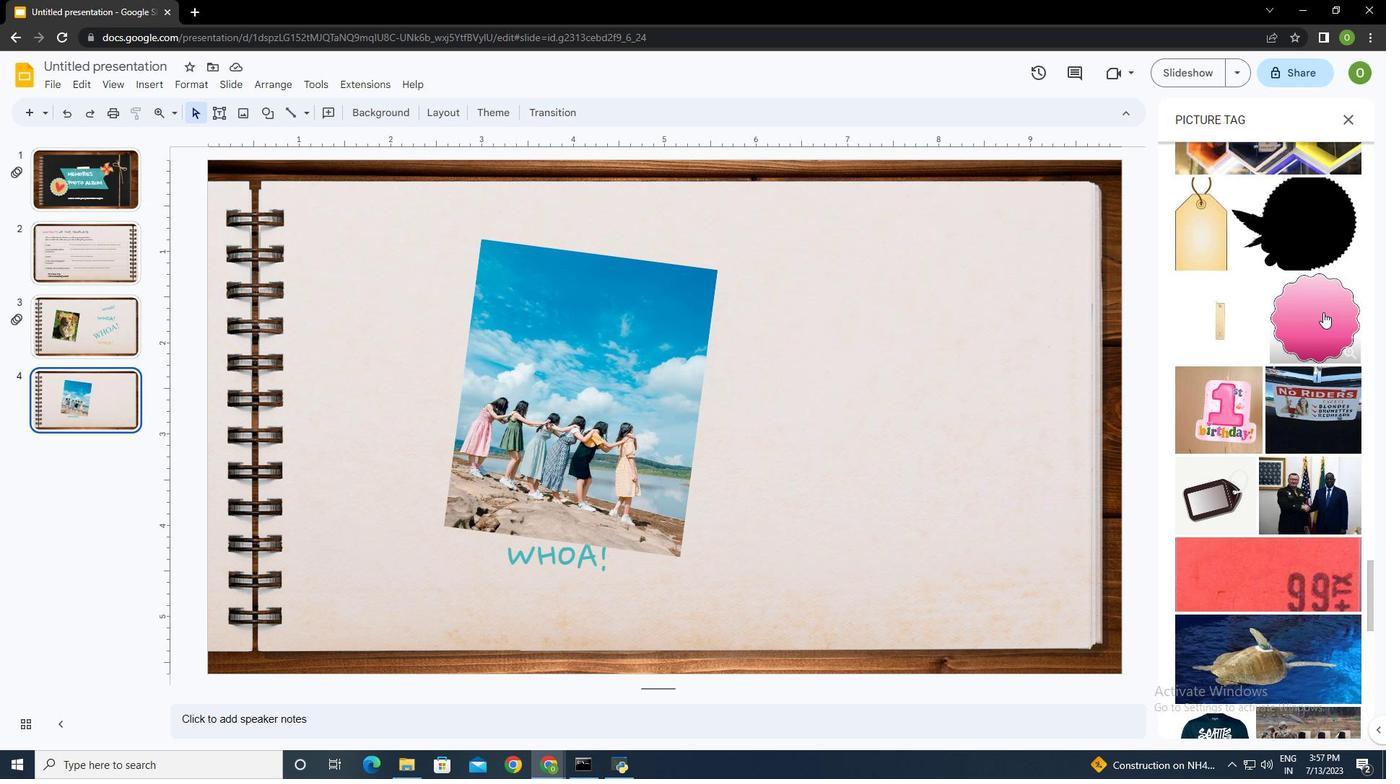 
Action: Mouse moved to (1330, 710)
Screenshot: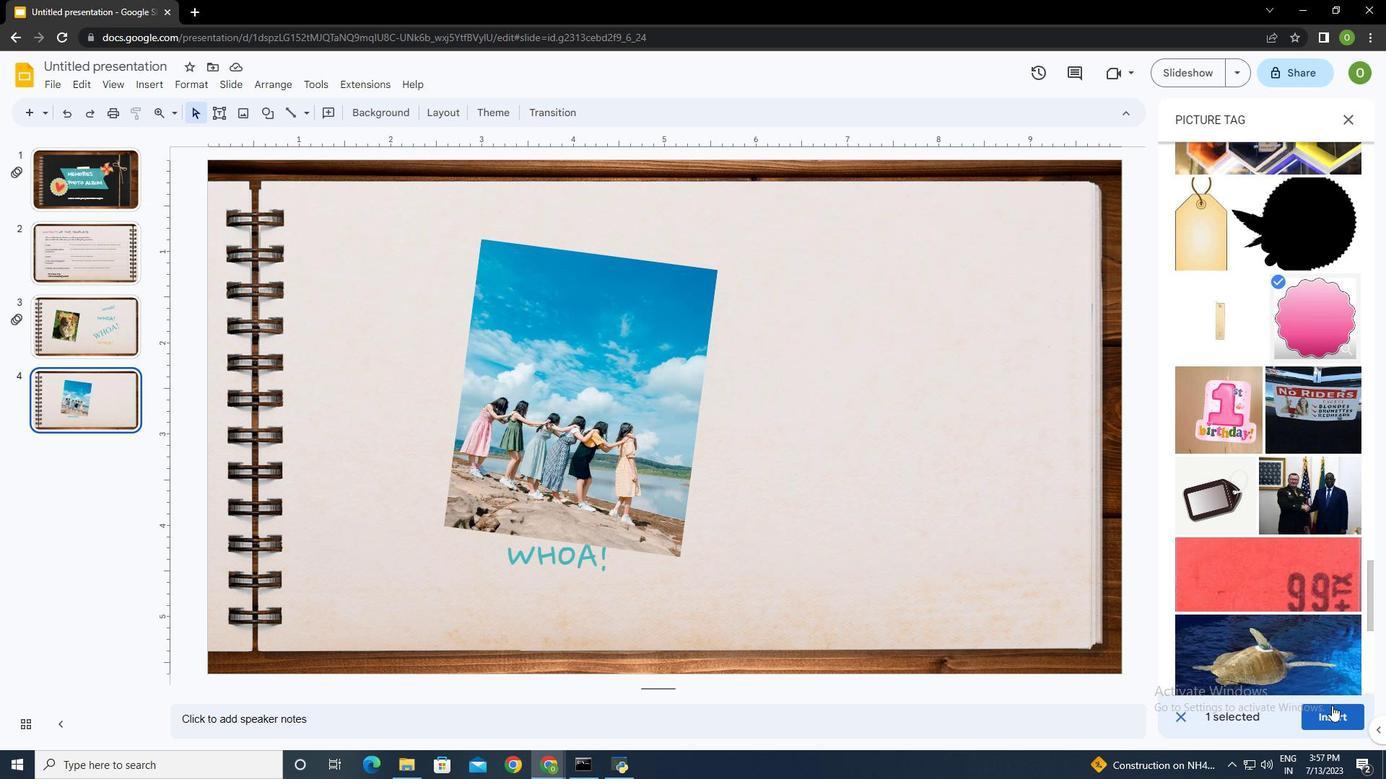 
Action: Mouse pressed left at (1330, 710)
Screenshot: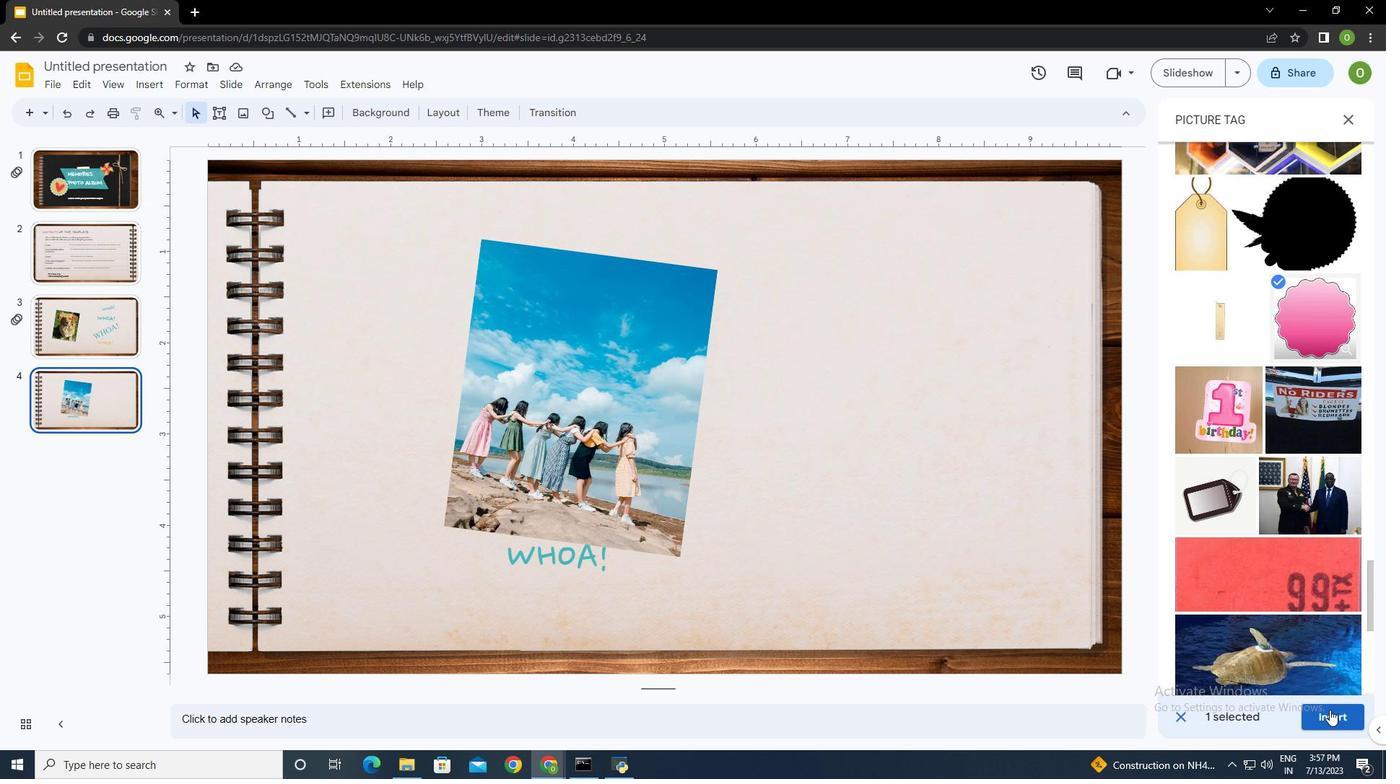 
Action: Mouse moved to (847, 551)
Screenshot: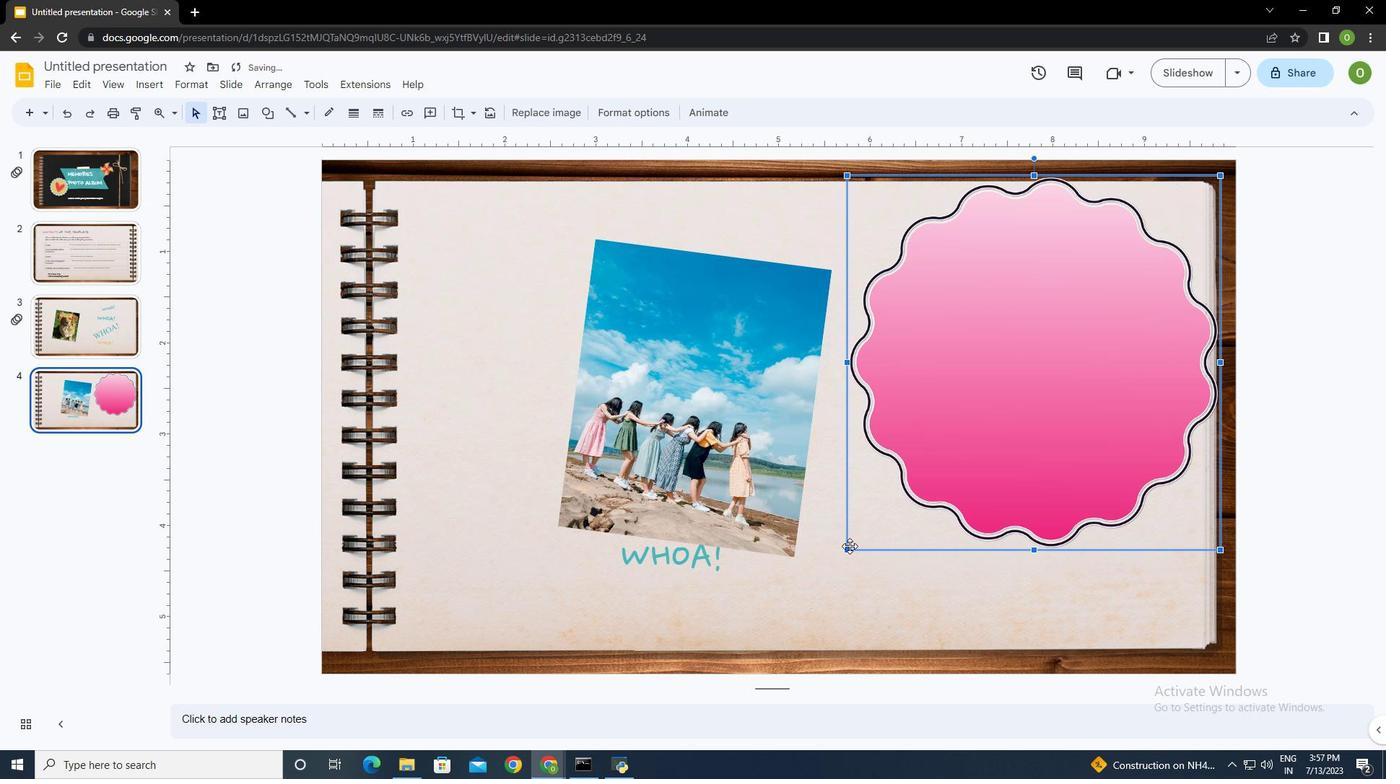 
Action: Mouse pressed left at (847, 551)
Screenshot: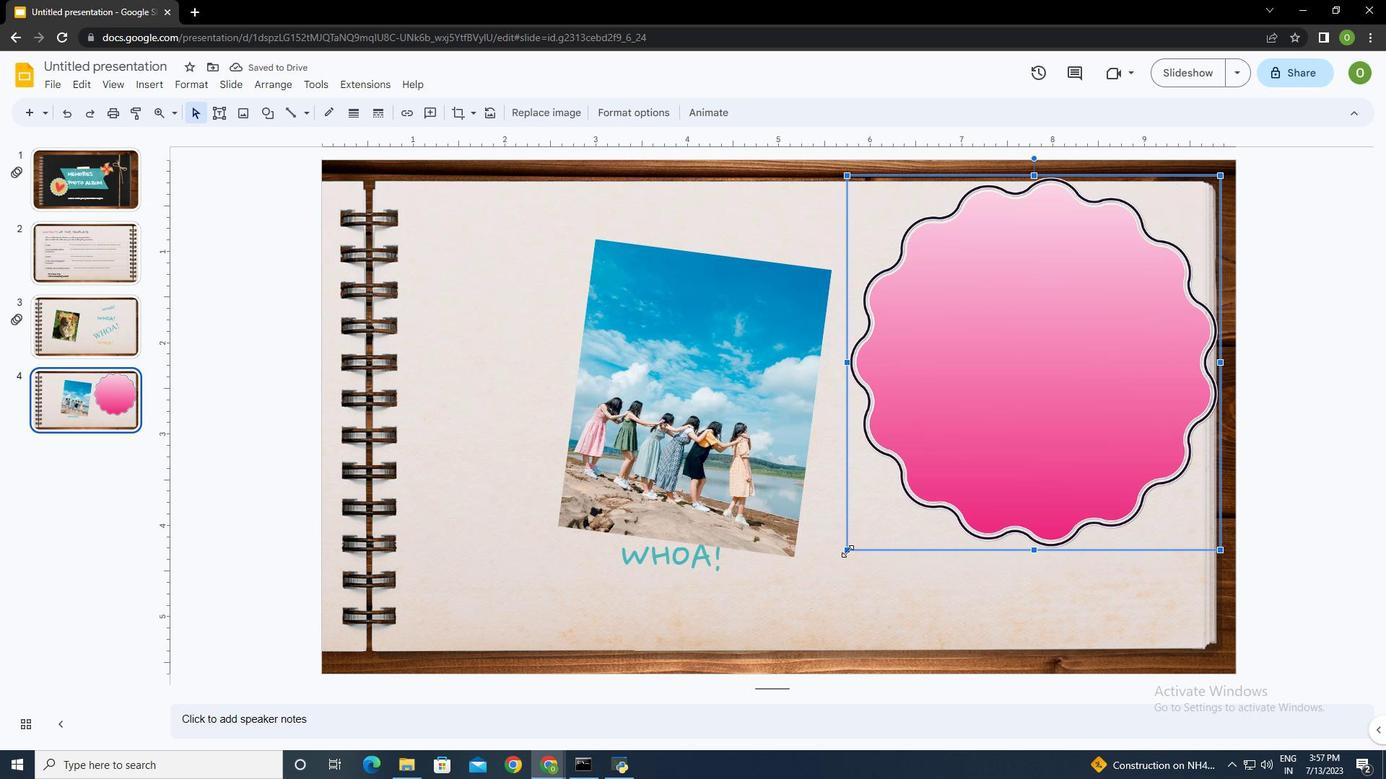 
Action: Mouse moved to (1172, 178)
Screenshot: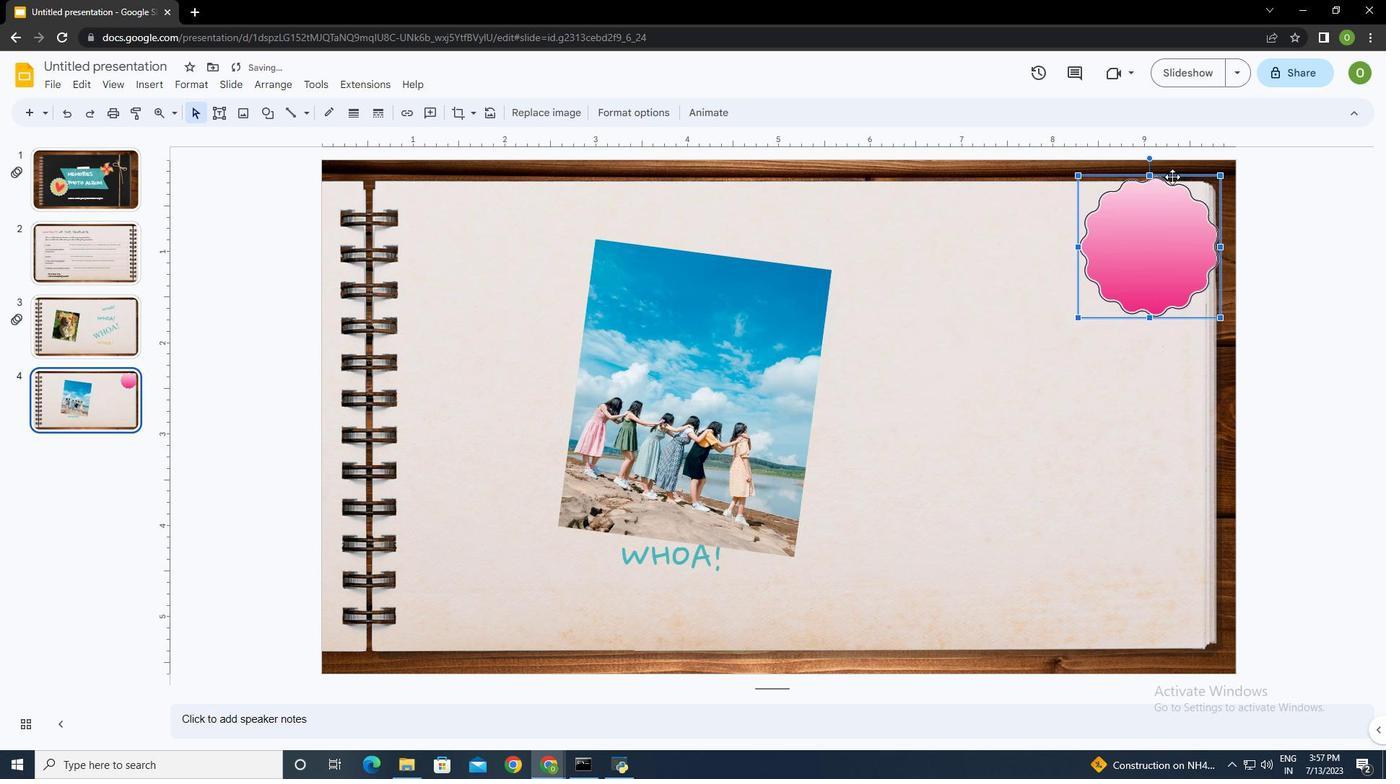 
Action: Mouse pressed left at (1172, 178)
Screenshot: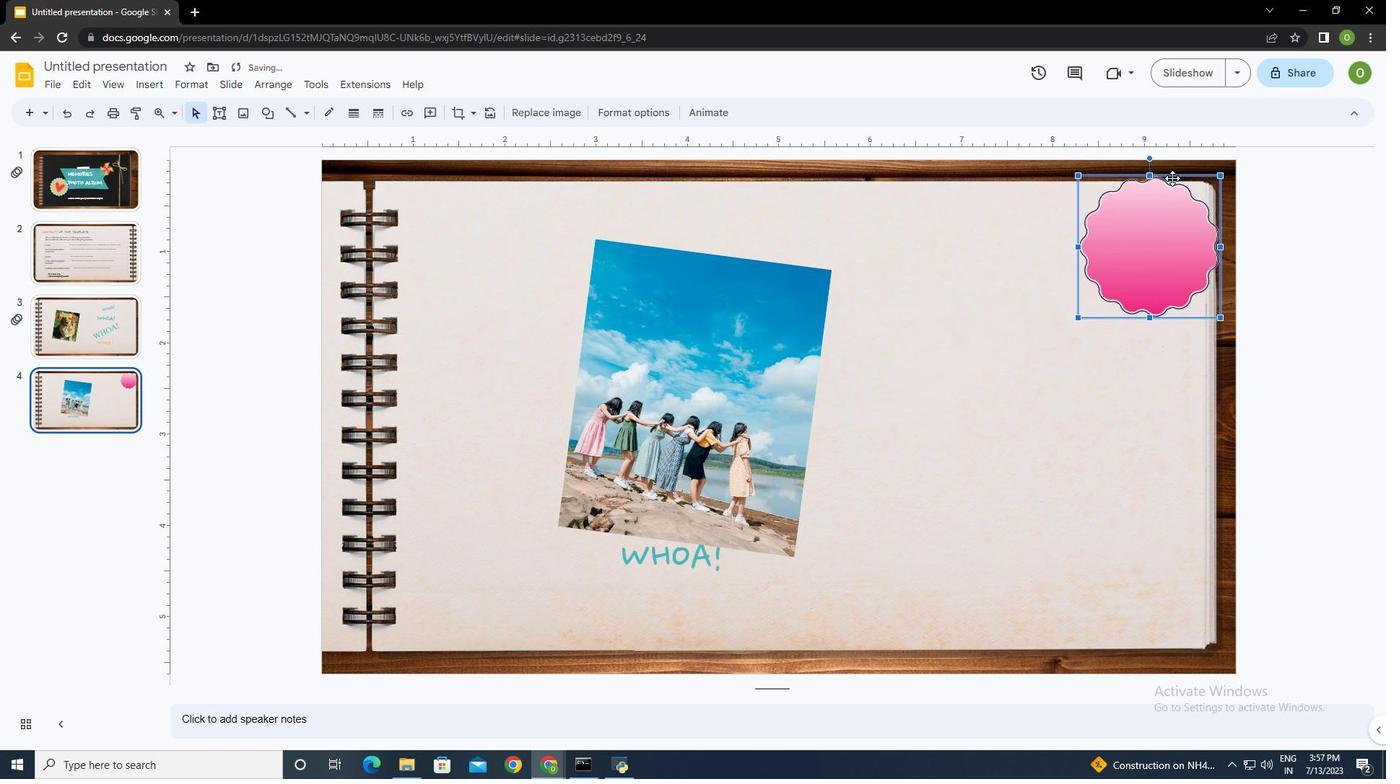 
Action: Mouse moved to (1036, 411)
Screenshot: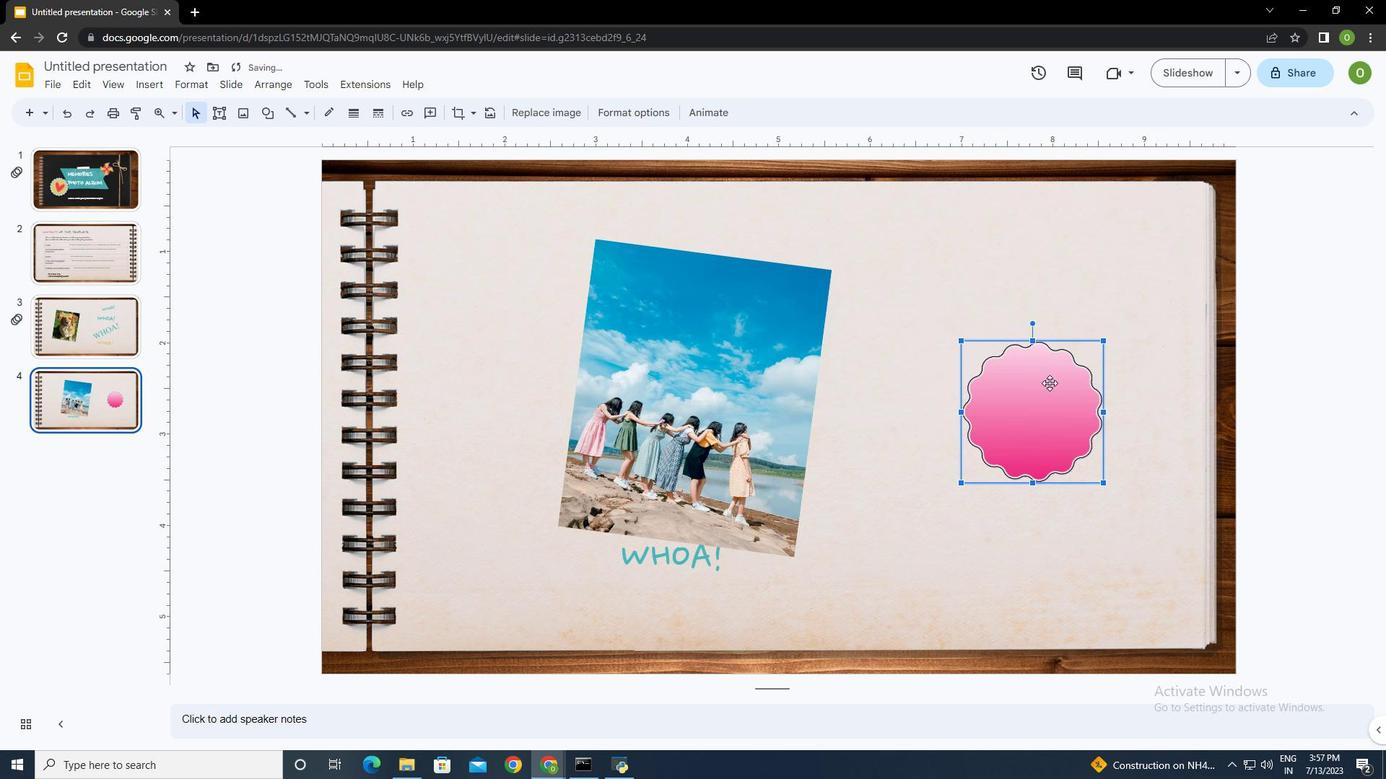 
Action: Mouse pressed left at (1036, 411)
Screenshot: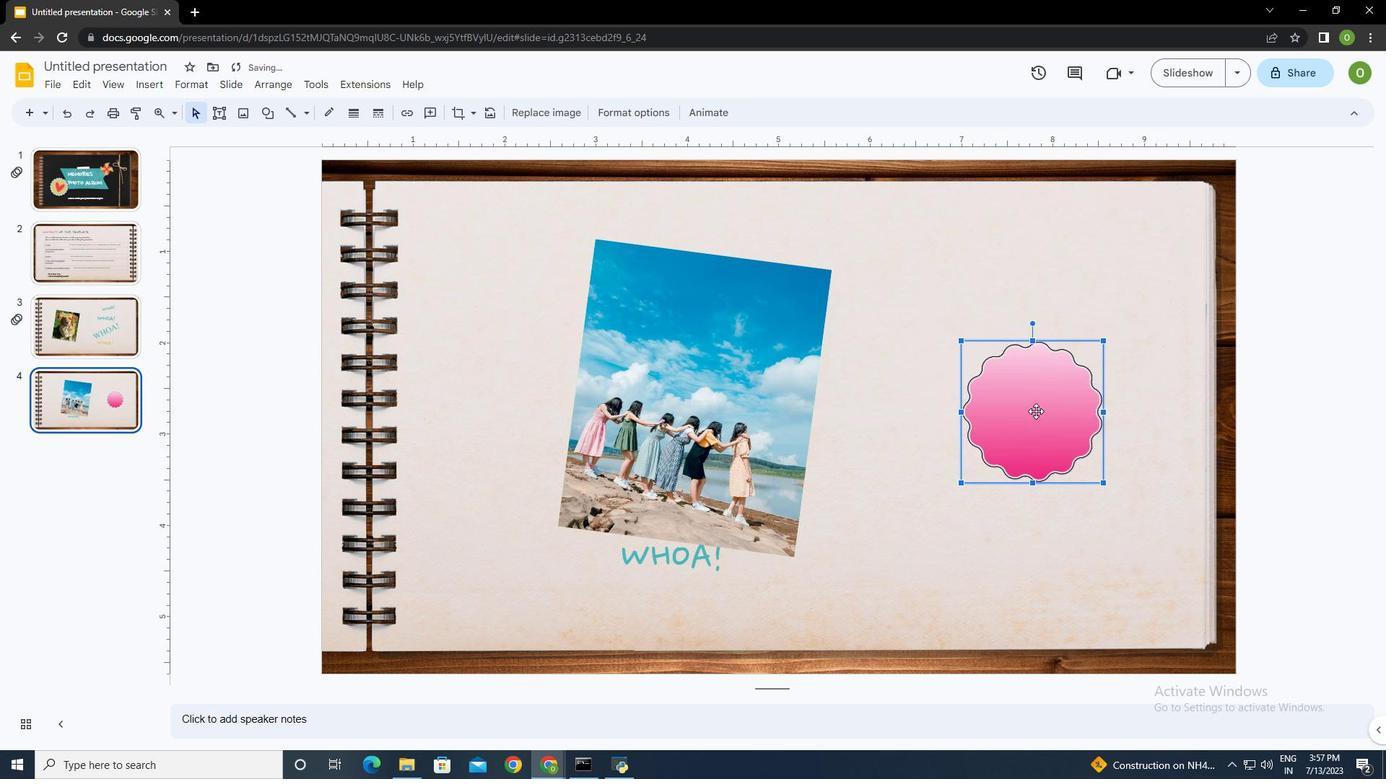 
Action: Mouse moved to (148, 83)
Screenshot: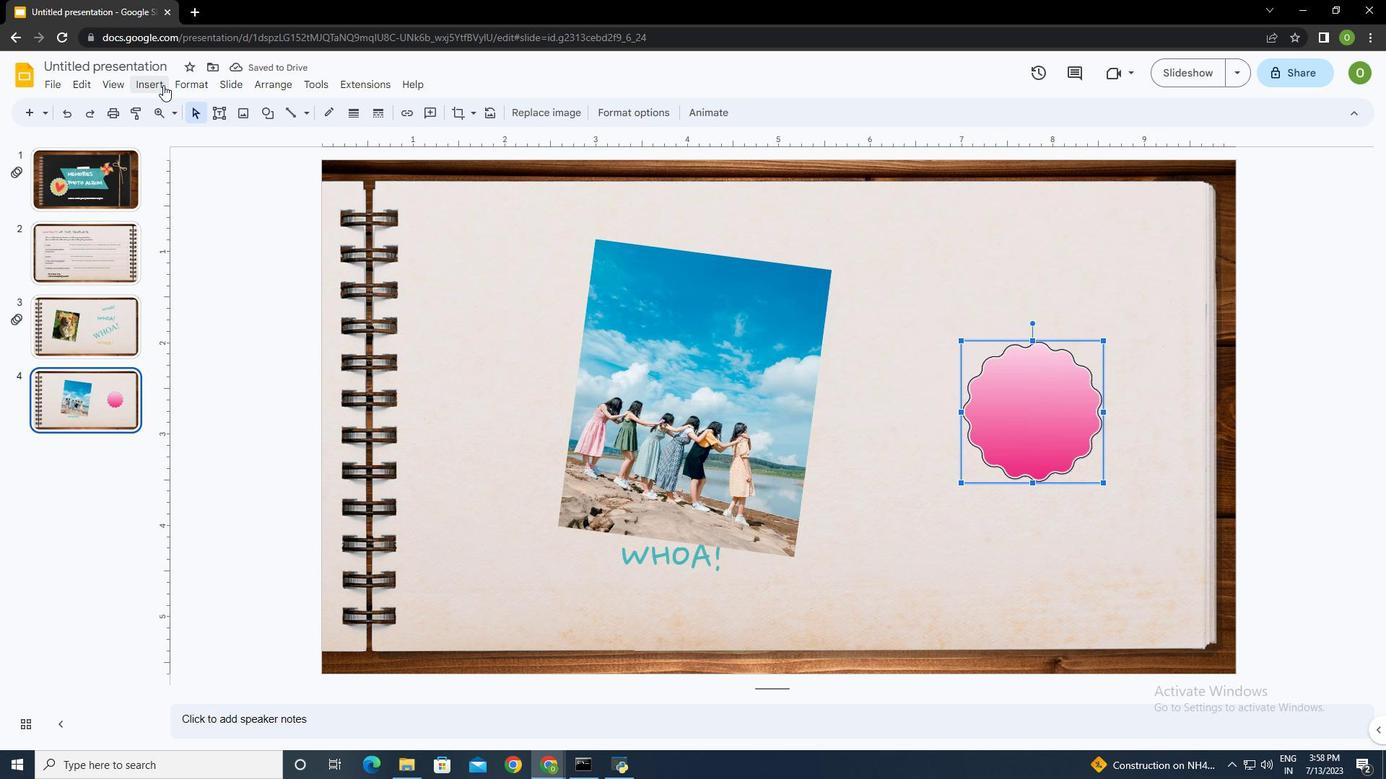 
Action: Mouse pressed left at (148, 83)
Screenshot: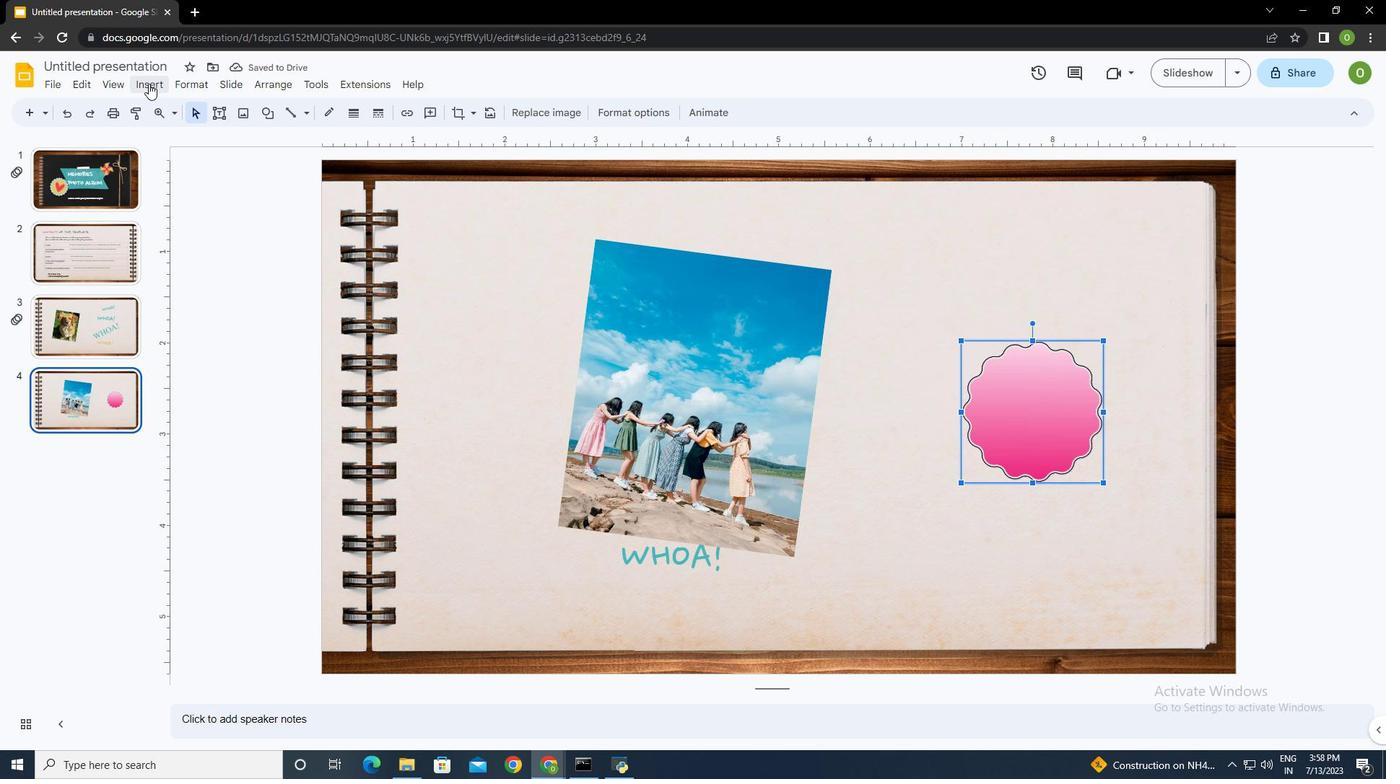 
Action: Mouse moved to (657, 246)
Screenshot: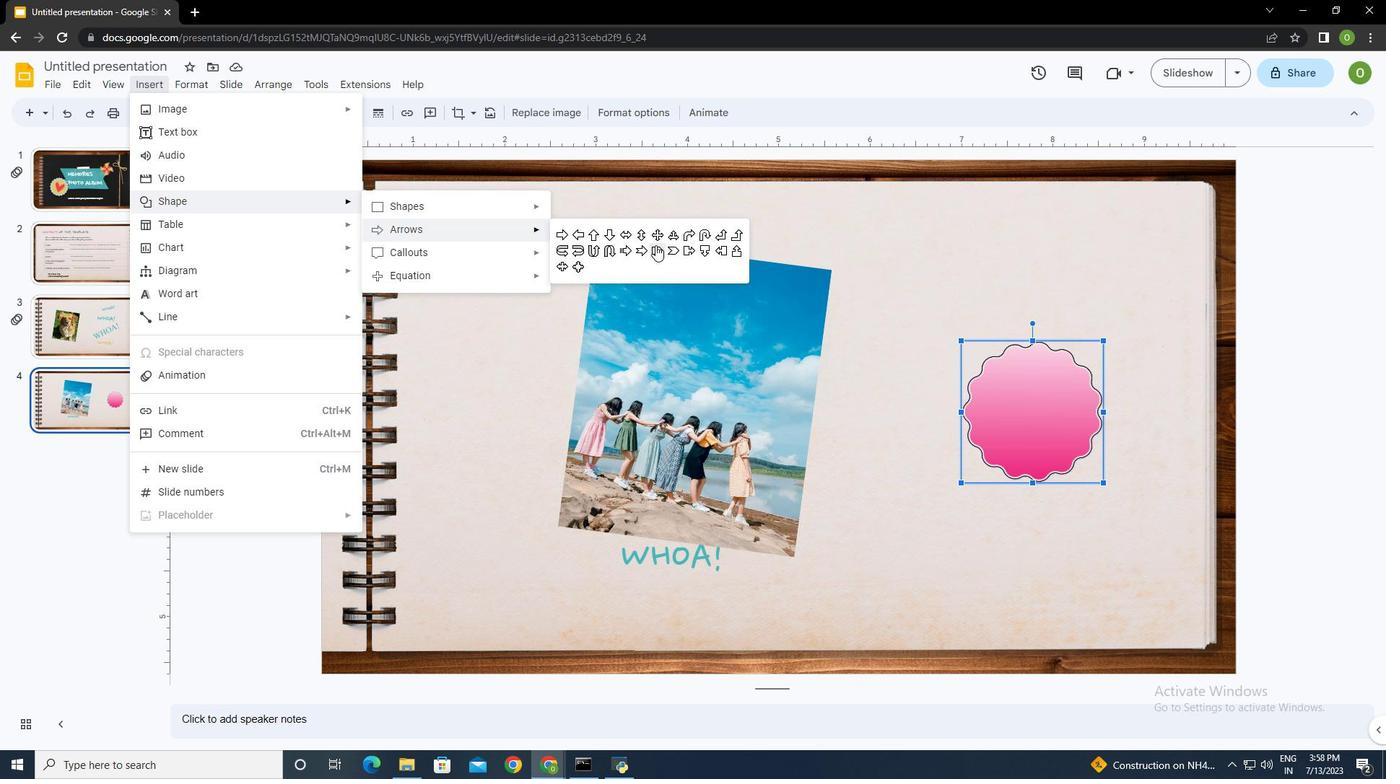 
Action: Mouse pressed left at (657, 246)
Screenshot: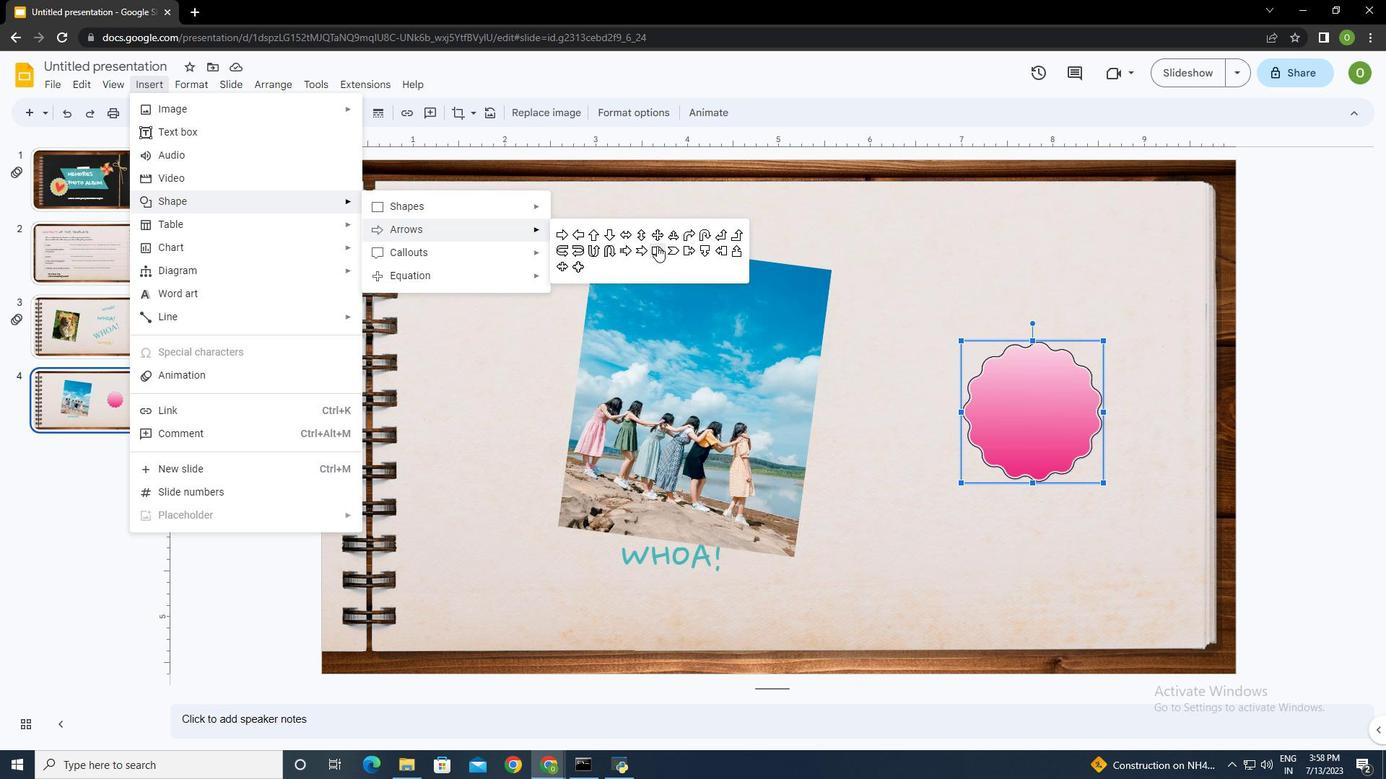
Action: Mouse moved to (984, 386)
Screenshot: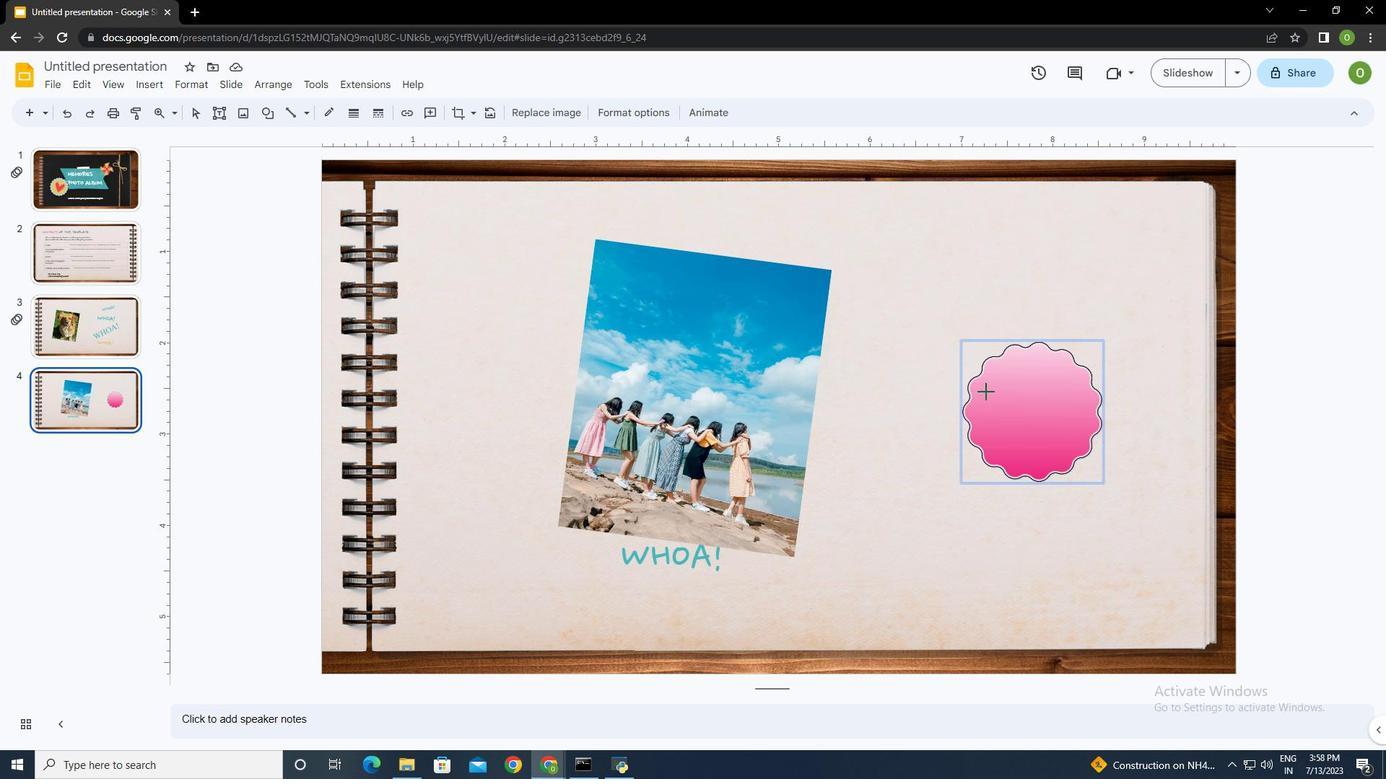 
Action: Mouse pressed left at (984, 386)
Screenshot: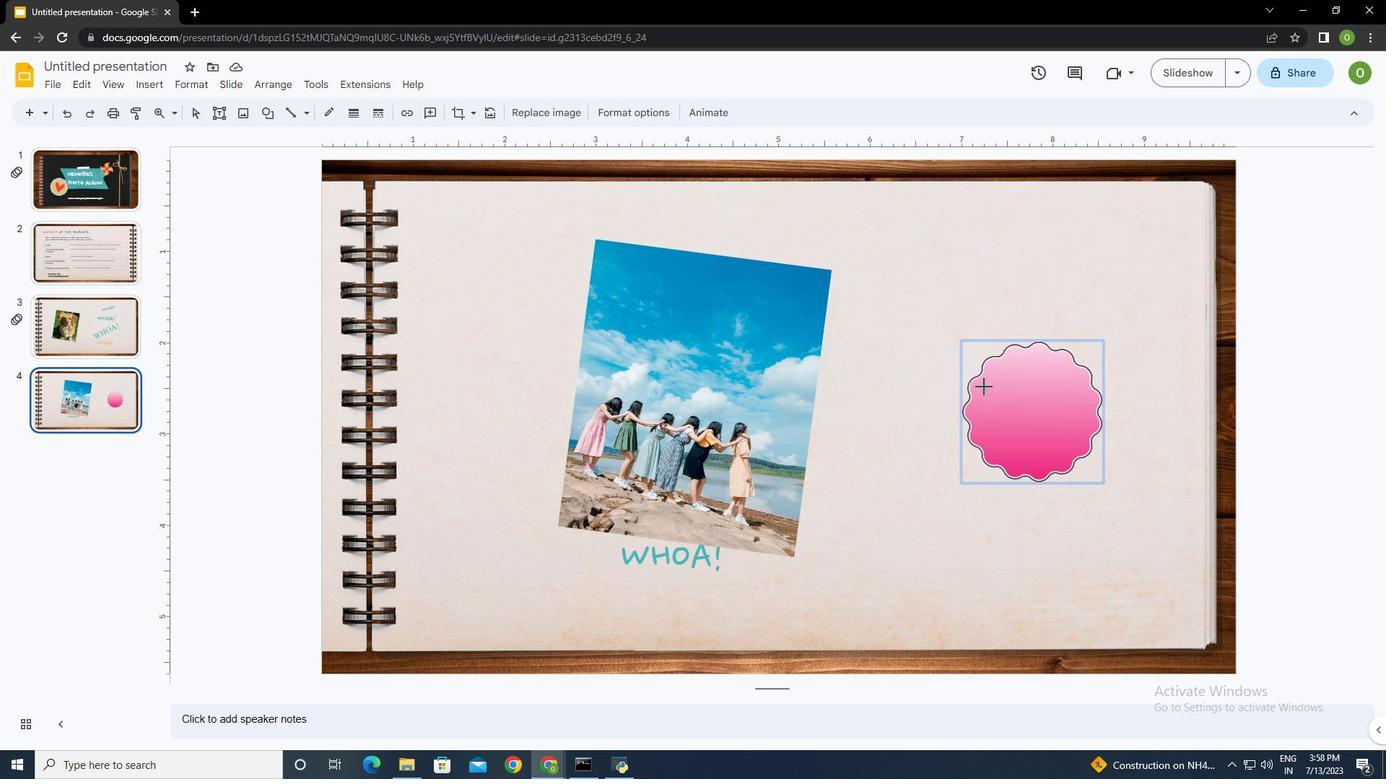 
Action: Mouse moved to (1027, 366)
Screenshot: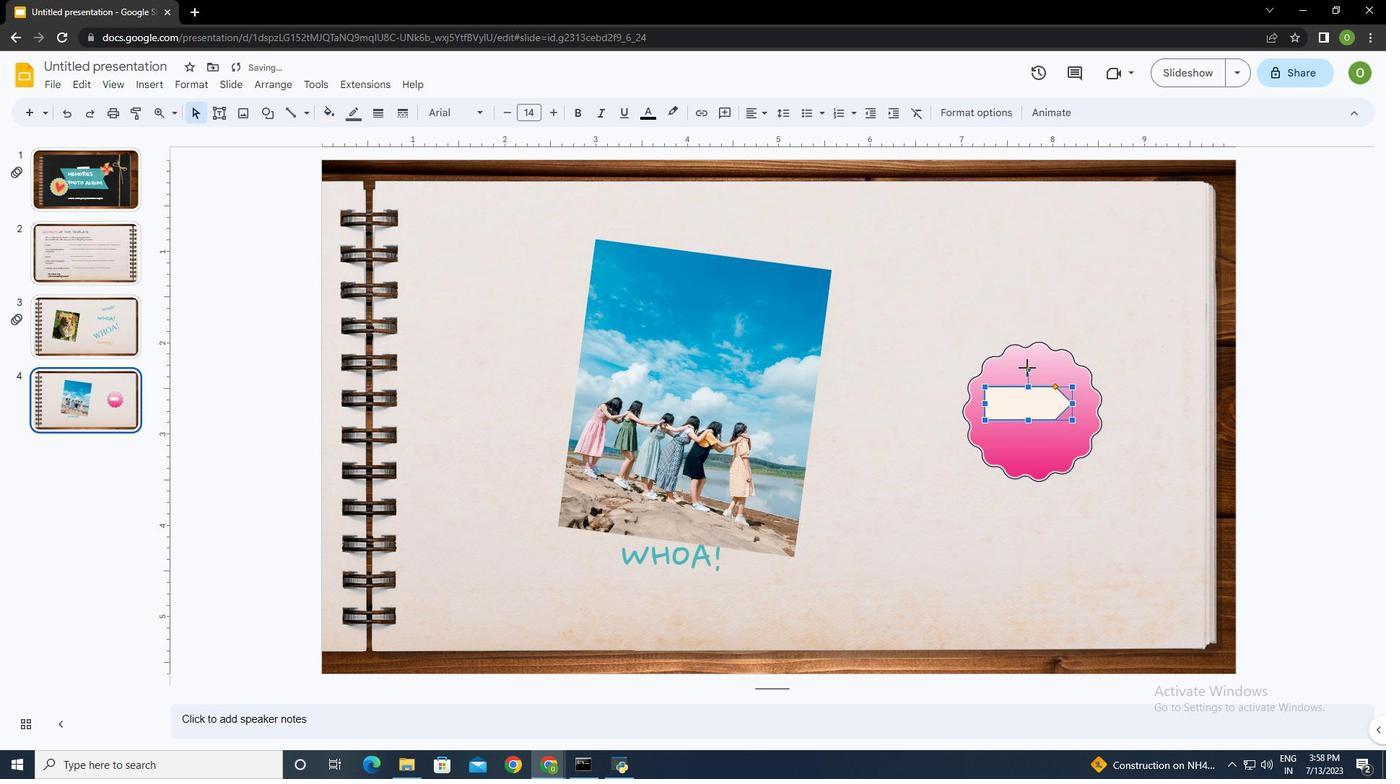 
Action: Mouse pressed left at (1027, 366)
Screenshot: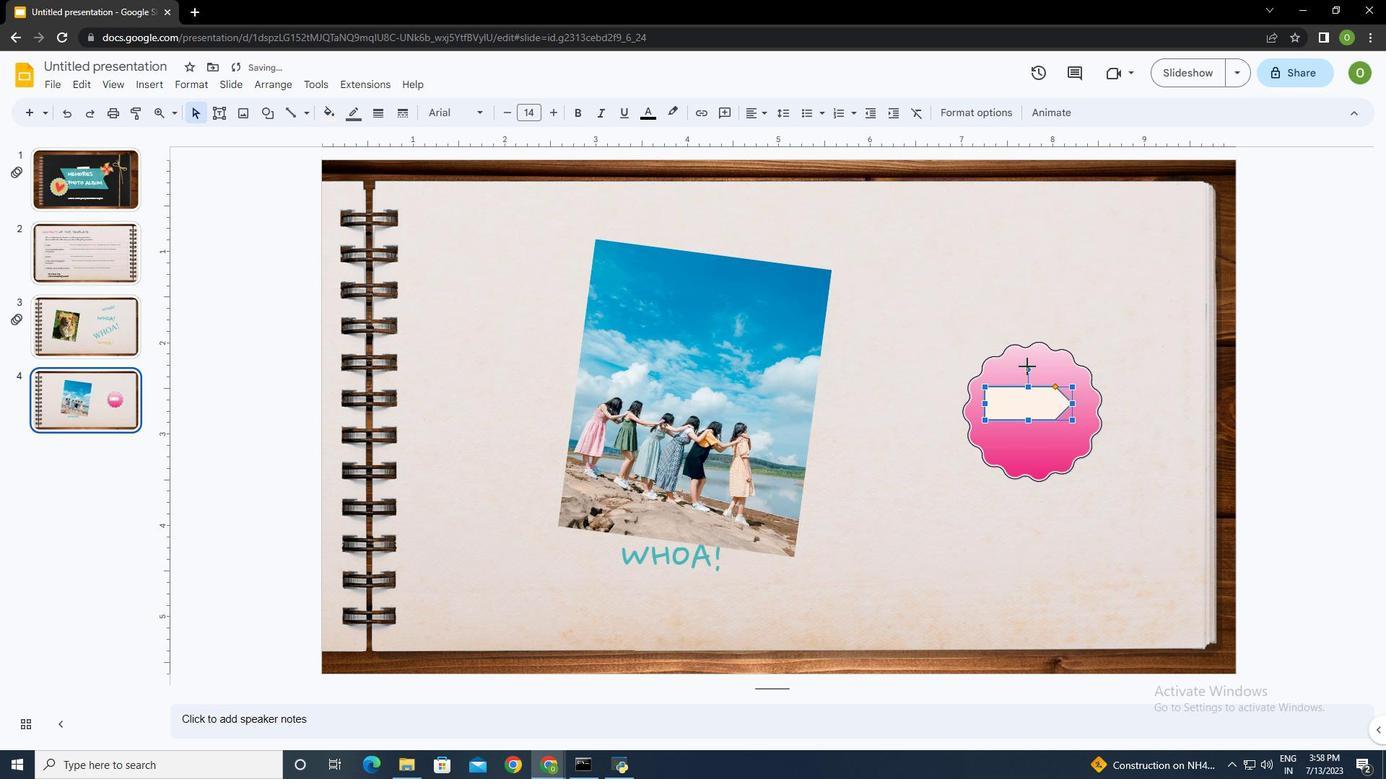 
Action: Mouse moved to (1033, 396)
Screenshot: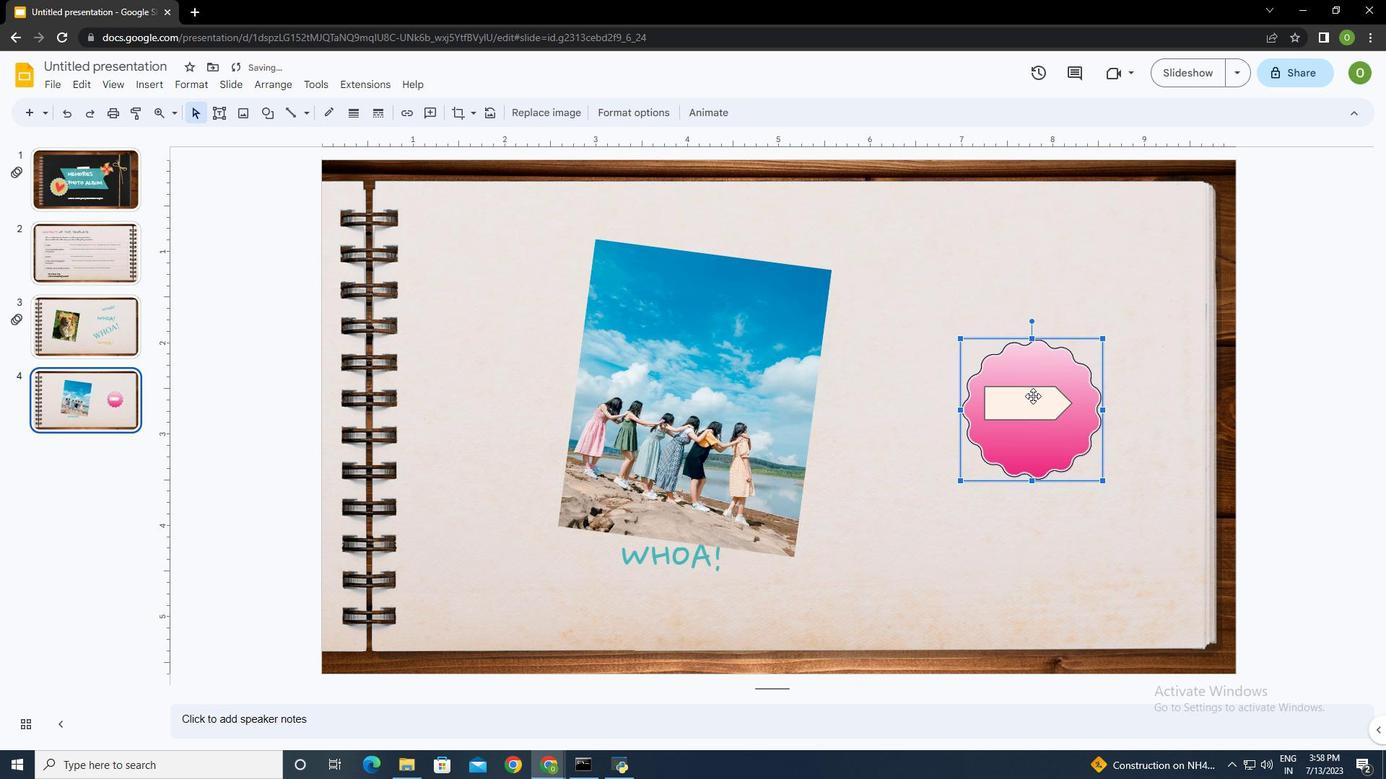 
Action: Mouse pressed left at (1033, 396)
Screenshot: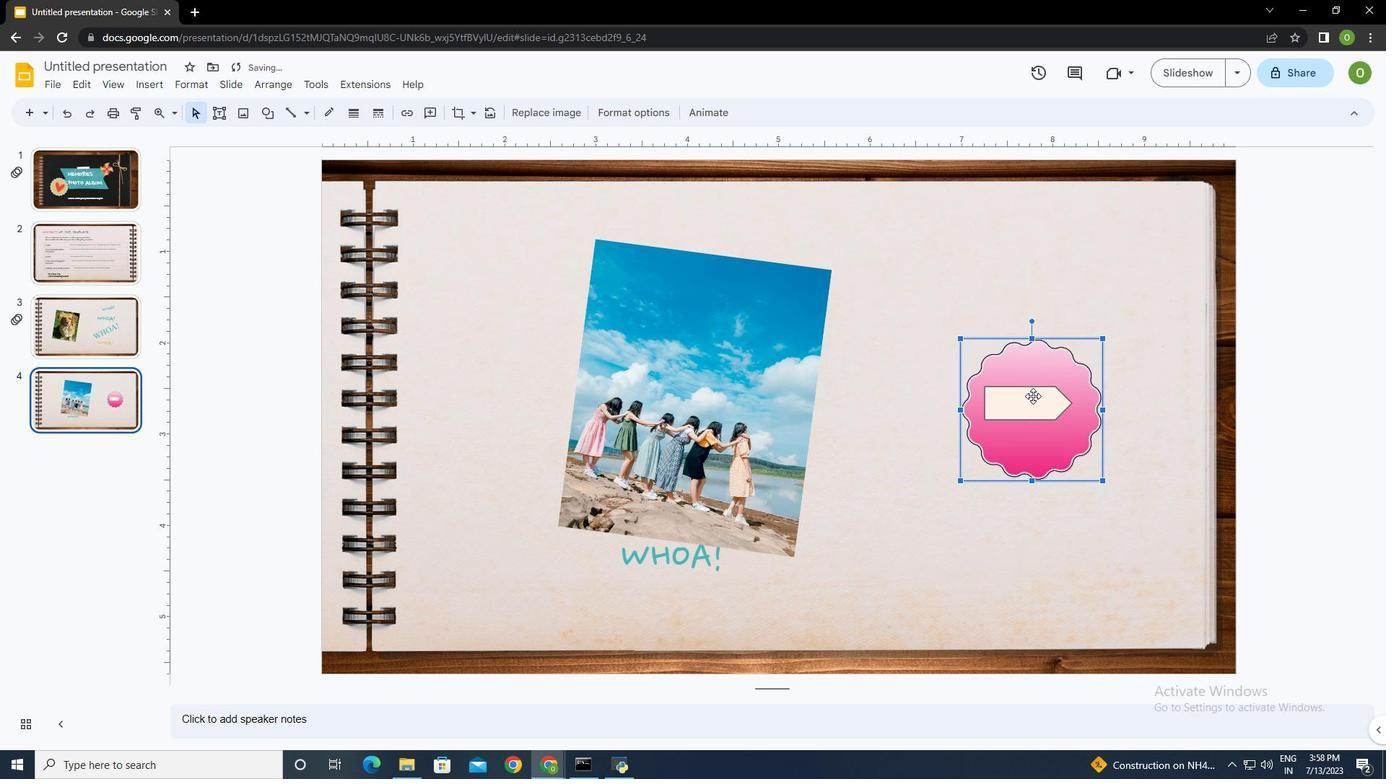 
Action: Mouse moved to (1027, 369)
Screenshot: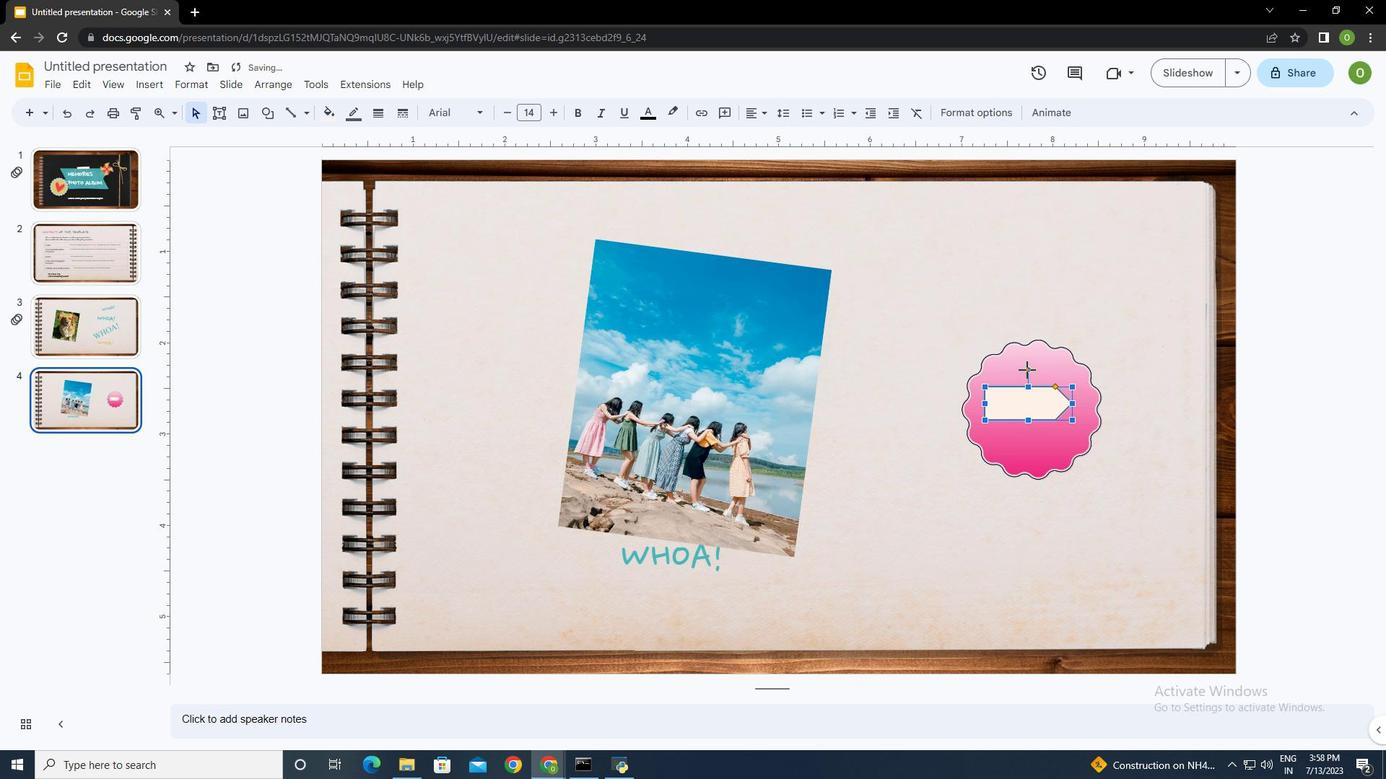
Action: Mouse pressed left at (1027, 369)
Screenshot: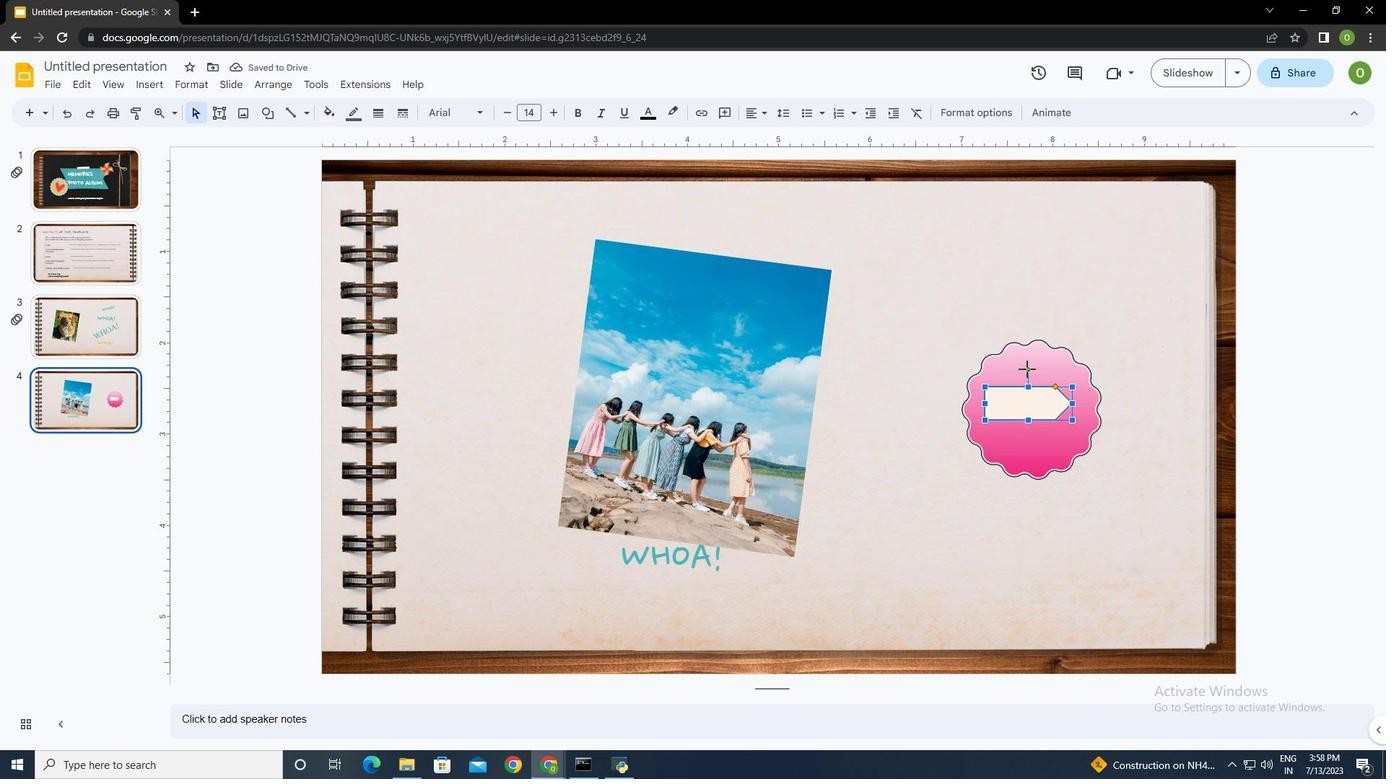 
Action: Mouse moved to (985, 400)
Screenshot: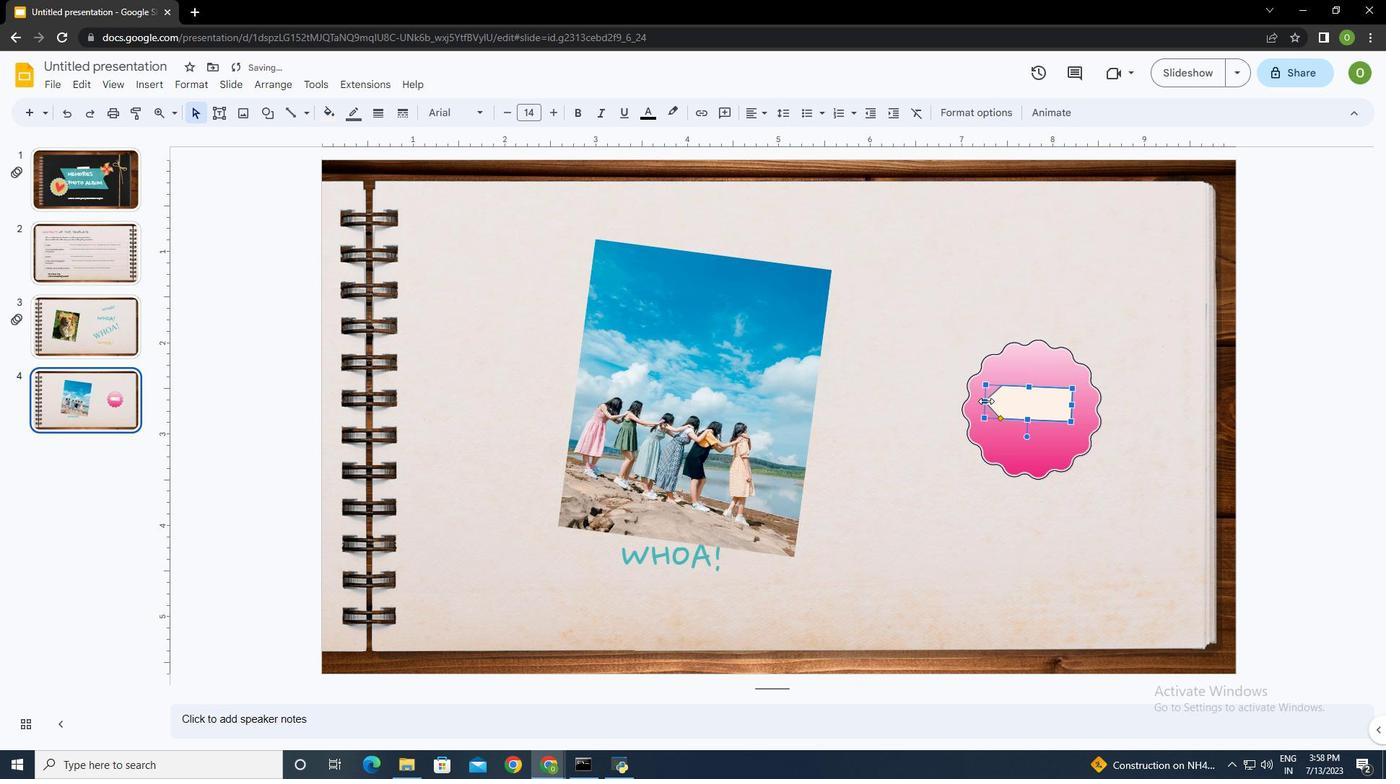 
Action: Mouse pressed left at (985, 400)
Screenshot: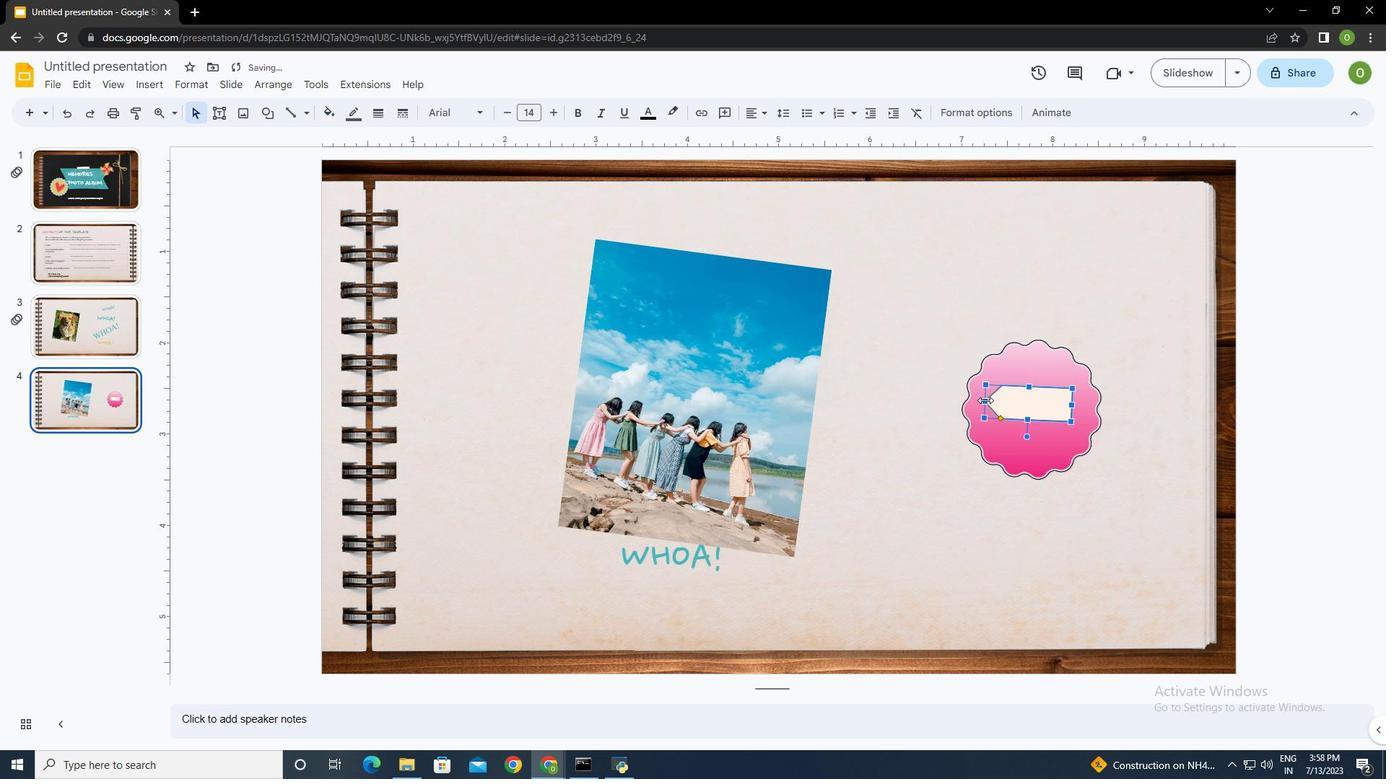 
Action: Mouse moved to (1012, 359)
Screenshot: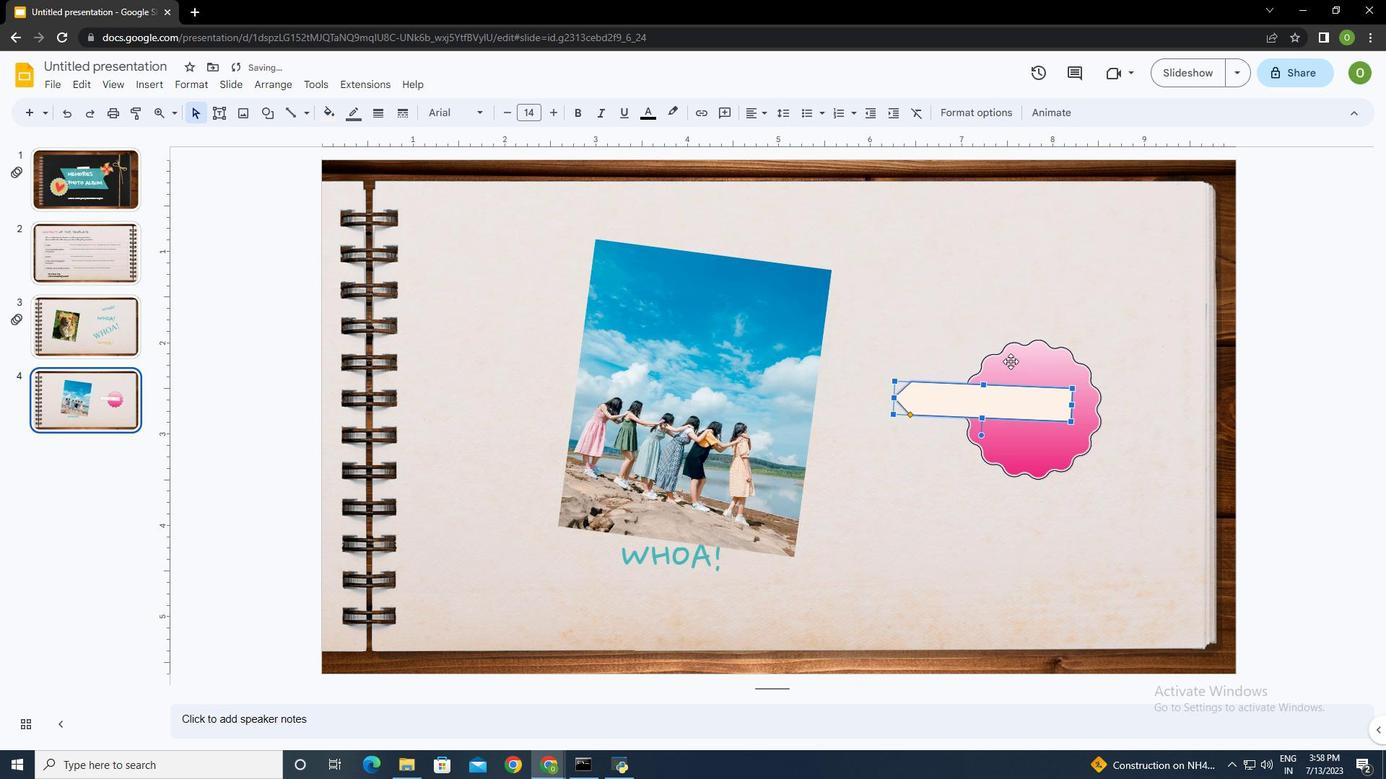 
Action: Mouse pressed left at (1012, 359)
Screenshot: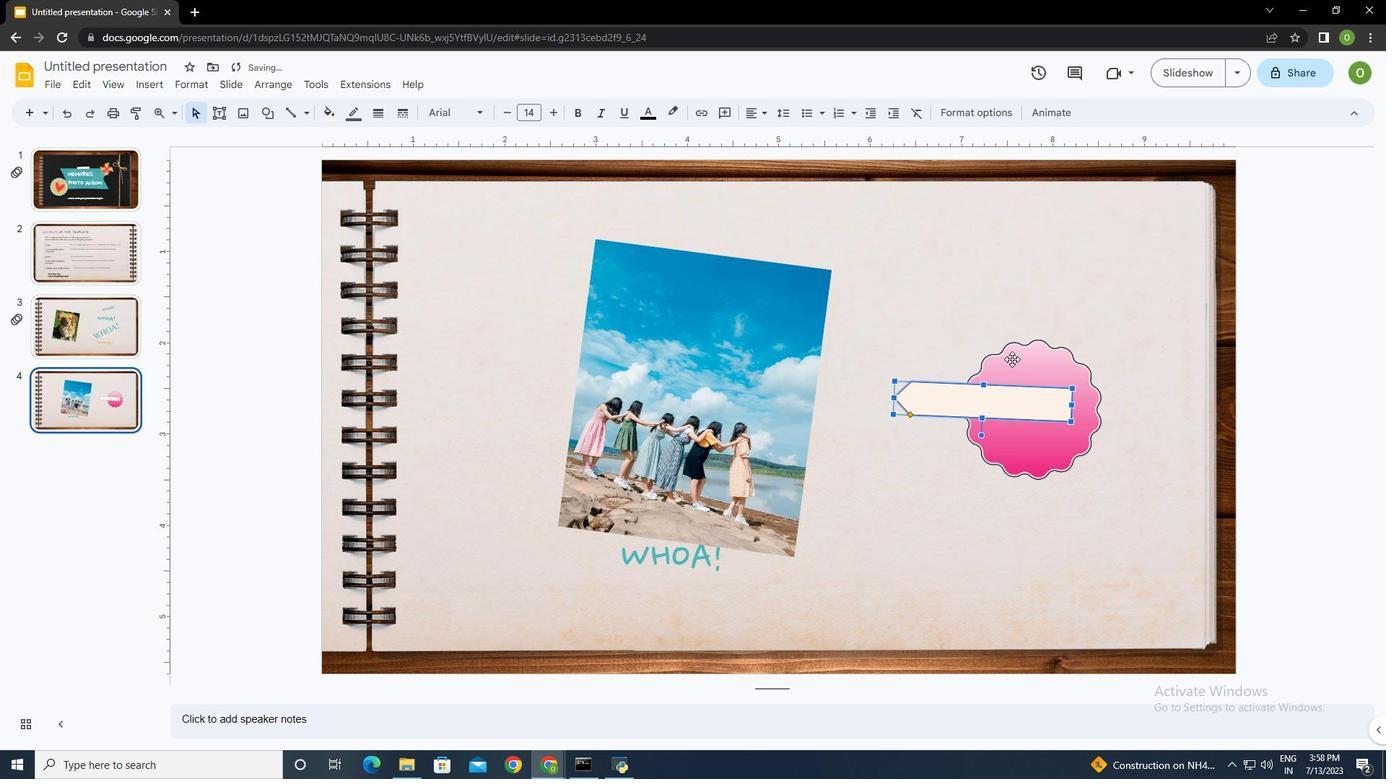 
Action: Mouse moved to (1032, 353)
Screenshot: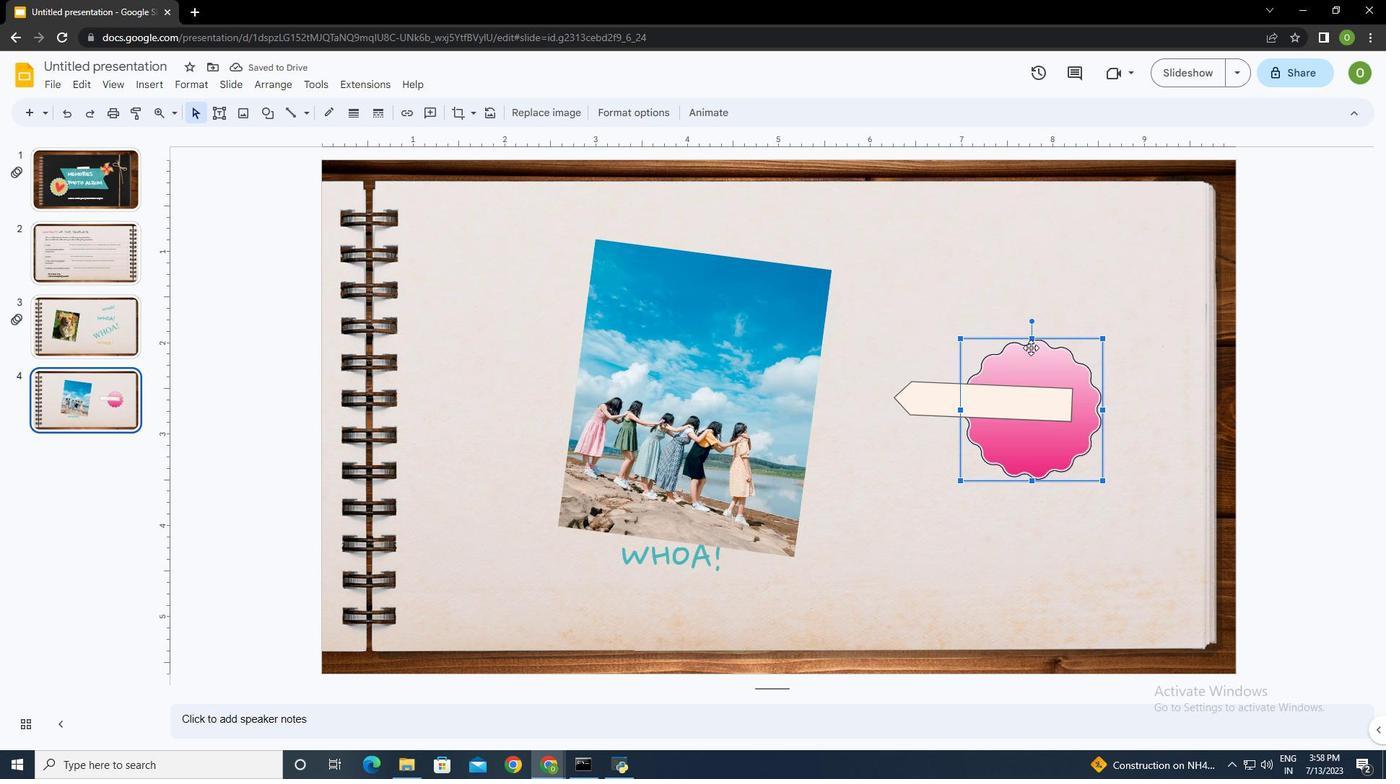 
Action: Mouse pressed left at (1032, 353)
Screenshot: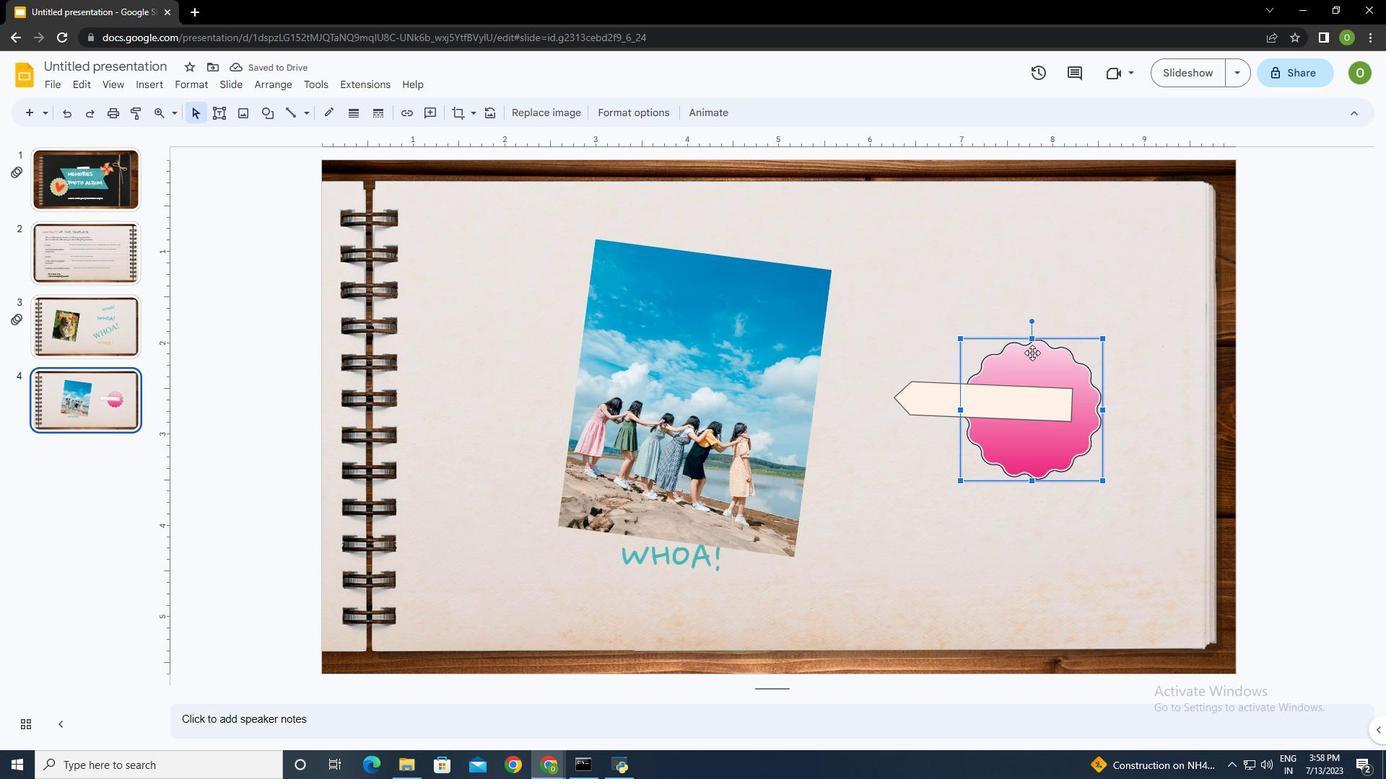 
Action: Mouse moved to (971, 410)
Screenshot: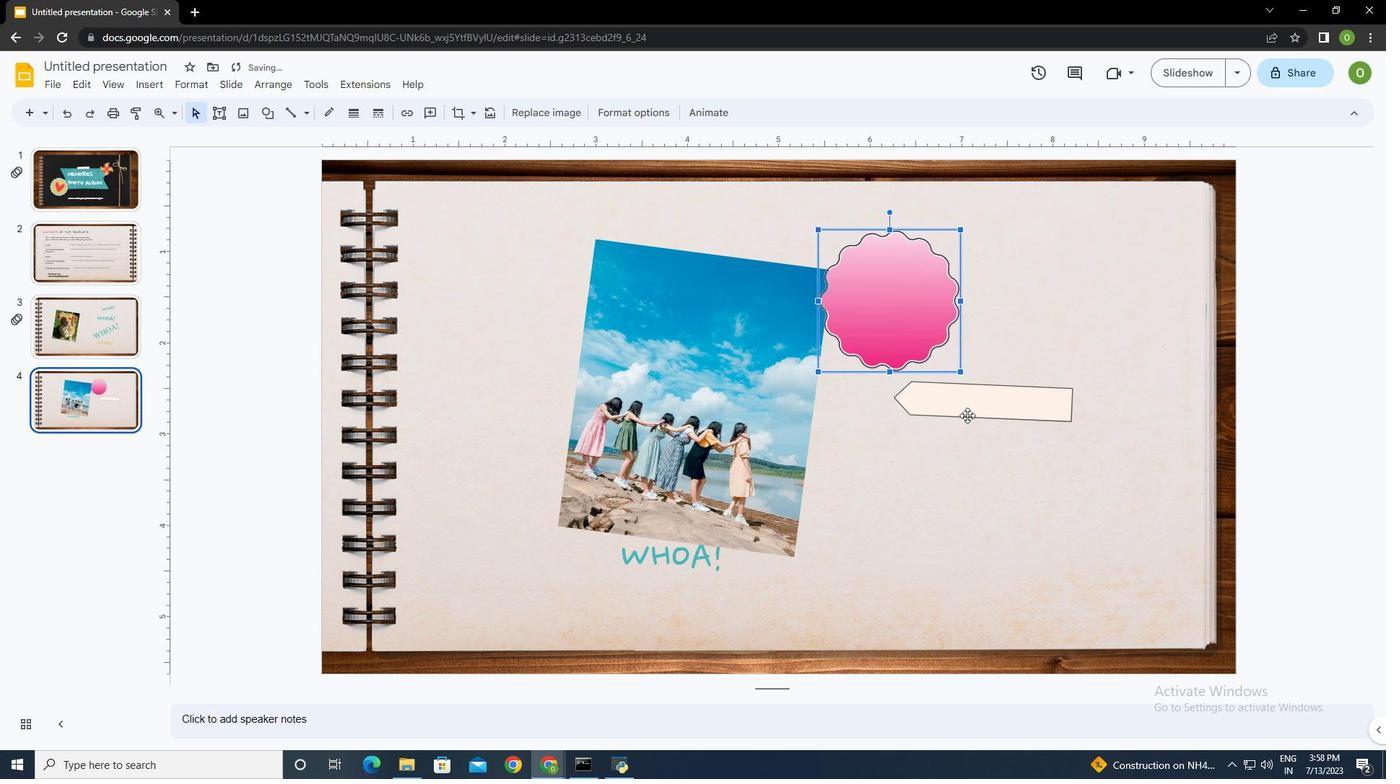 
Action: Mouse pressed left at (971, 410)
Screenshot: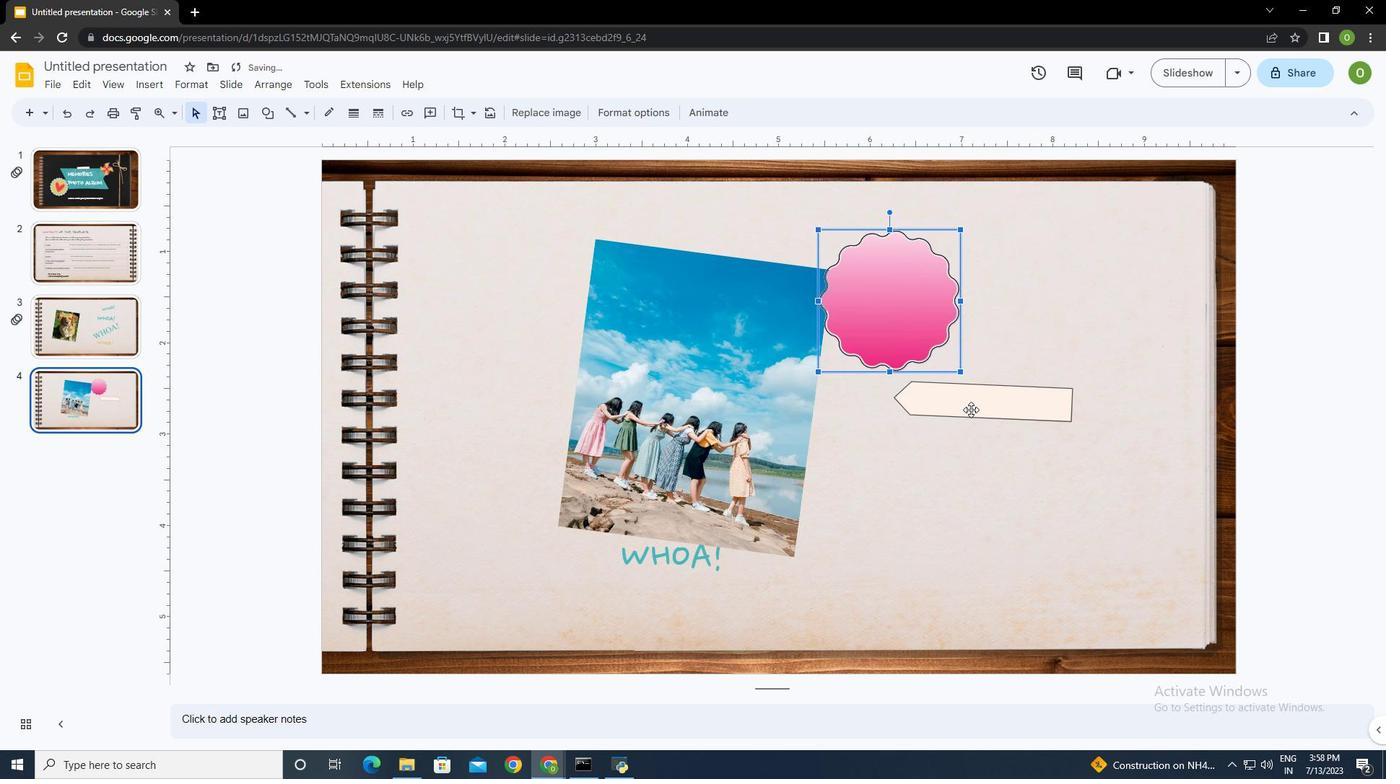 
Action: Mouse moved to (990, 419)
Screenshot: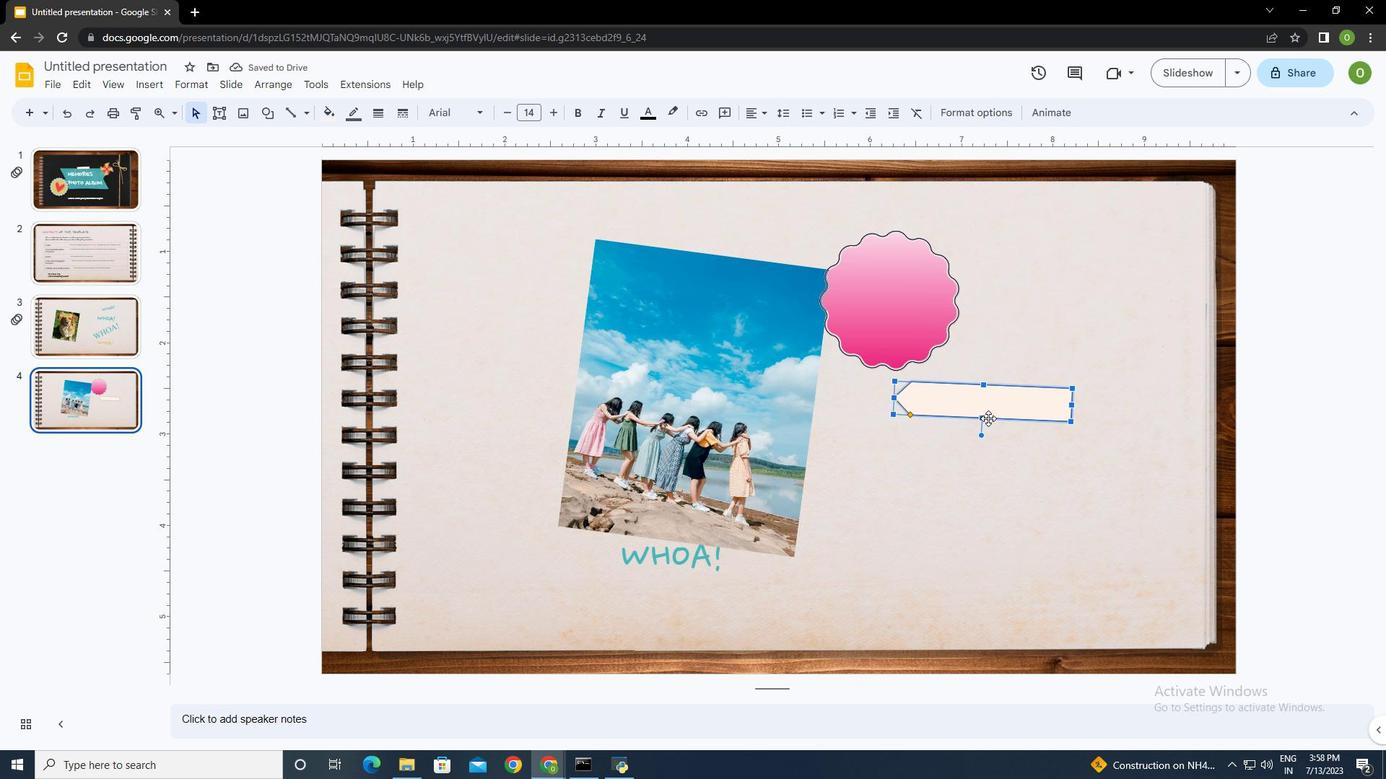 
Action: Mouse pressed left at (990, 419)
Screenshot: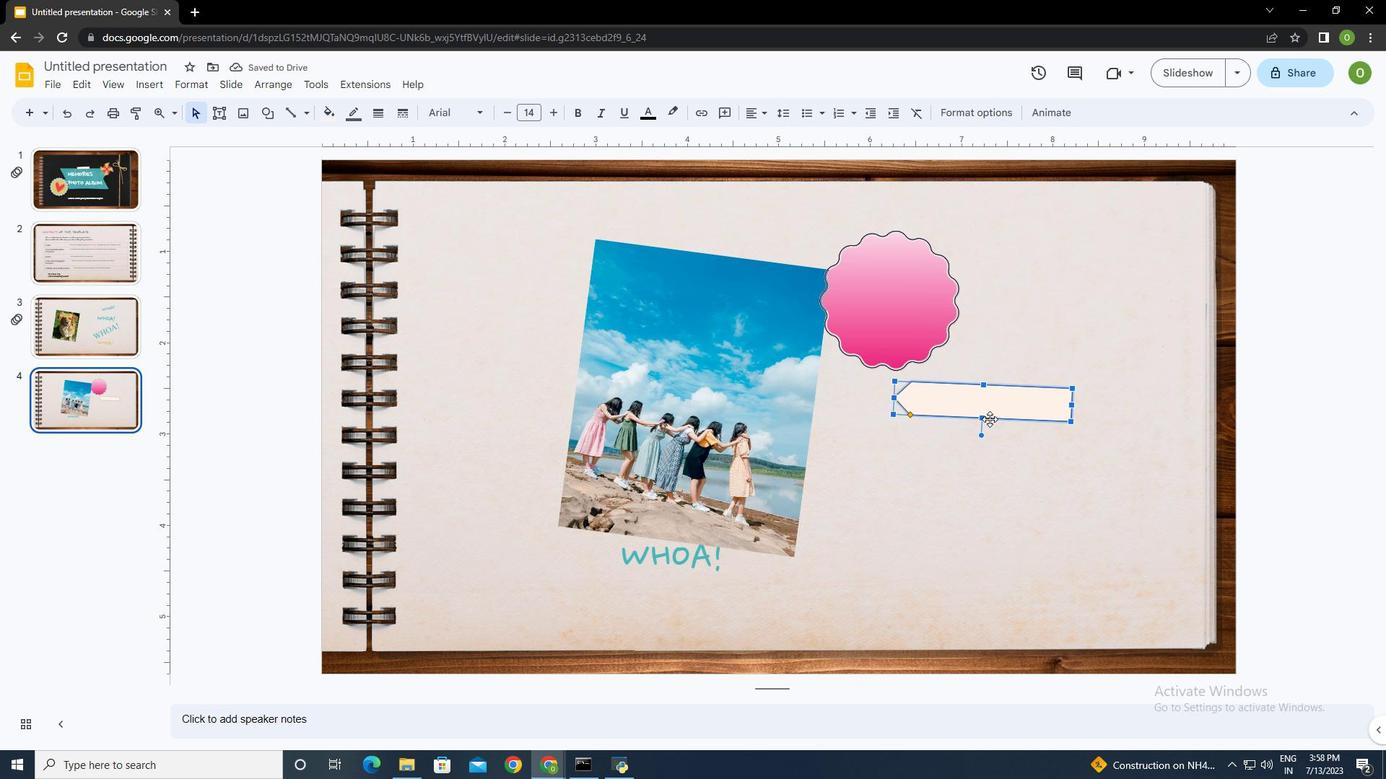 
Action: Mouse moved to (880, 323)
Screenshot: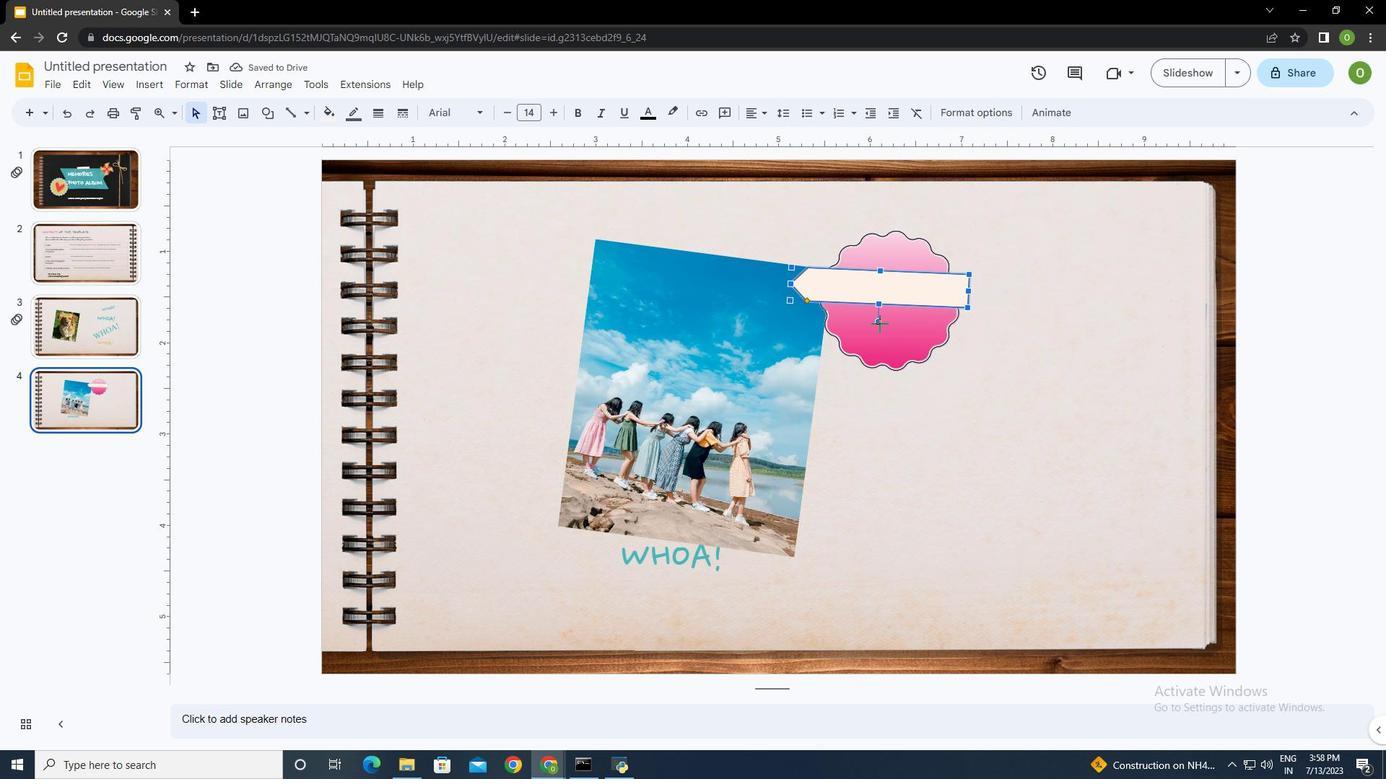 
Action: Mouse pressed left at (880, 323)
Screenshot: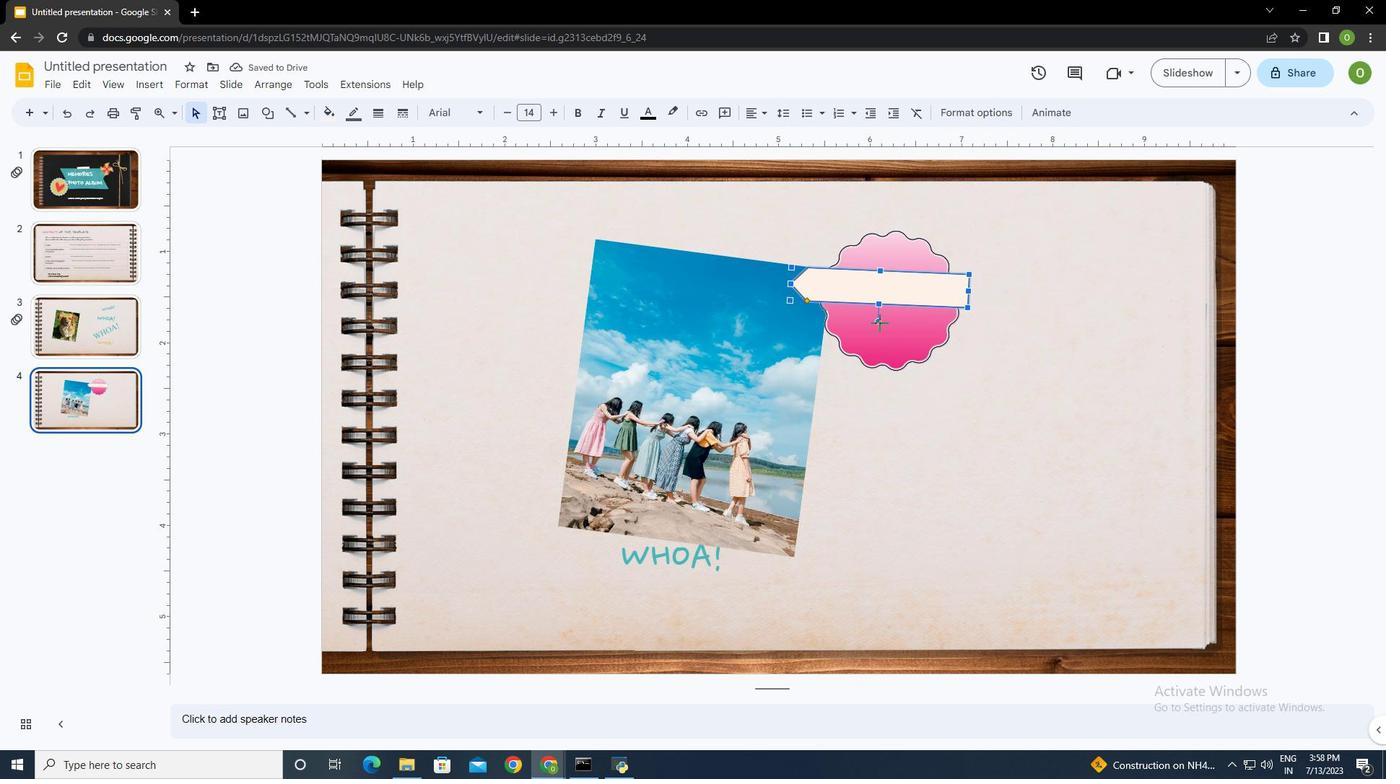 
Action: Mouse moved to (329, 111)
Screenshot: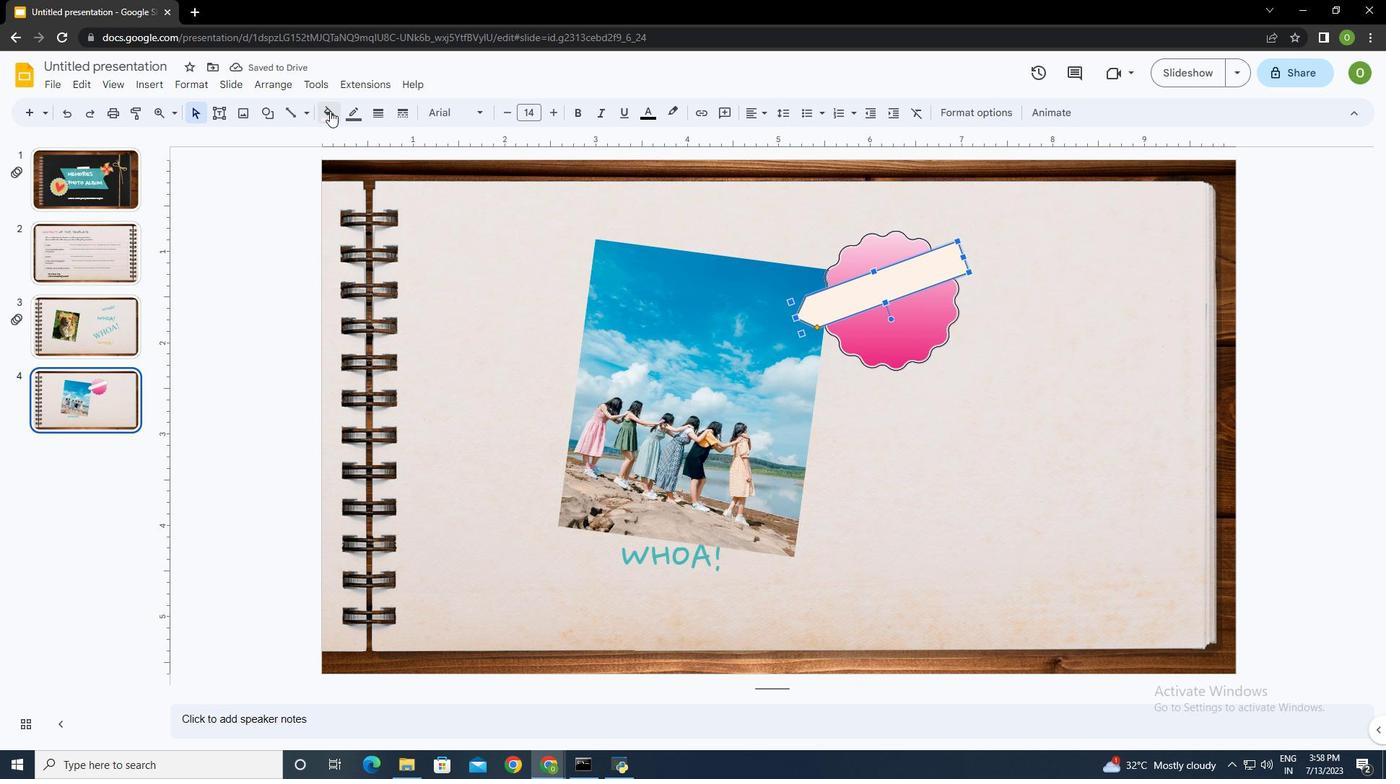 
Action: Mouse pressed left at (329, 111)
Screenshot: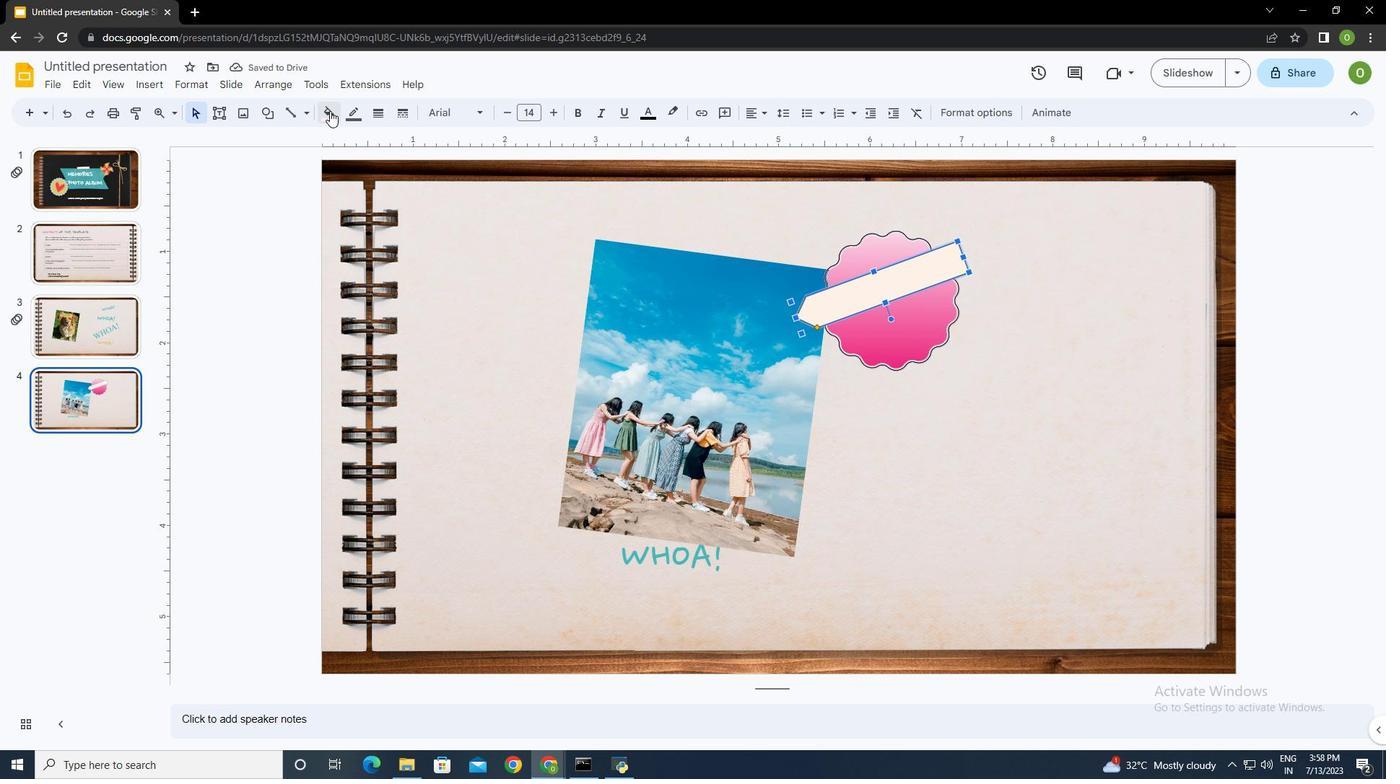 
Action: Mouse moved to (413, 180)
Screenshot: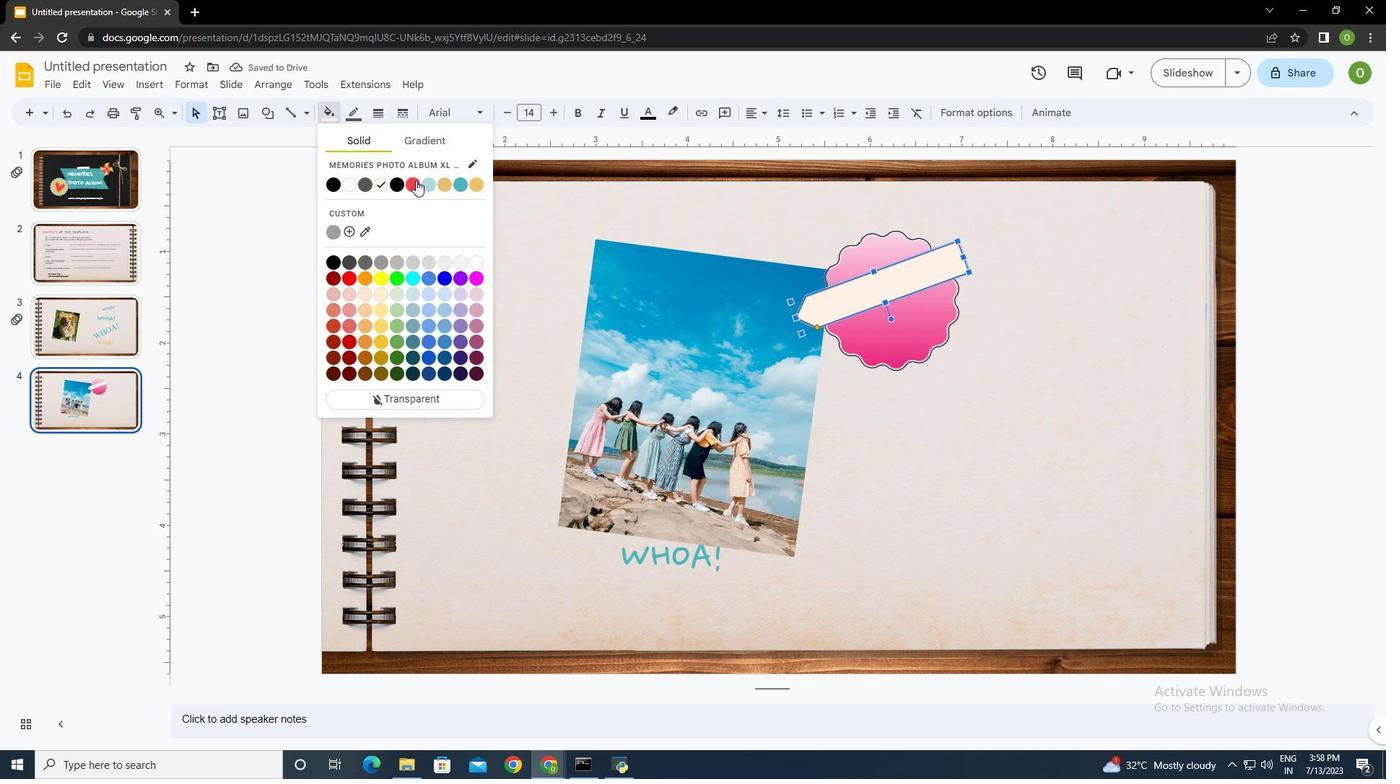 
Action: Mouse pressed left at (413, 180)
Screenshot: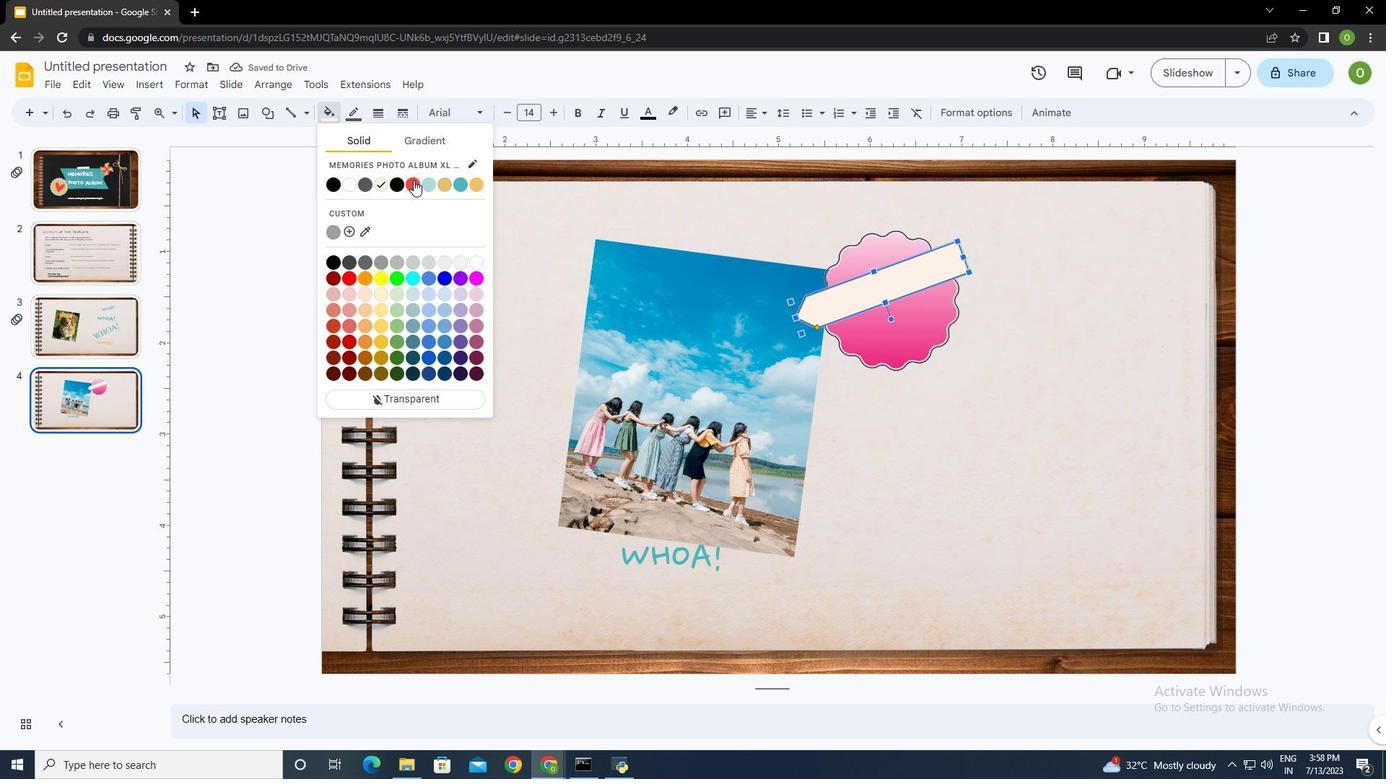 
Action: Mouse moved to (837, 312)
Screenshot: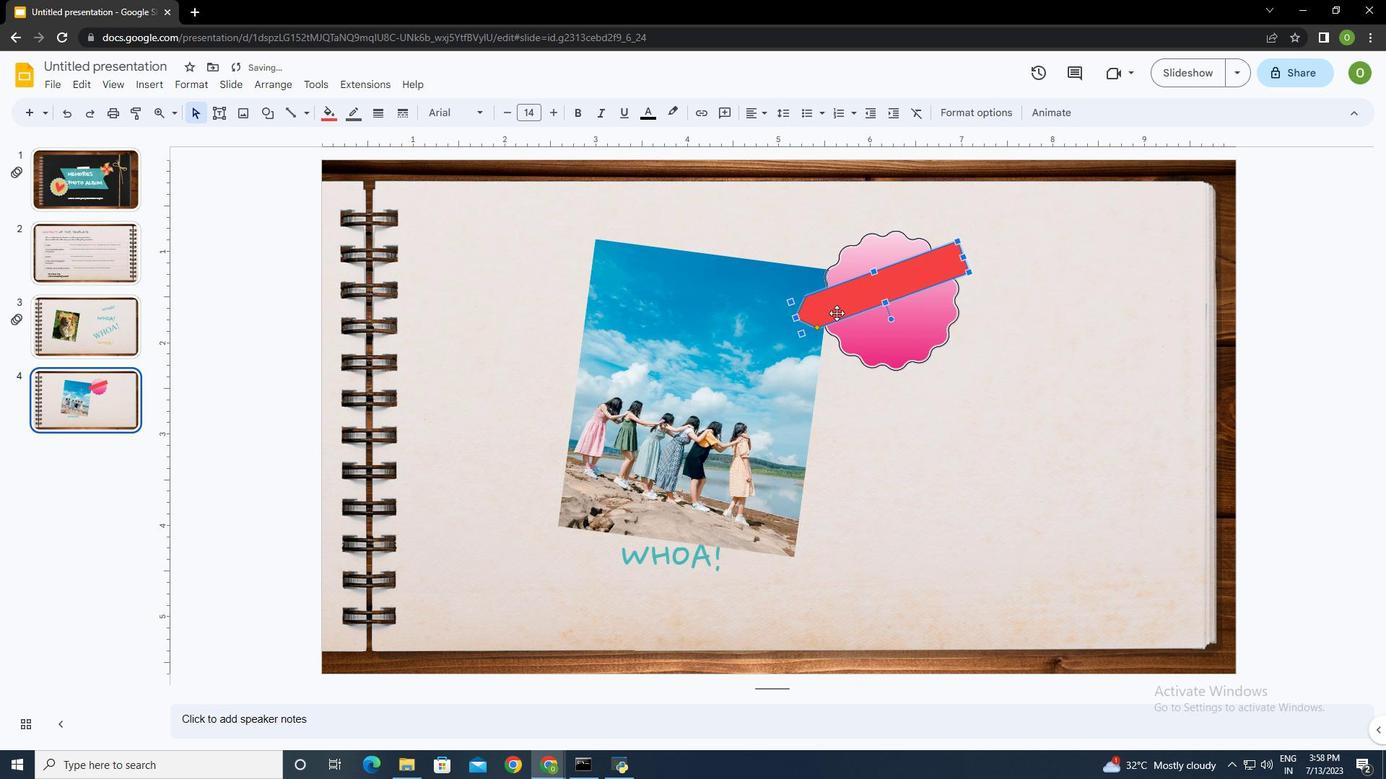 
Action: Mouse pressed left at (837, 312)
Screenshot: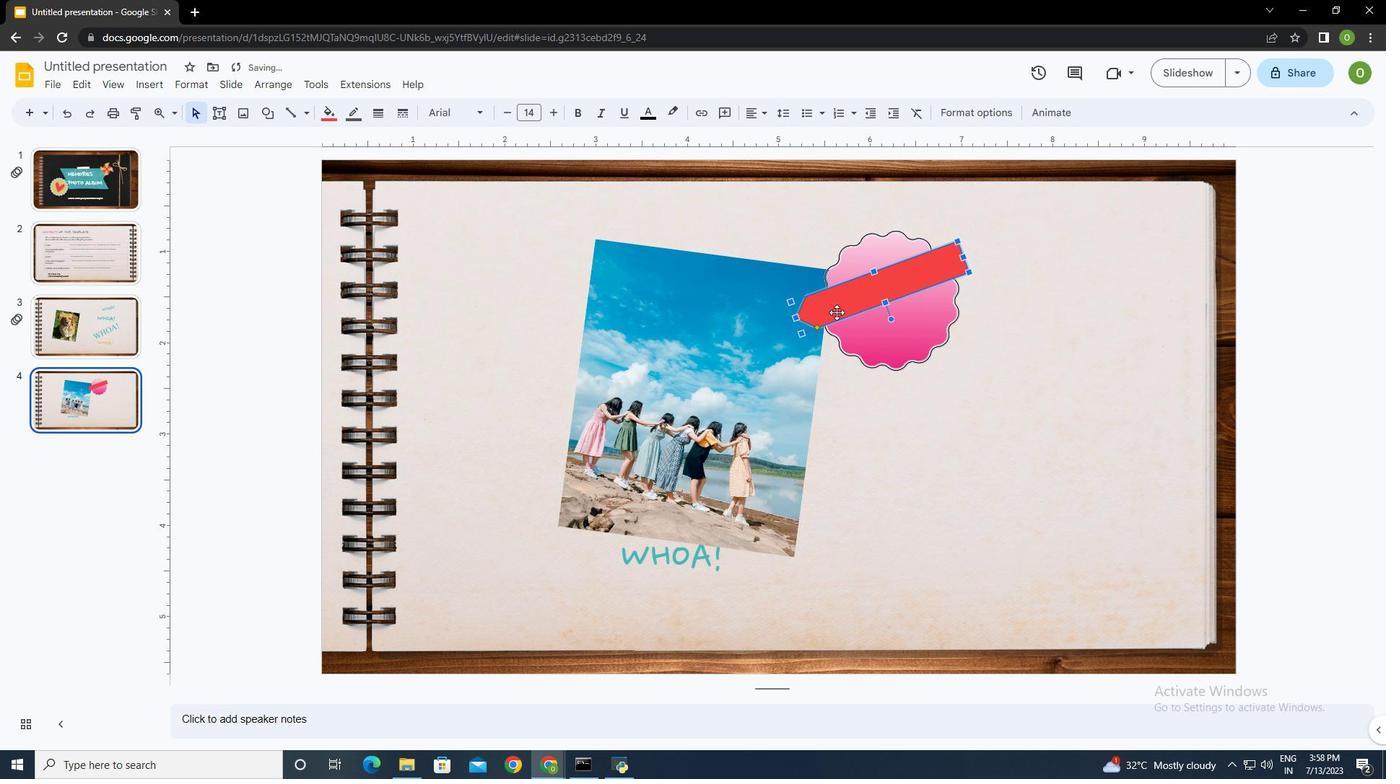 
Action: Mouse moved to (220, 114)
Screenshot: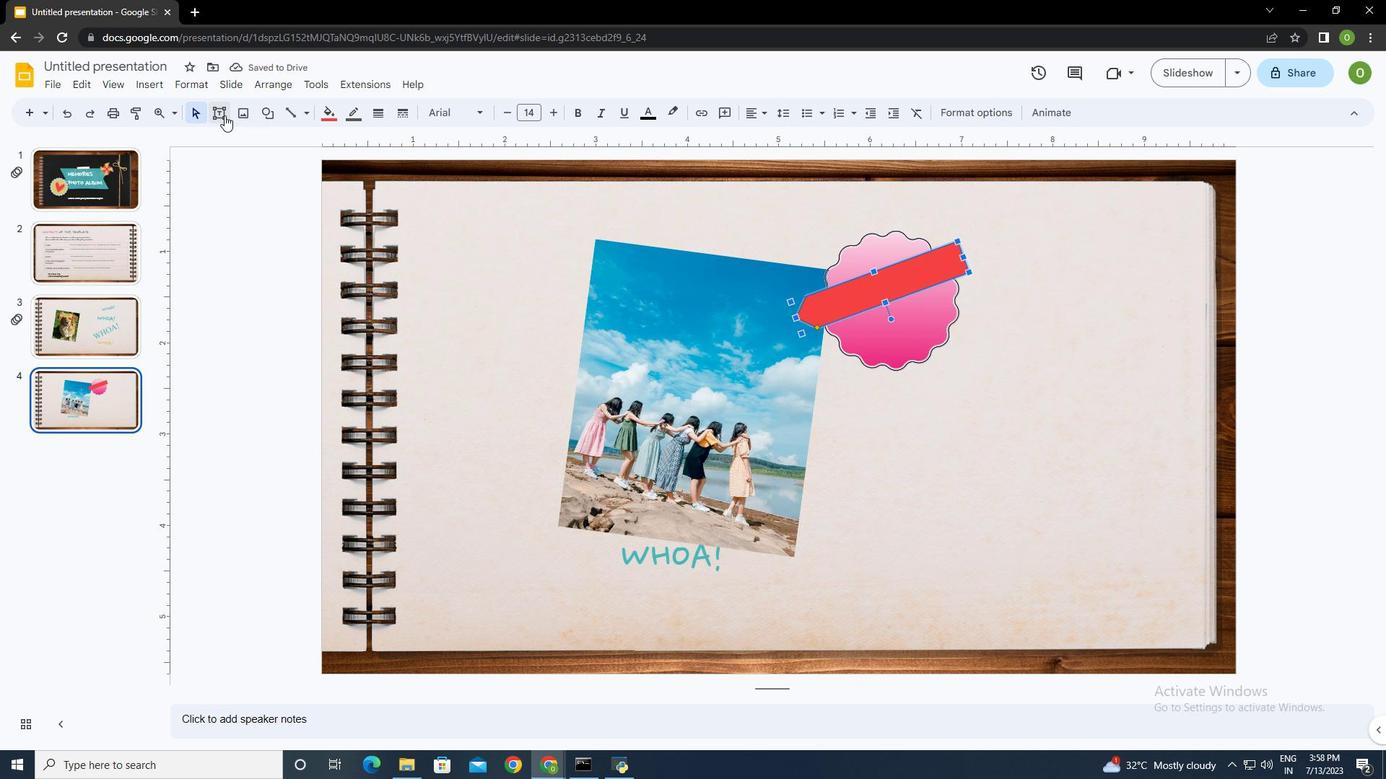 
Action: Mouse pressed left at (220, 114)
Screenshot: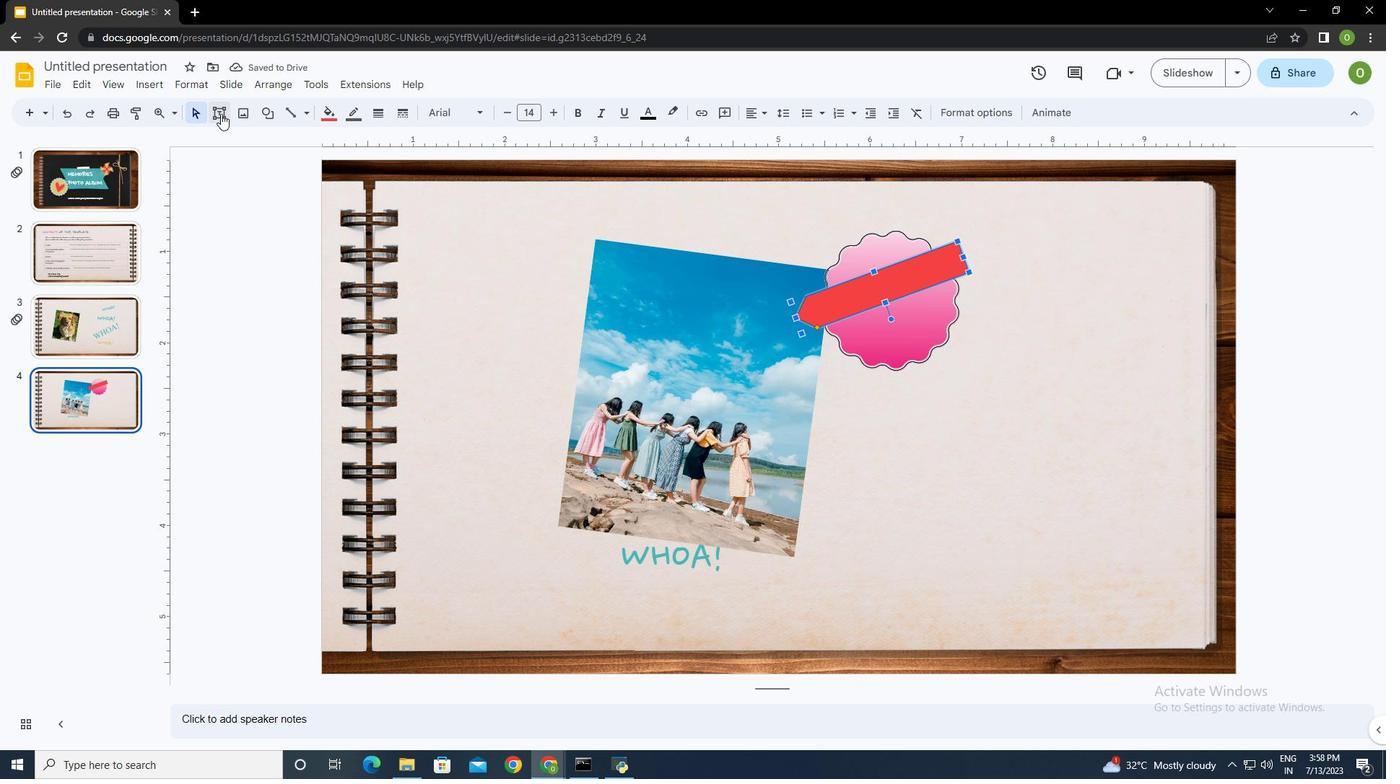 
Action: Mouse moved to (829, 293)
Screenshot: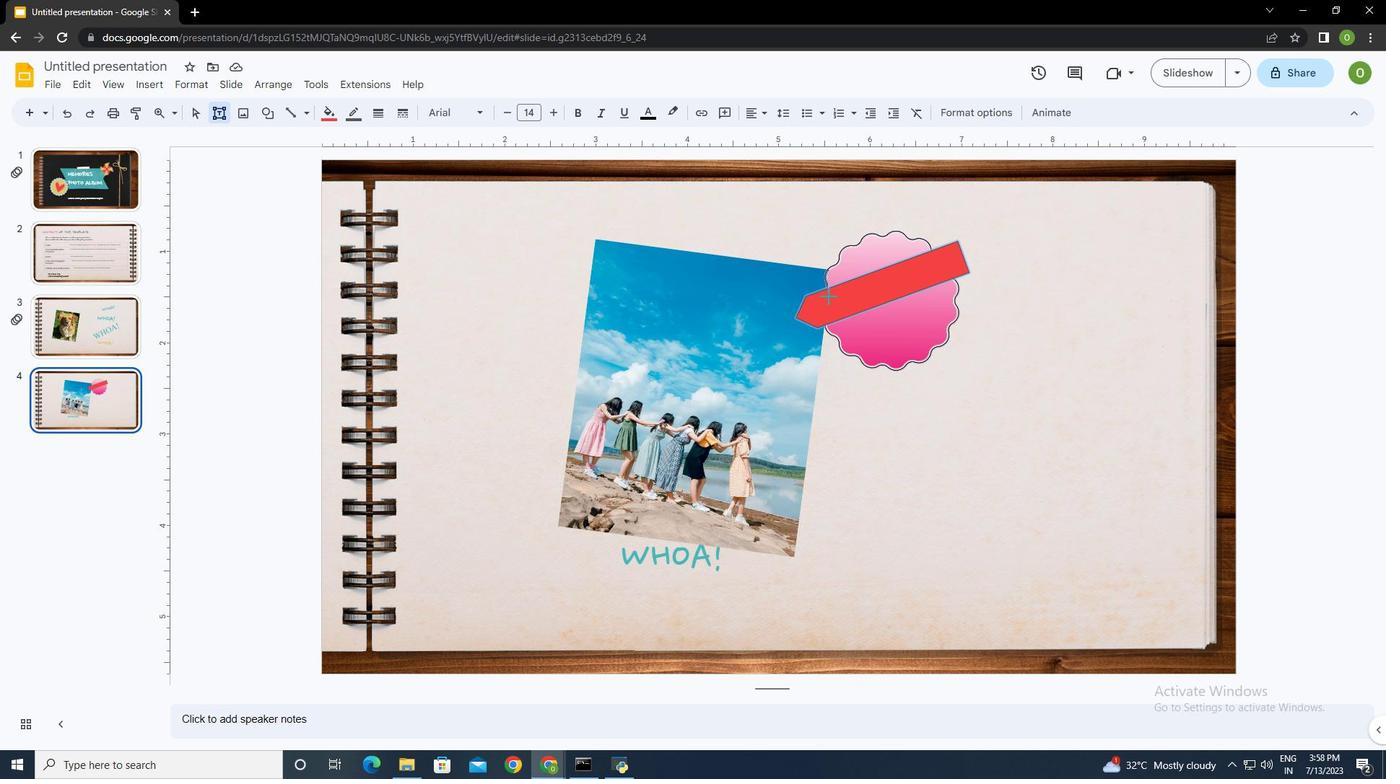 
Action: Mouse pressed left at (829, 293)
Screenshot: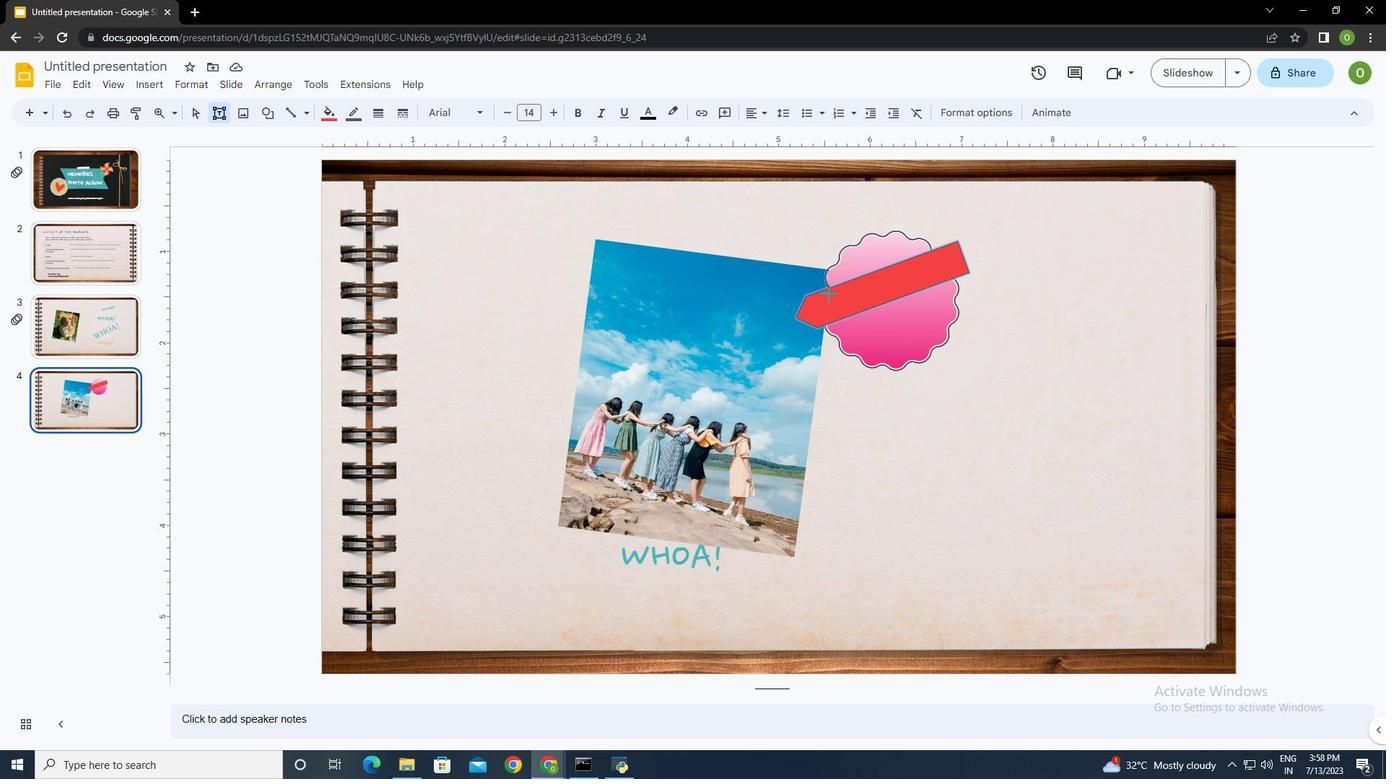 
Action: Mouse moved to (857, 307)
Screenshot: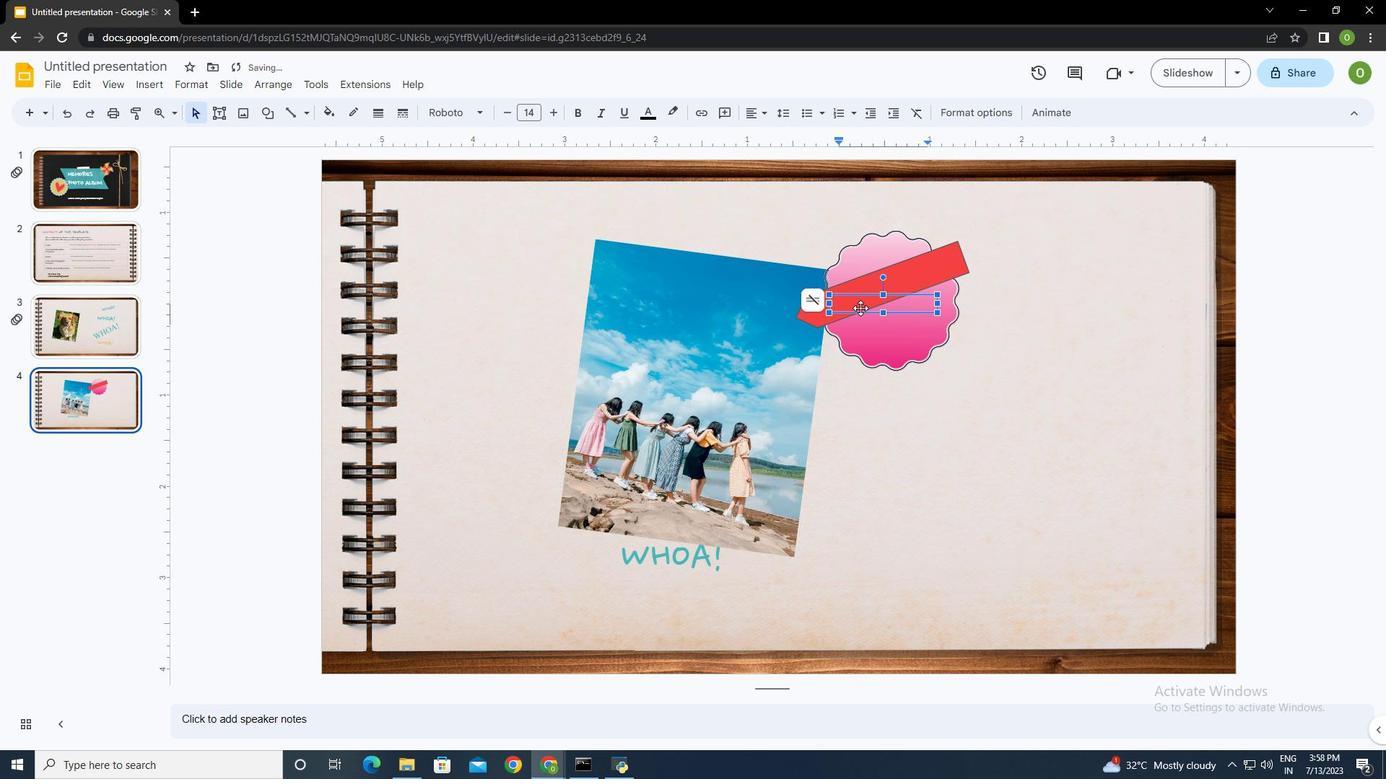 
Action: Key pressed my<Key.backspace><Key.caps_lock>Y<Key.space><Key.shift><Key.shift><Key.shift>FRIENDS<Key.shift>!
Screenshot: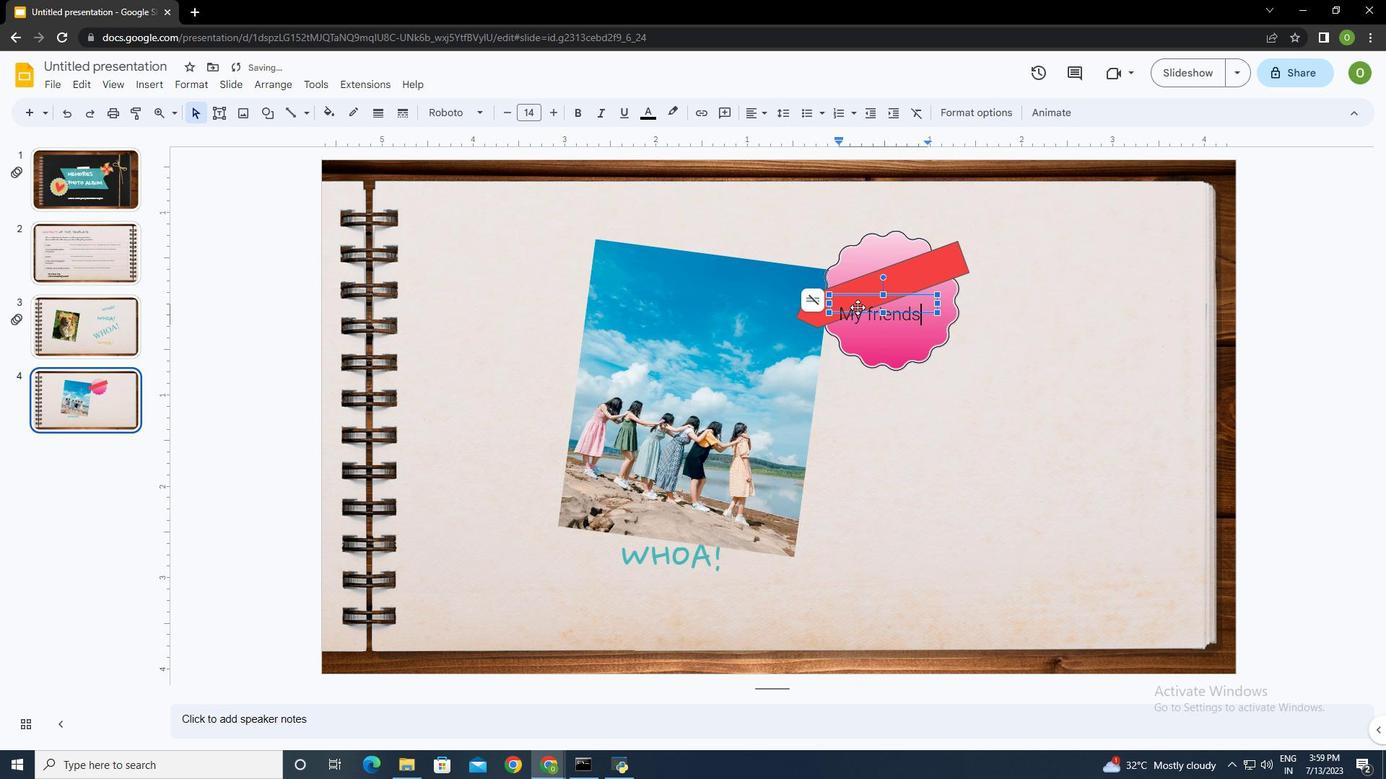 
Action: Mouse moved to (882, 276)
Screenshot: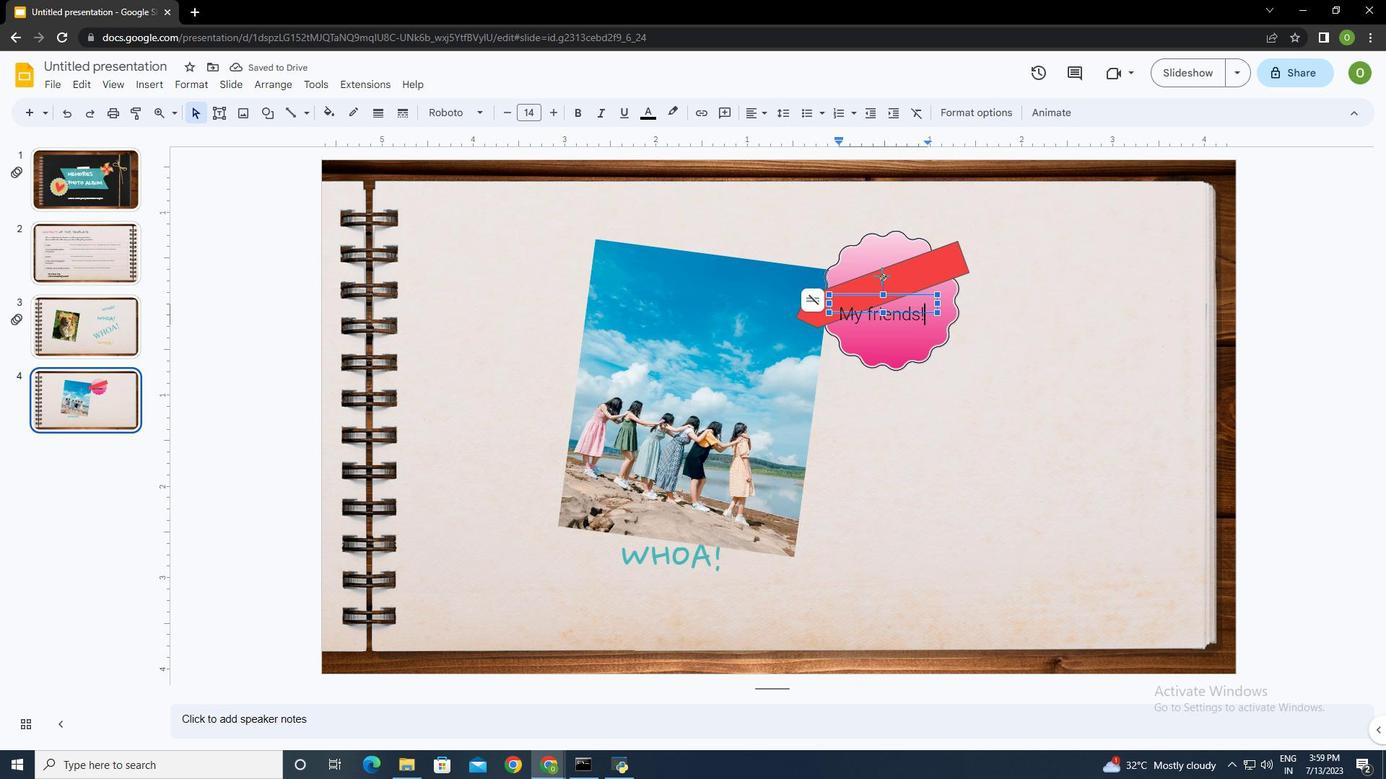 
Action: Mouse pressed left at (882, 276)
Screenshot: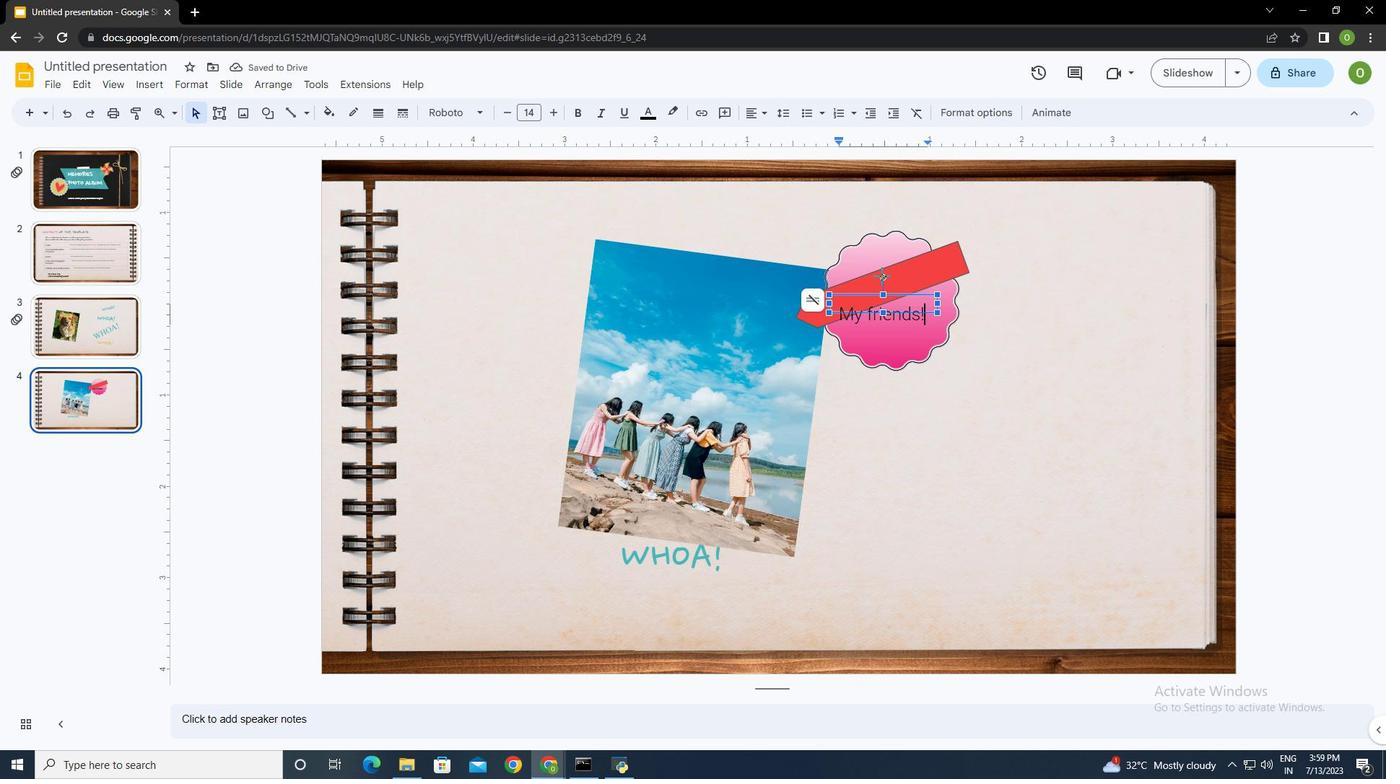 
Action: Mouse moved to (880, 297)
Screenshot: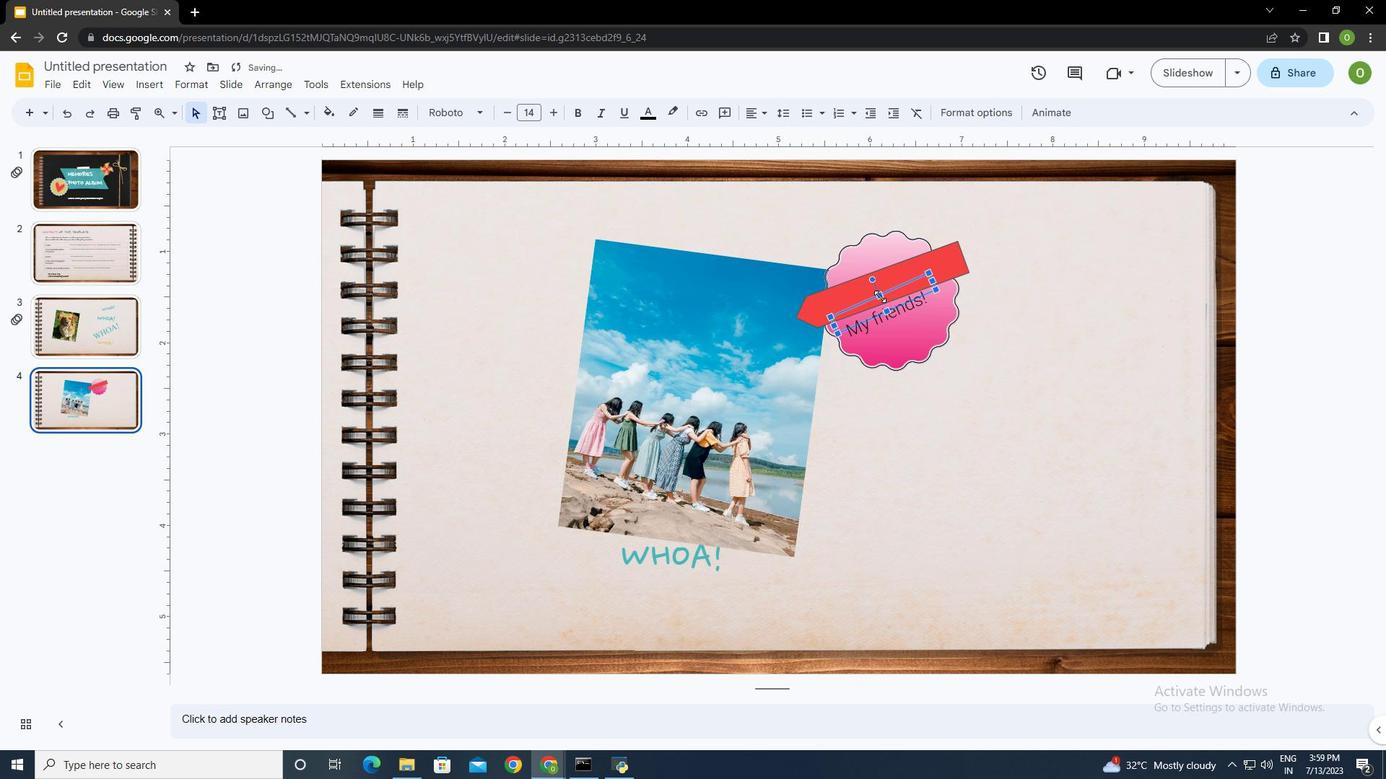
Action: Mouse pressed left at (880, 297)
Screenshot: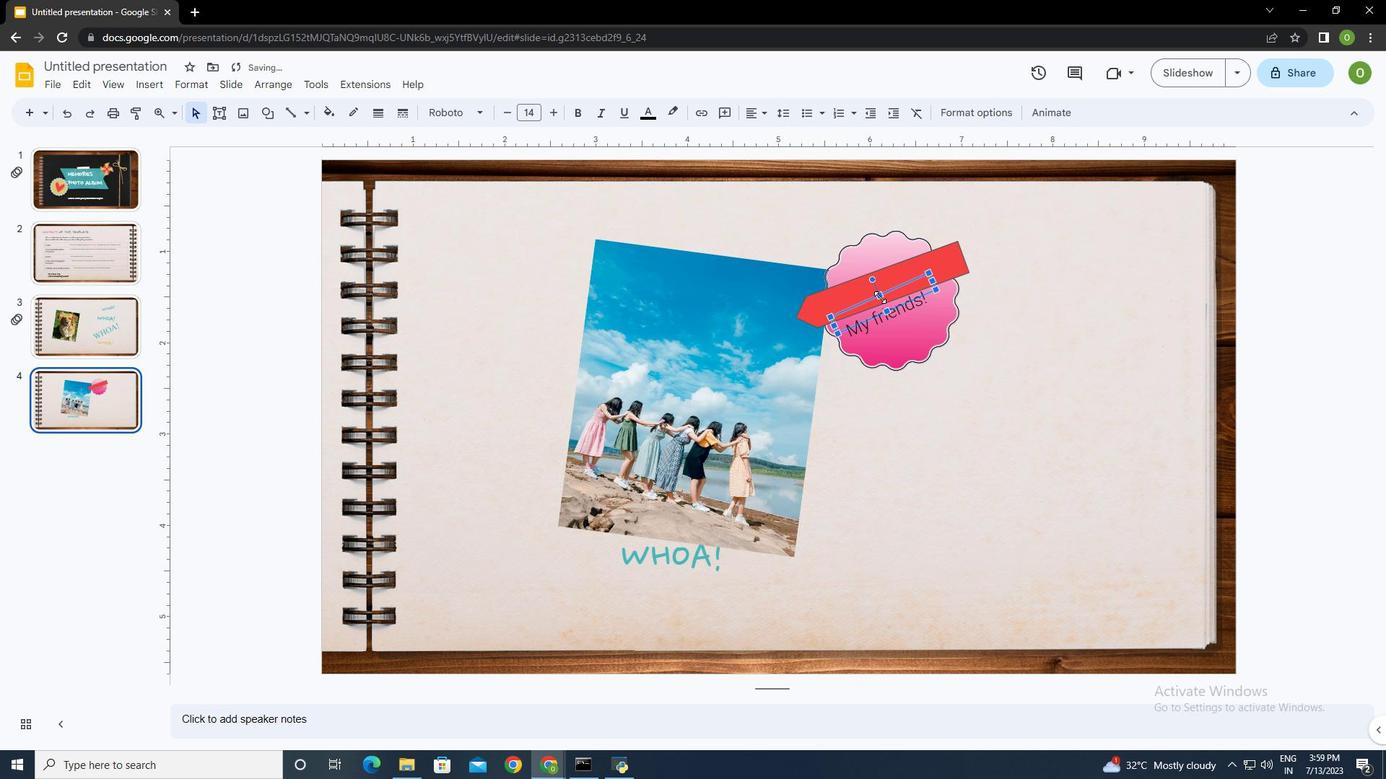 
Action: Mouse moved to (888, 311)
Screenshot: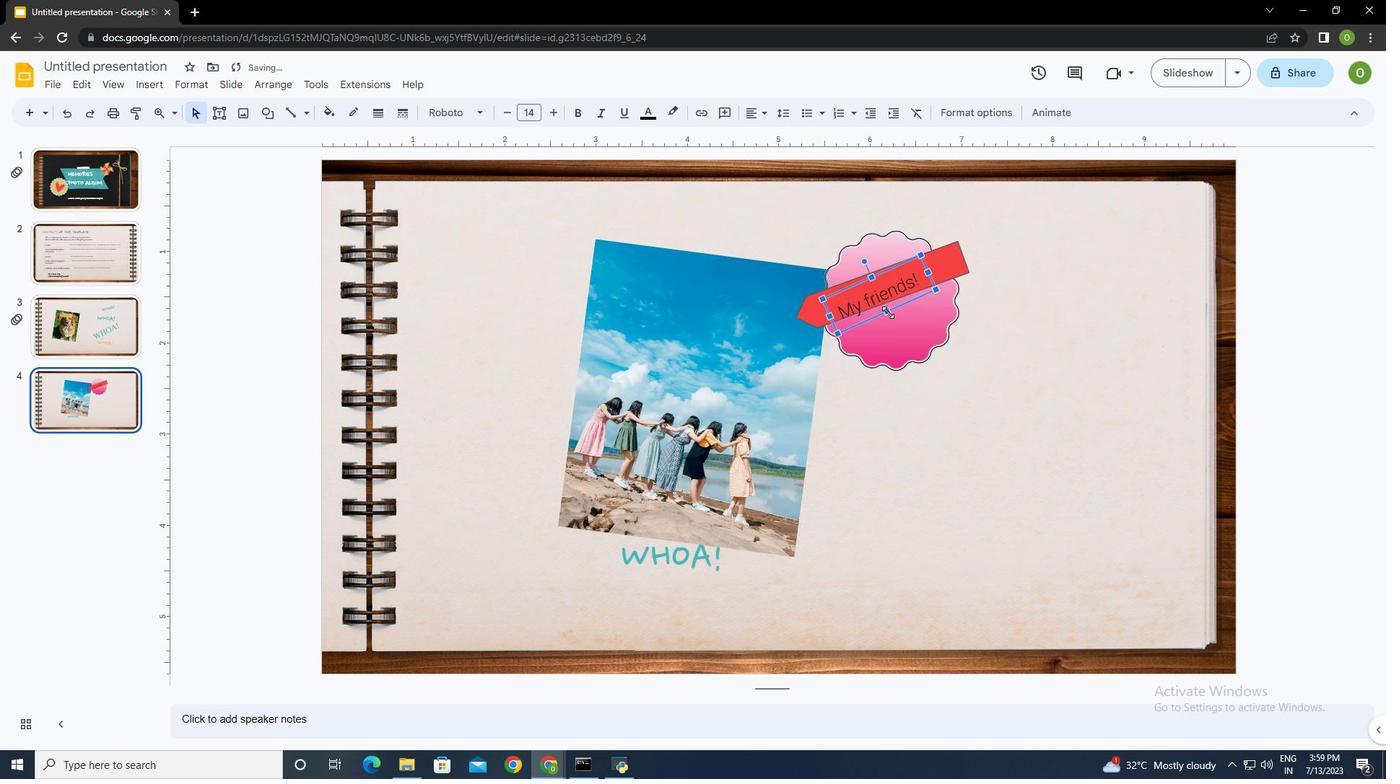 
Action: Mouse pressed left at (888, 311)
Screenshot: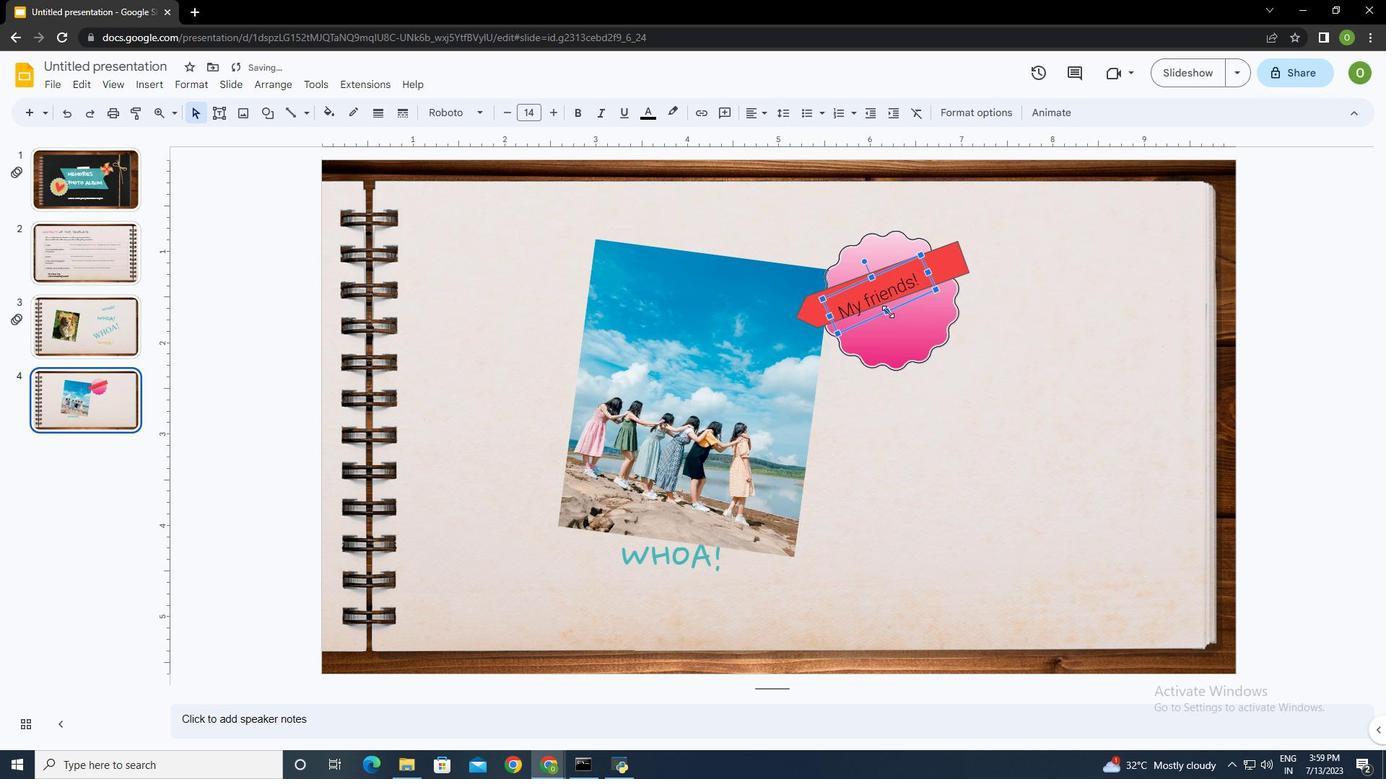 
Action: Mouse moved to (872, 275)
Screenshot: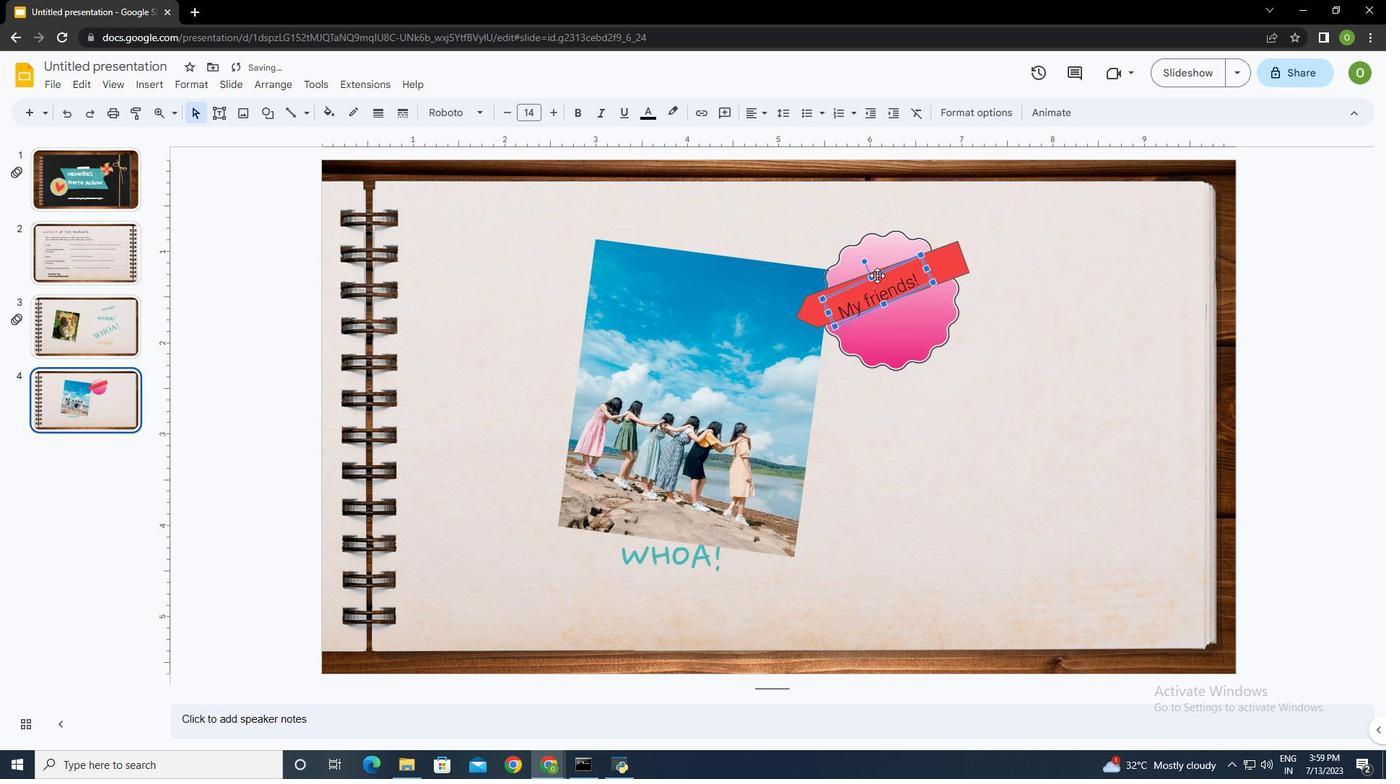 
Action: Mouse pressed left at (872, 275)
Screenshot: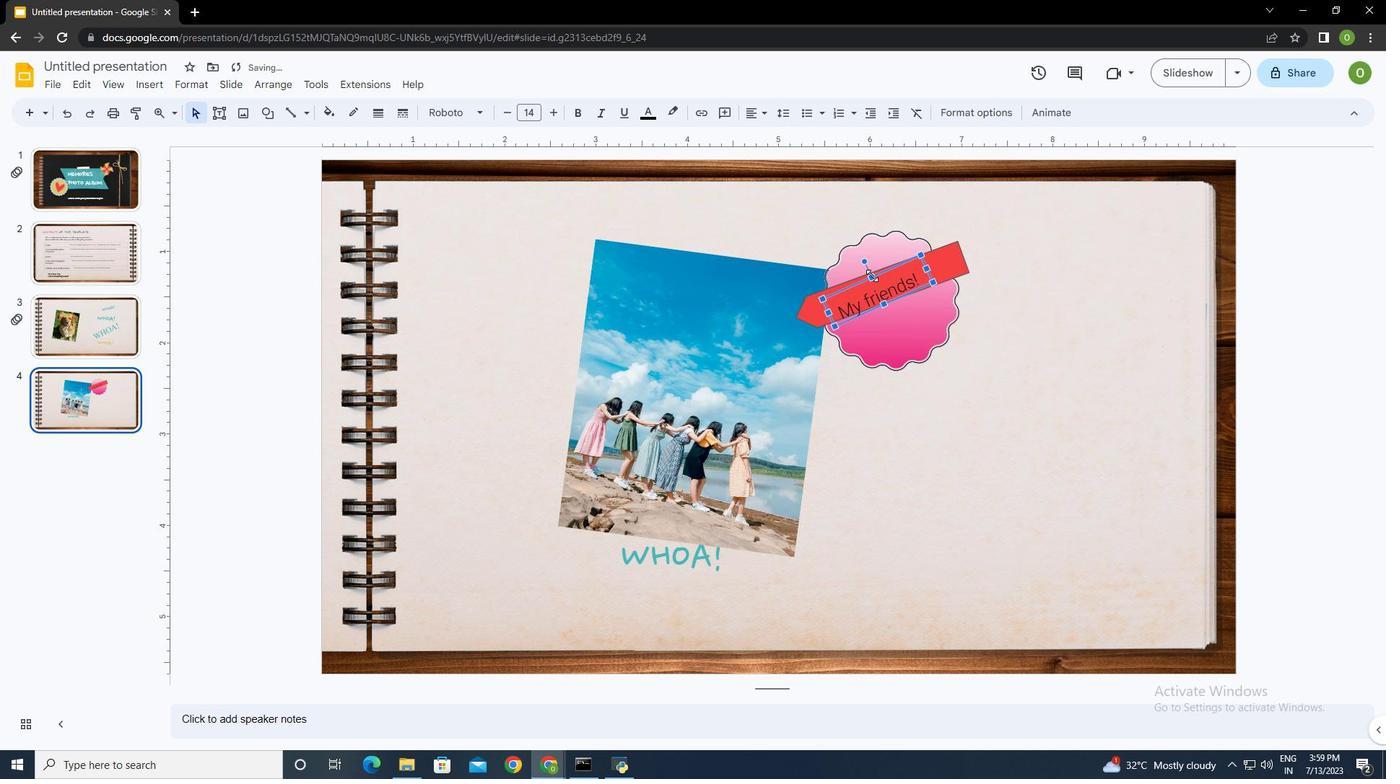 
Action: Mouse moved to (860, 255)
Screenshot: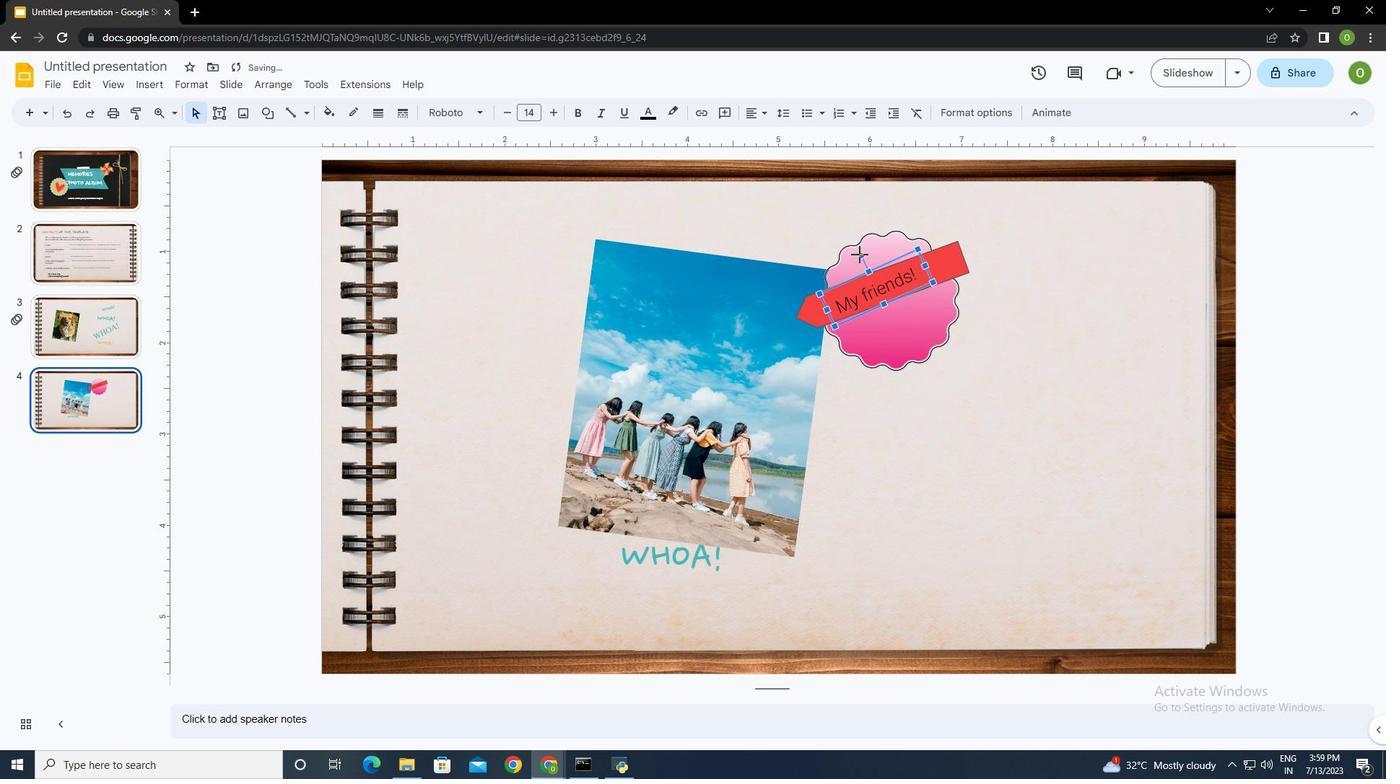 
Action: Mouse pressed left at (860, 255)
Screenshot: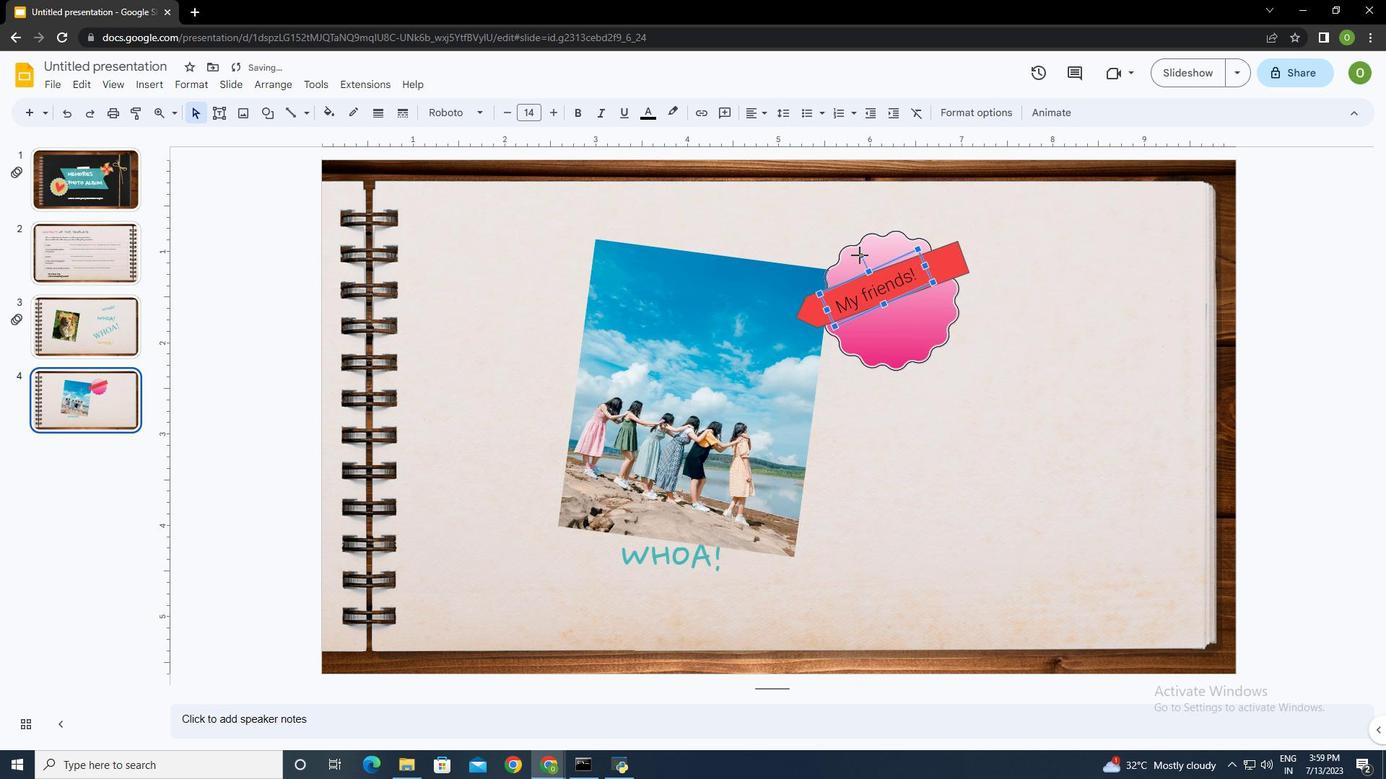 
Action: Mouse moved to (862, 300)
Screenshot: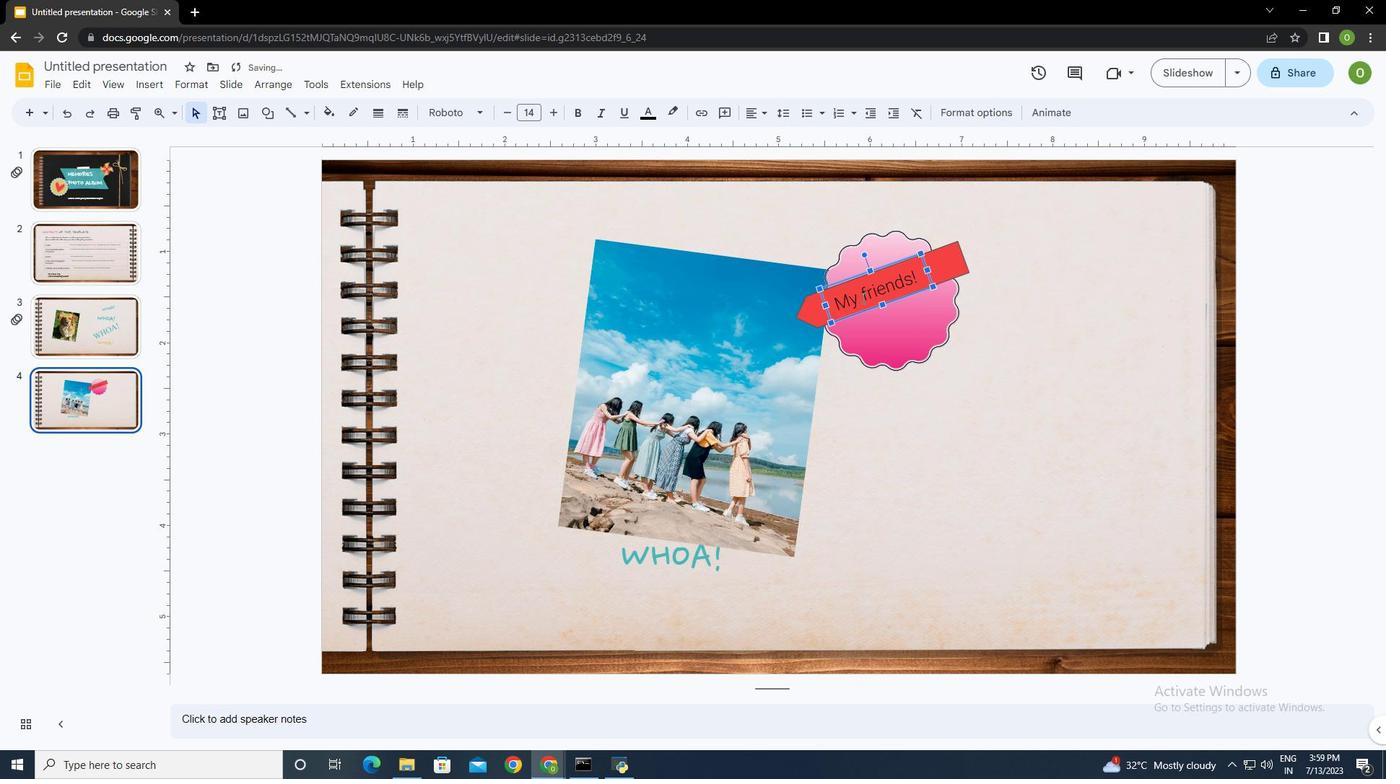 
Action: Mouse pressed left at (862, 300)
Screenshot: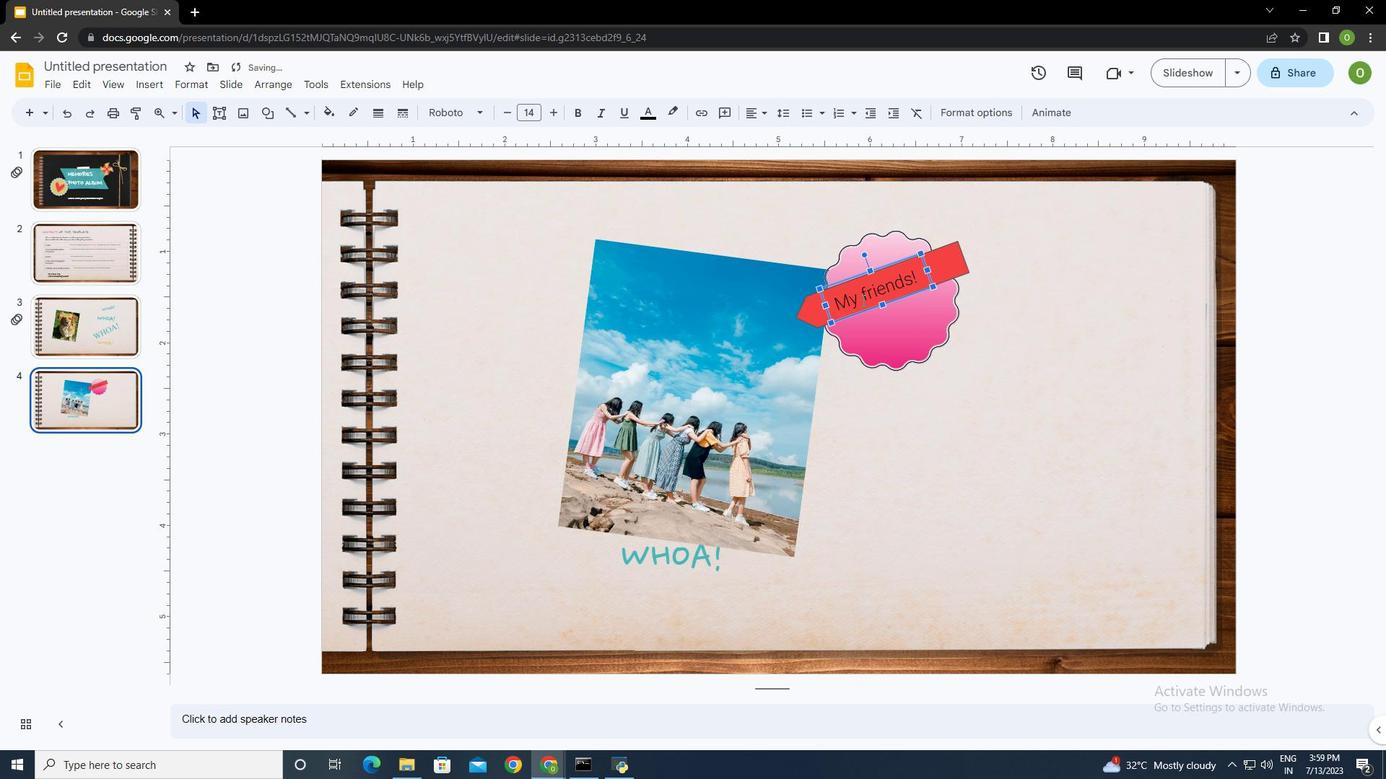 
Action: Key pressed ctrl+A
Screenshot: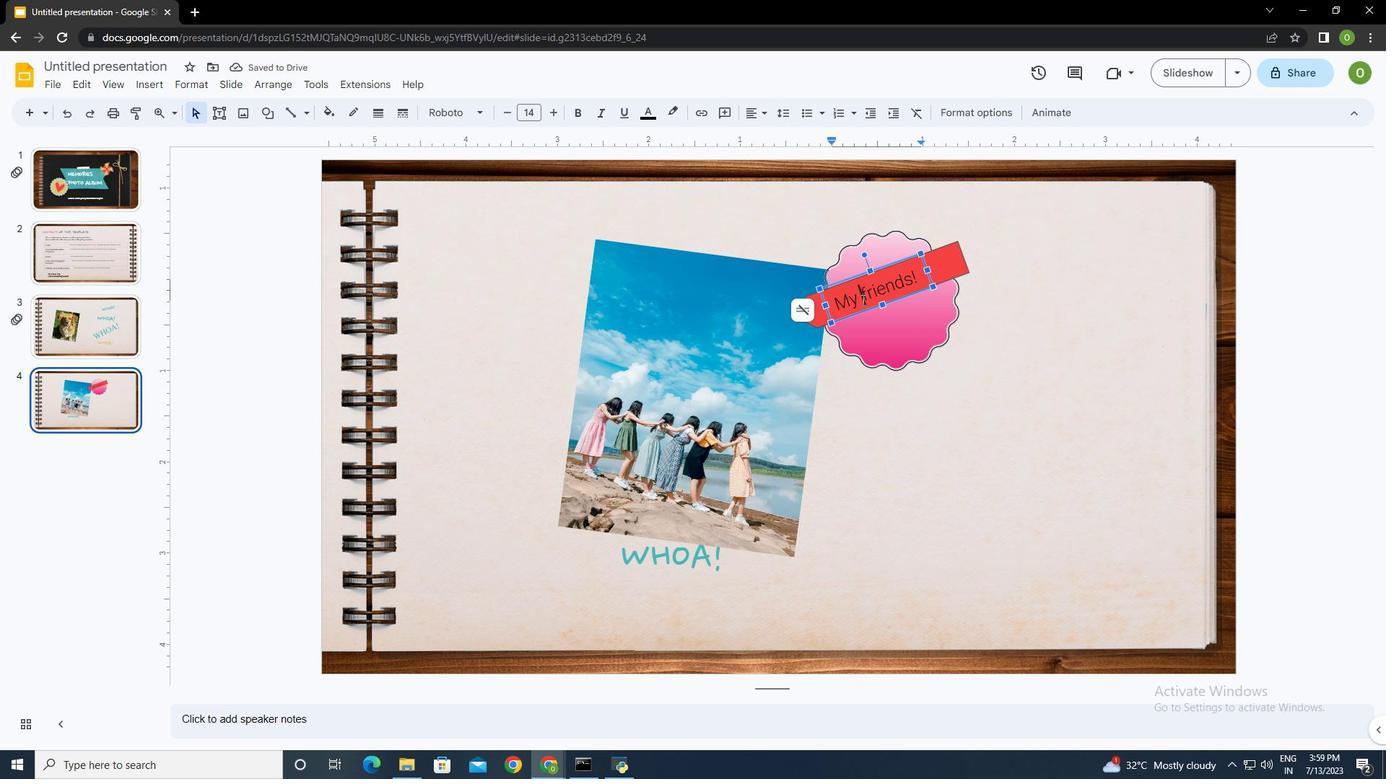 
Action: Mouse moved to (460, 111)
Screenshot: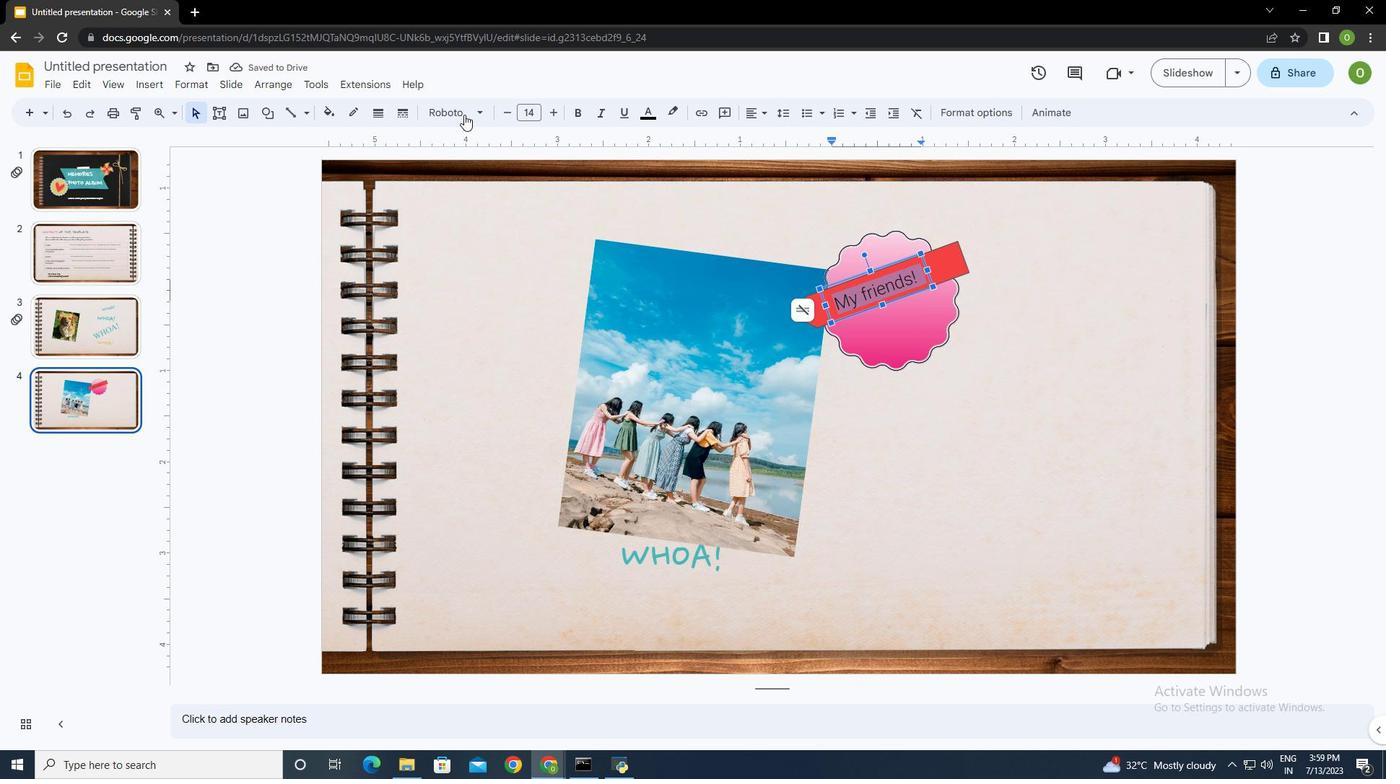 
Action: Mouse pressed left at (460, 111)
Screenshot: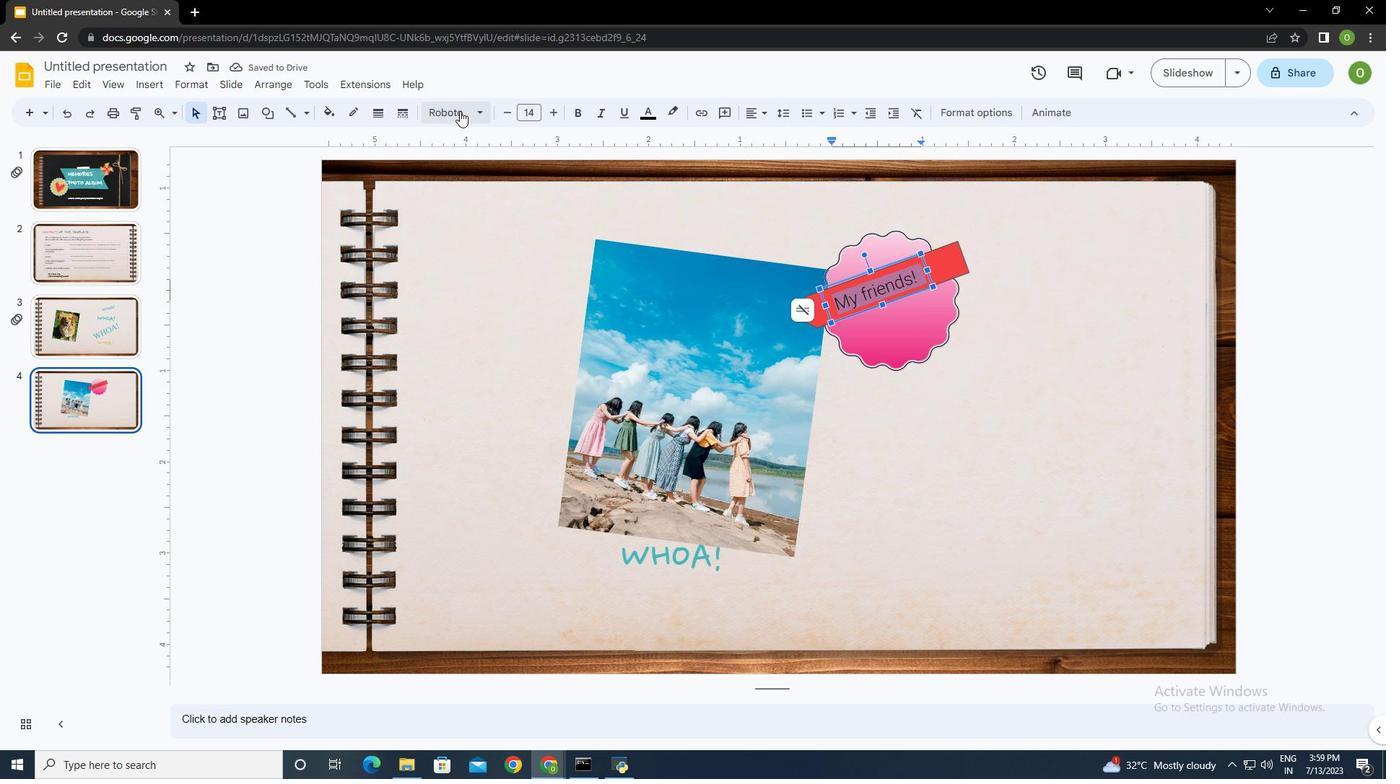 
Action: Mouse moved to (520, 199)
Screenshot: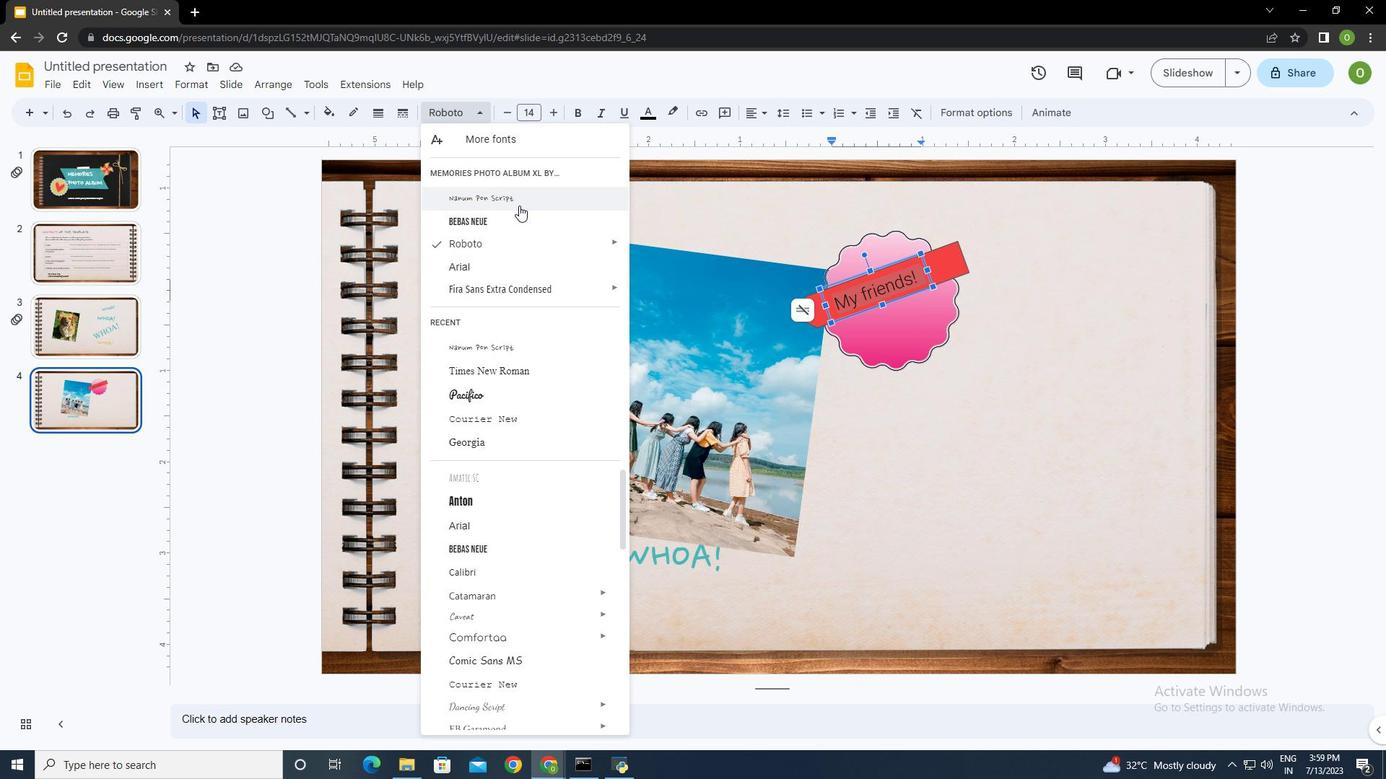 
Action: Mouse pressed left at (520, 199)
Screenshot: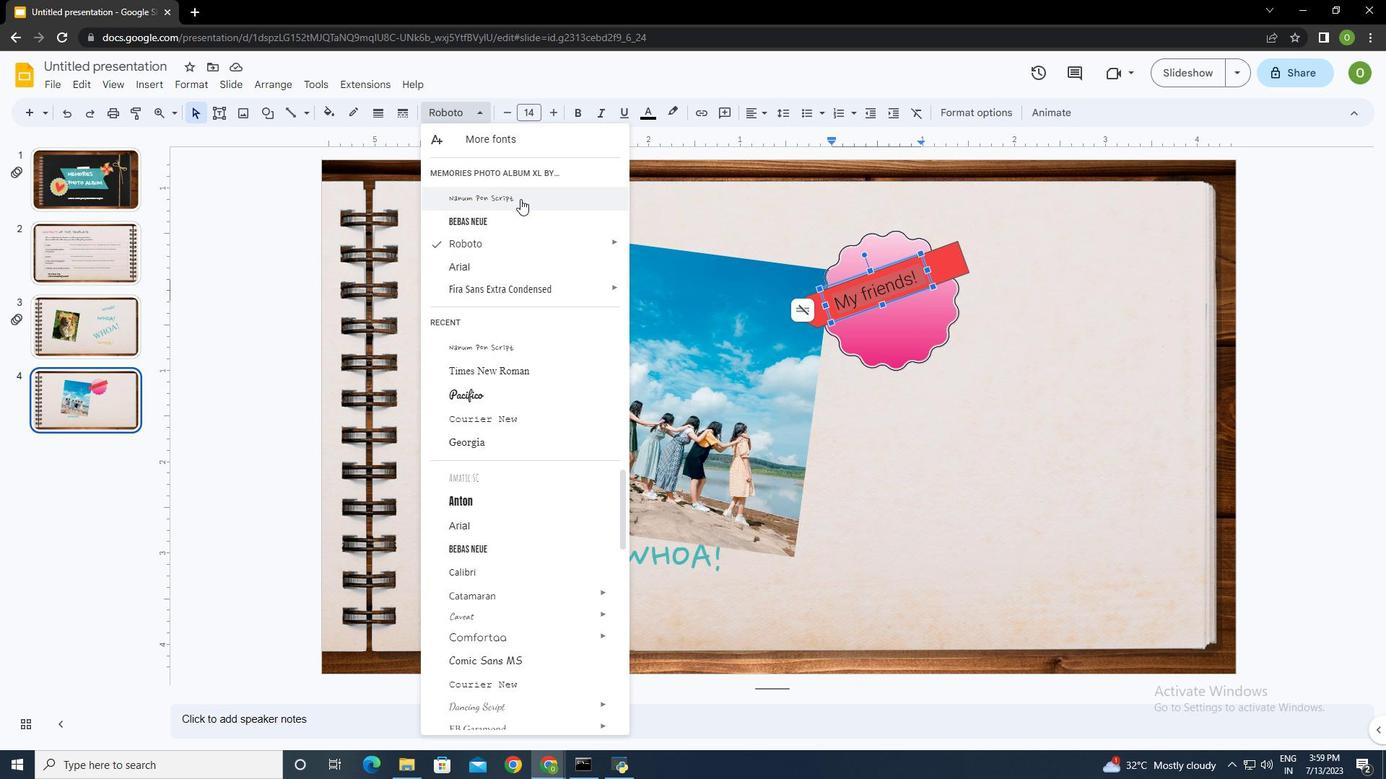 
Action: Mouse moved to (902, 334)
Screenshot: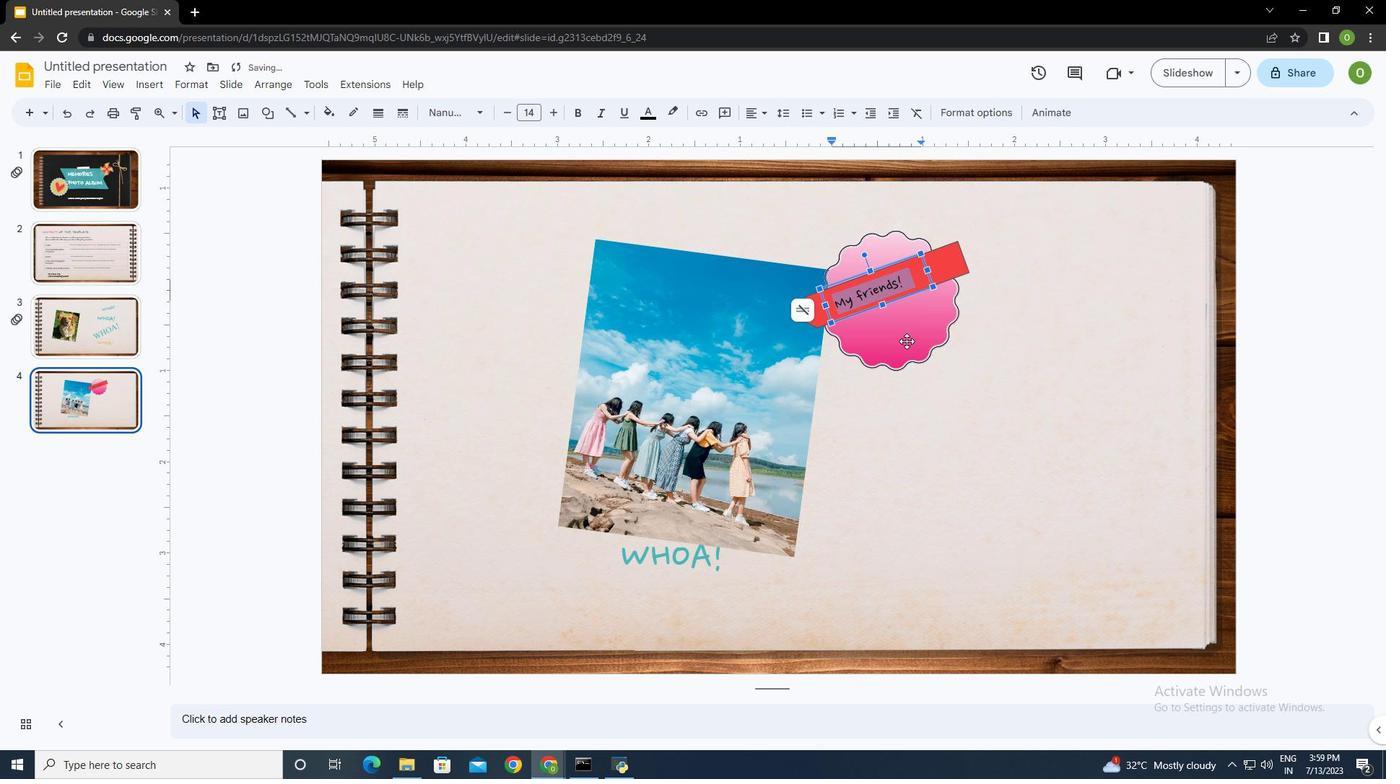 
Action: Mouse pressed left at (902, 334)
Screenshot: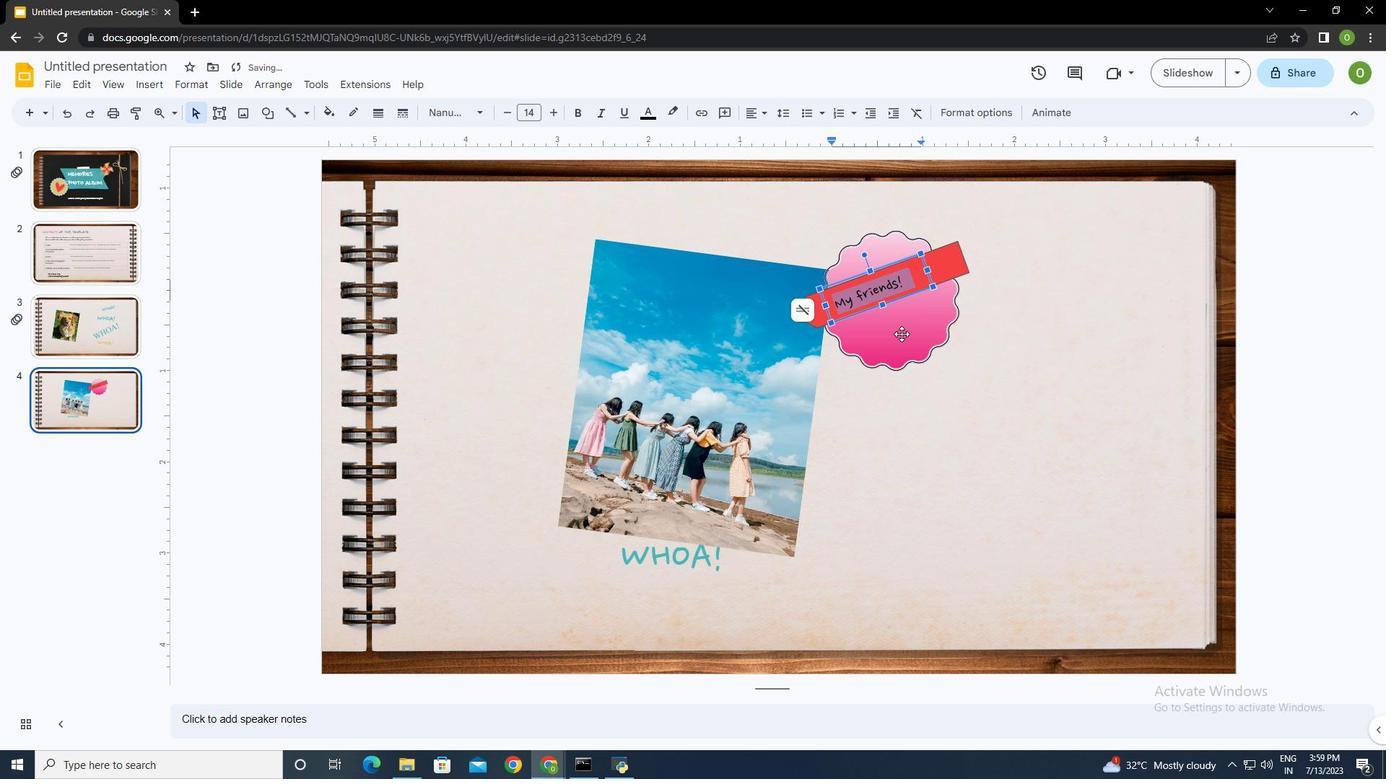 
Action: Mouse moved to (809, 452)
Screenshot: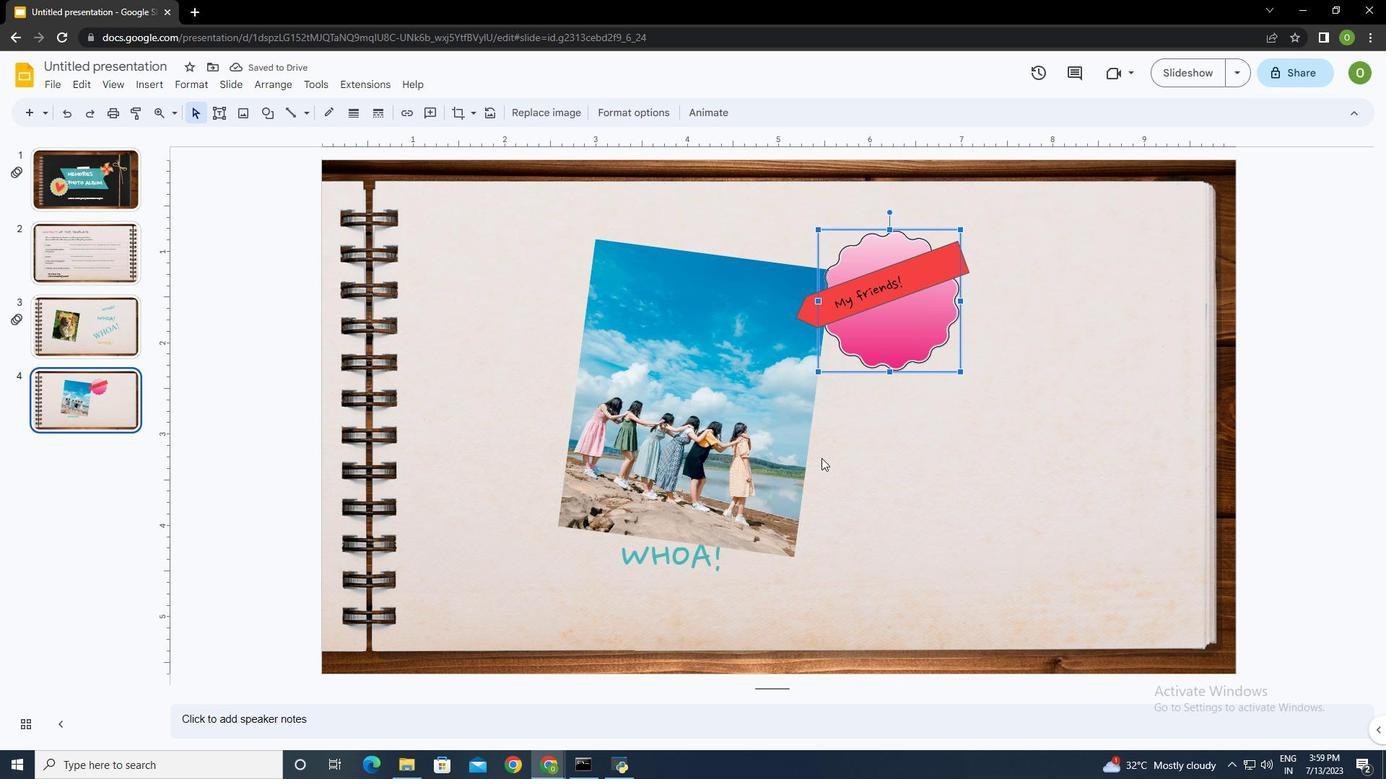 
Action: Mouse pressed left at (809, 452)
Screenshot: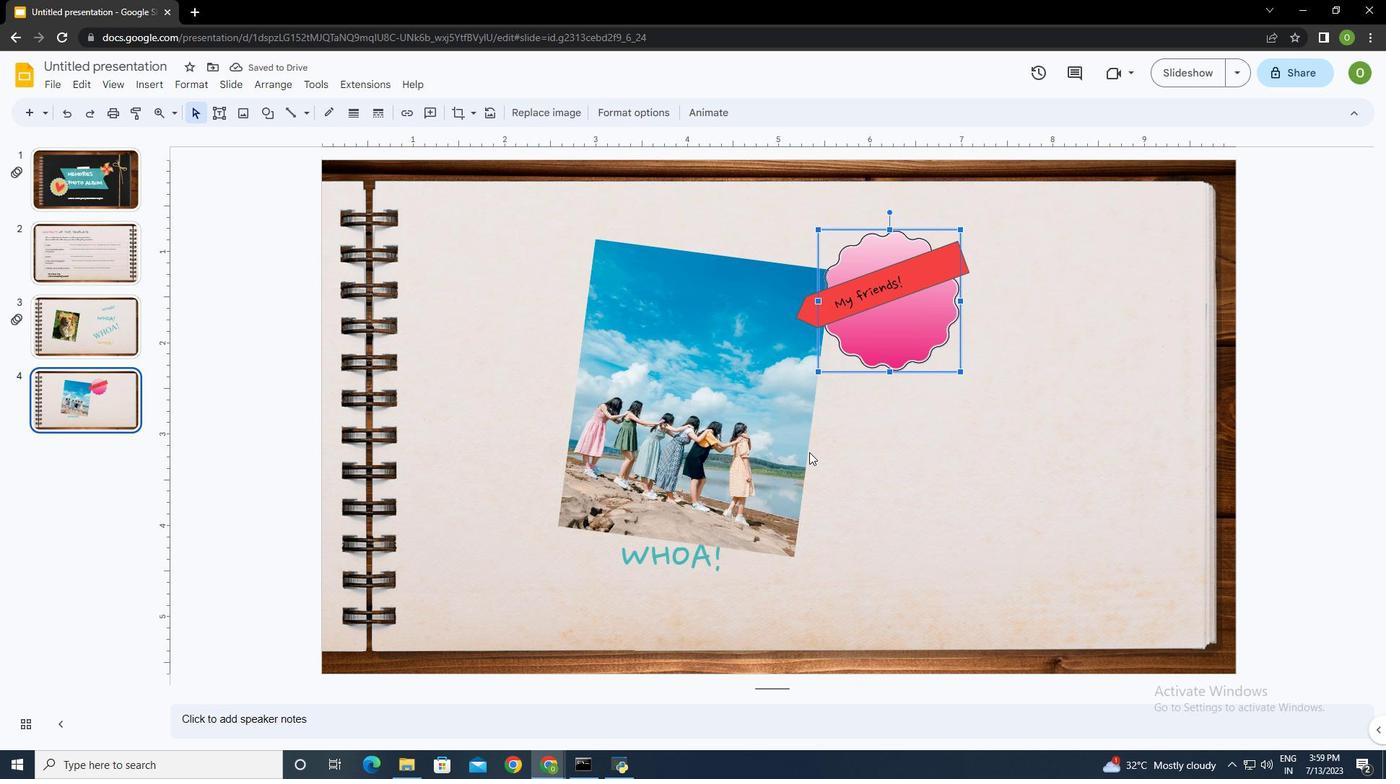 
Action: Mouse moved to (937, 470)
Screenshot: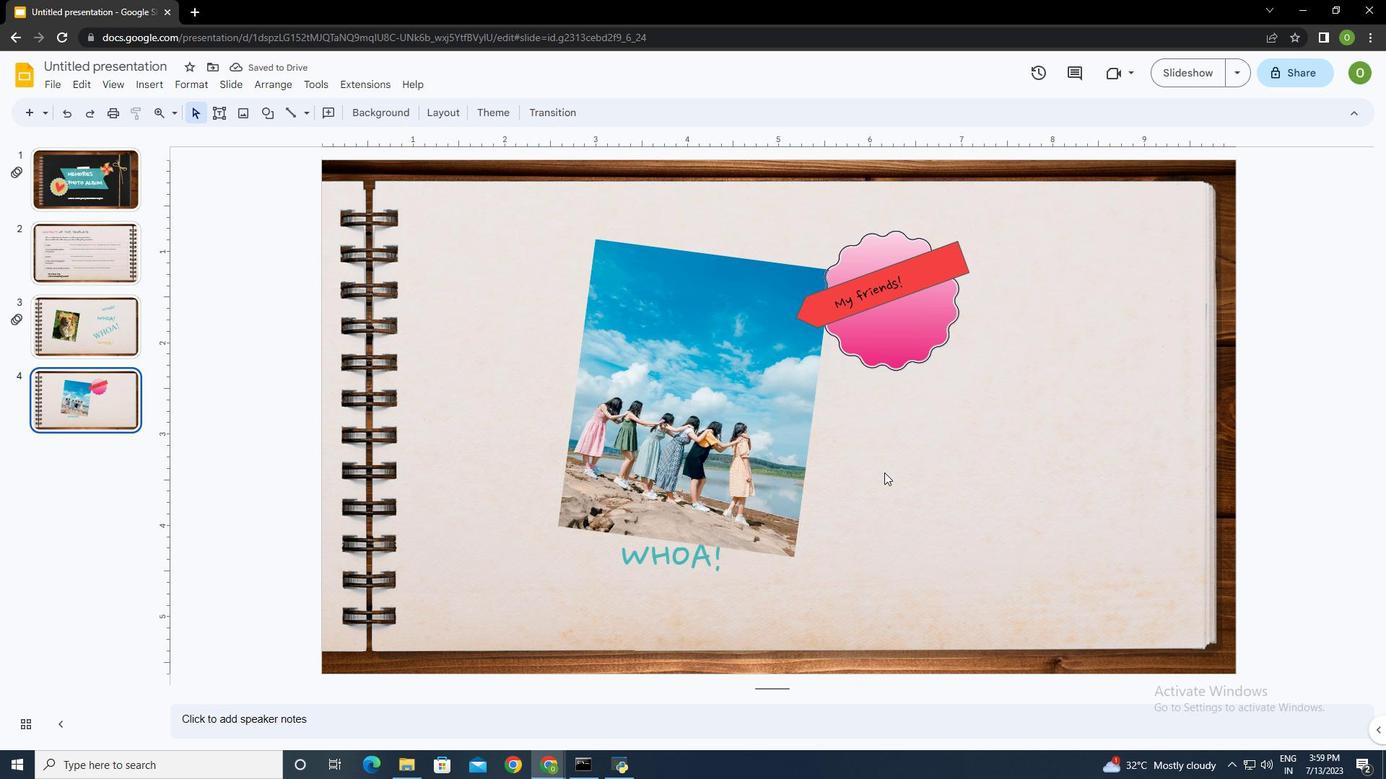 
Action: Mouse pressed left at (937, 470)
Screenshot: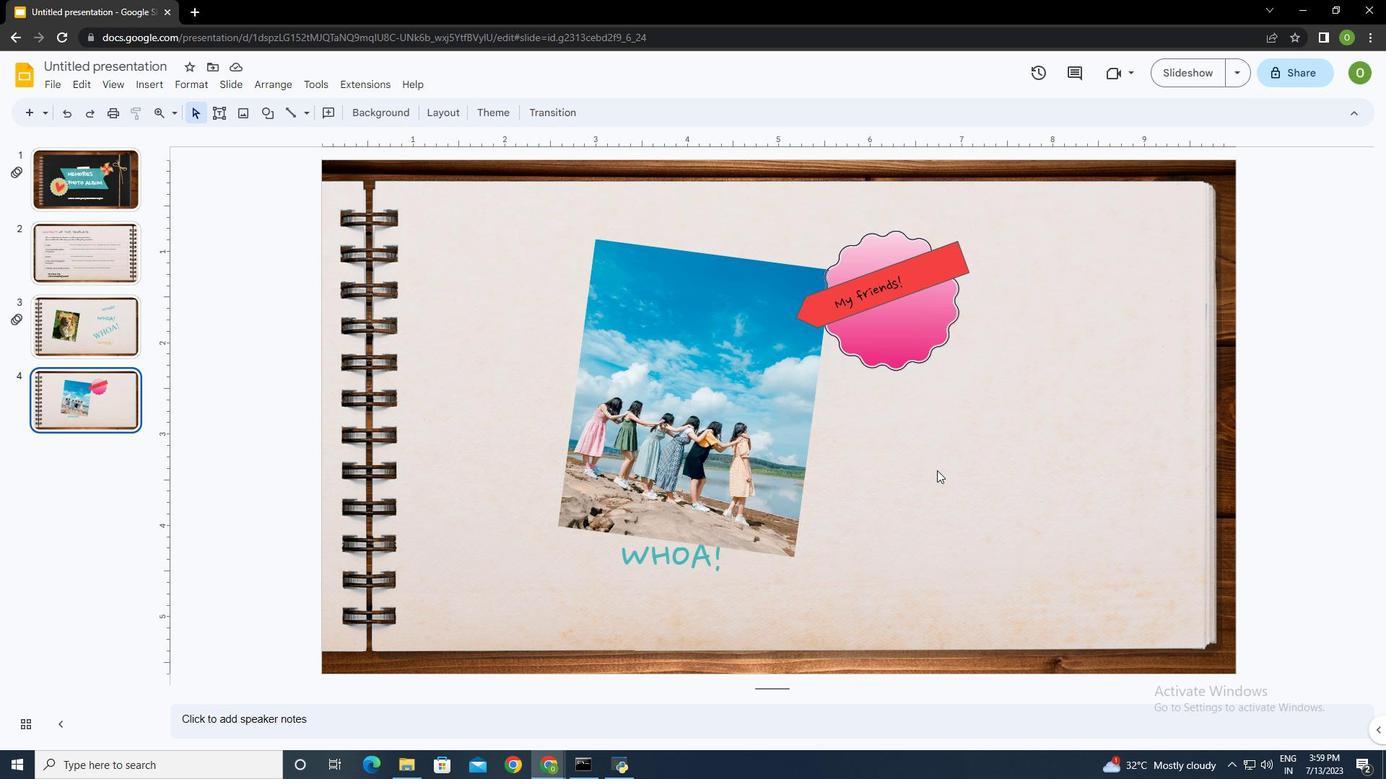 
Action: Mouse moved to (756, 422)
Screenshot: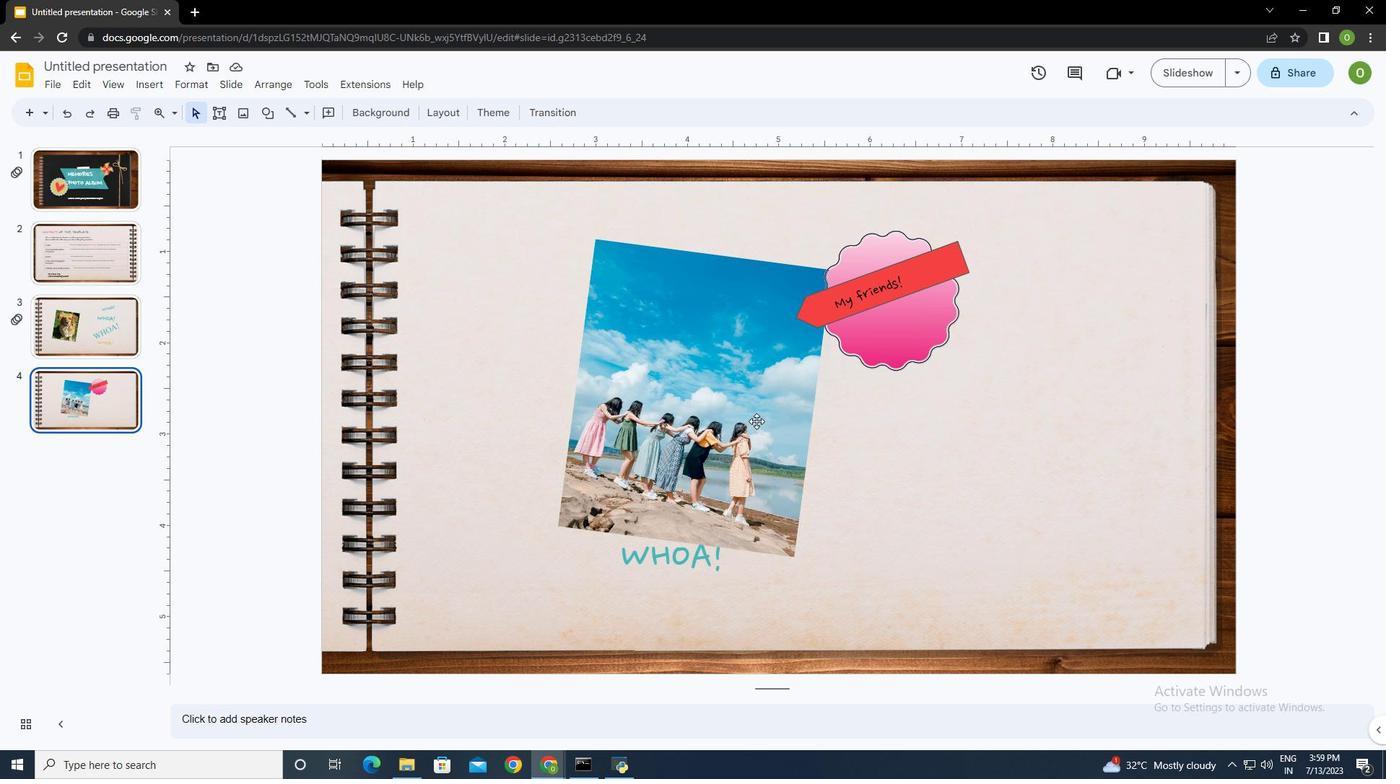 
Action: Mouse pressed left at (756, 422)
Screenshot: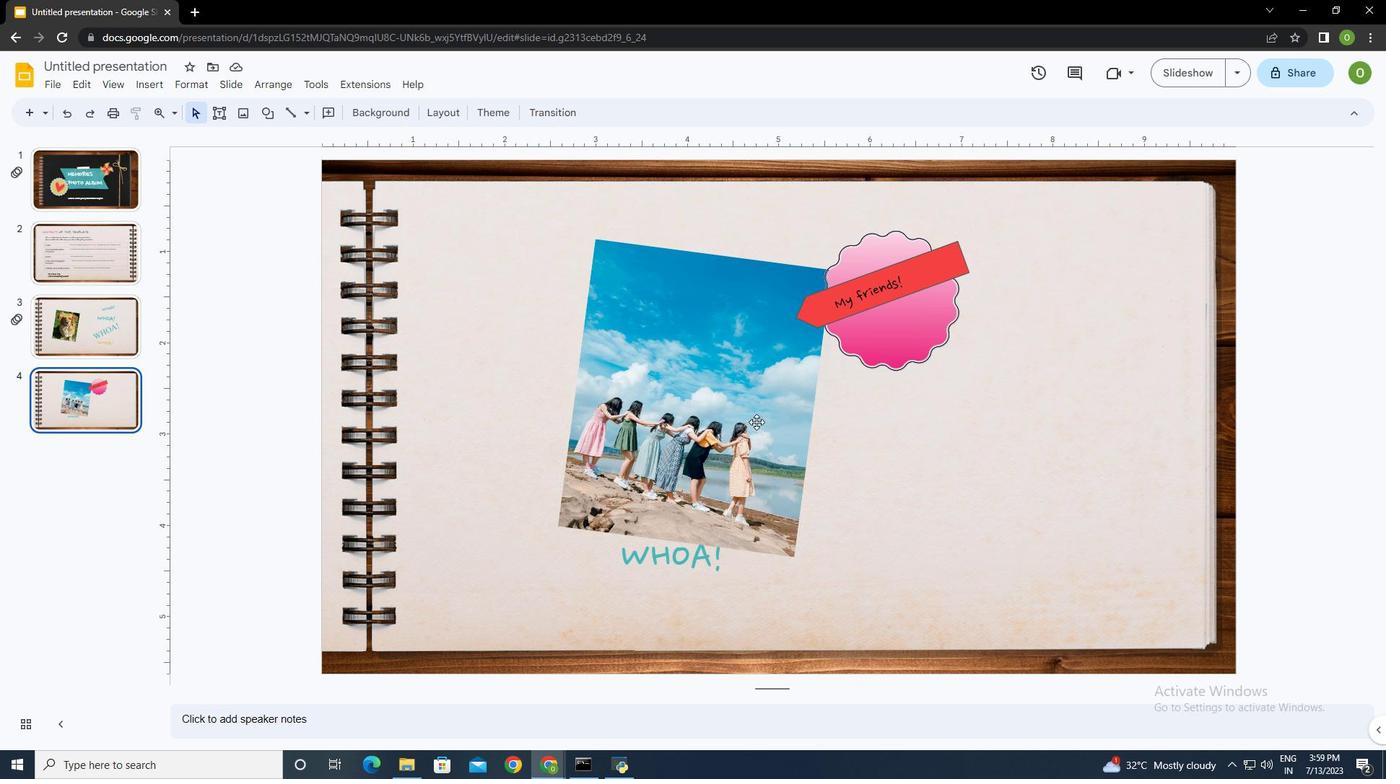 
Action: Mouse moved to (714, 108)
Screenshot: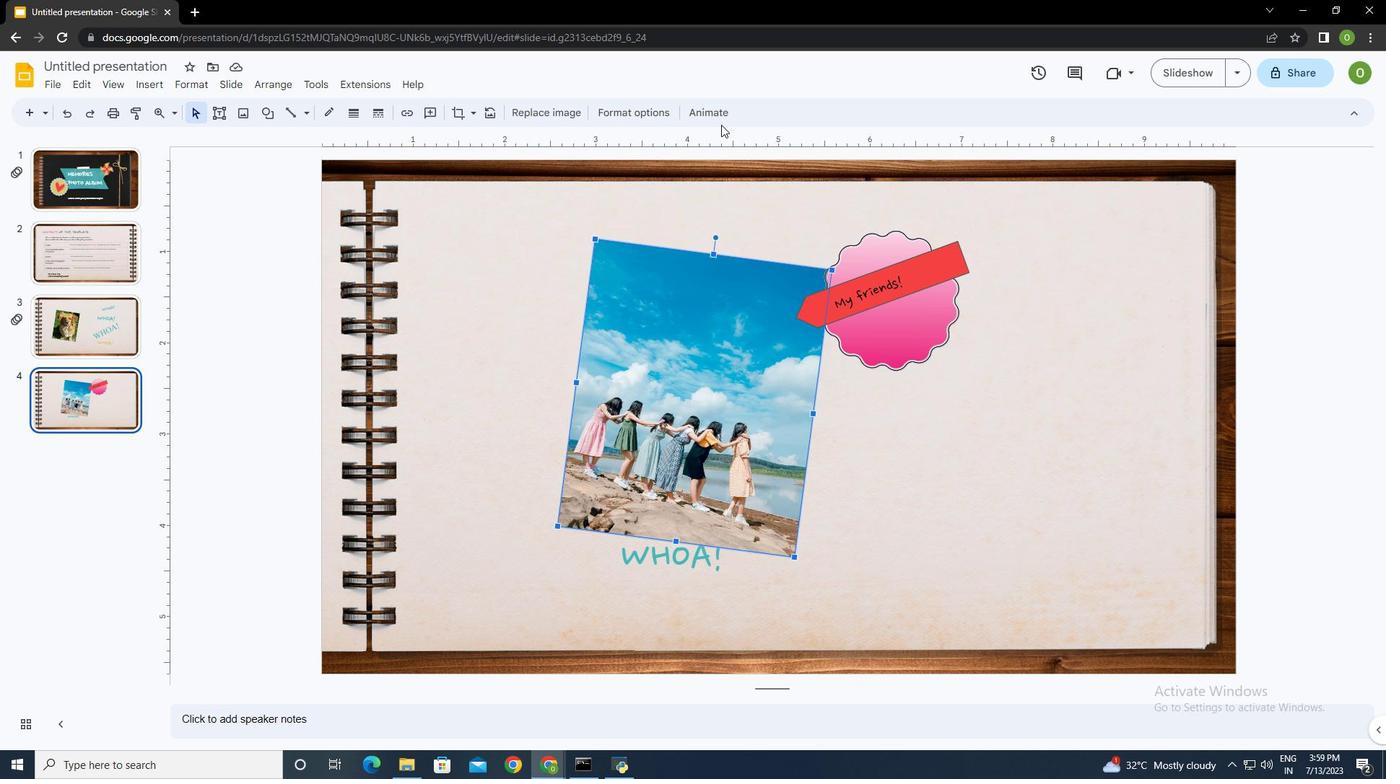 
Action: Mouse pressed left at (714, 108)
Screenshot: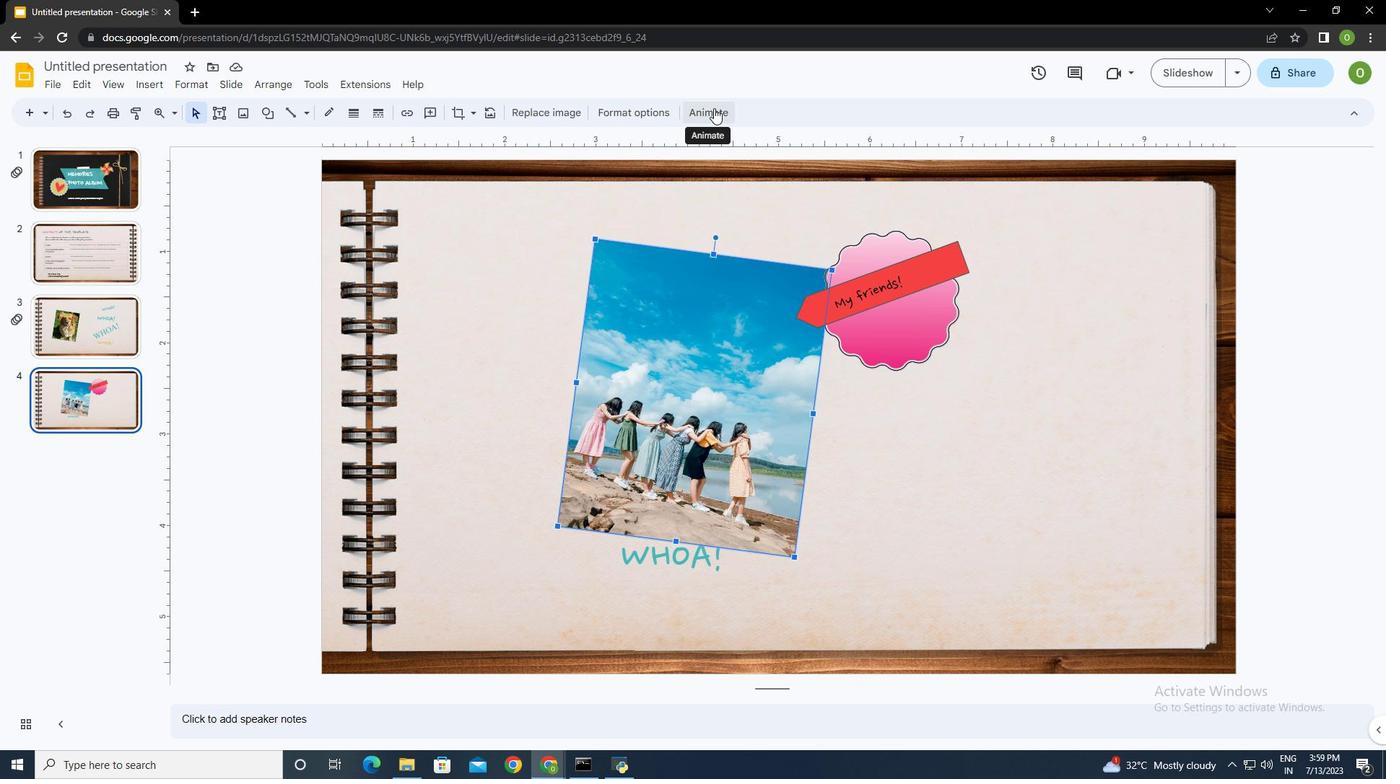 
Action: Mouse moved to (1236, 283)
Screenshot: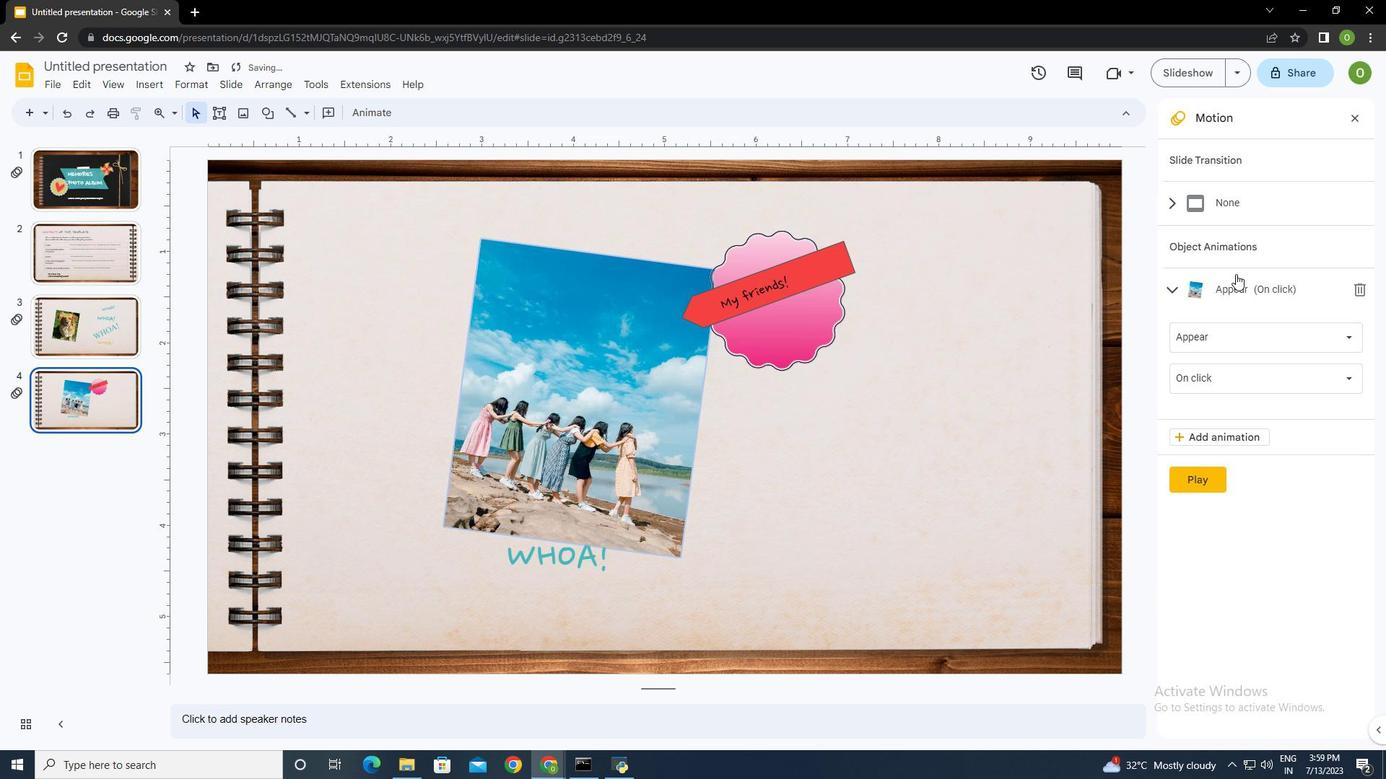
Action: Mouse pressed left at (1236, 283)
Screenshot: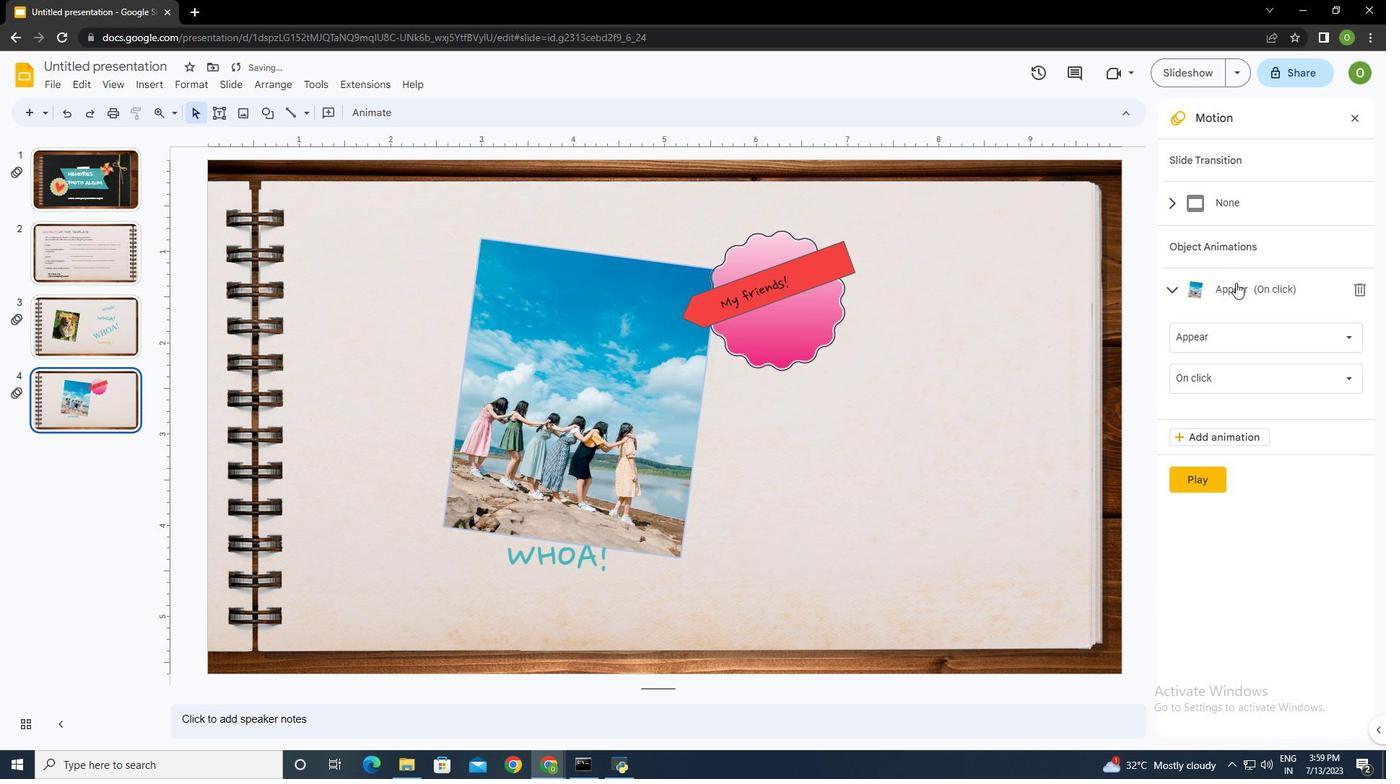 
Action: Mouse moved to (1236, 284)
Screenshot: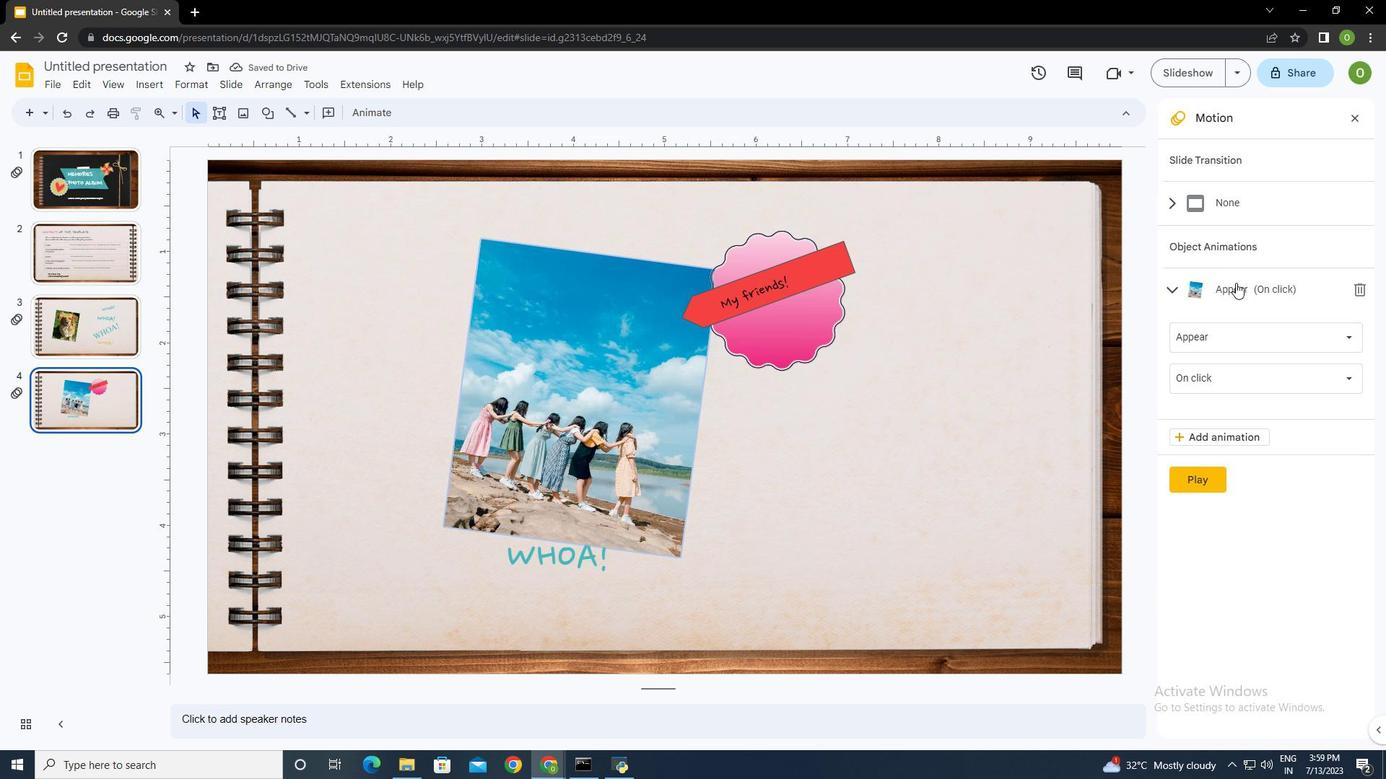 
Action: Mouse pressed left at (1236, 284)
Screenshot: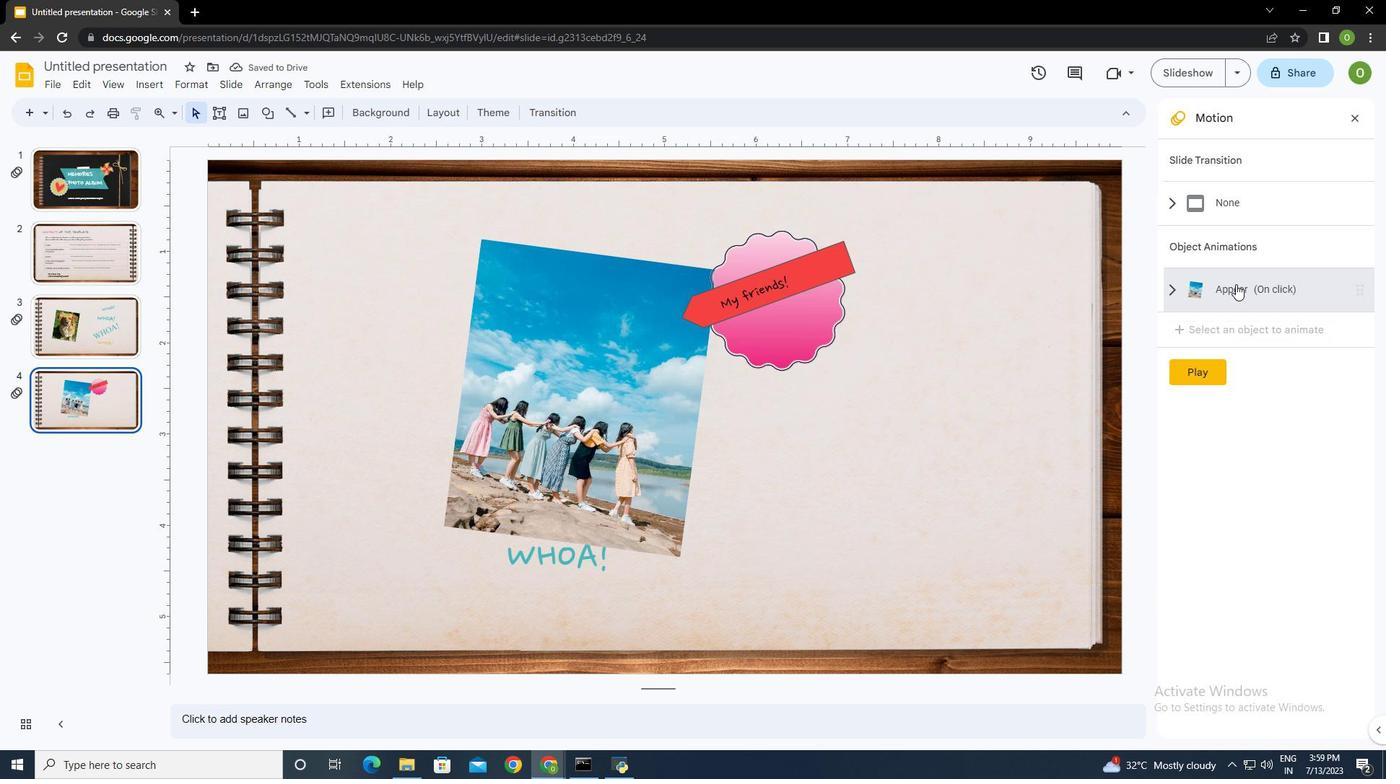 
Action: Mouse moved to (1206, 324)
Screenshot: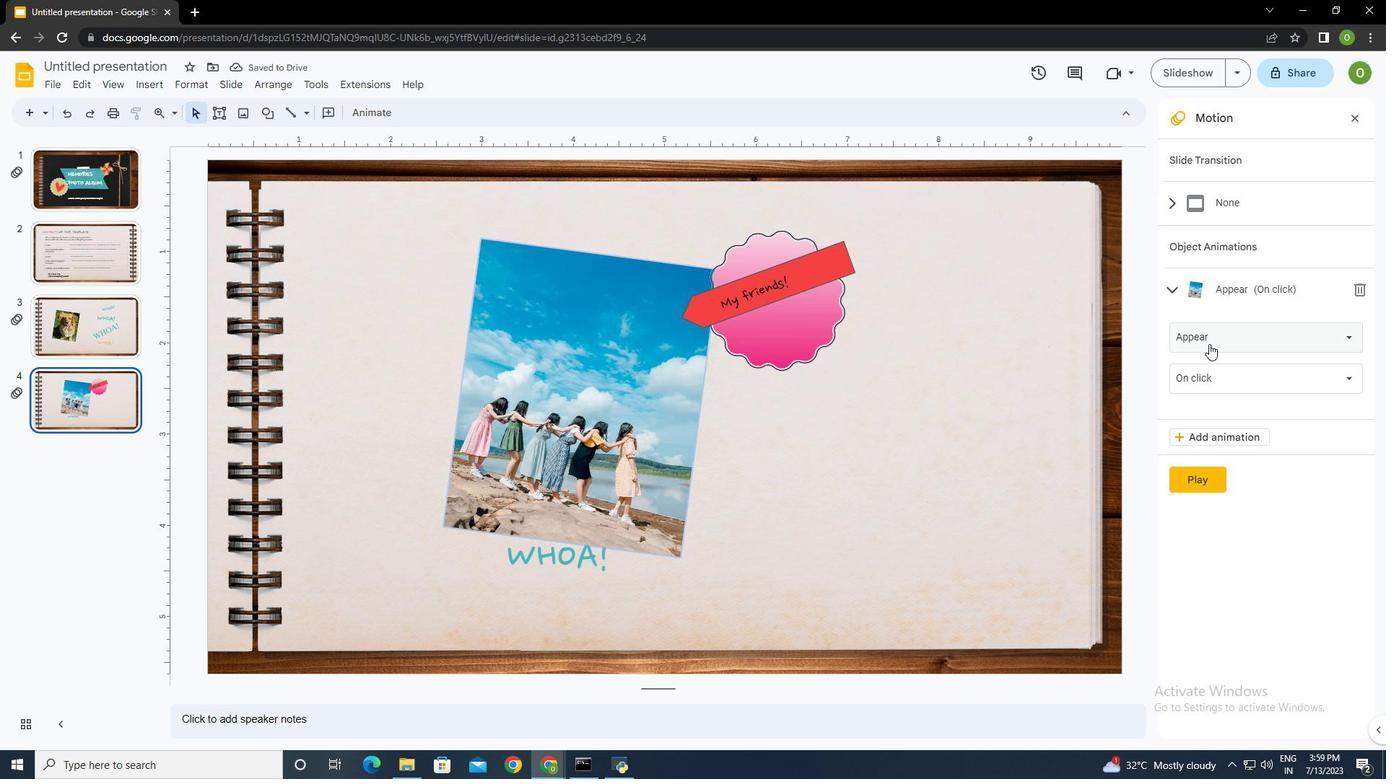
Action: Mouse pressed left at (1206, 324)
Screenshot: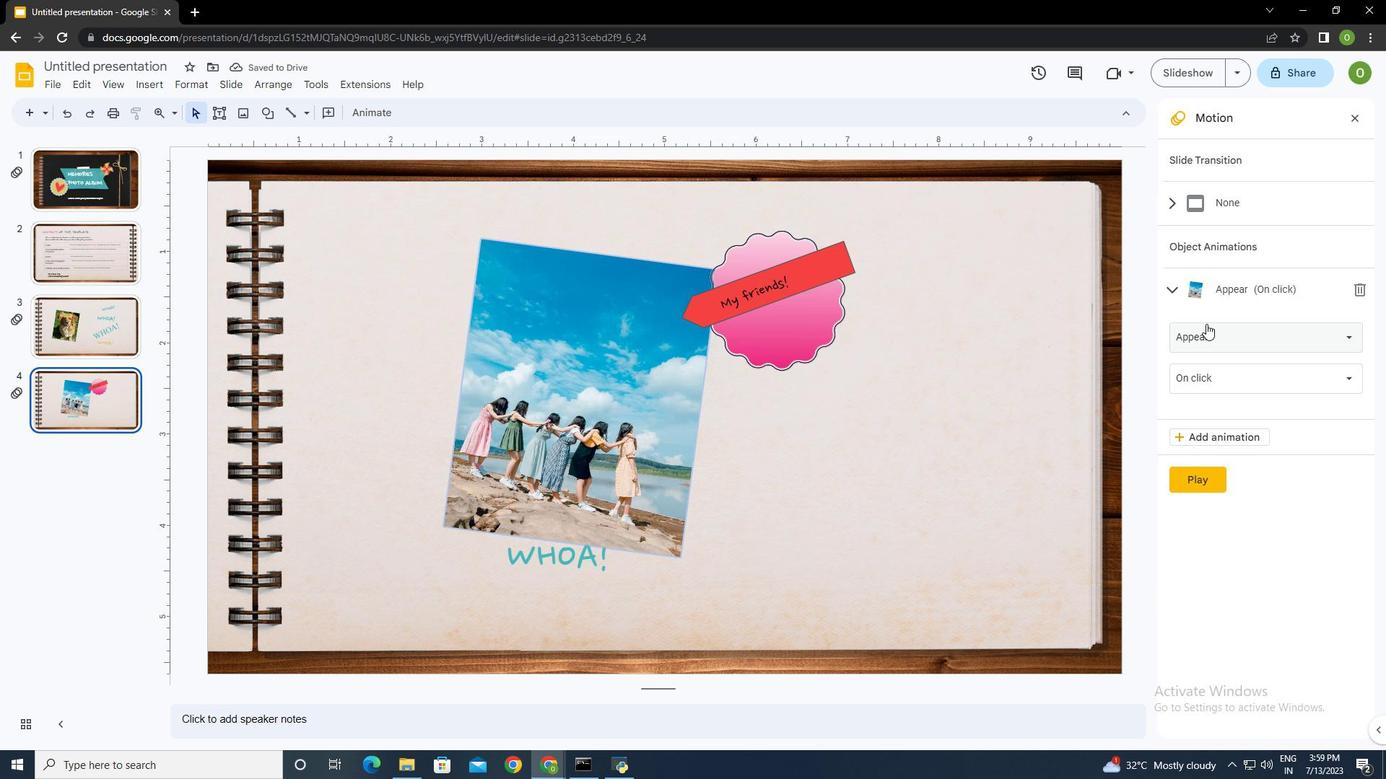 
Action: Mouse moved to (1245, 415)
Screenshot: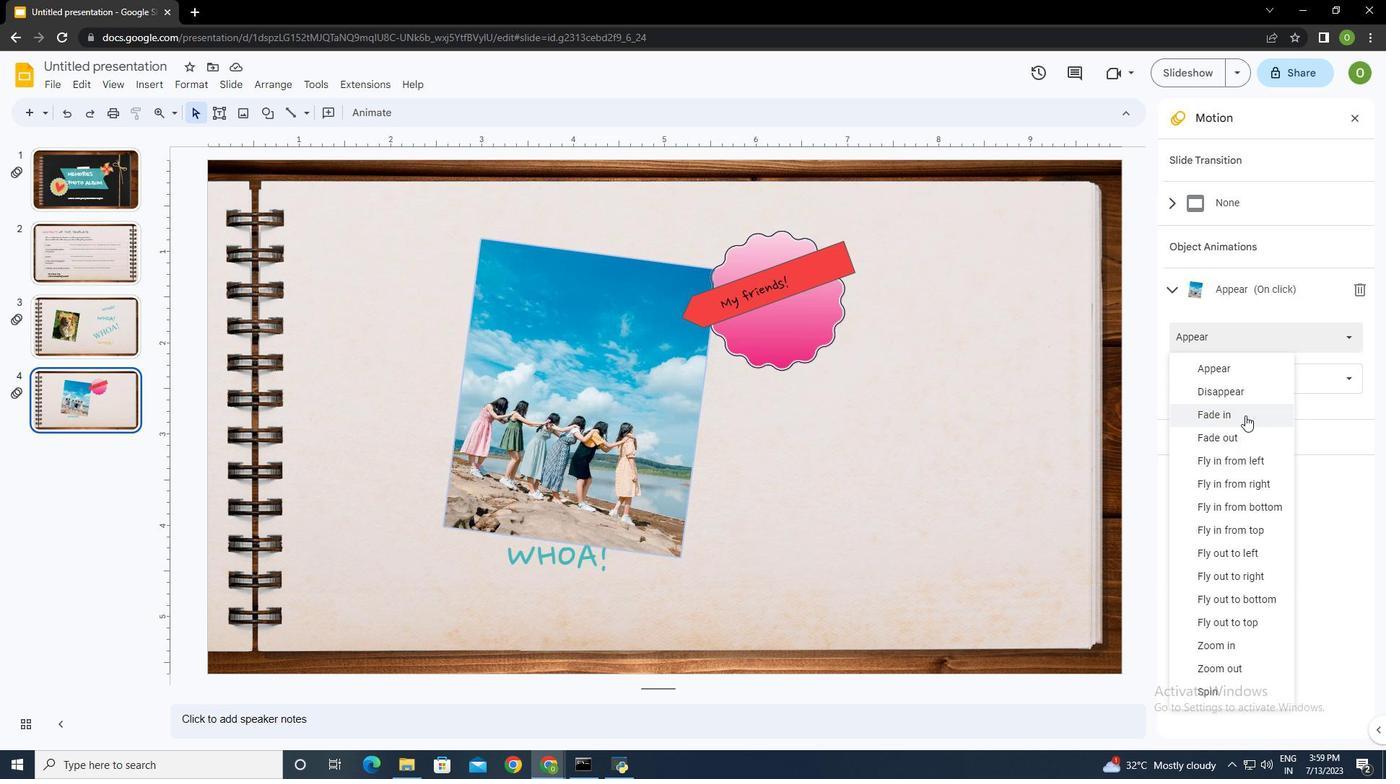 
Action: Mouse pressed left at (1245, 415)
Screenshot: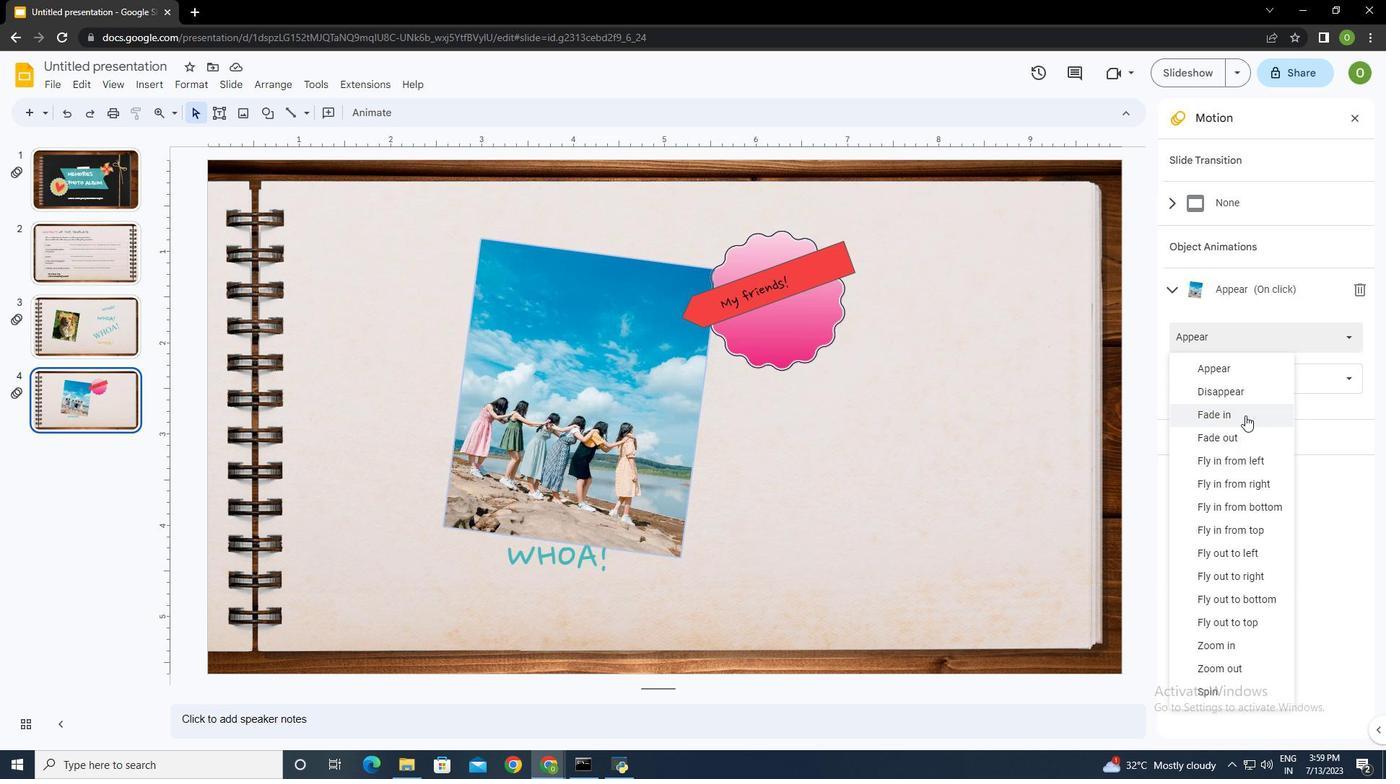 
Action: Mouse moved to (1246, 378)
Screenshot: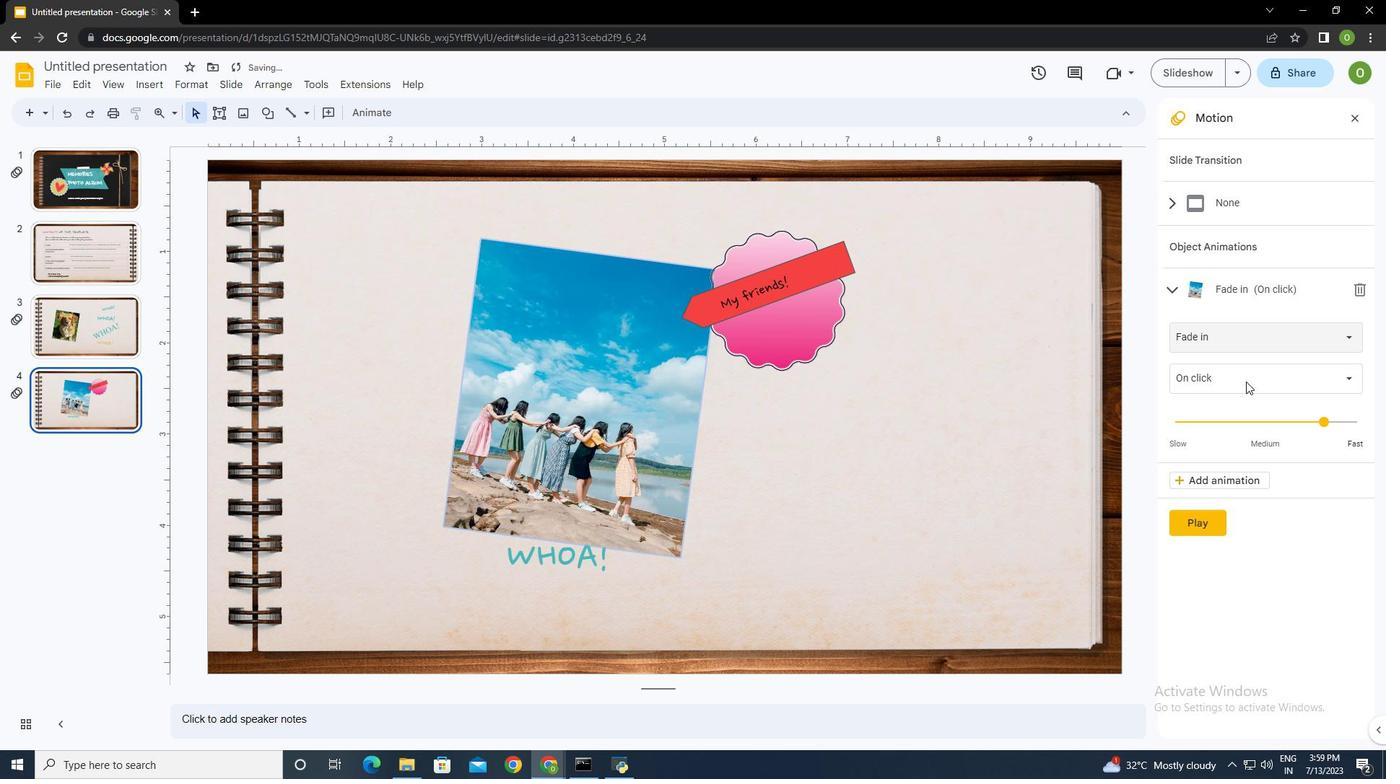 
Action: Mouse pressed left at (1246, 378)
Screenshot: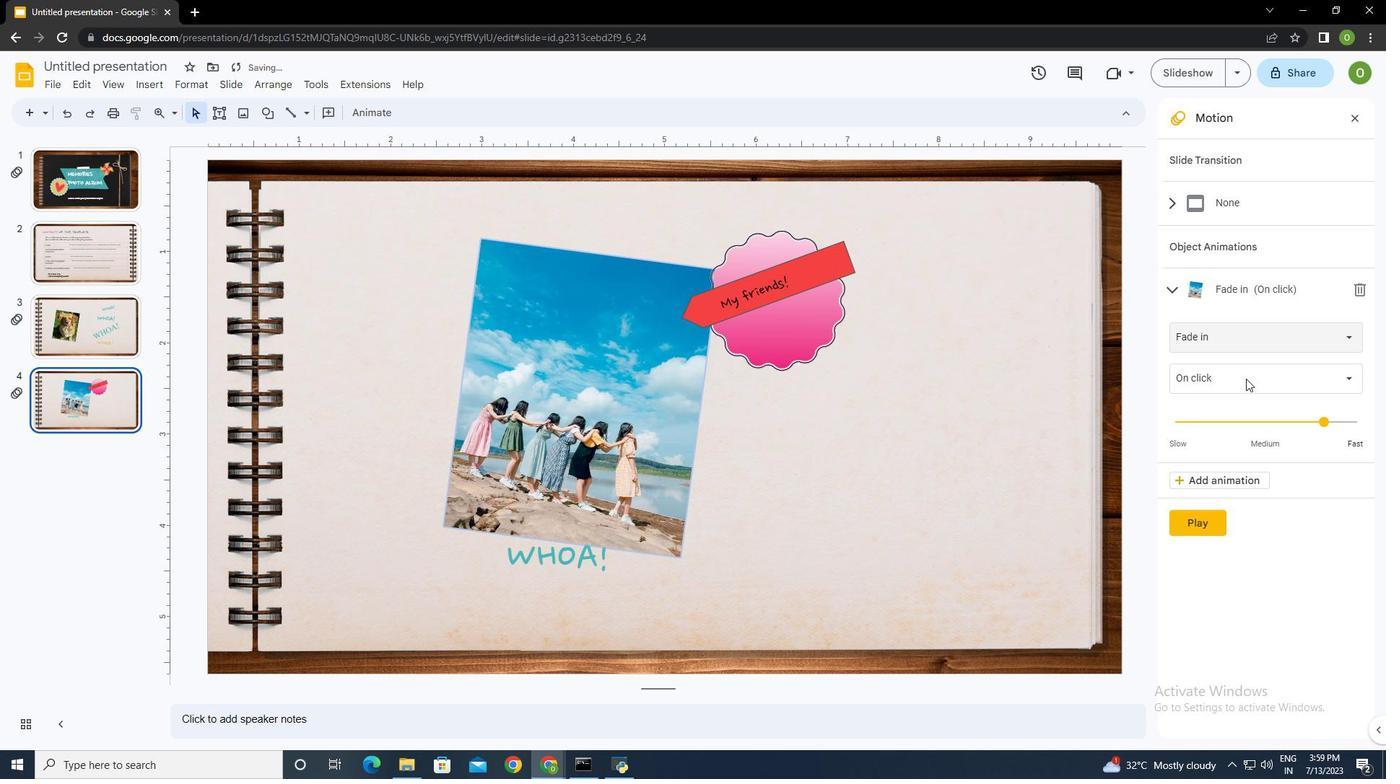 
Action: Mouse moved to (1242, 426)
Screenshot: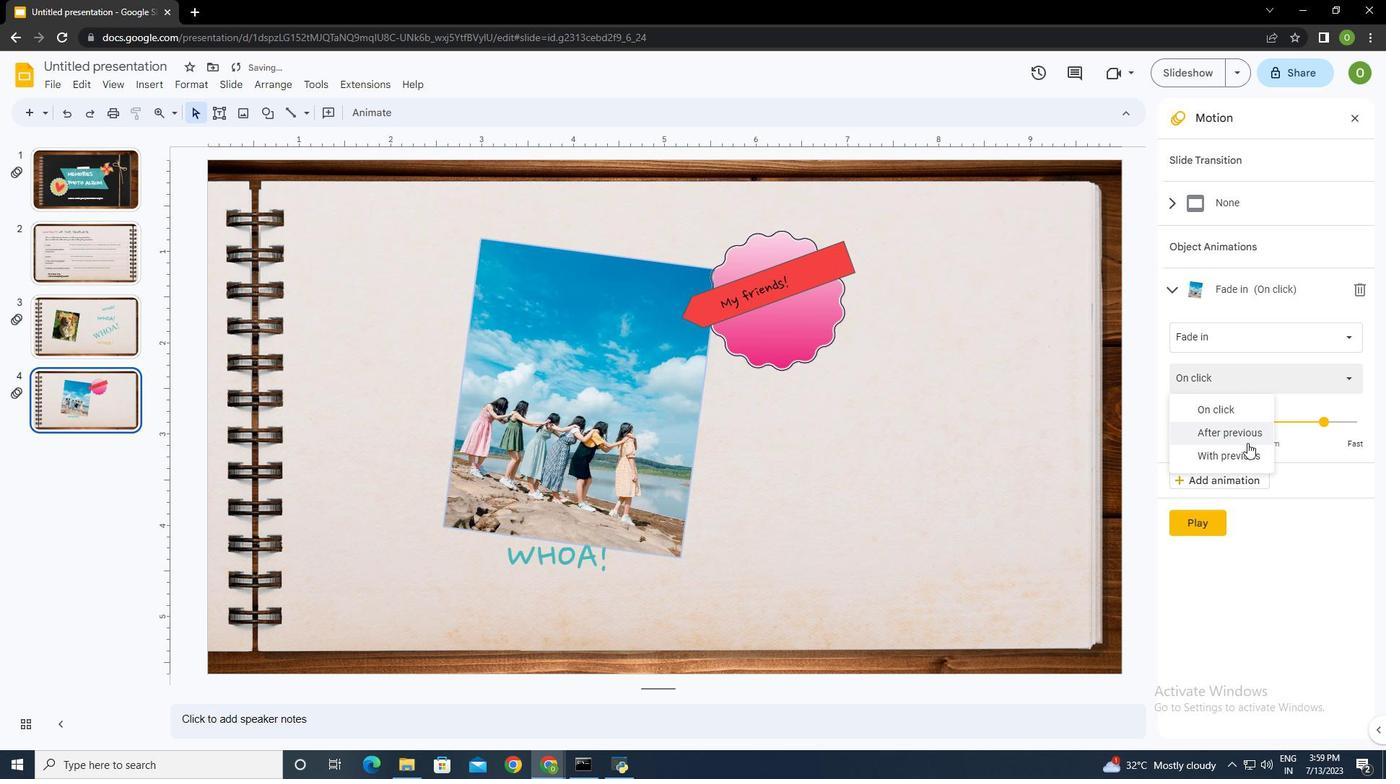 
Action: Mouse pressed left at (1242, 426)
Screenshot: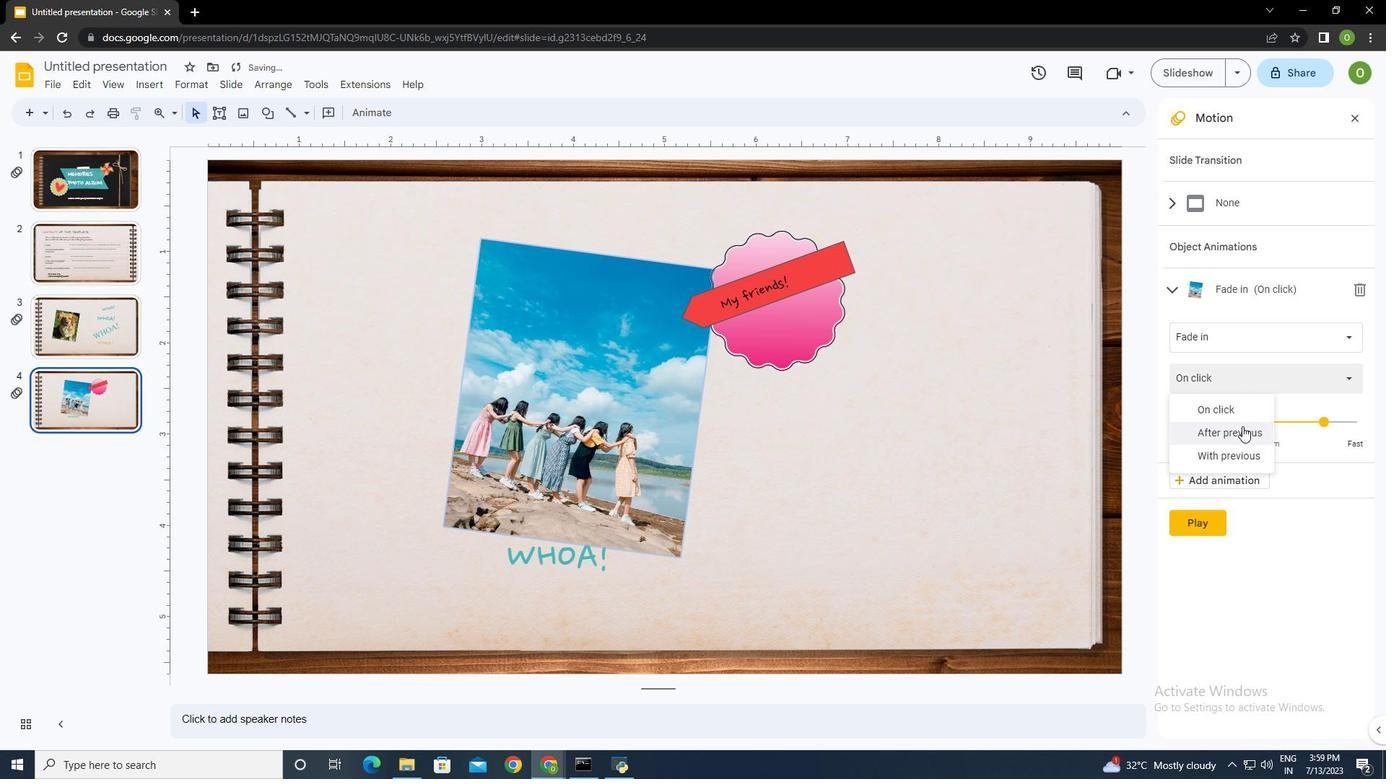 
Action: Mouse moved to (1325, 420)
Screenshot: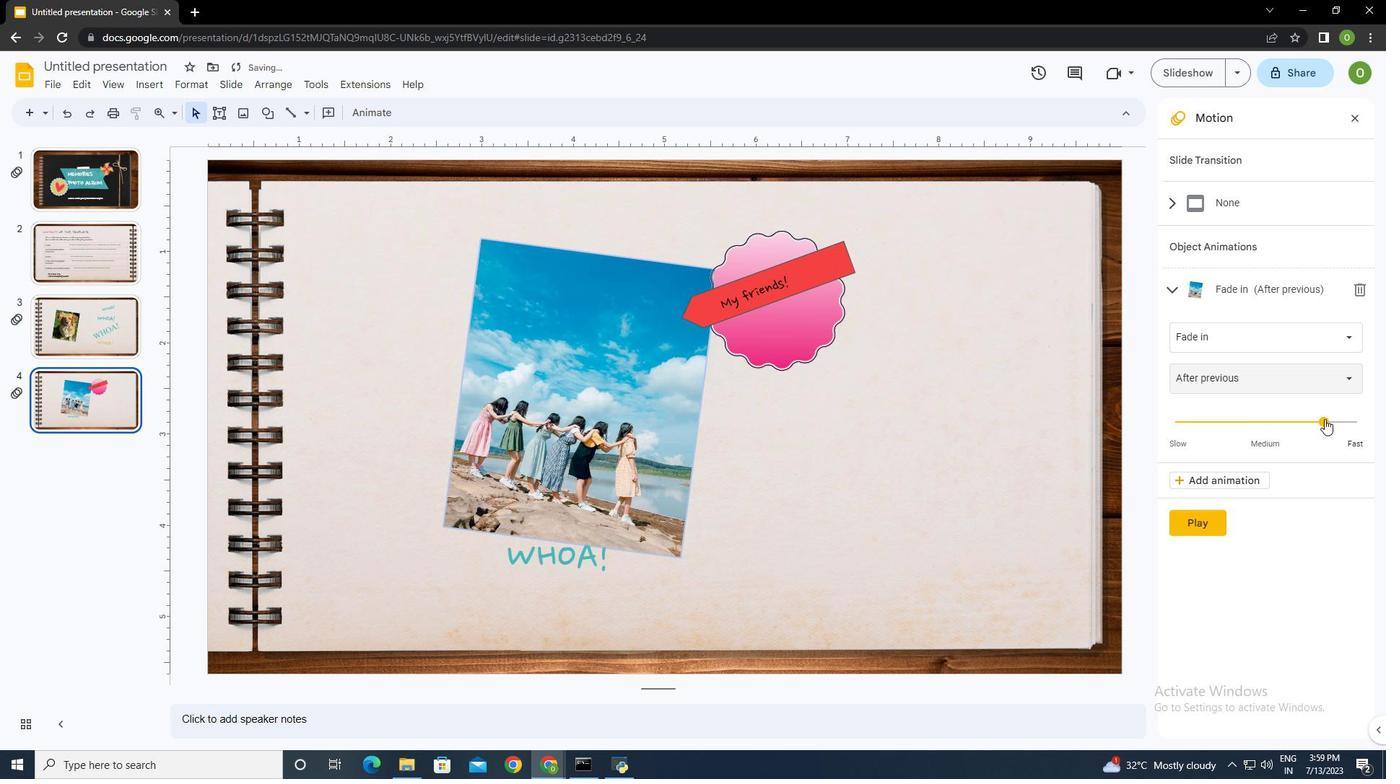 
Action: Mouse pressed left at (1325, 420)
Screenshot: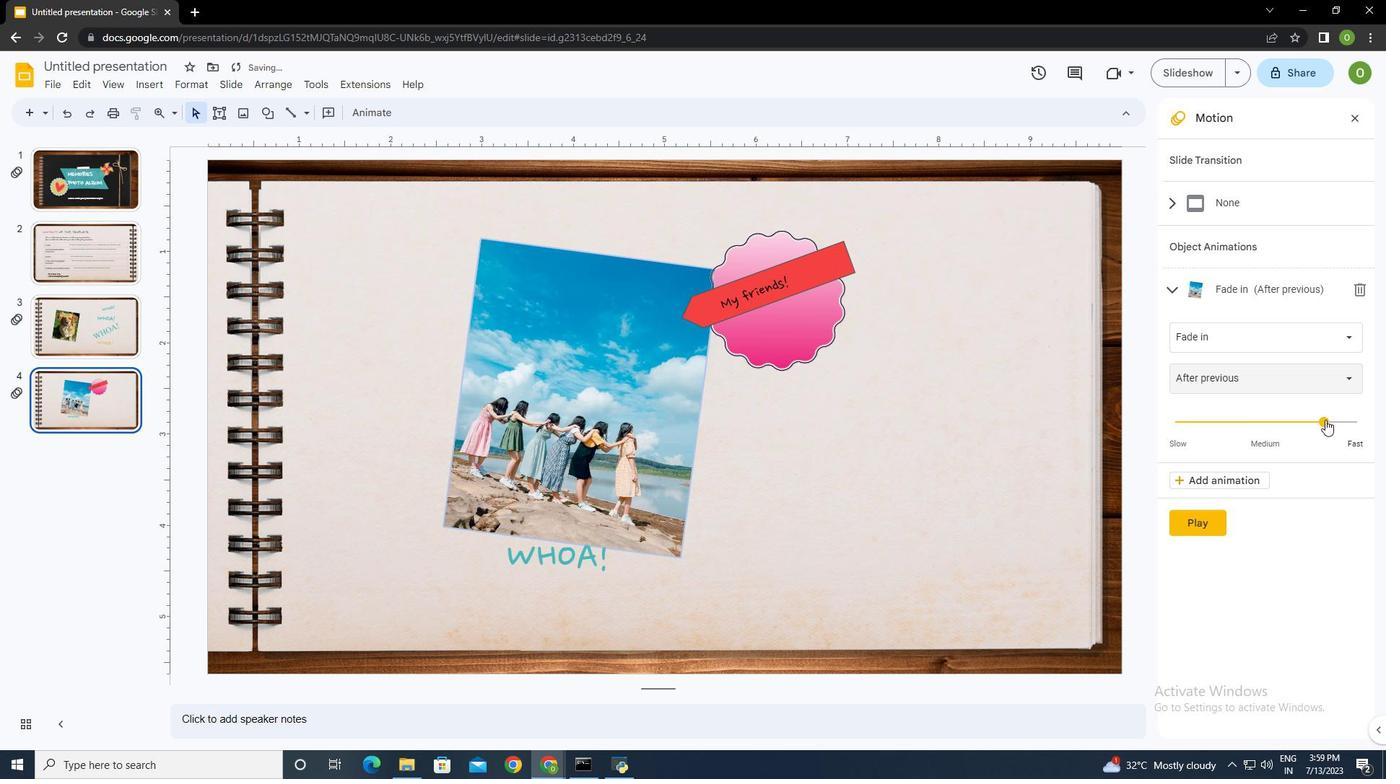 
Action: Mouse moved to (1203, 519)
Screenshot: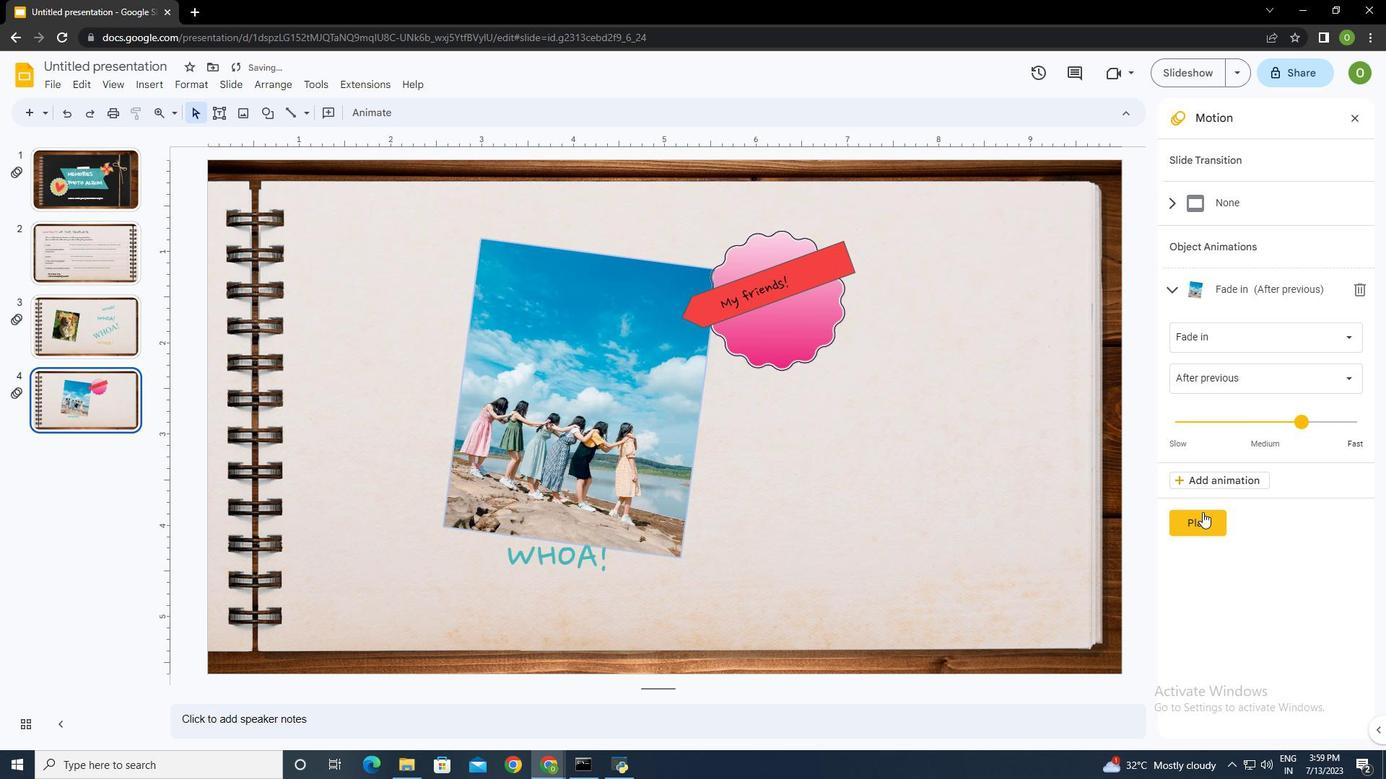 
Action: Mouse pressed left at (1203, 519)
Screenshot: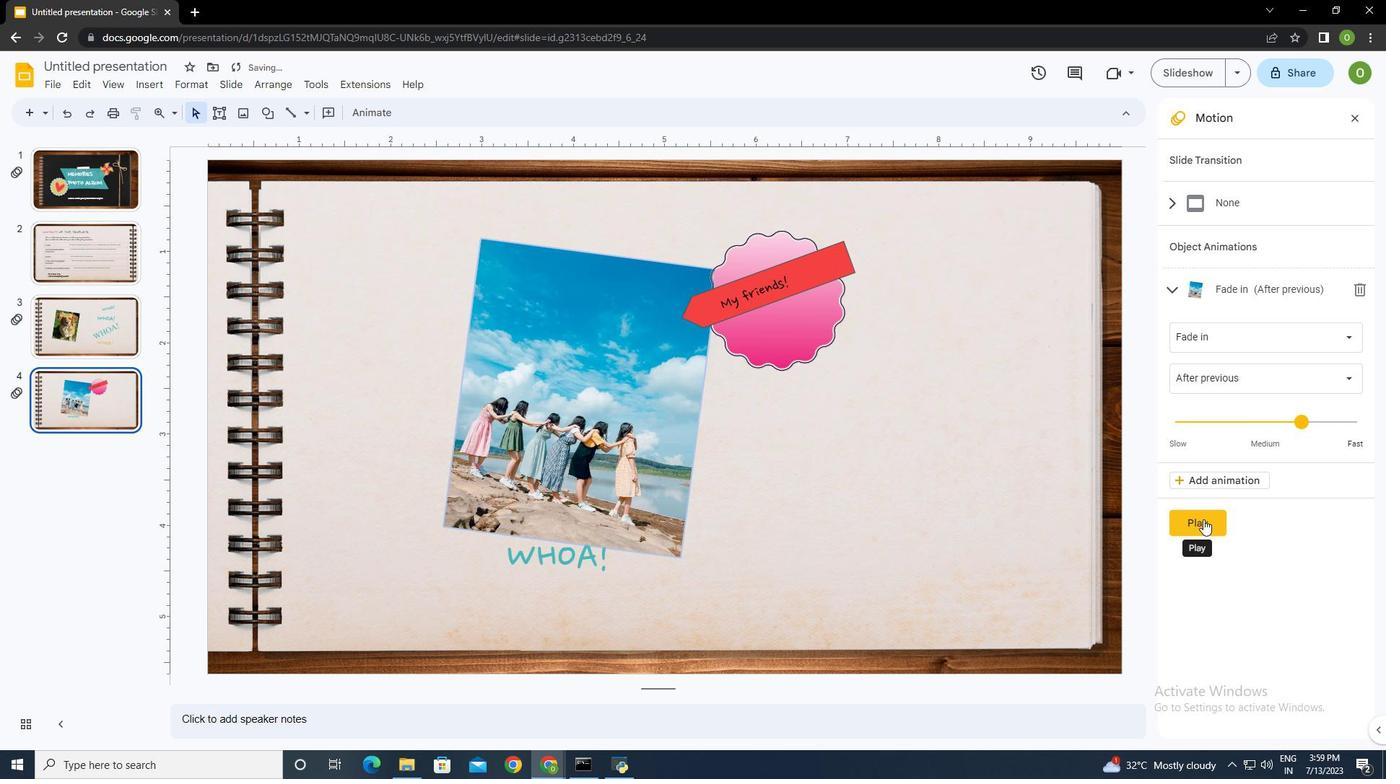 
Action: Mouse moved to (1198, 524)
Screenshot: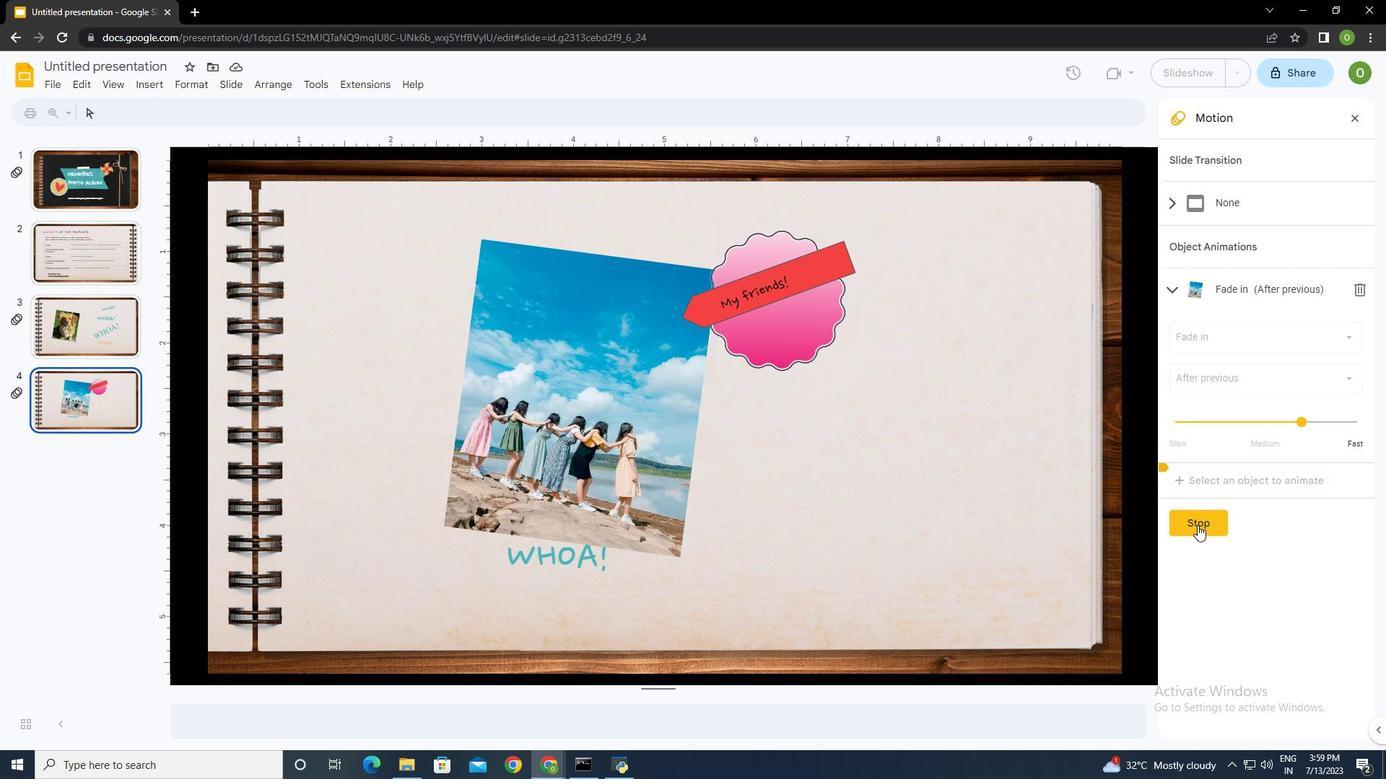 
Action: Mouse pressed left at (1198, 524)
Screenshot: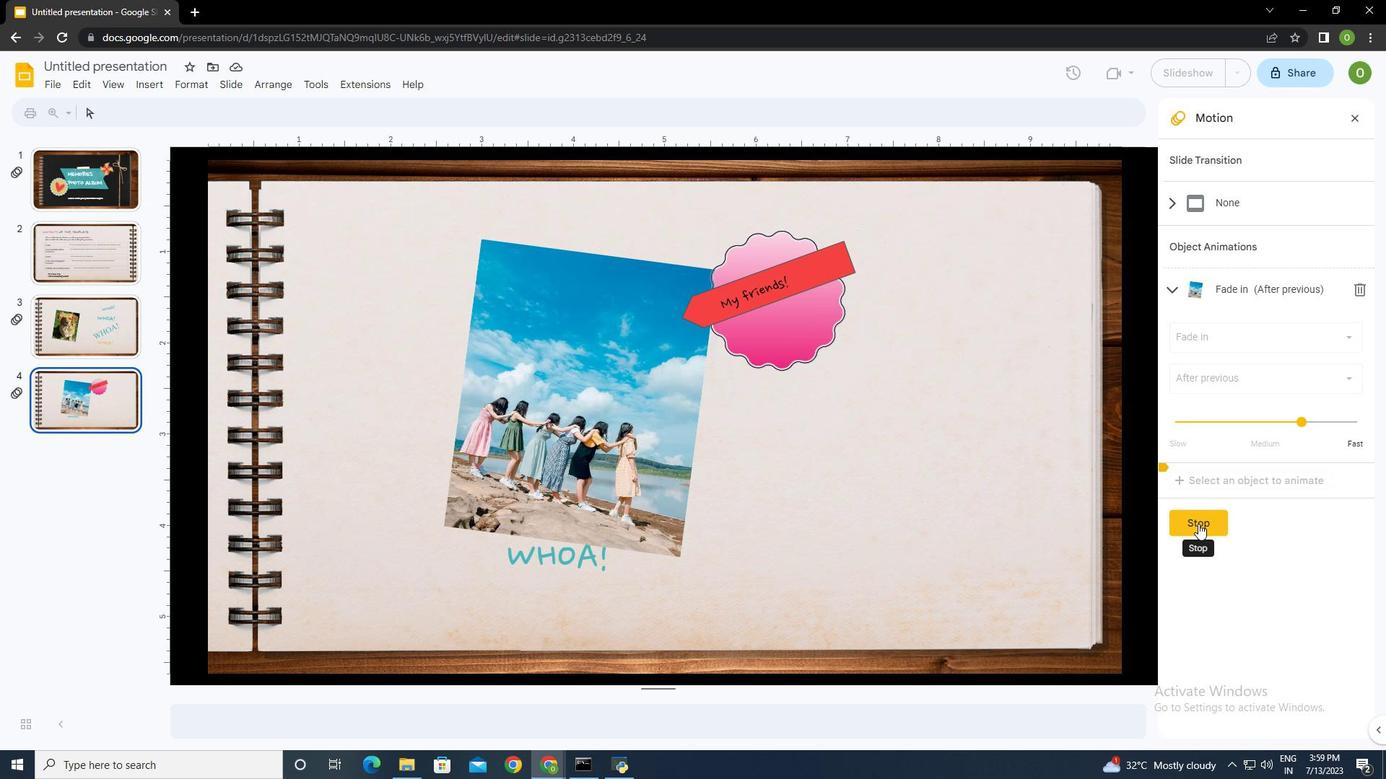 
Action: Mouse moved to (1354, 118)
Screenshot: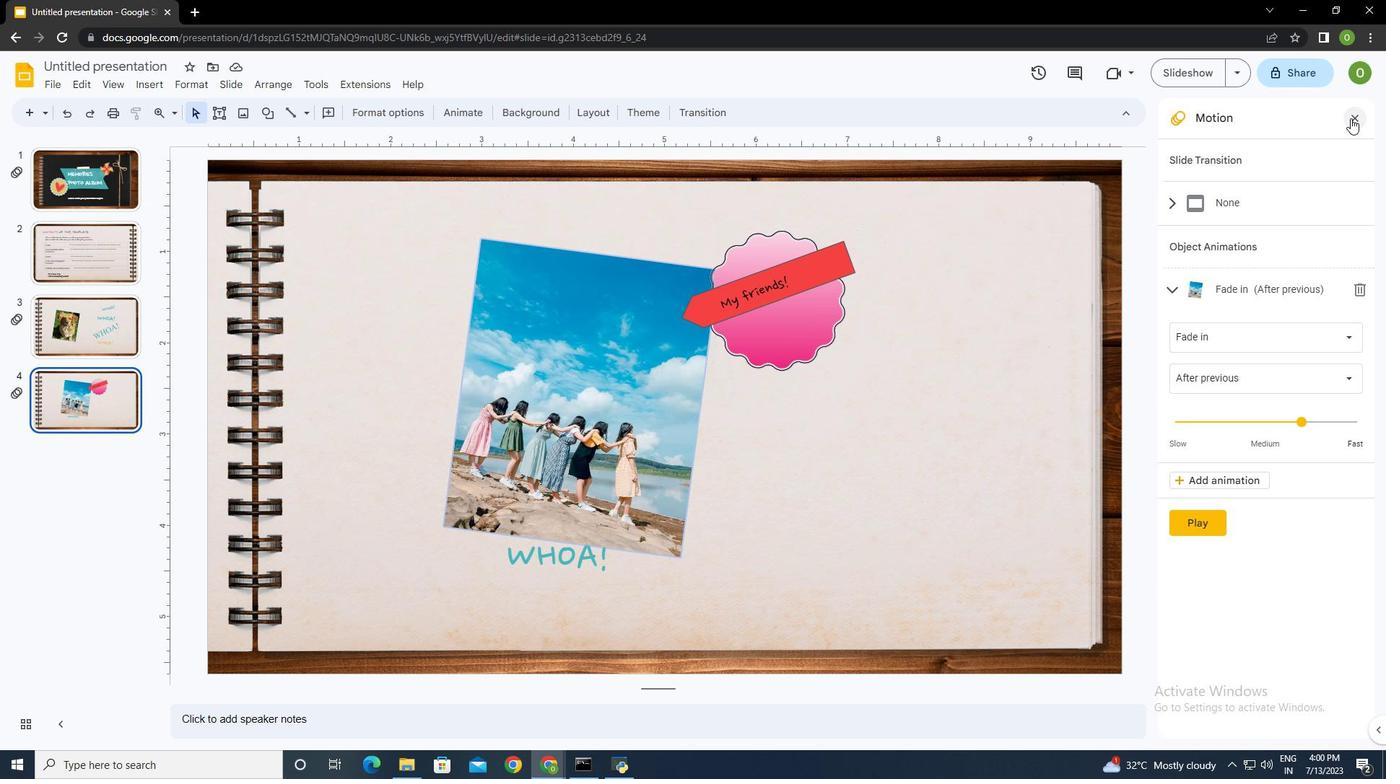 
Action: Mouse pressed left at (1354, 118)
Screenshot: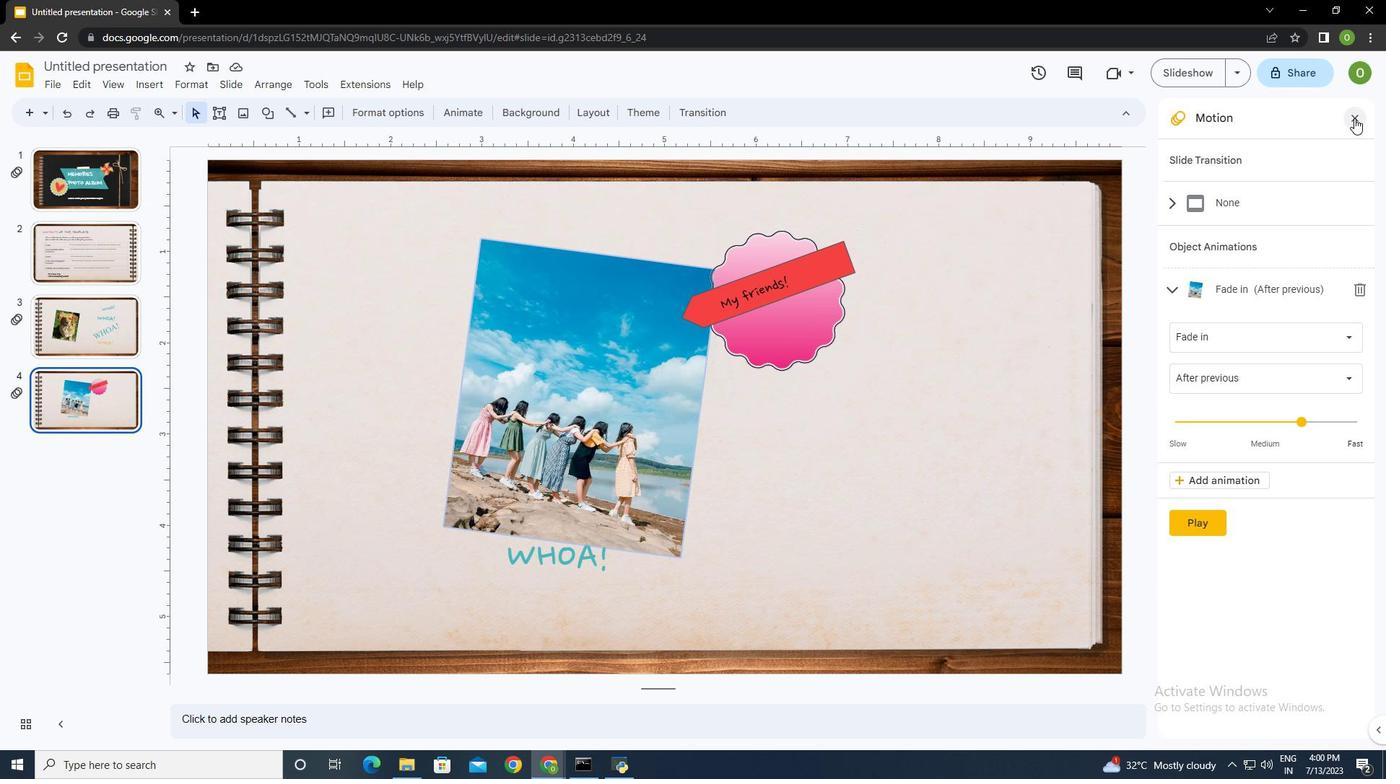 
Action: Mouse moved to (857, 595)
Screenshot: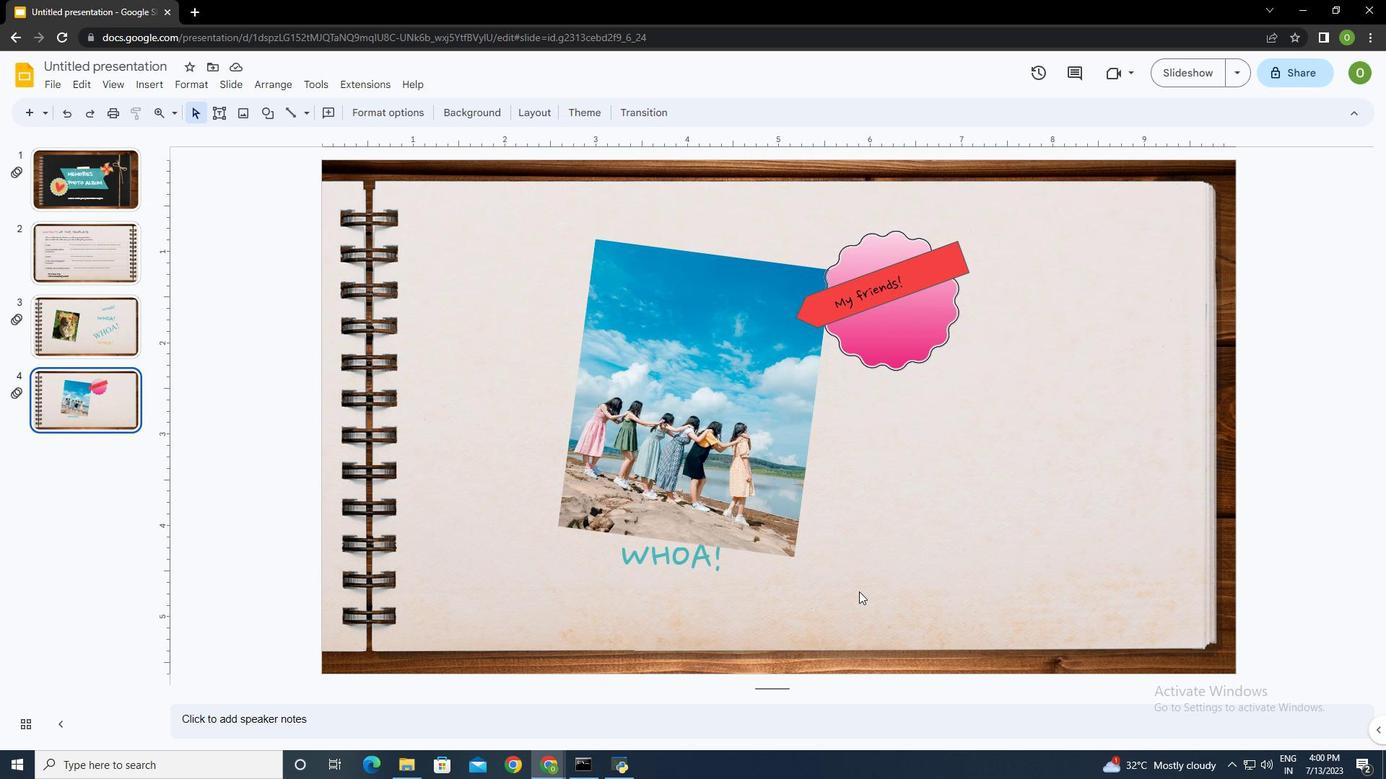 
